 Task: Buy 2 Plug Connectors from Ignition Parts section under best seller category for shipping address: Julia Brown, 2768 Fieldcrest Road, New York, New York 10005, Cell Number 6318992398. Pay from credit card ending with 7965, CVV 549
Action: Mouse moved to (32, 86)
Screenshot: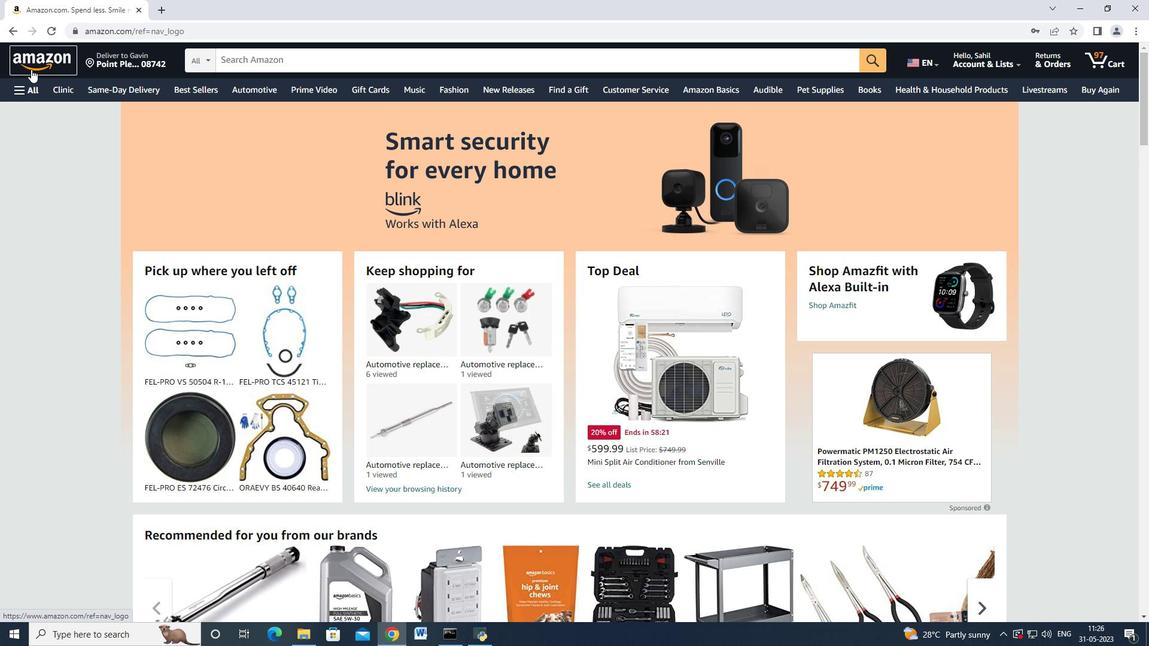 
Action: Mouse pressed left at (32, 86)
Screenshot: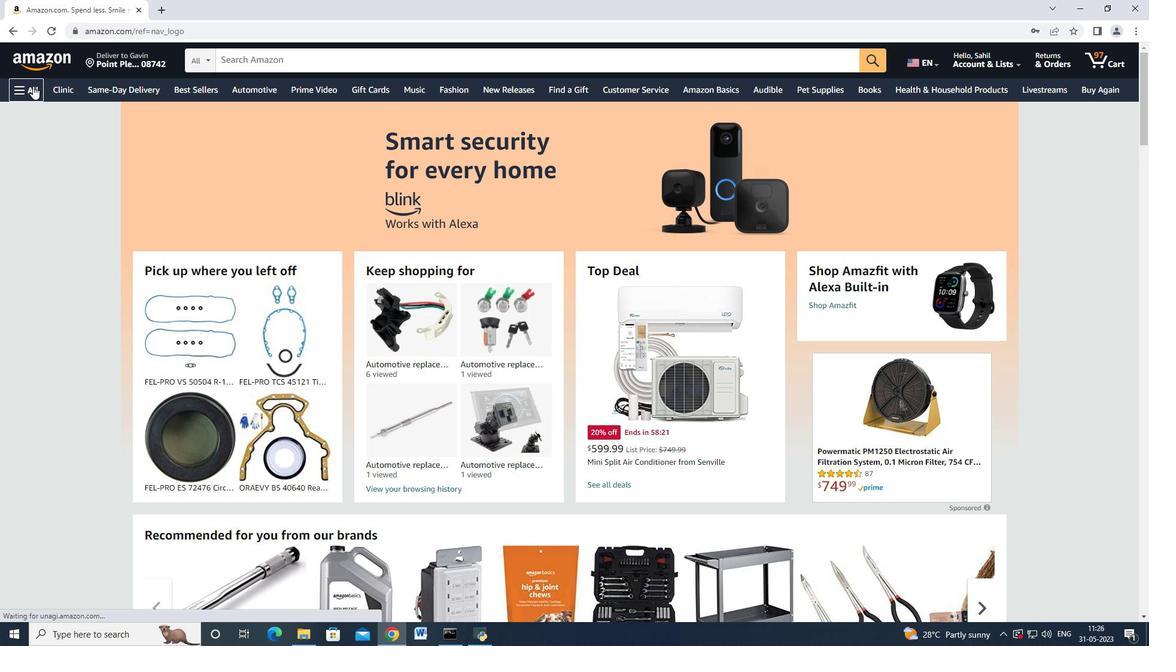 
Action: Mouse moved to (69, 229)
Screenshot: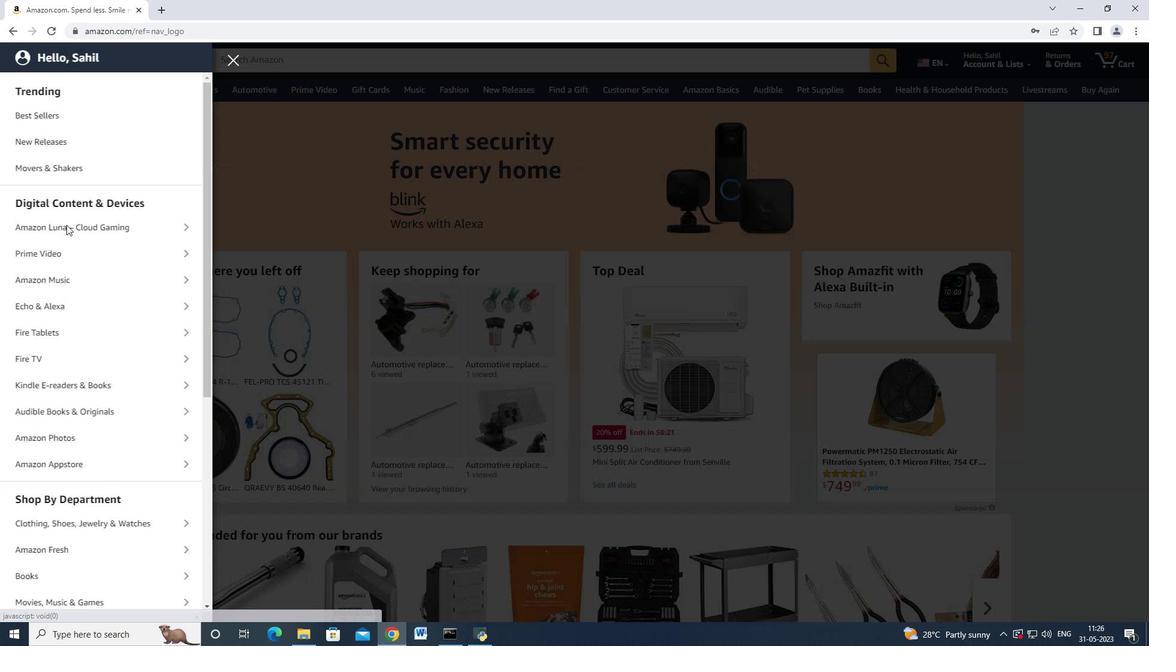 
Action: Mouse scrolled (69, 228) with delta (0, 0)
Screenshot: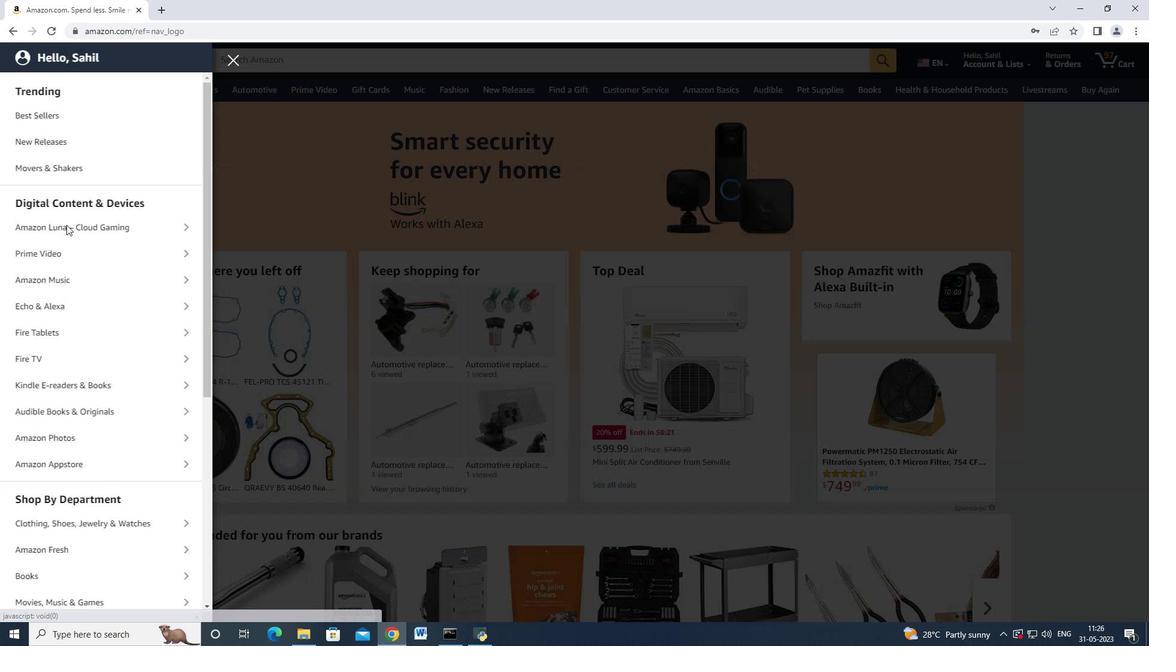 
Action: Mouse moved to (70, 231)
Screenshot: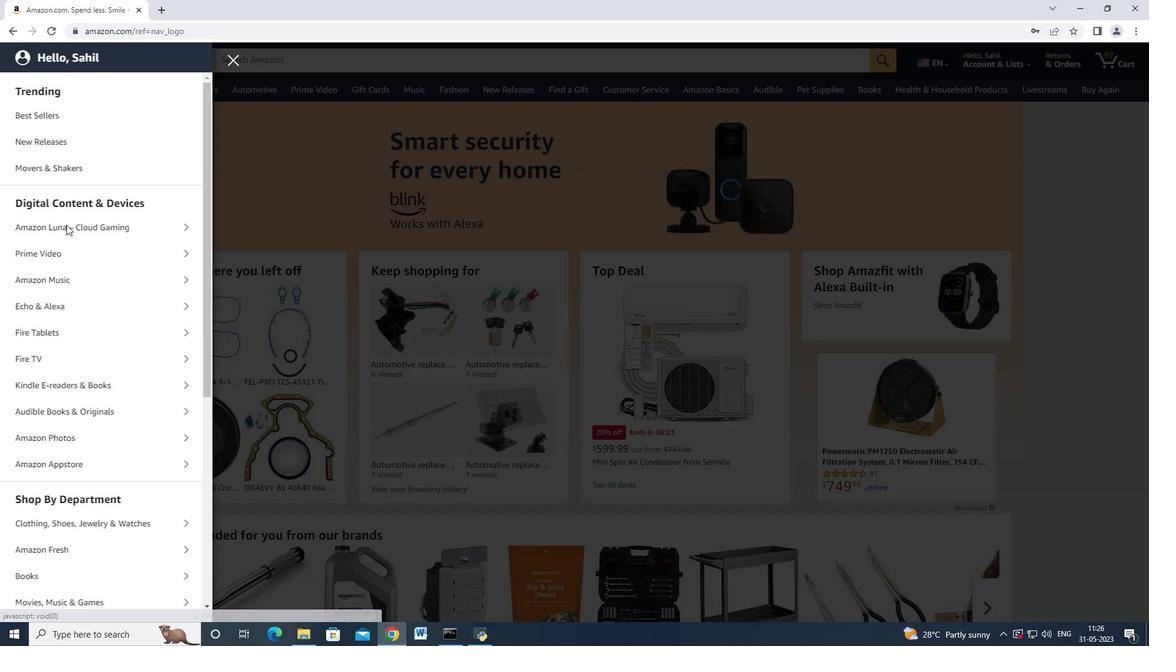 
Action: Mouse scrolled (70, 230) with delta (0, 0)
Screenshot: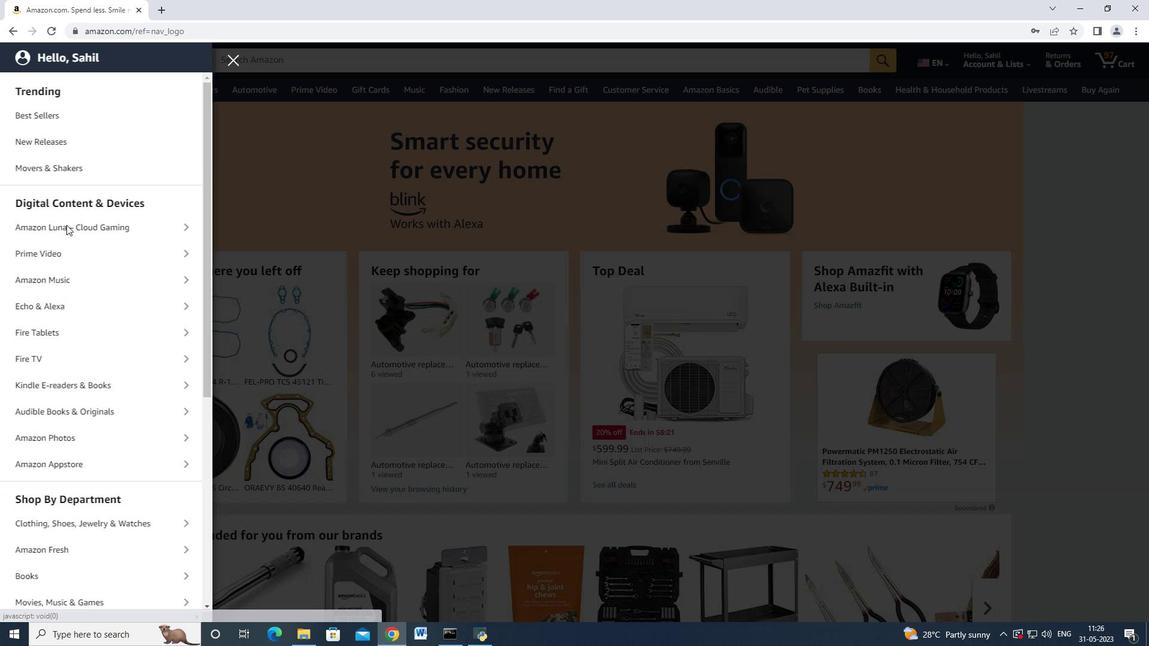
Action: Mouse moved to (71, 231)
Screenshot: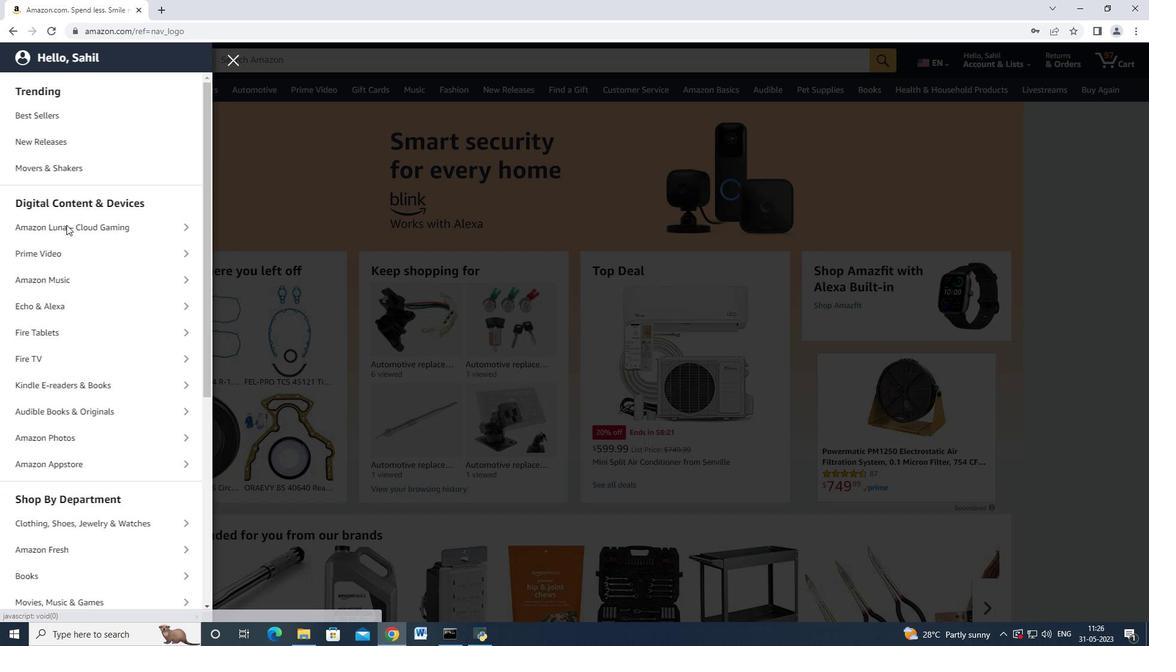
Action: Mouse scrolled (71, 231) with delta (0, 0)
Screenshot: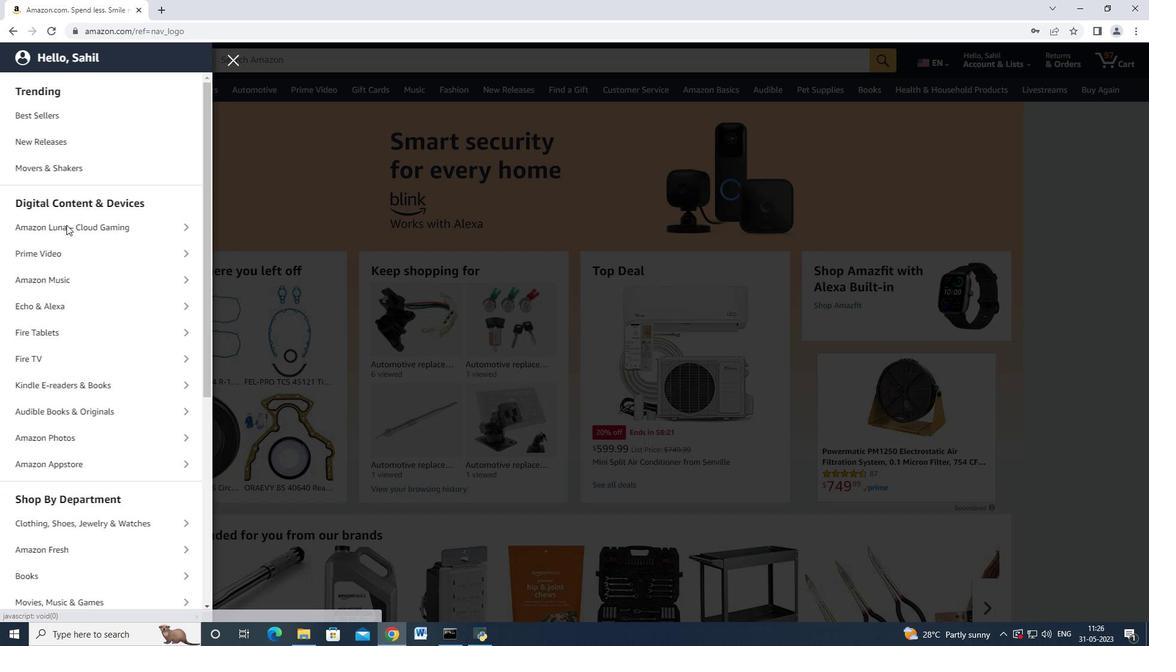 
Action: Mouse moved to (77, 449)
Screenshot: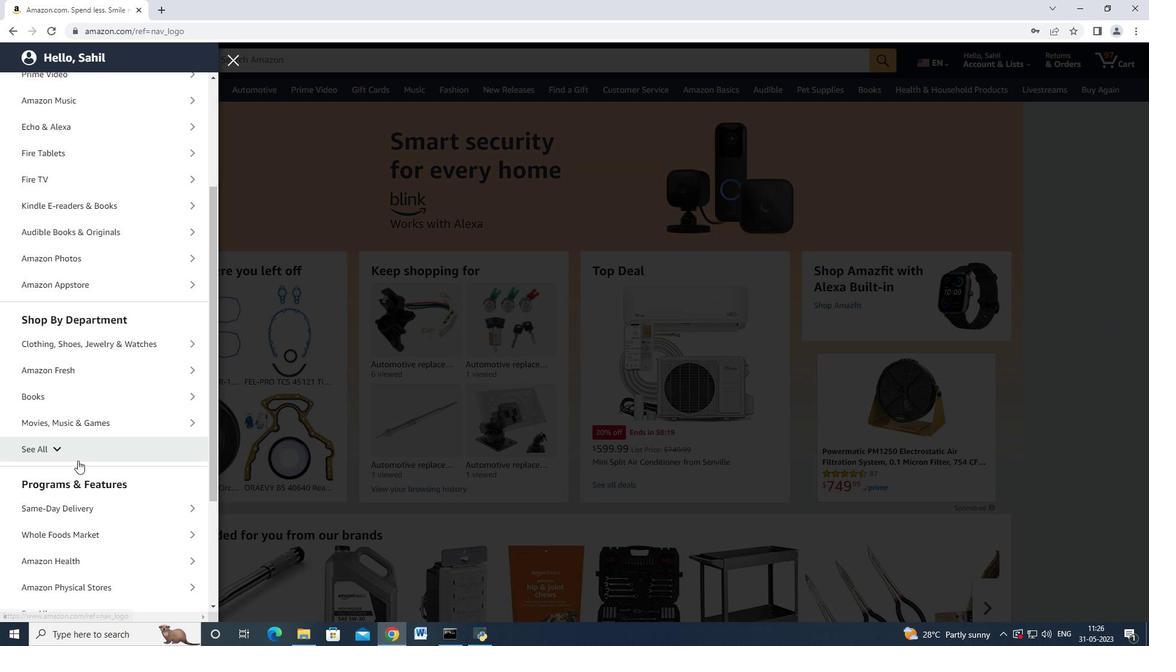 
Action: Mouse pressed left at (77, 449)
Screenshot: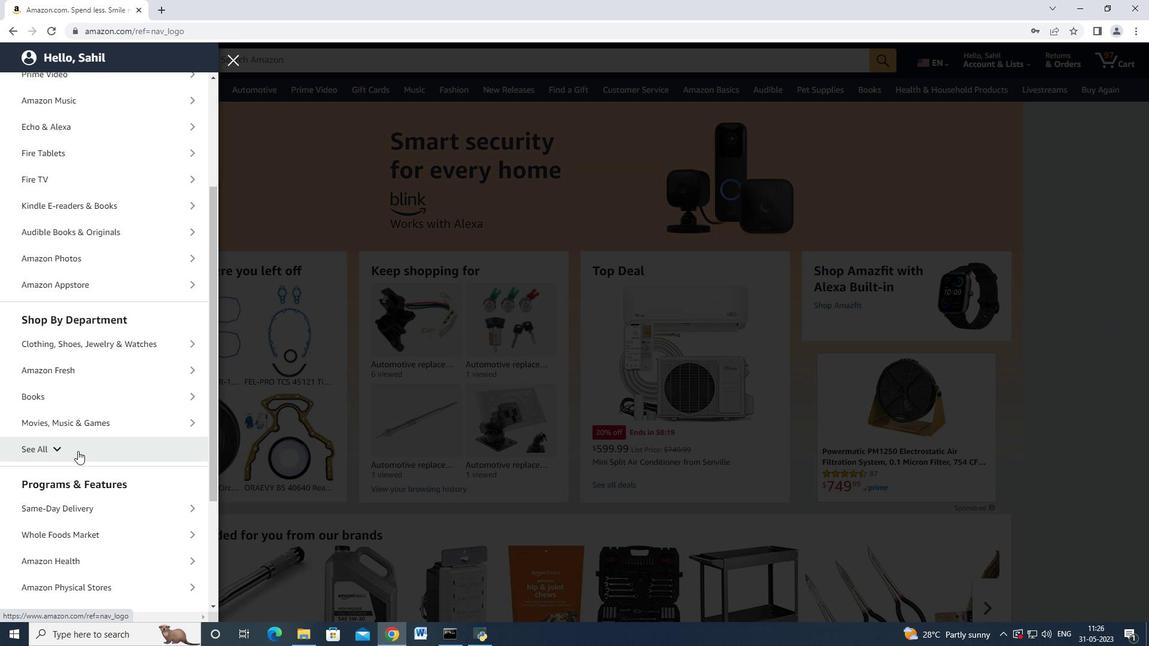 
Action: Mouse moved to (117, 394)
Screenshot: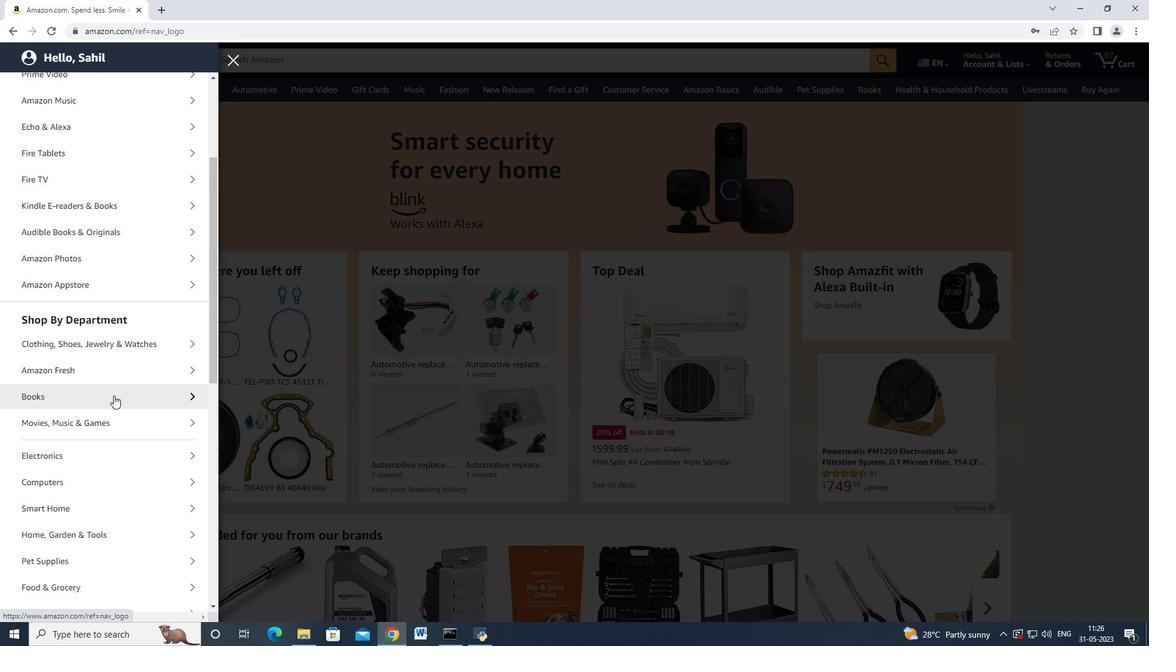 
Action: Mouse scrolled (117, 394) with delta (0, 0)
Screenshot: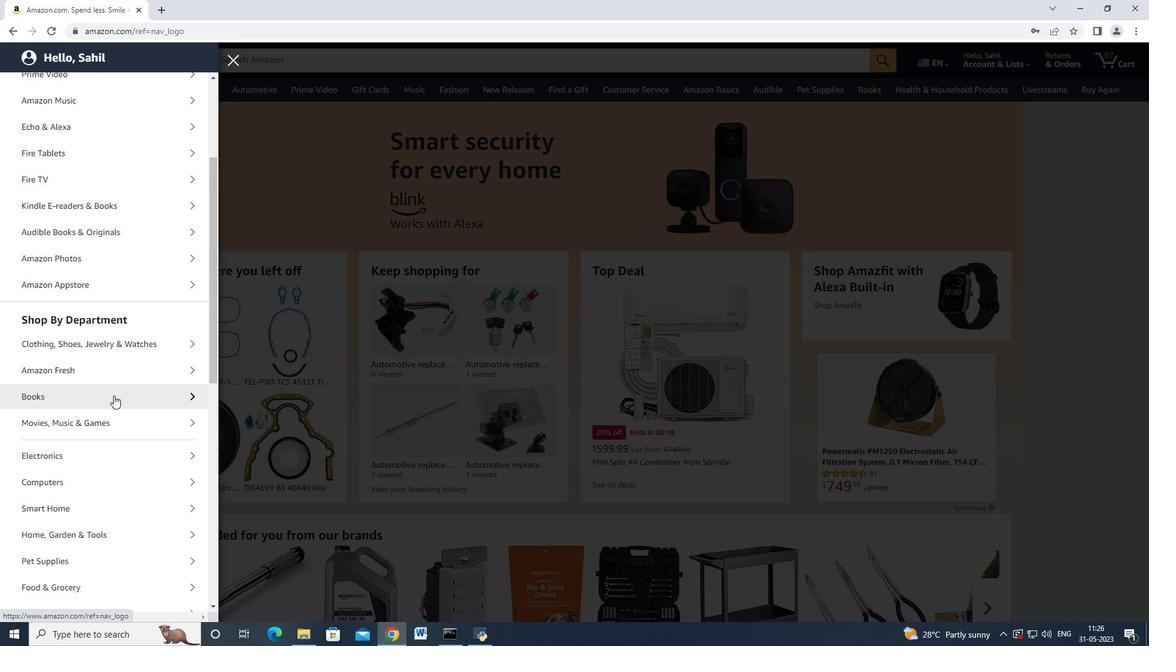 
Action: Mouse moved to (119, 394)
Screenshot: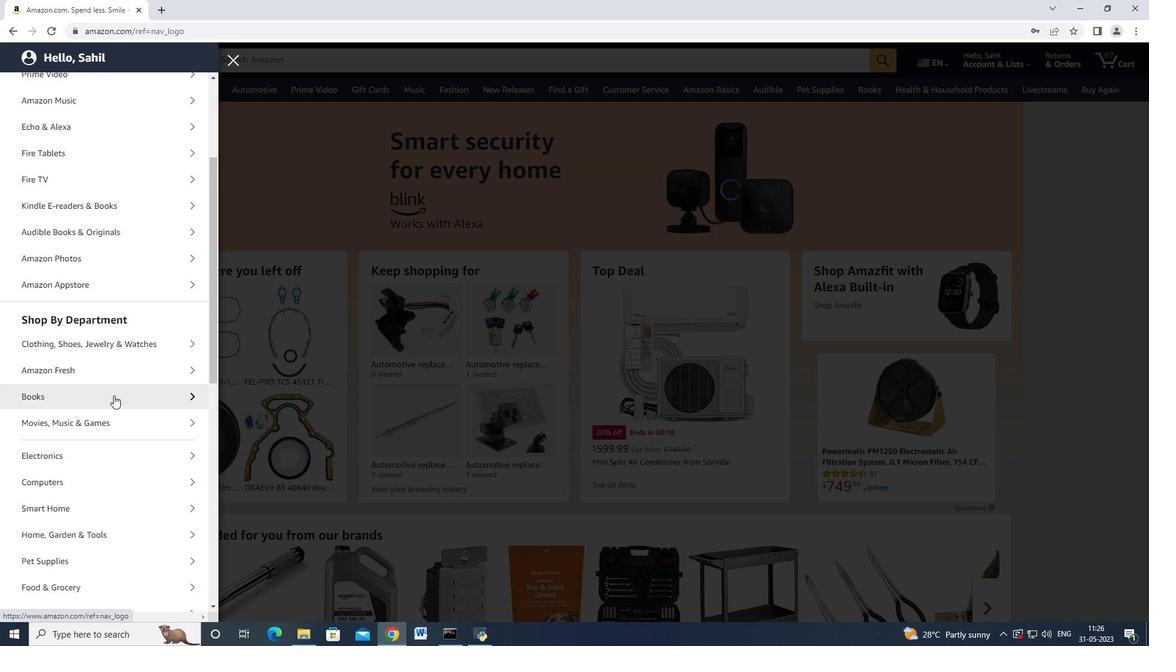 
Action: Mouse scrolled (119, 393) with delta (0, 0)
Screenshot: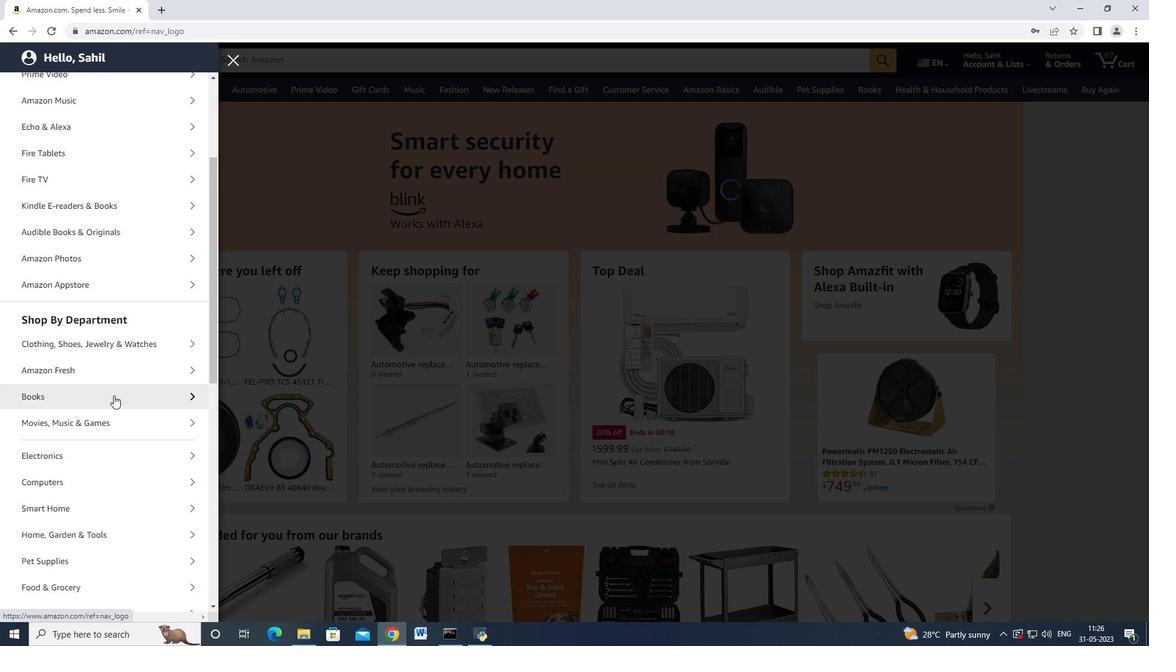 
Action: Mouse moved to (121, 394)
Screenshot: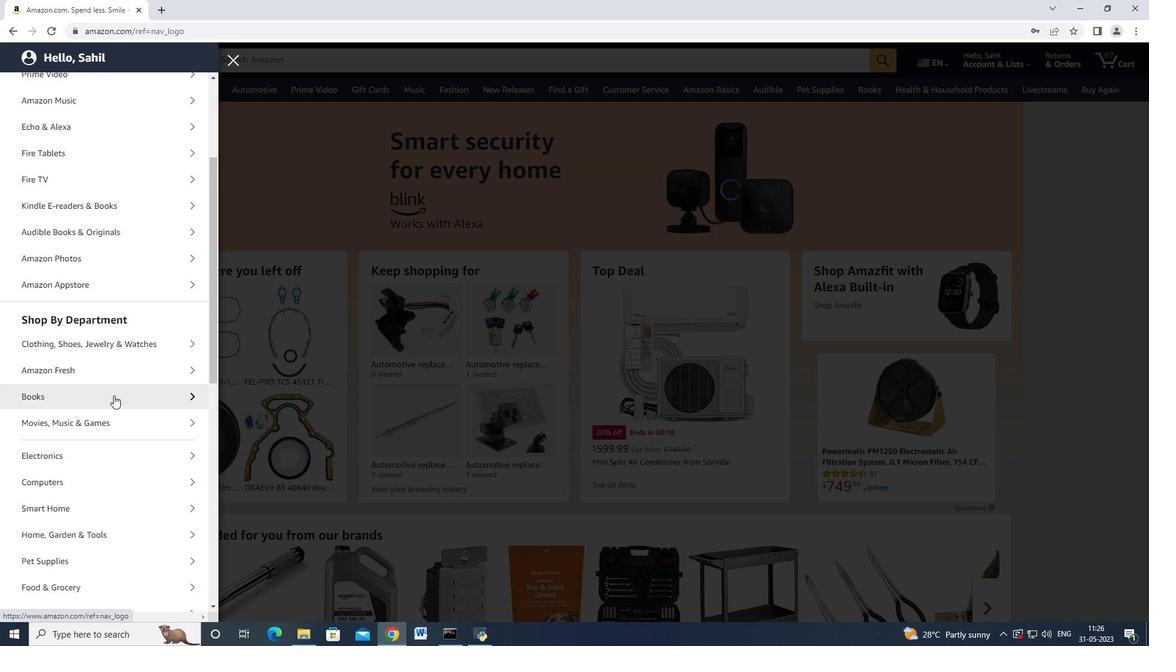 
Action: Mouse scrolled (121, 393) with delta (0, 0)
Screenshot: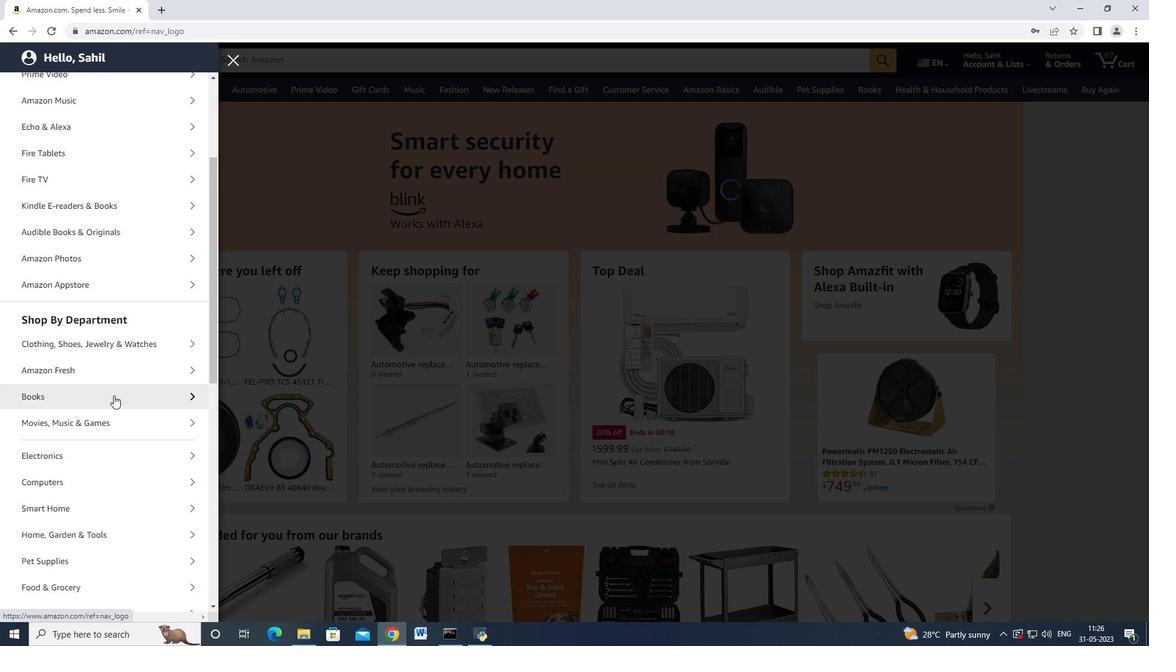 
Action: Mouse moved to (123, 393)
Screenshot: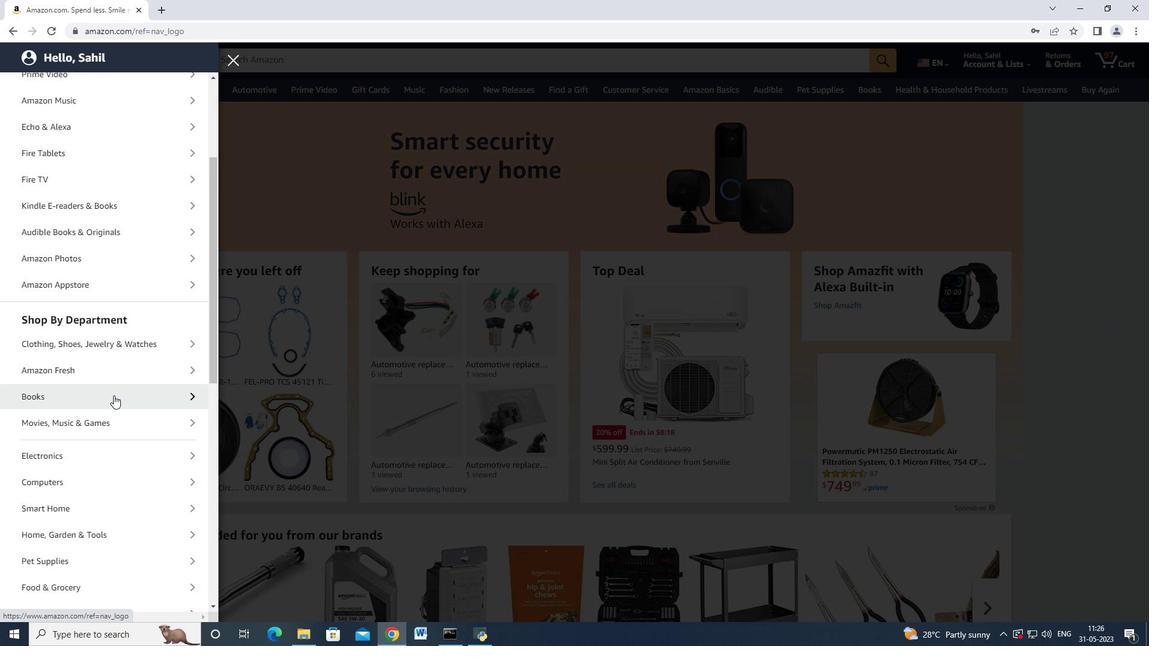 
Action: Mouse scrolled (123, 392) with delta (0, 0)
Screenshot: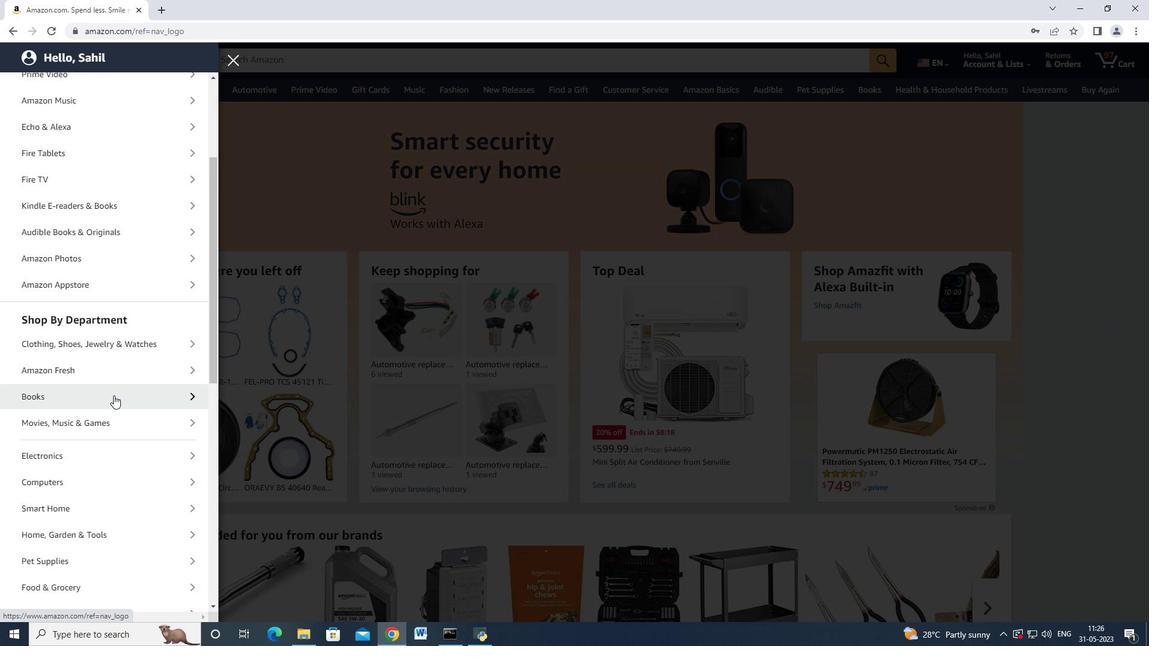 
Action: Mouse scrolled (123, 392) with delta (0, 0)
Screenshot: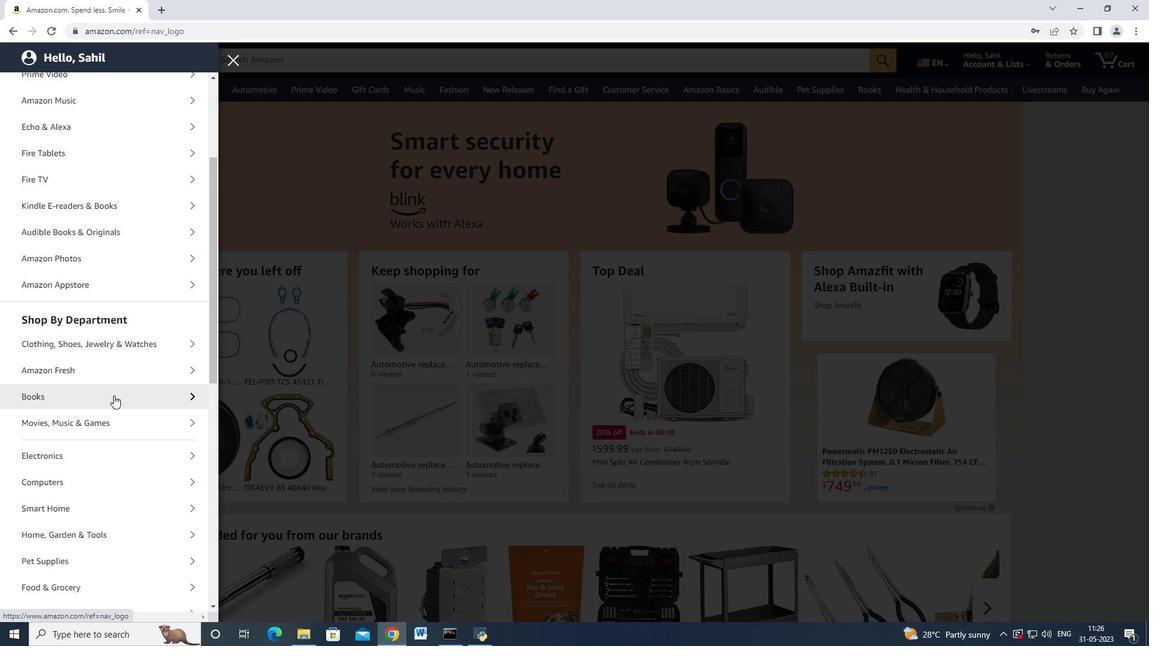 
Action: Mouse moved to (123, 393)
Screenshot: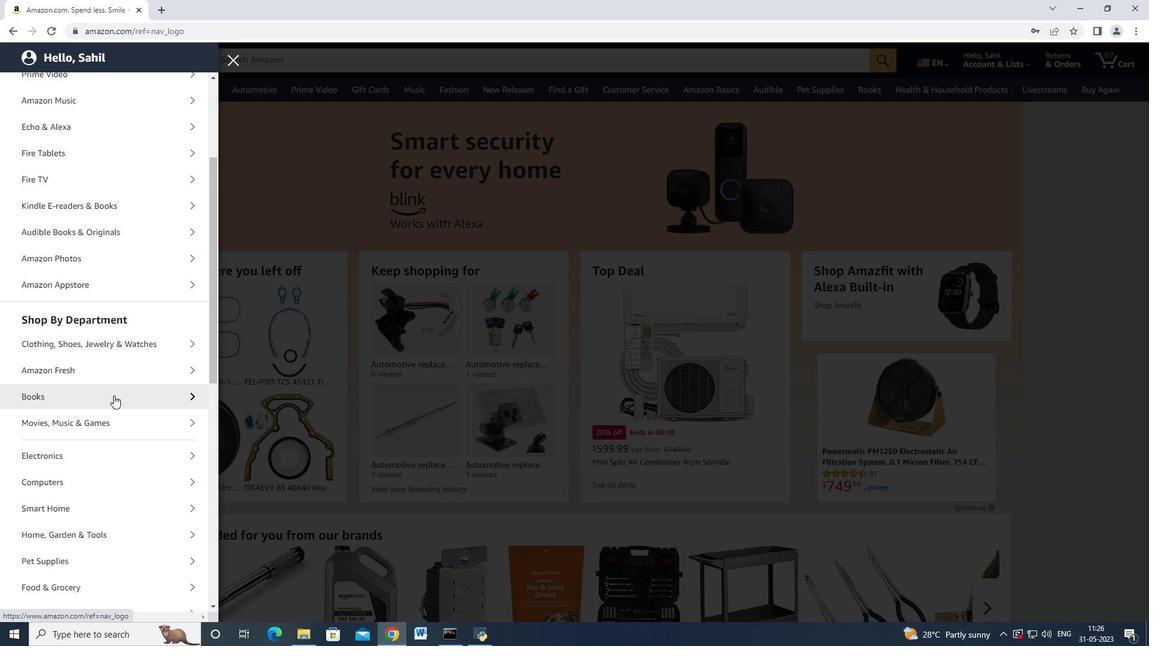 
Action: Mouse scrolled (123, 392) with delta (0, 0)
Screenshot: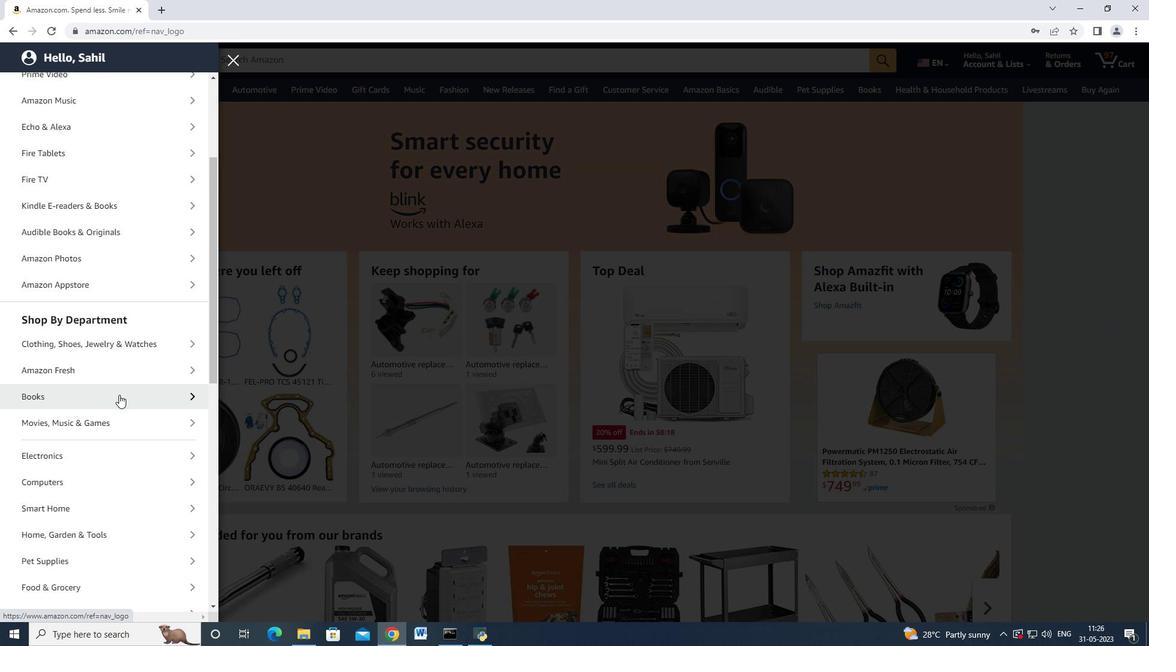 
Action: Mouse moved to (117, 387)
Screenshot: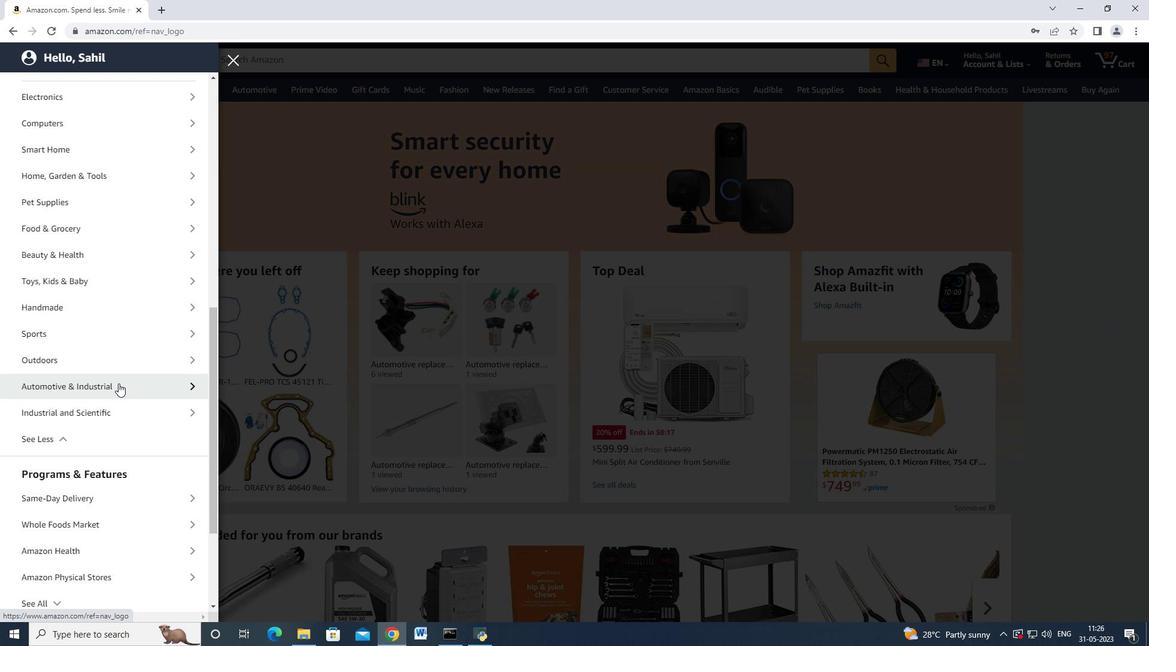 
Action: Mouse pressed left at (117, 387)
Screenshot: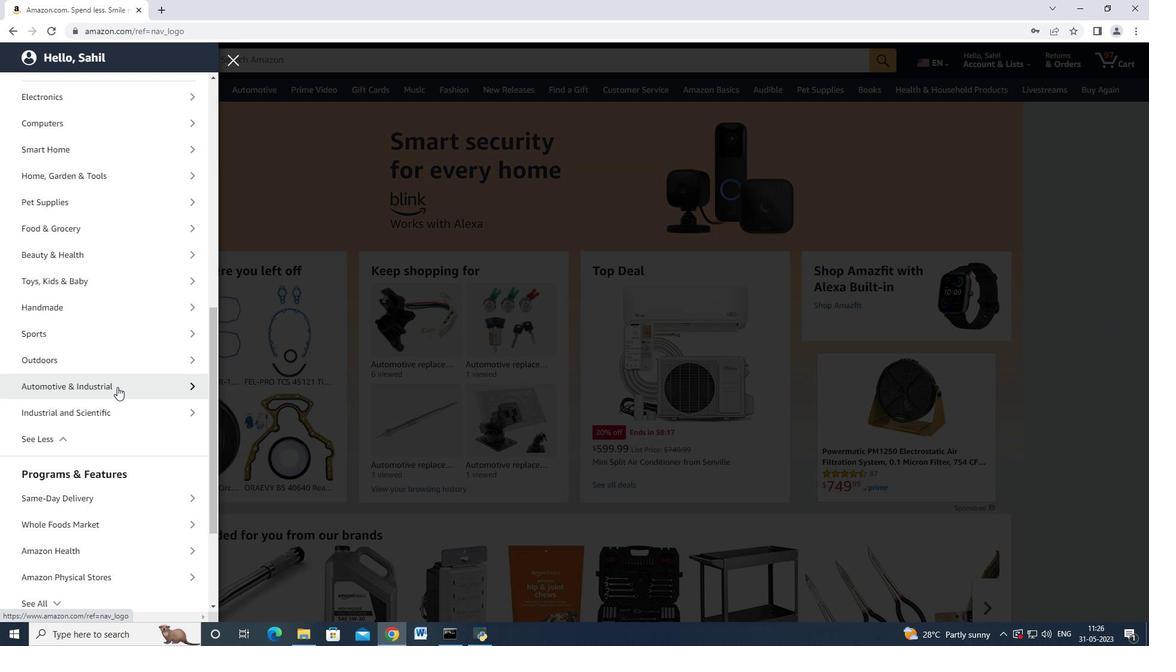 
Action: Mouse moved to (127, 141)
Screenshot: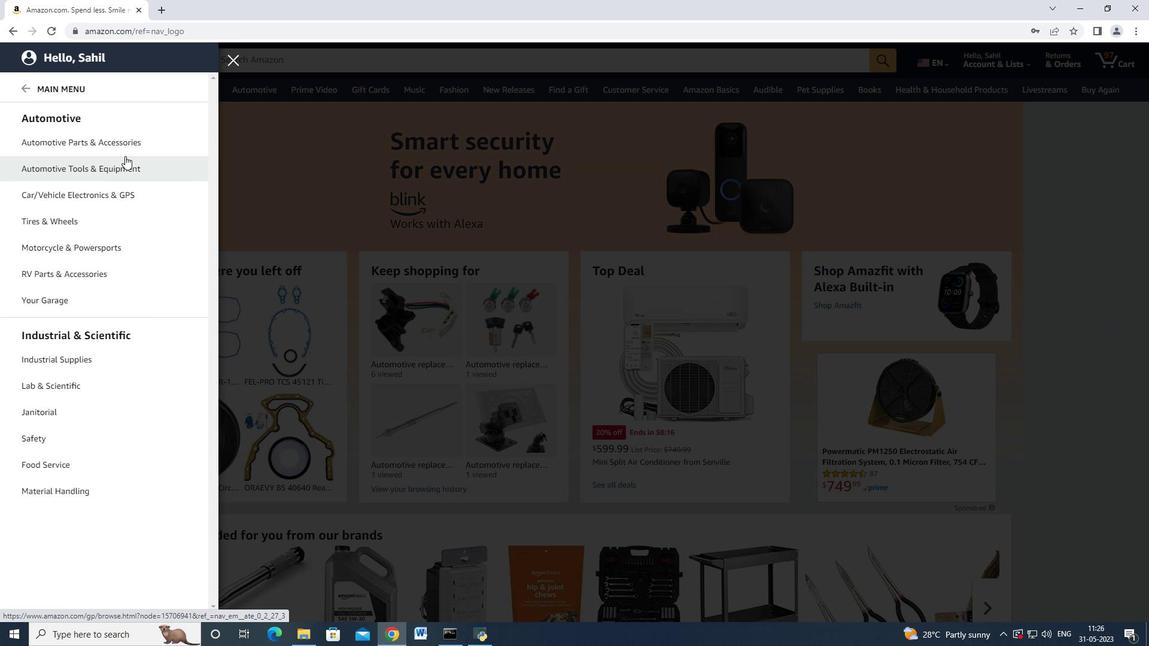 
Action: Mouse pressed left at (127, 141)
Screenshot: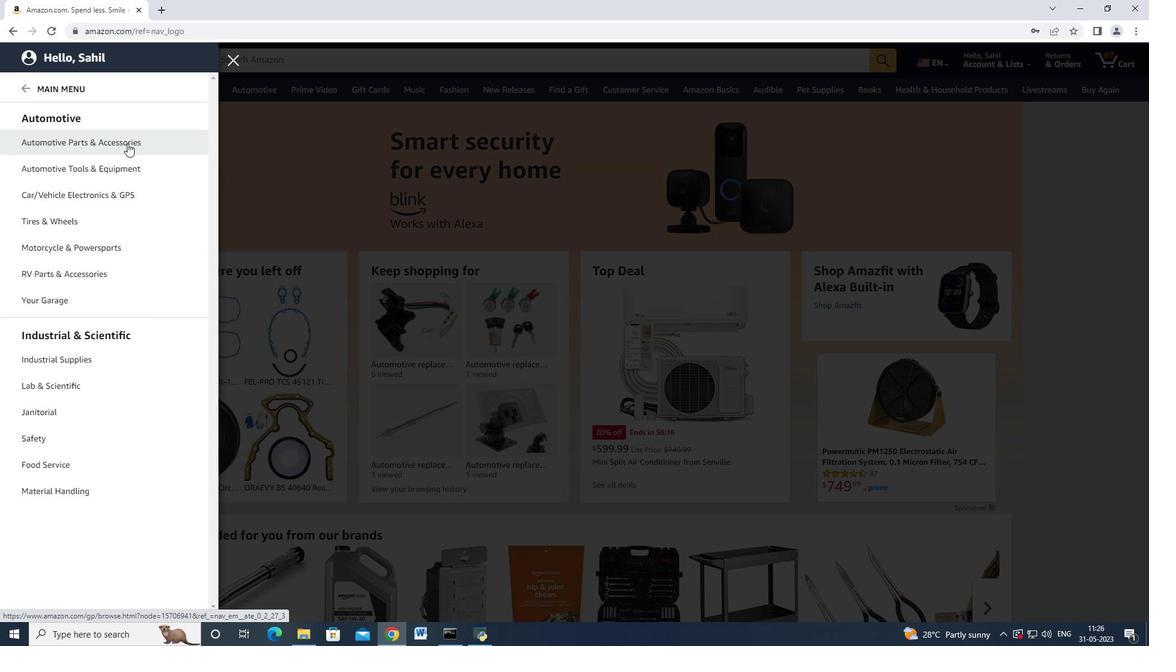 
Action: Mouse moved to (196, 116)
Screenshot: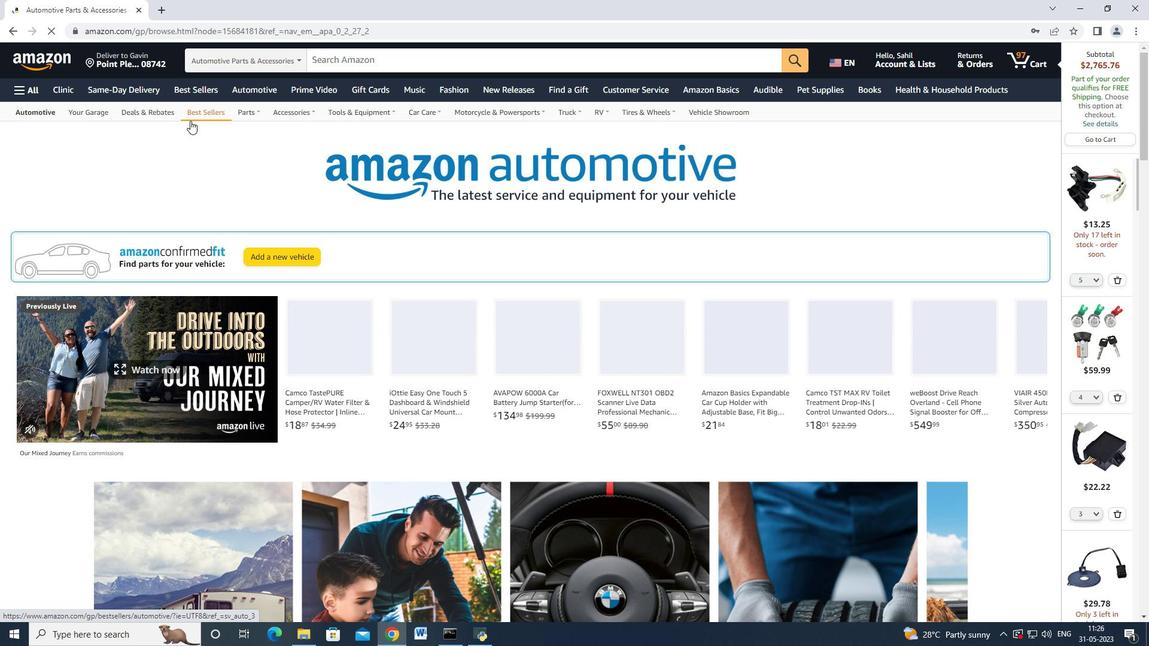 
Action: Mouse pressed left at (196, 116)
Screenshot: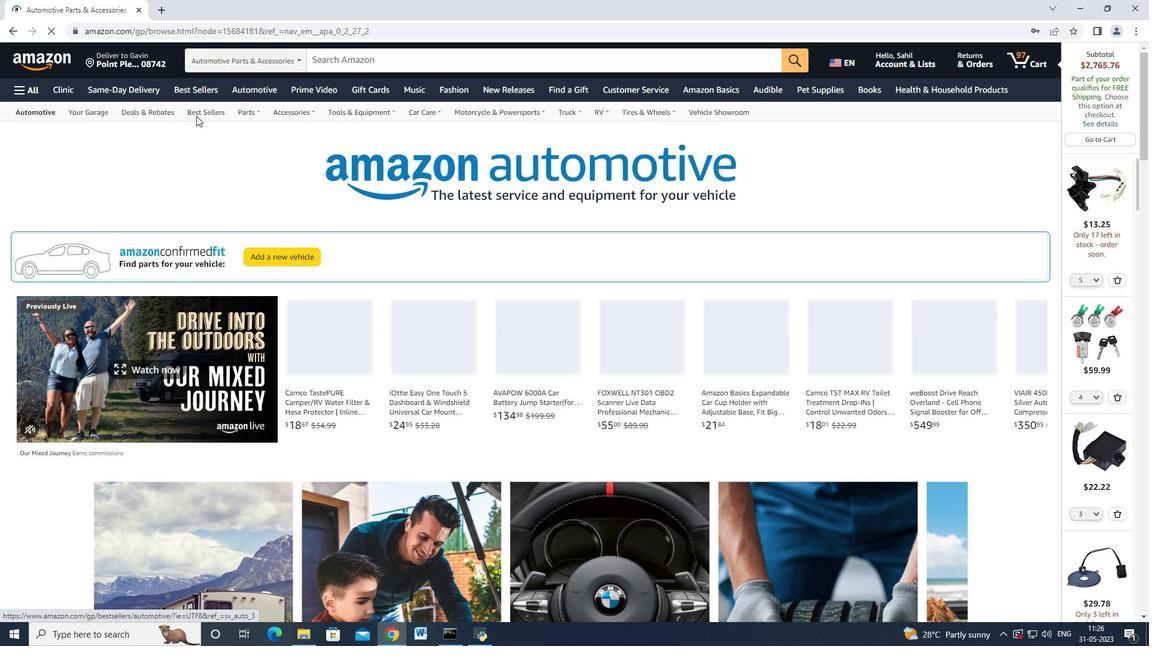 
Action: Mouse moved to (79, 383)
Screenshot: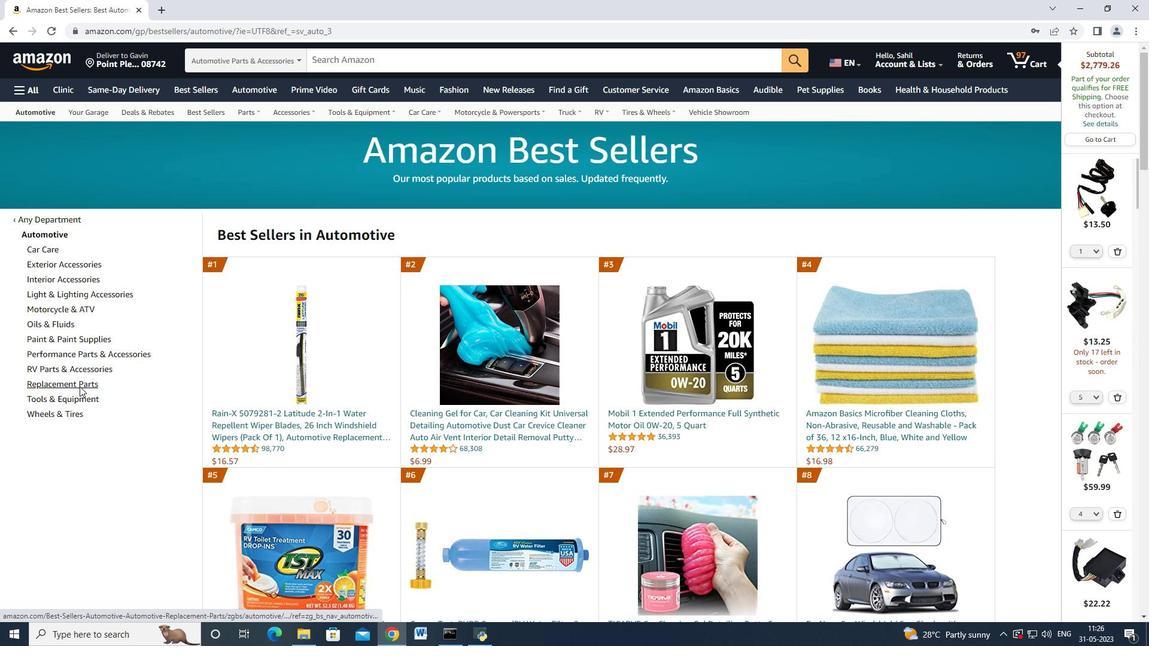 
Action: Mouse pressed left at (79, 383)
Screenshot: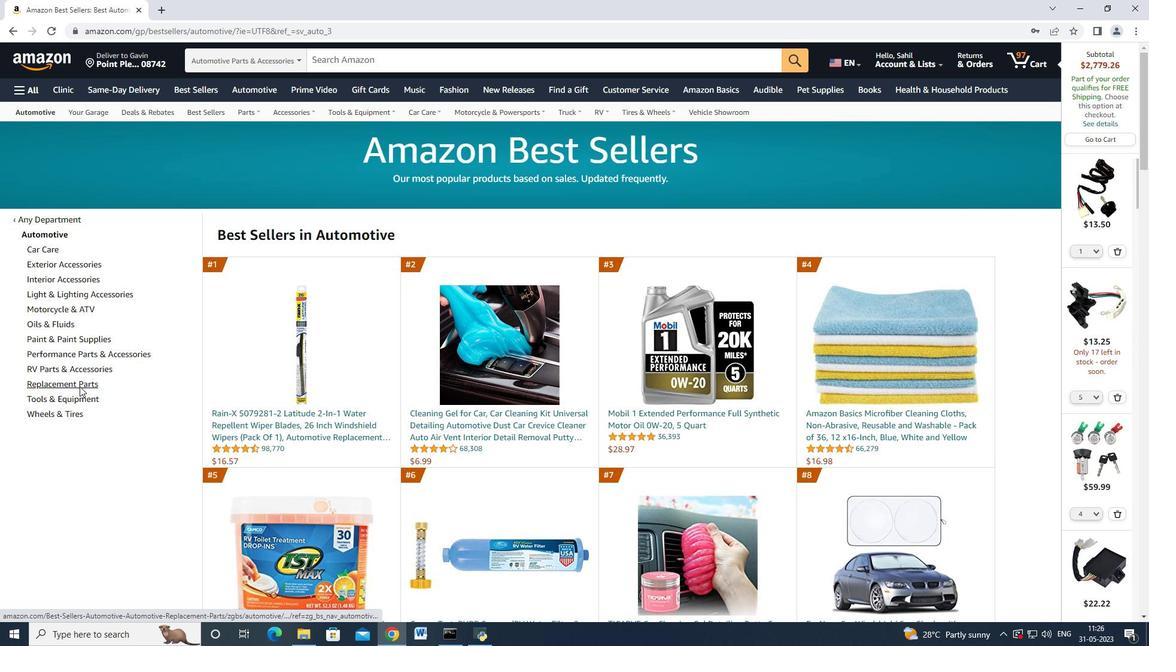 
Action: Mouse moved to (66, 347)
Screenshot: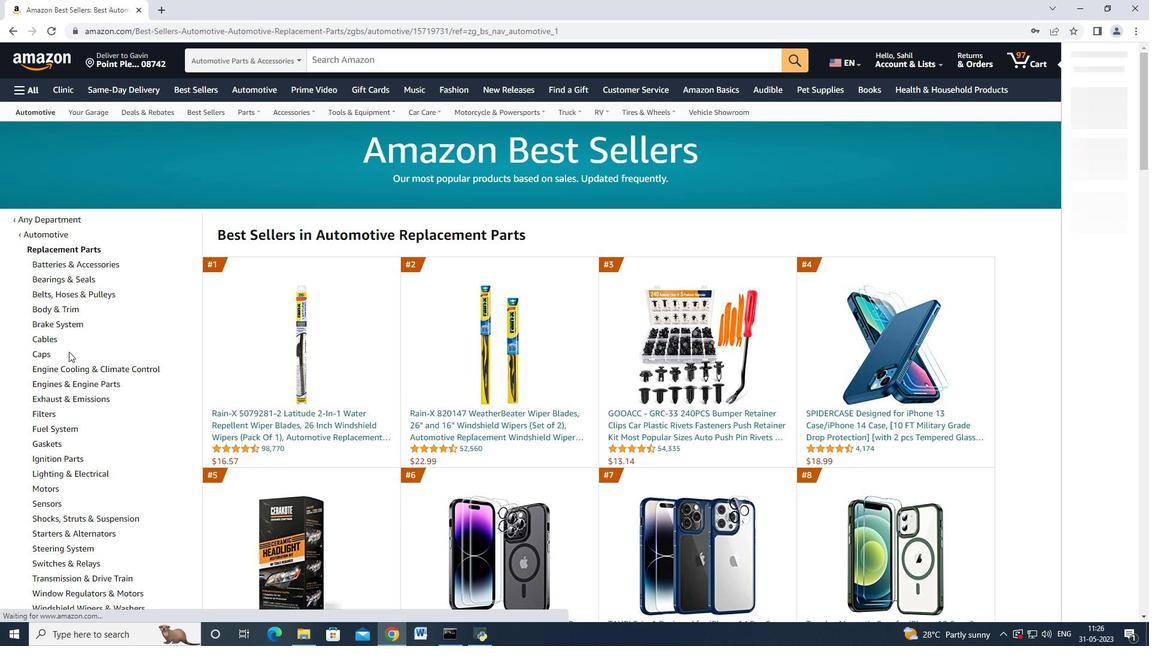 
Action: Mouse scrolled (66, 346) with delta (0, 0)
Screenshot: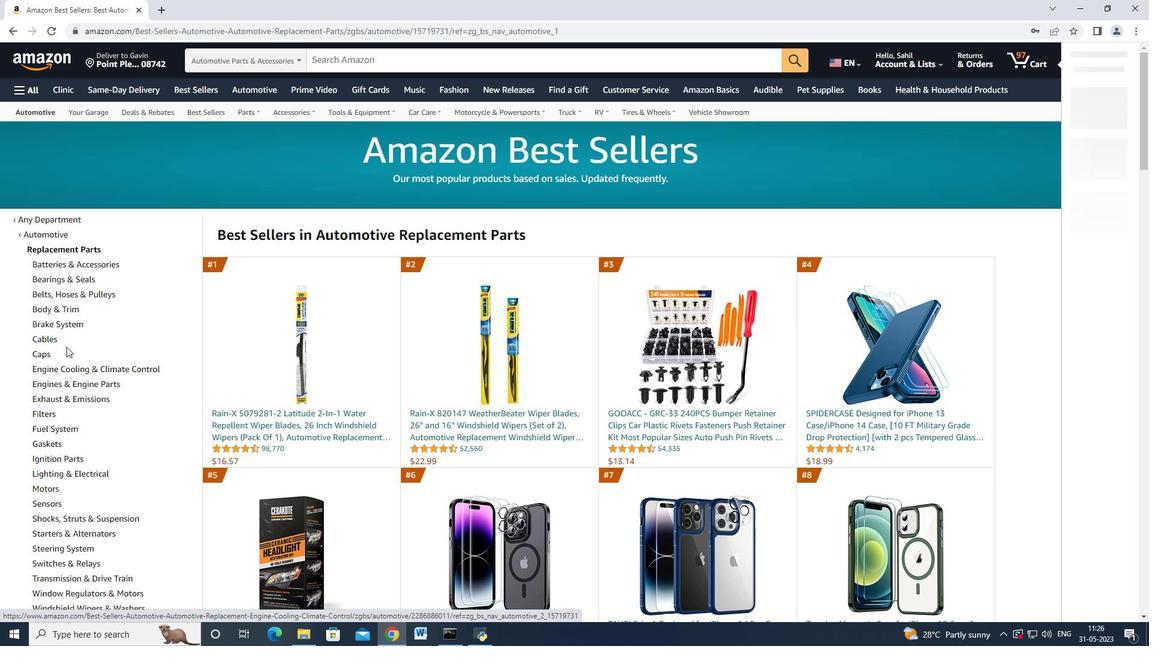 
Action: Mouse moved to (68, 397)
Screenshot: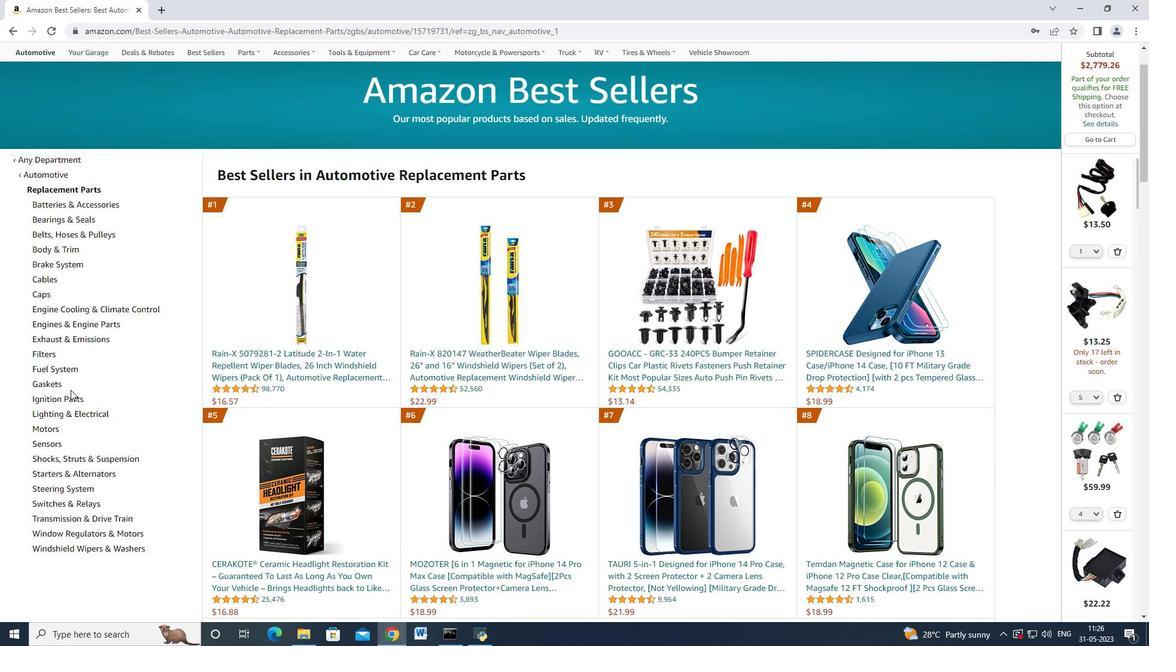 
Action: Mouse pressed left at (68, 397)
Screenshot: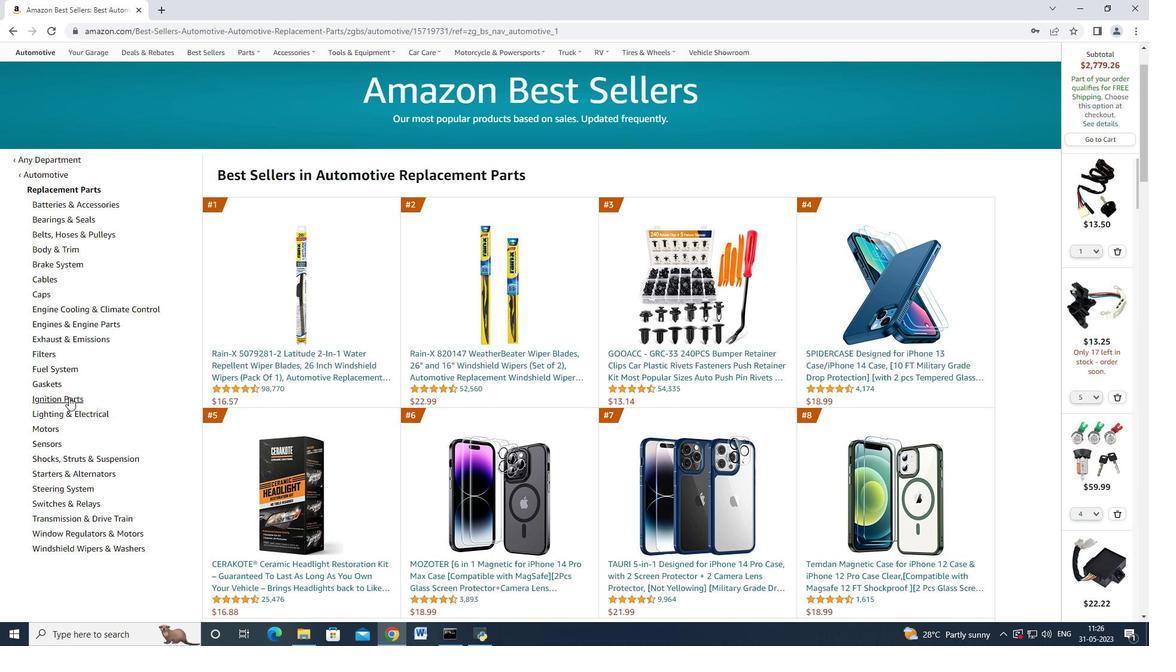 
Action: Mouse moved to (68, 396)
Screenshot: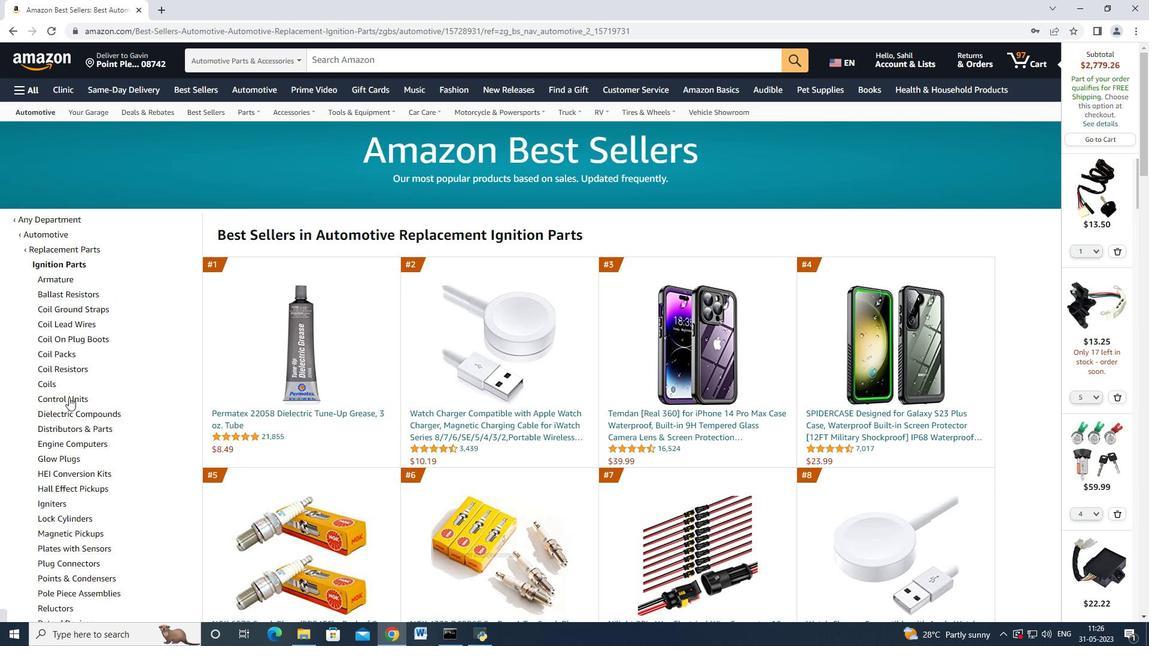 
Action: Mouse scrolled (68, 395) with delta (0, 0)
Screenshot: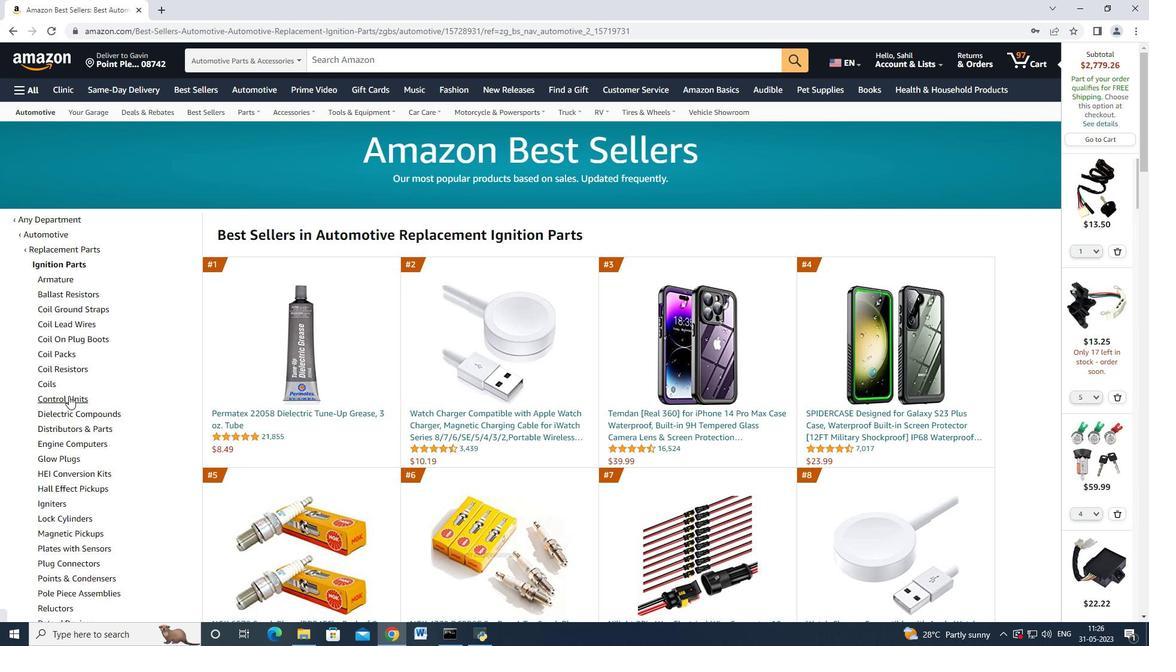 
Action: Mouse scrolled (68, 395) with delta (0, 0)
Screenshot: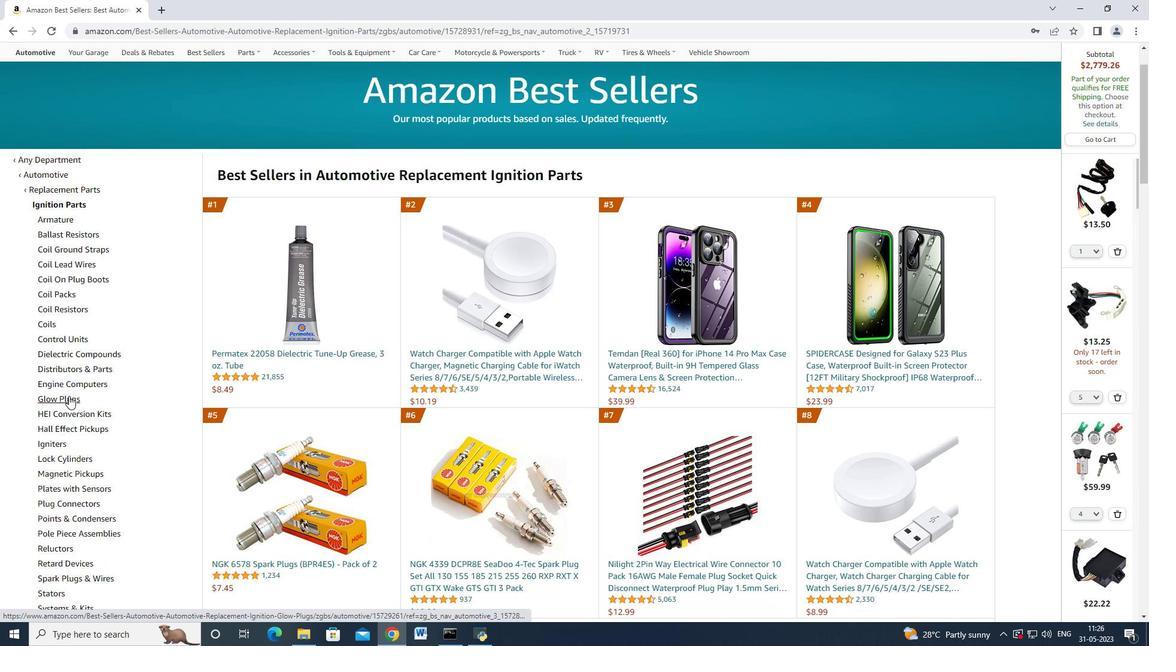 
Action: Mouse moved to (76, 439)
Screenshot: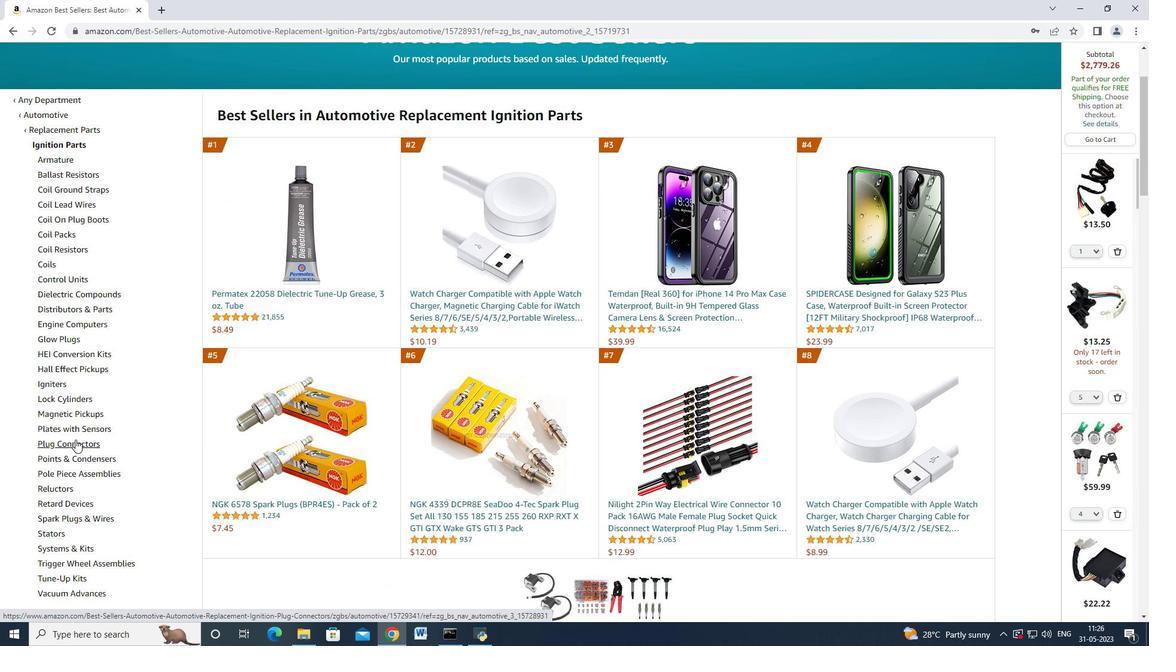 
Action: Mouse pressed left at (76, 439)
Screenshot: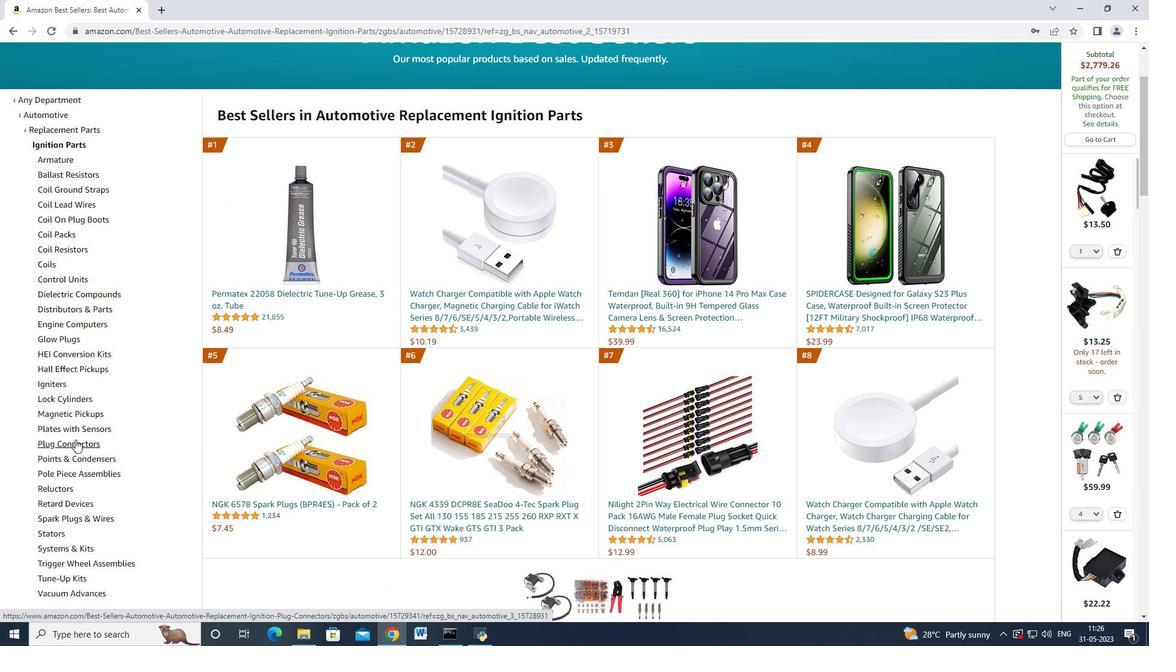 
Action: Mouse moved to (280, 397)
Screenshot: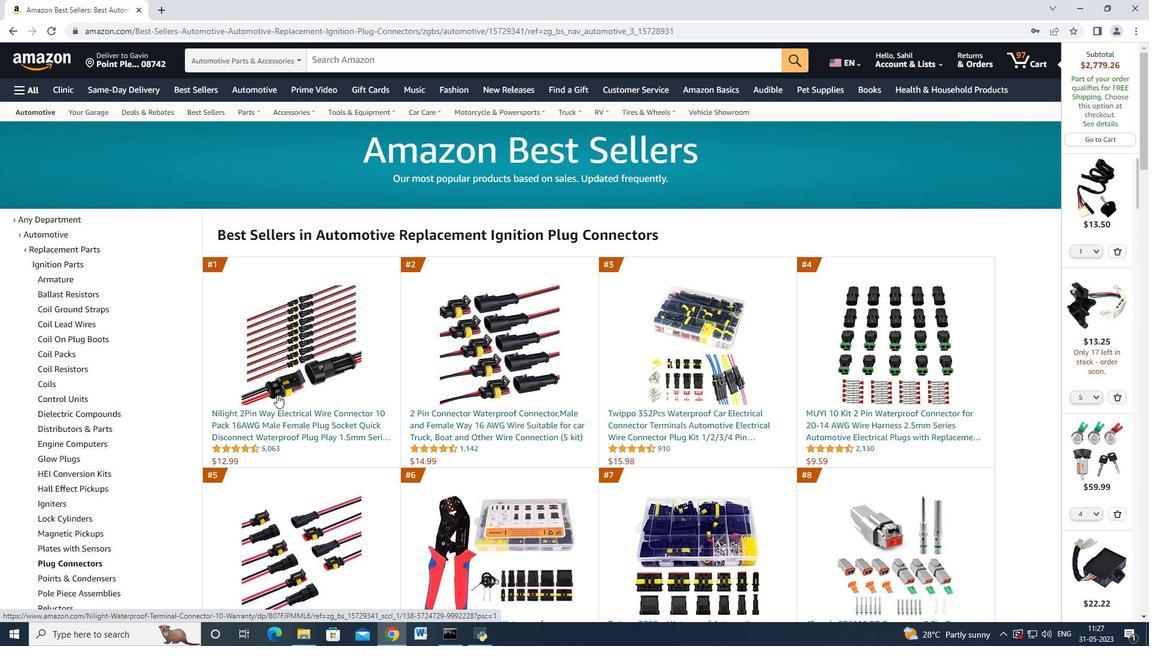 
Action: Mouse scrolled (280, 397) with delta (0, 0)
Screenshot: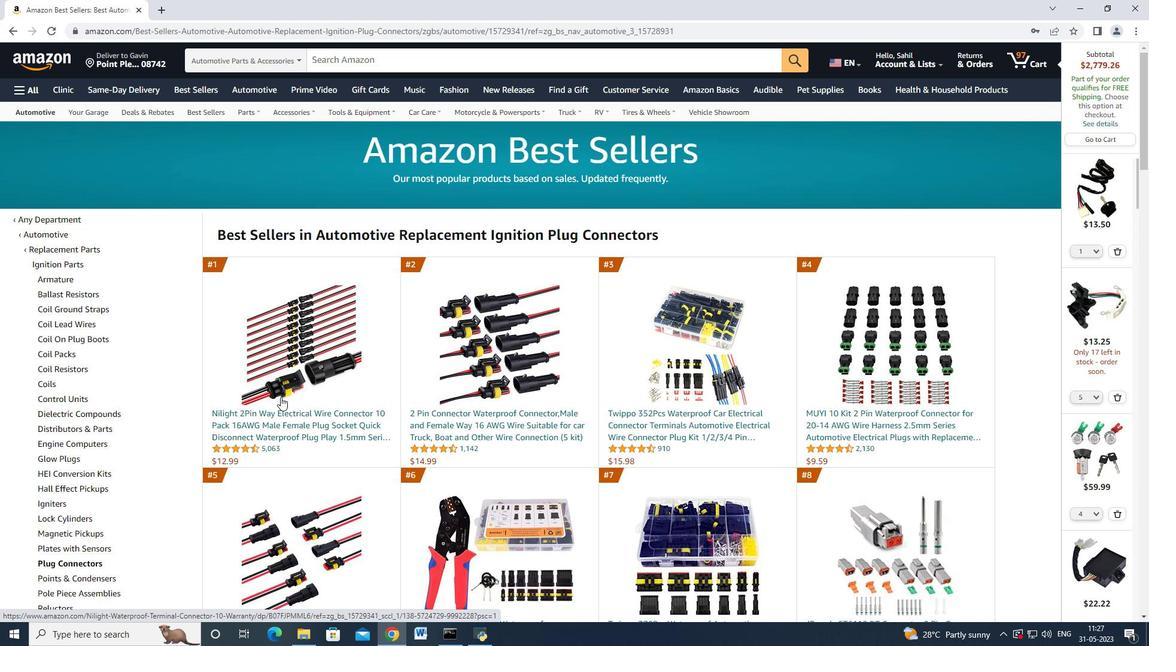
Action: Mouse moved to (317, 364)
Screenshot: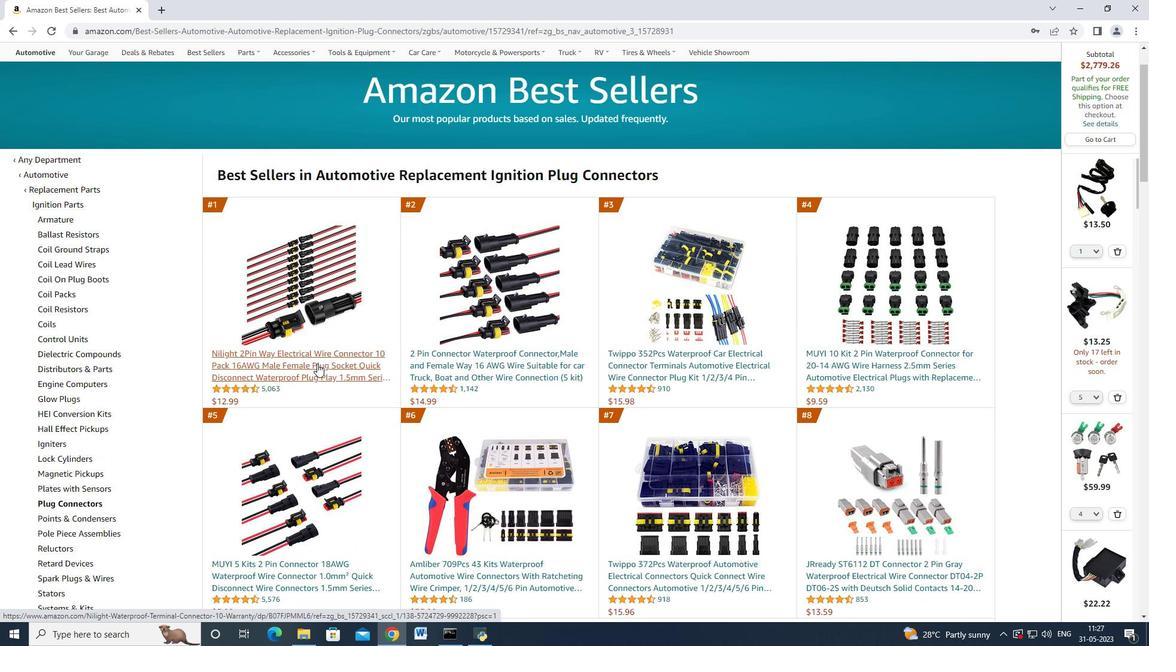 
Action: Mouse pressed left at (317, 364)
Screenshot: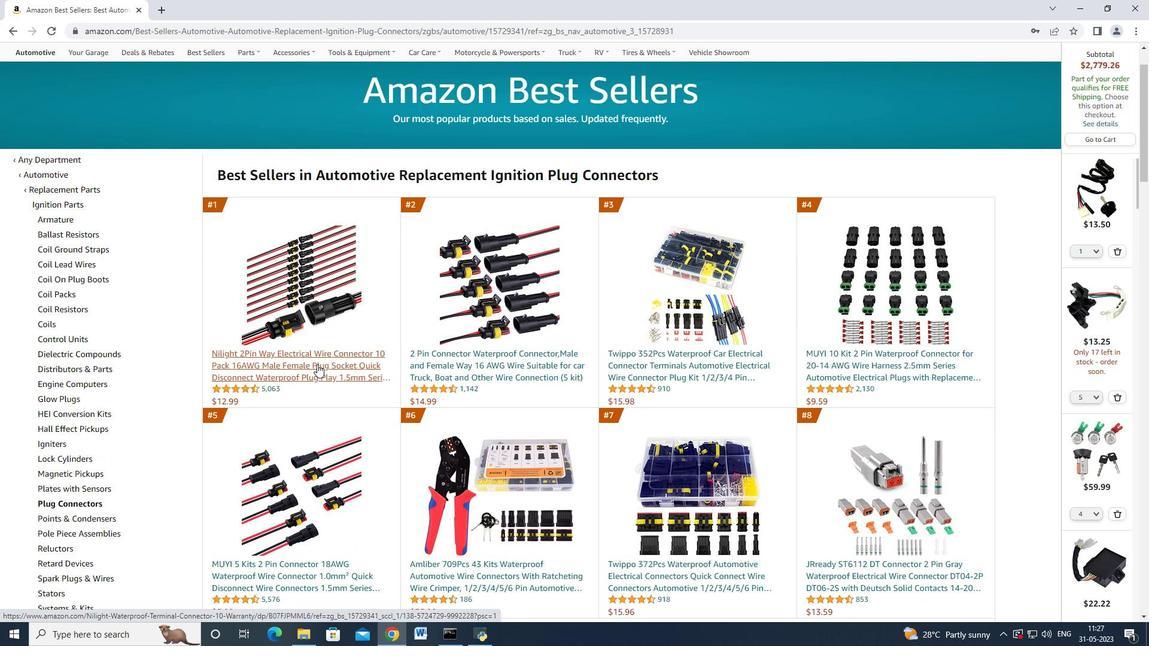 
Action: Mouse moved to (849, 421)
Screenshot: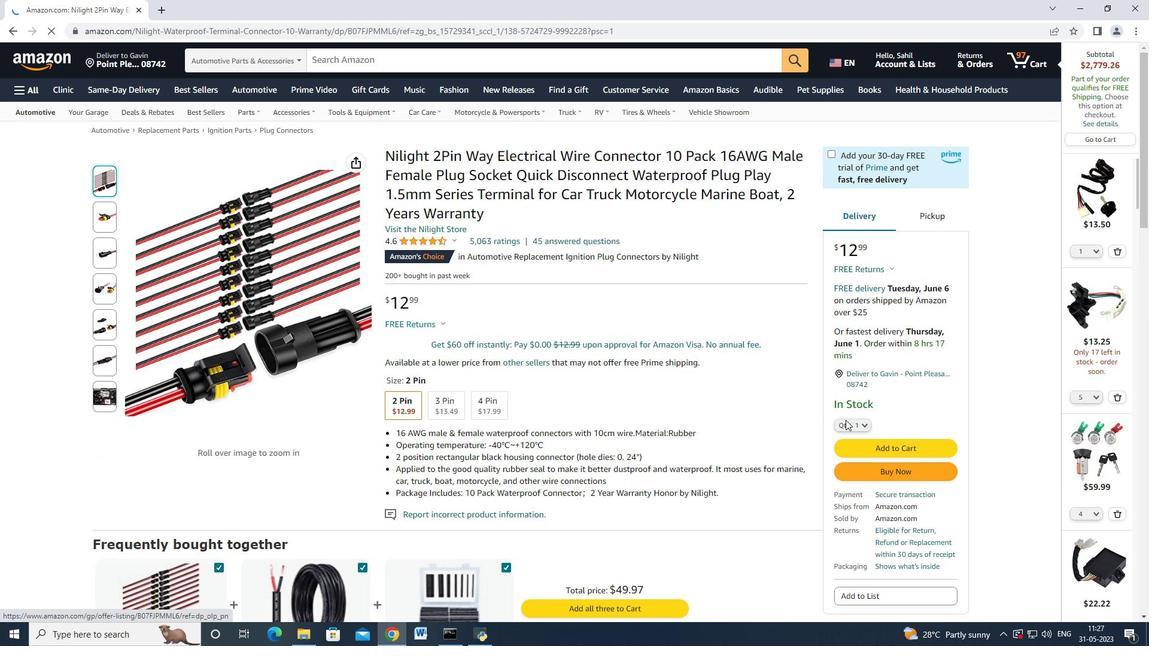 
Action: Mouse pressed left at (849, 421)
Screenshot: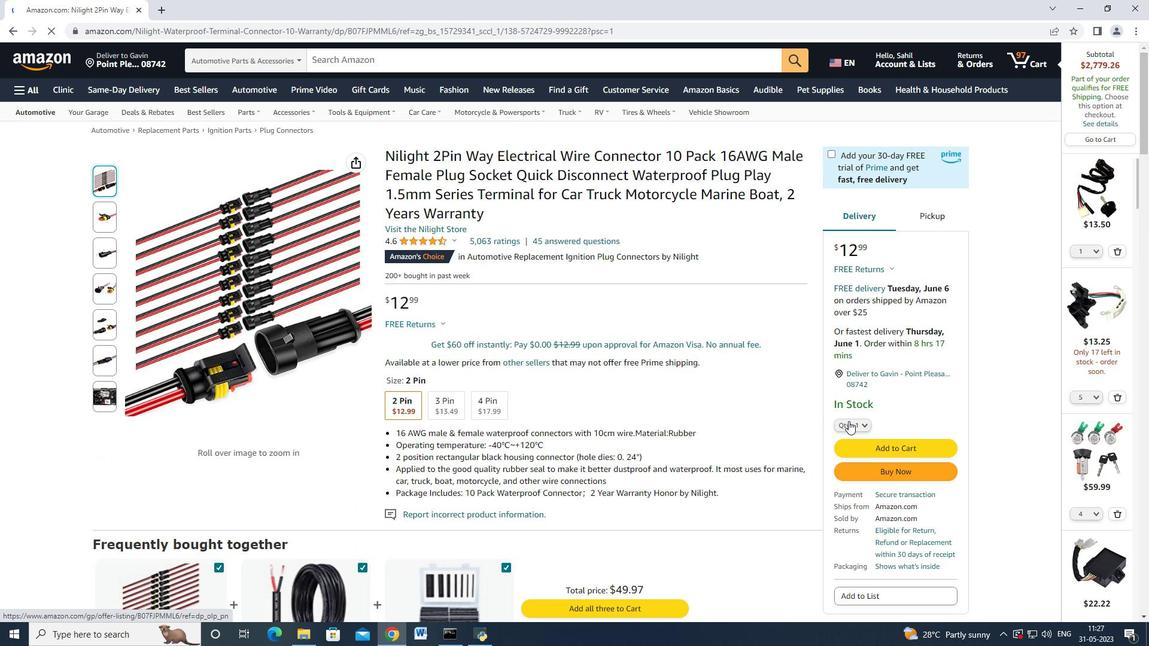 
Action: Mouse moved to (846, 83)
Screenshot: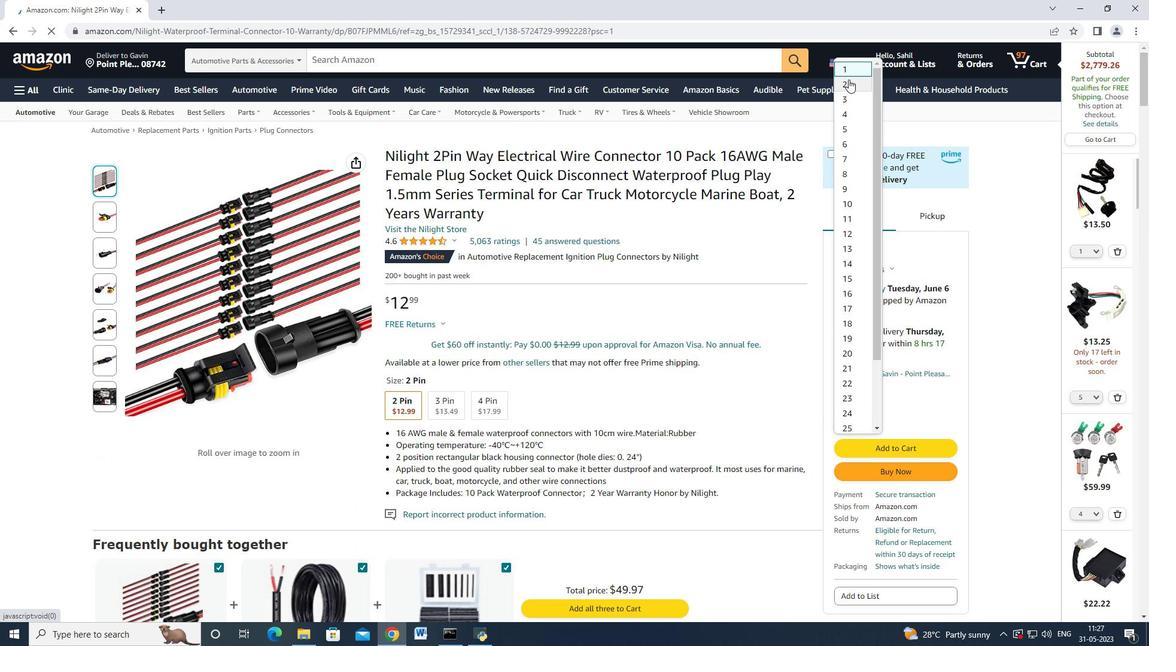 
Action: Mouse pressed left at (846, 83)
Screenshot: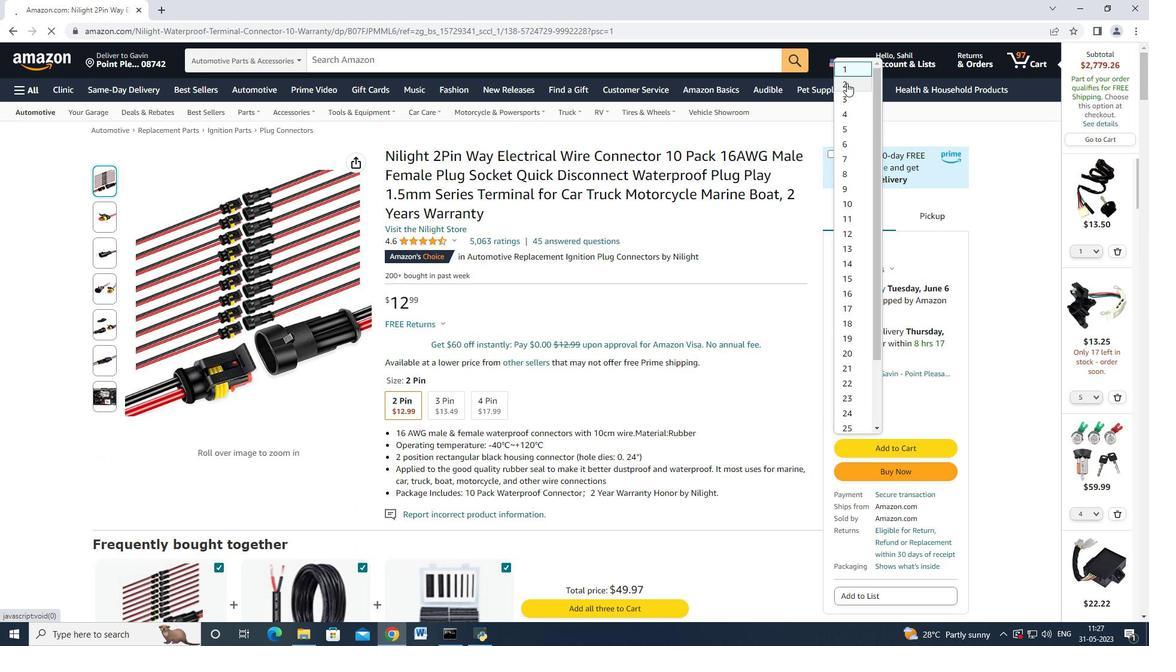 
Action: Mouse moved to (916, 446)
Screenshot: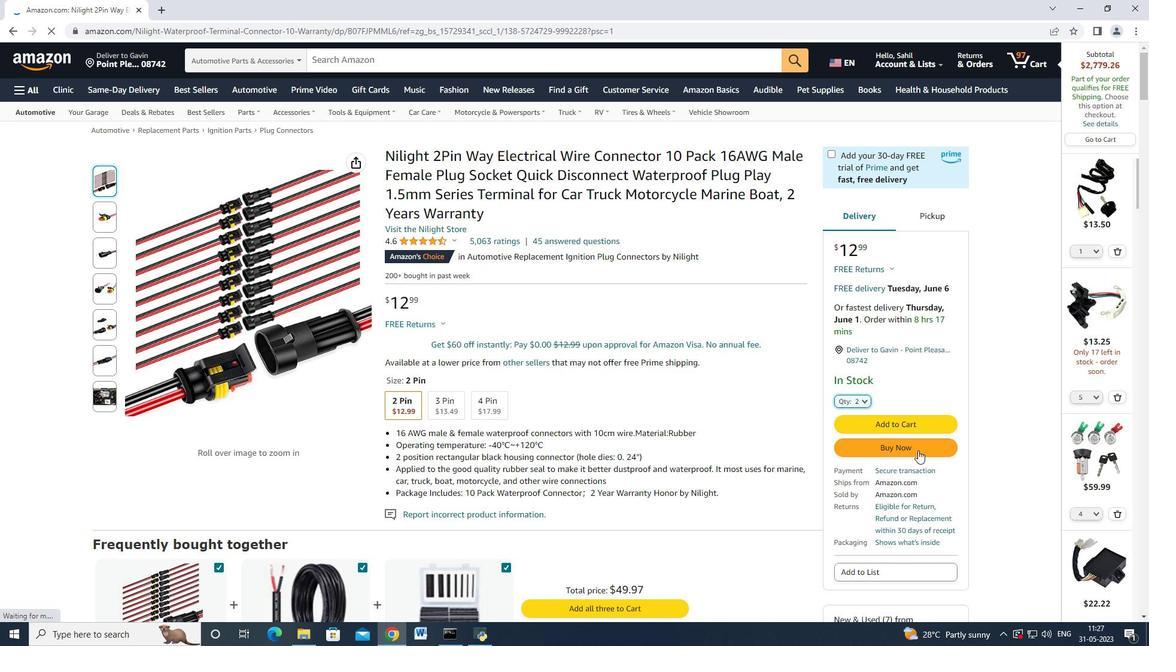 
Action: Mouse pressed left at (916, 446)
Screenshot: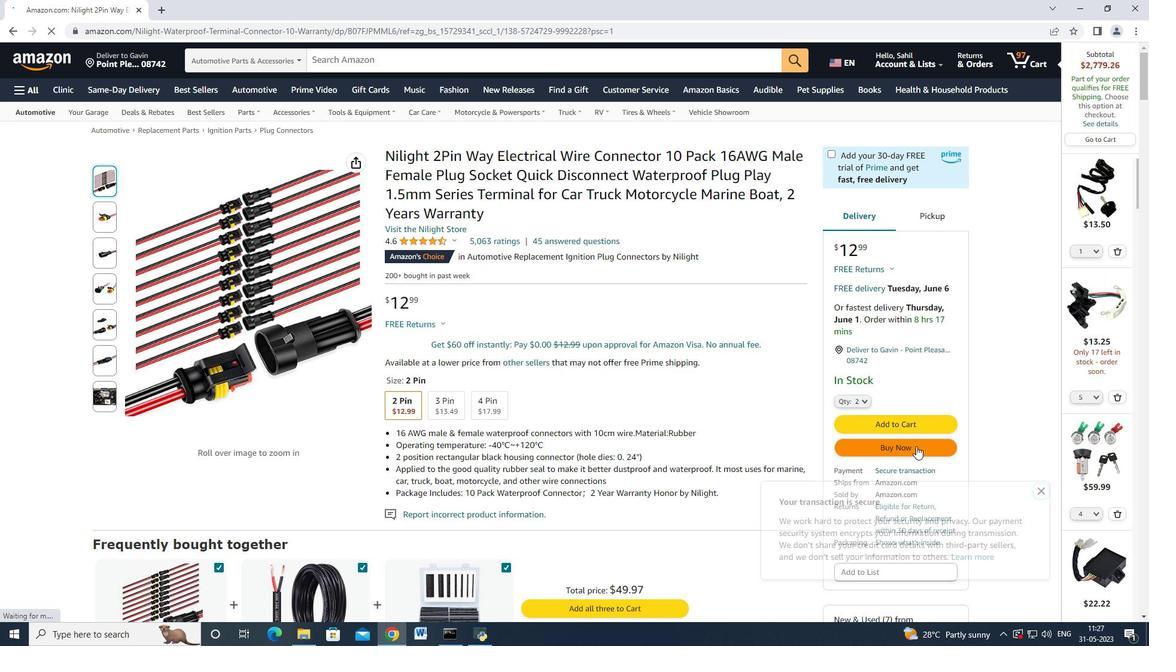 
Action: Mouse moved to (682, 99)
Screenshot: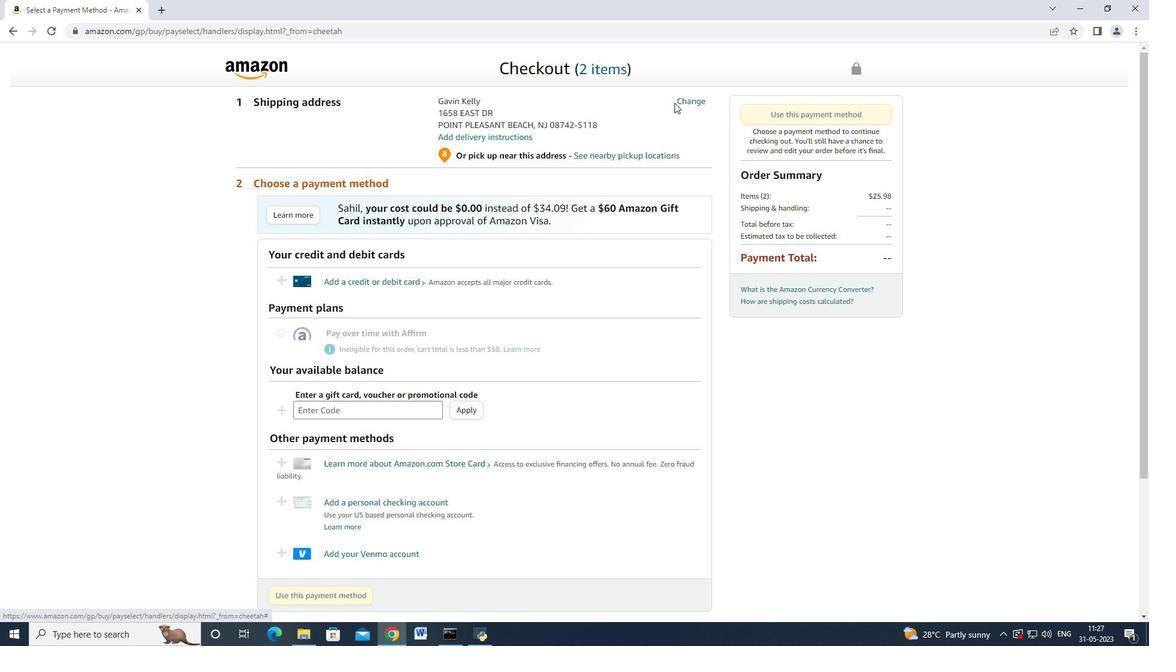 
Action: Mouse pressed left at (682, 99)
Screenshot: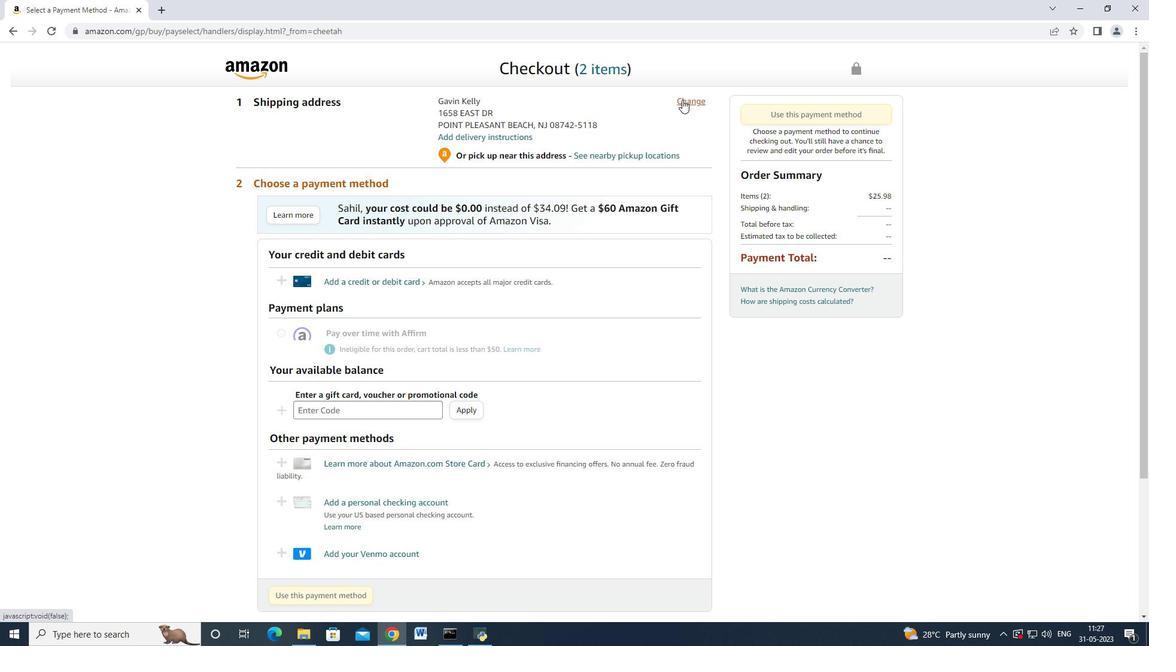 
Action: Mouse moved to (308, 270)
Screenshot: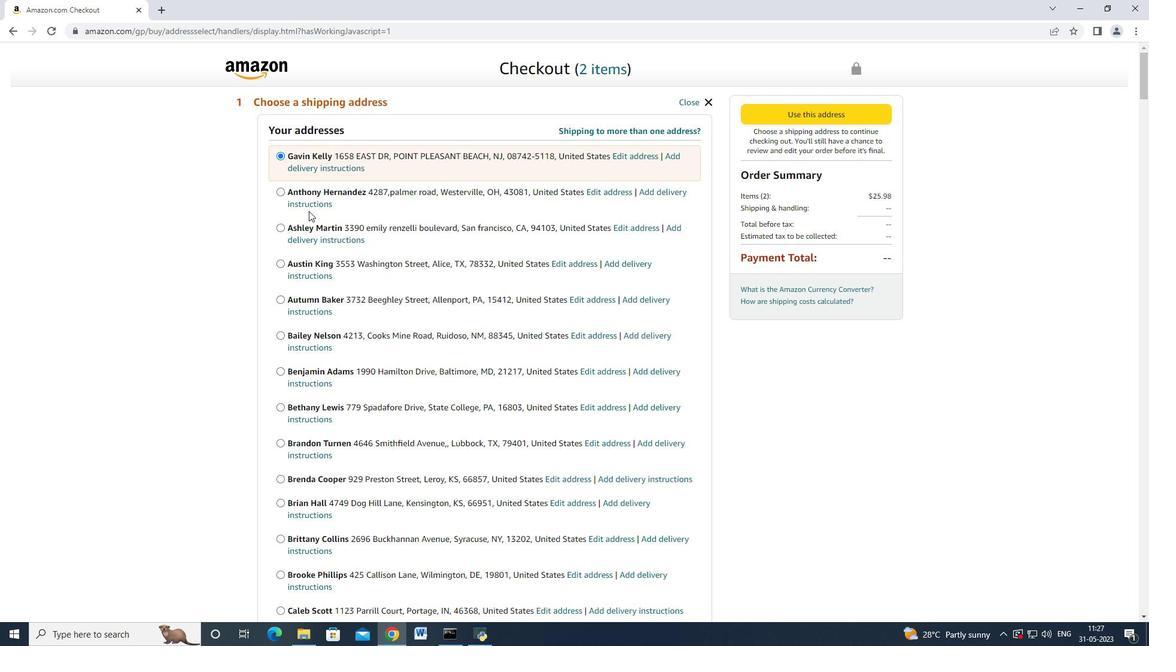 
Action: Mouse scrolled (308, 269) with delta (0, 0)
Screenshot: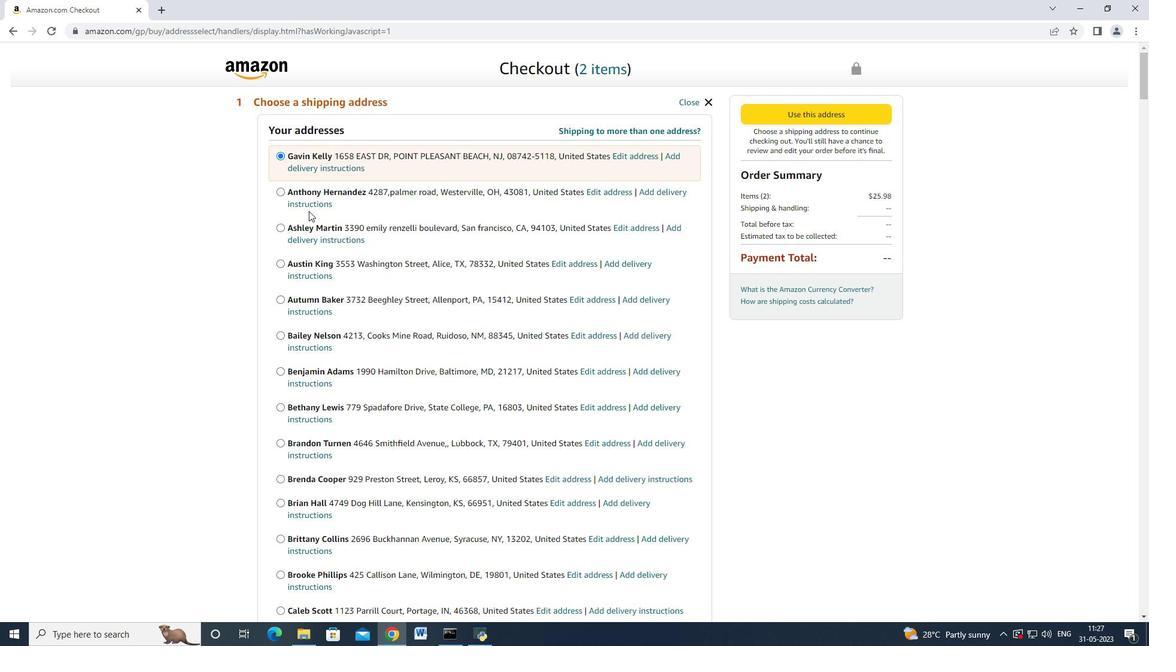 
Action: Mouse moved to (311, 274)
Screenshot: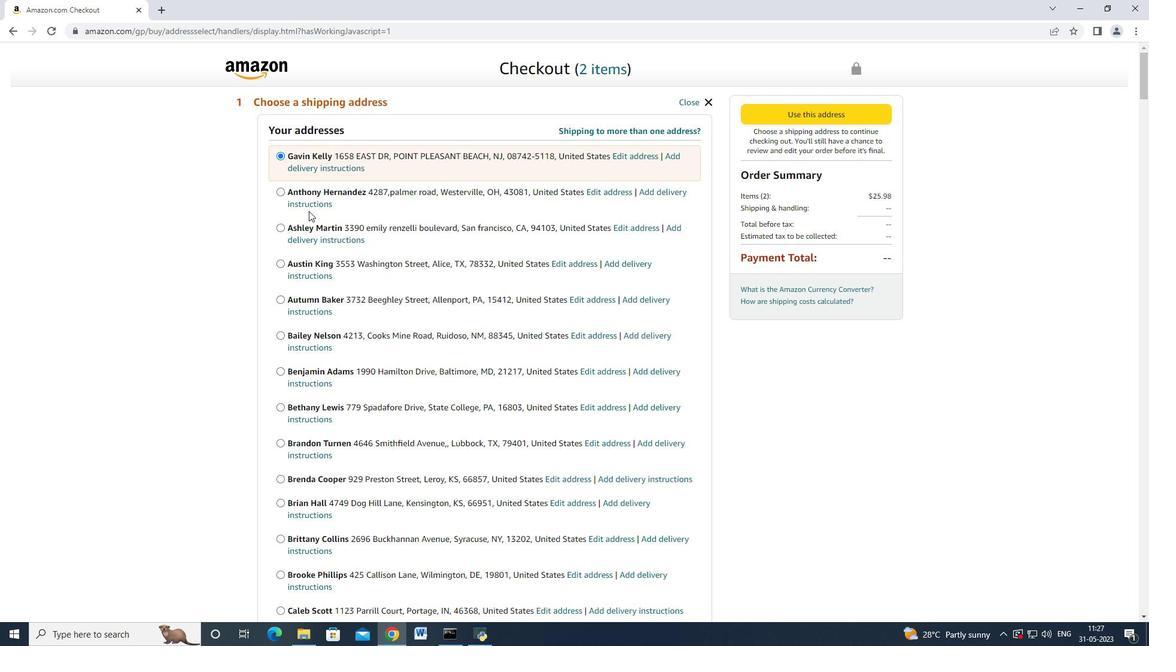 
Action: Mouse scrolled (311, 273) with delta (0, 0)
Screenshot: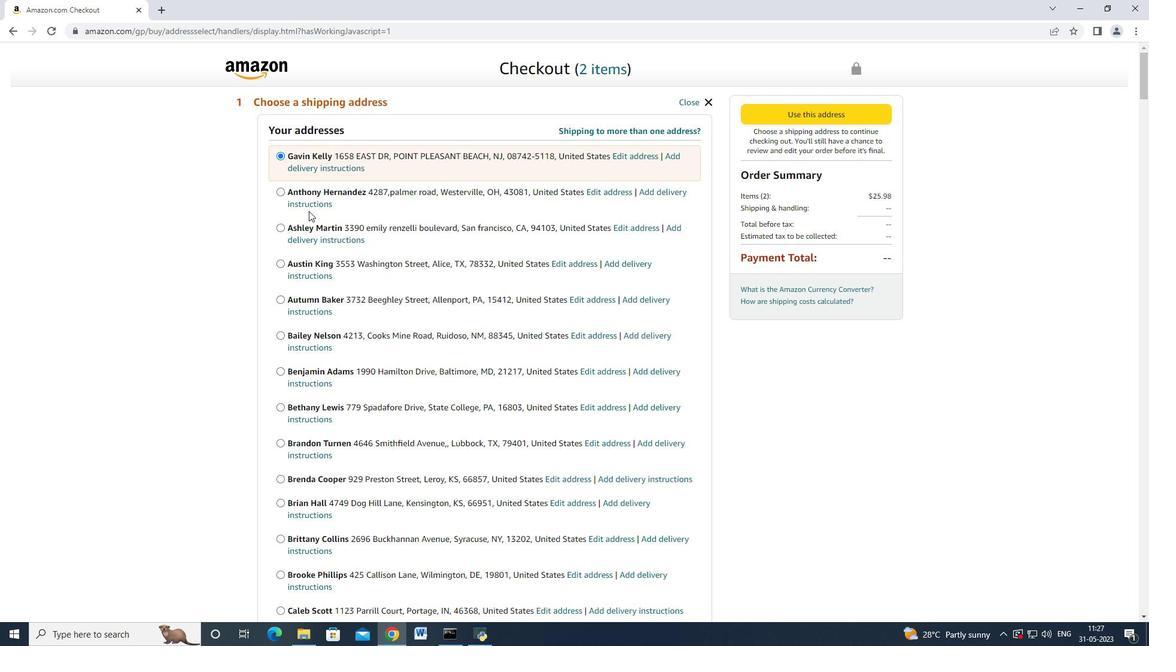 
Action: Mouse moved to (312, 275)
Screenshot: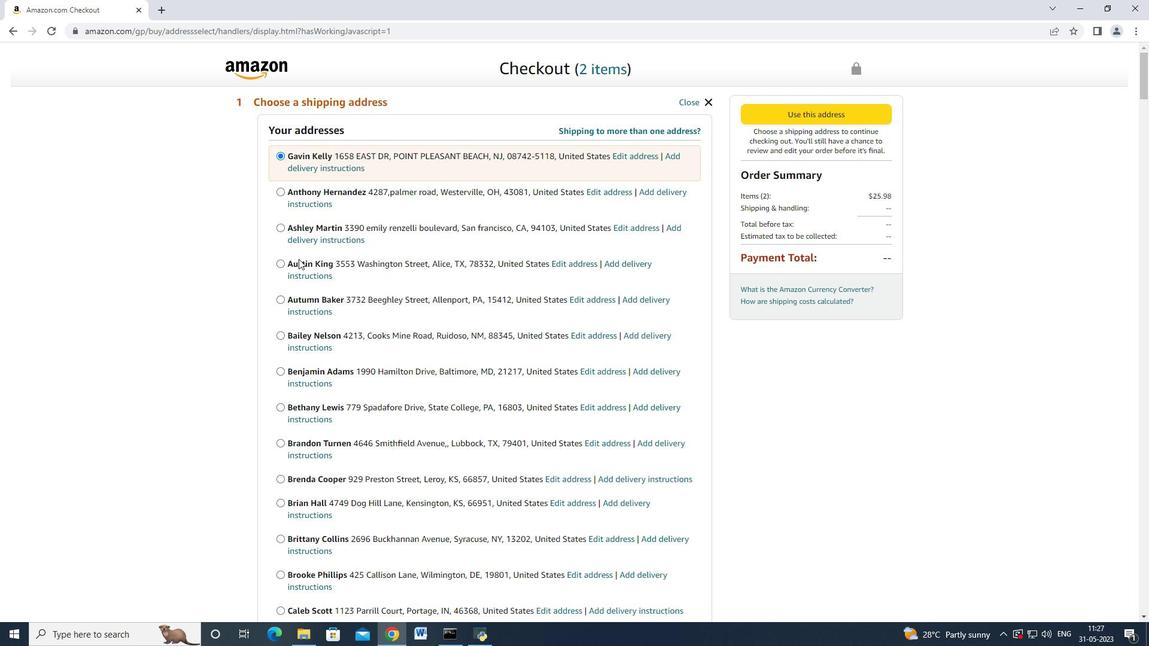 
Action: Mouse scrolled (312, 274) with delta (0, 0)
Screenshot: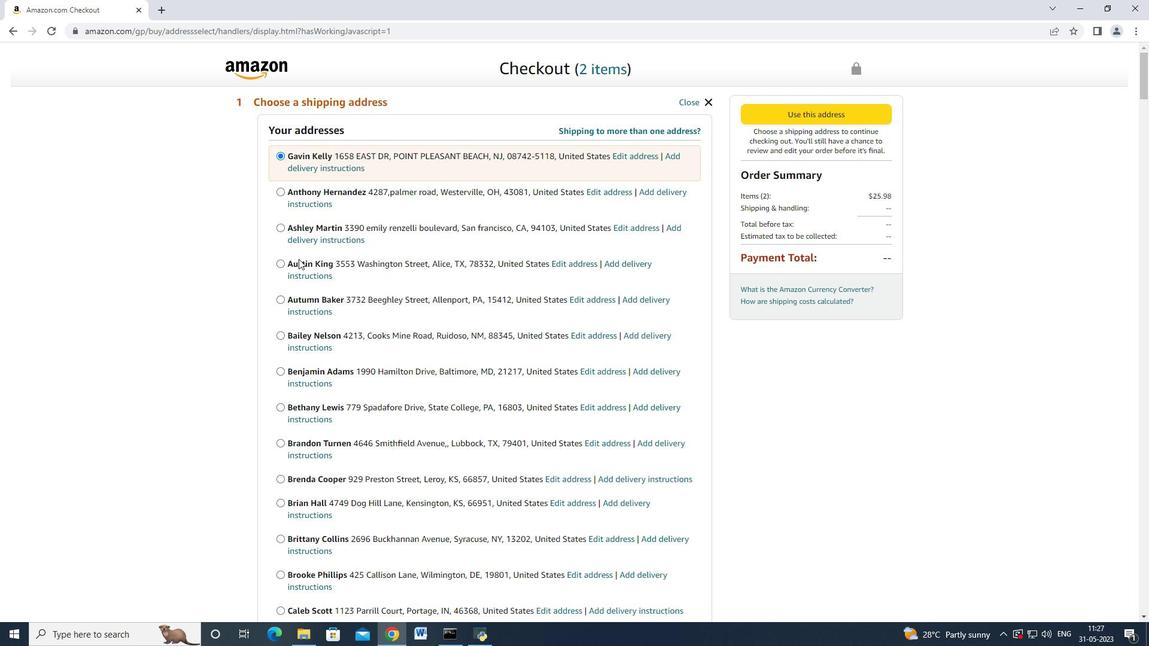 
Action: Mouse moved to (312, 277)
Screenshot: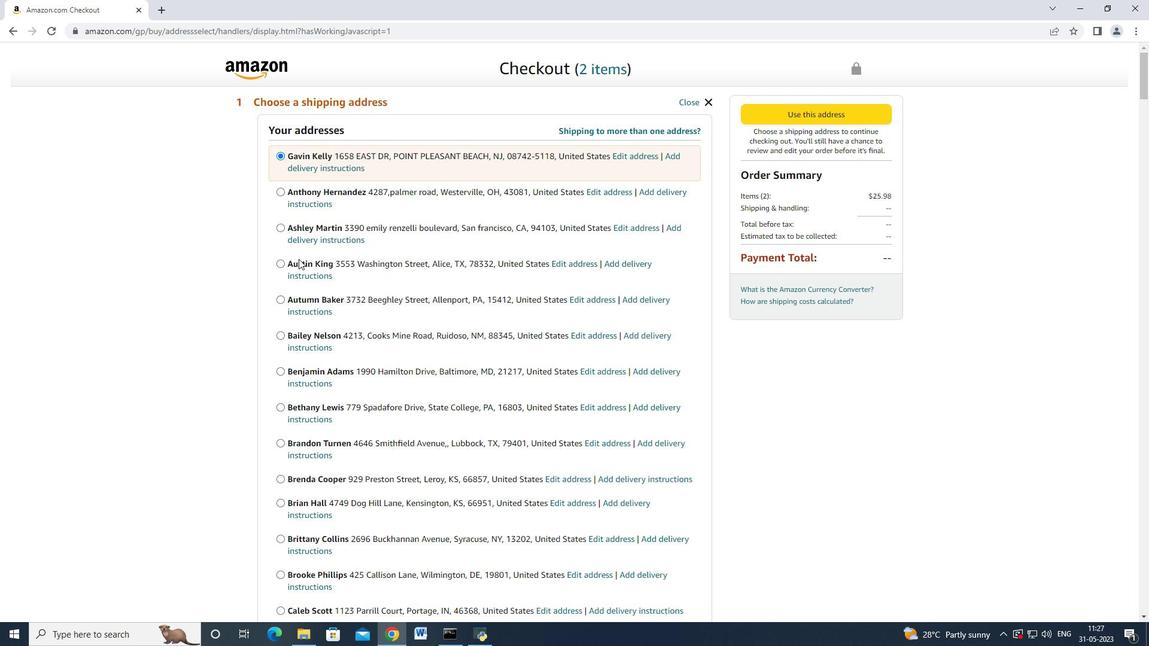 
Action: Mouse scrolled (312, 275) with delta (0, 0)
Screenshot: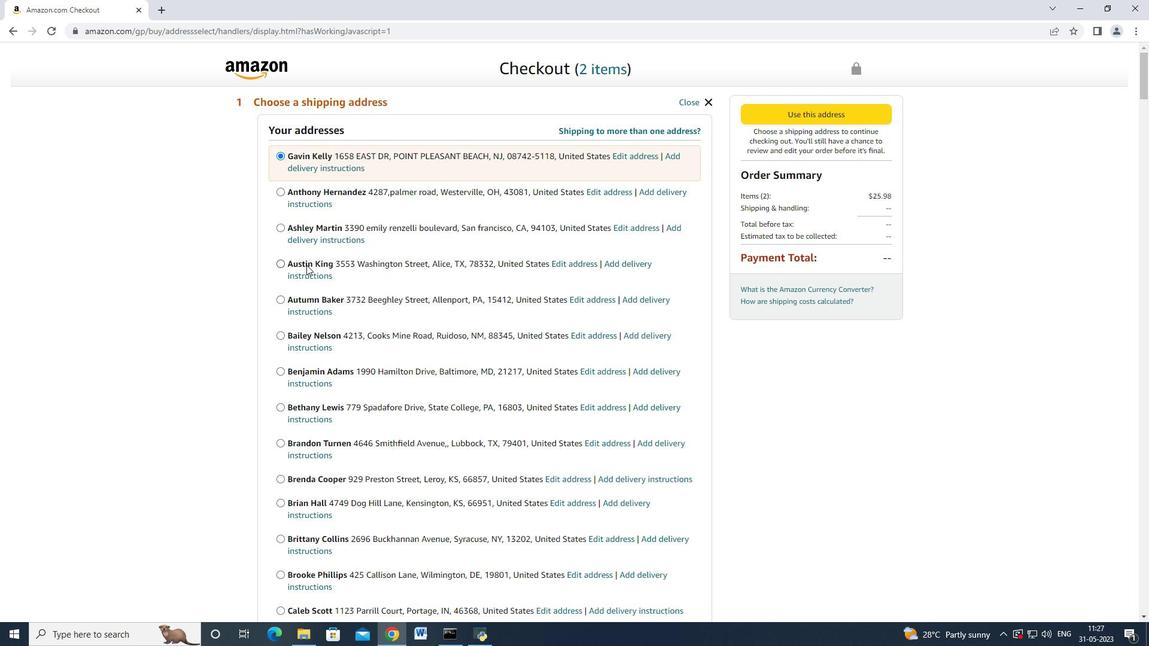 
Action: Mouse moved to (313, 277)
Screenshot: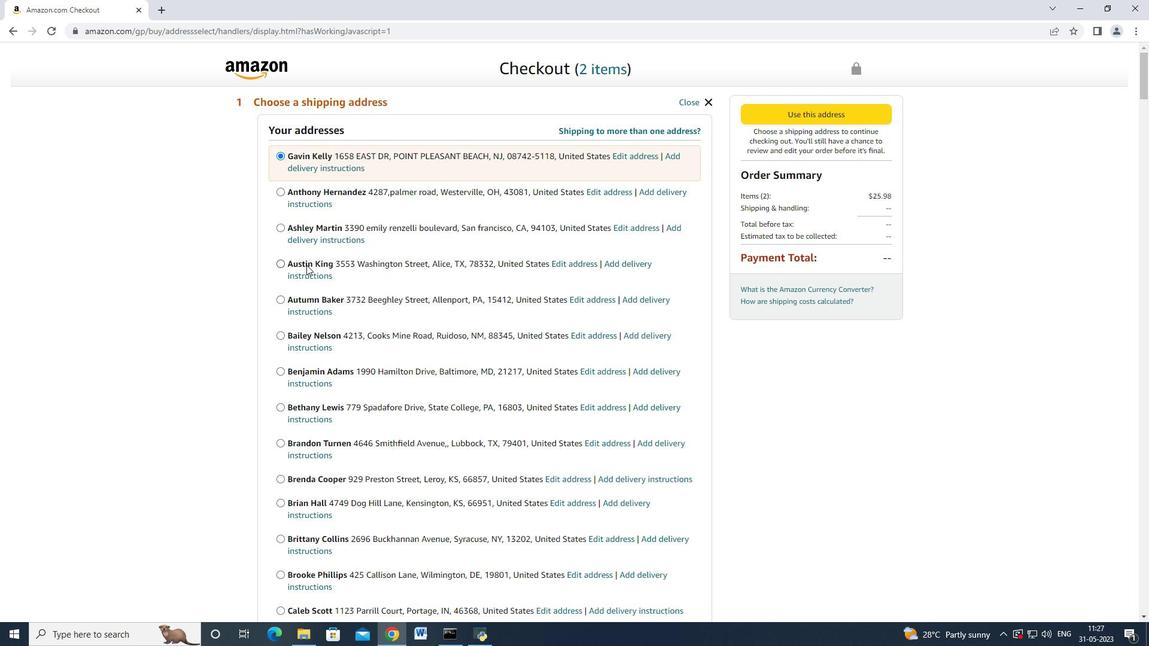 
Action: Mouse scrolled (312, 276) with delta (0, 0)
Screenshot: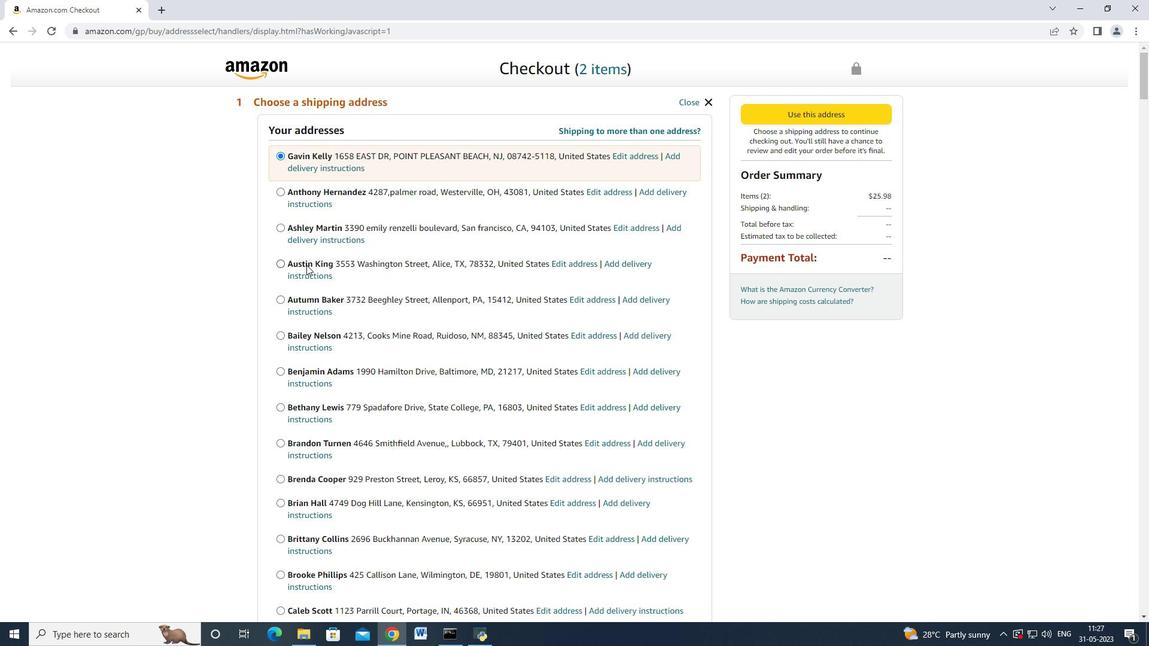 
Action: Mouse moved to (315, 277)
Screenshot: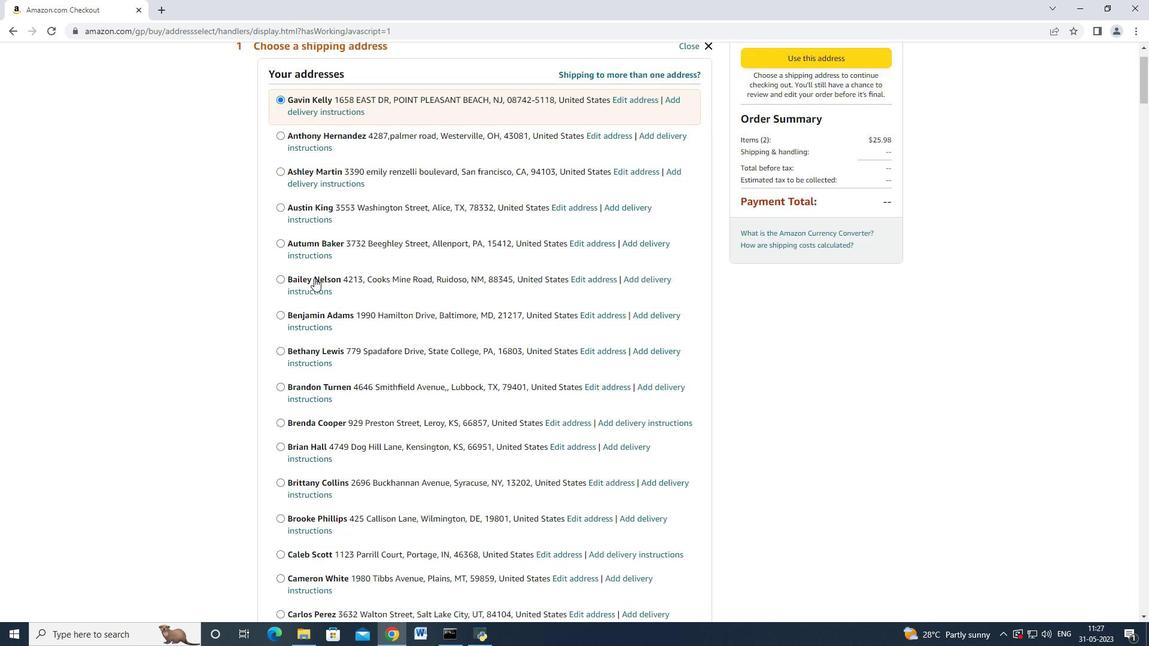 
Action: Mouse scrolled (315, 277) with delta (0, 0)
Screenshot: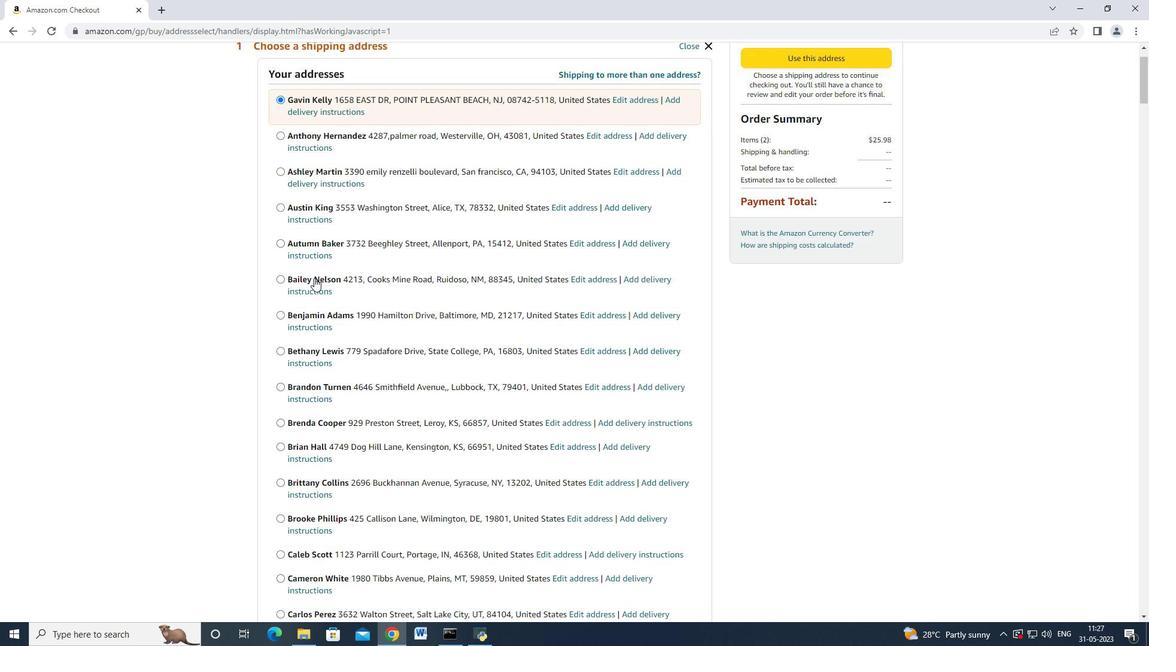 
Action: Mouse scrolled (315, 277) with delta (0, 0)
Screenshot: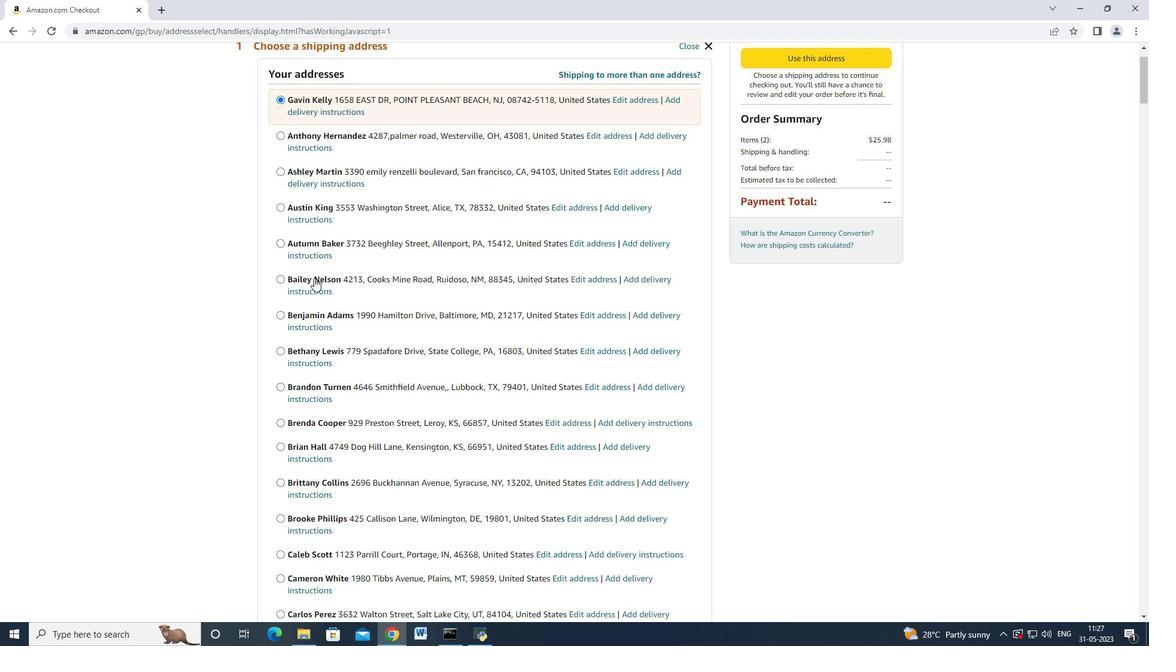 
Action: Mouse scrolled (315, 277) with delta (0, 0)
Screenshot: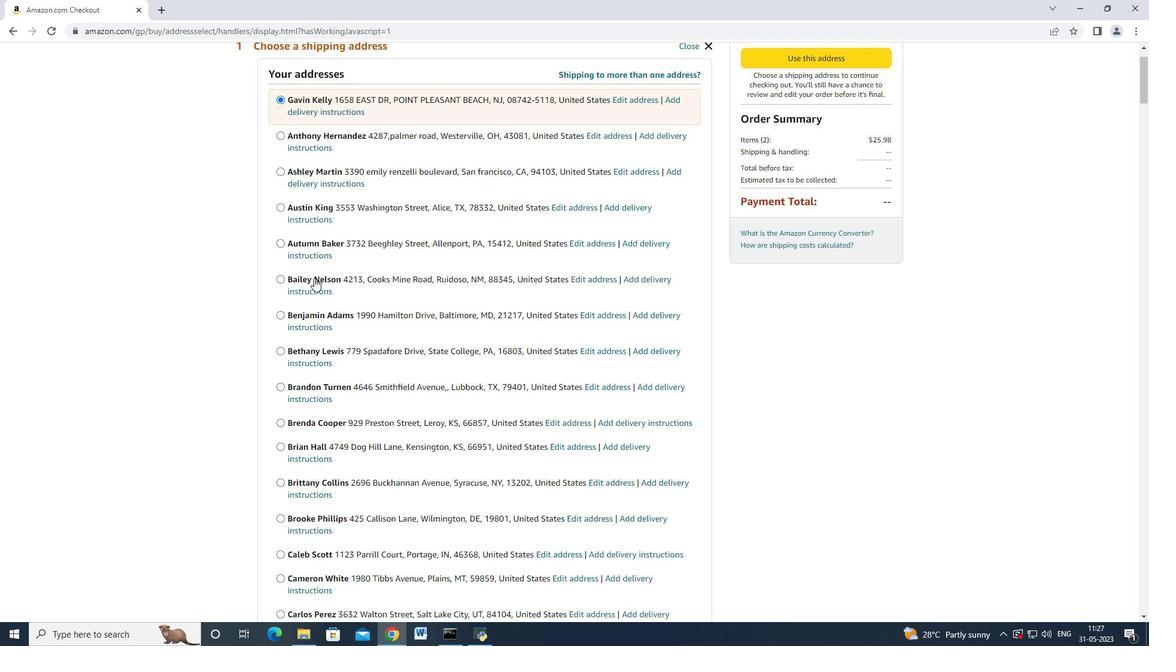 
Action: Mouse scrolled (315, 277) with delta (0, 0)
Screenshot: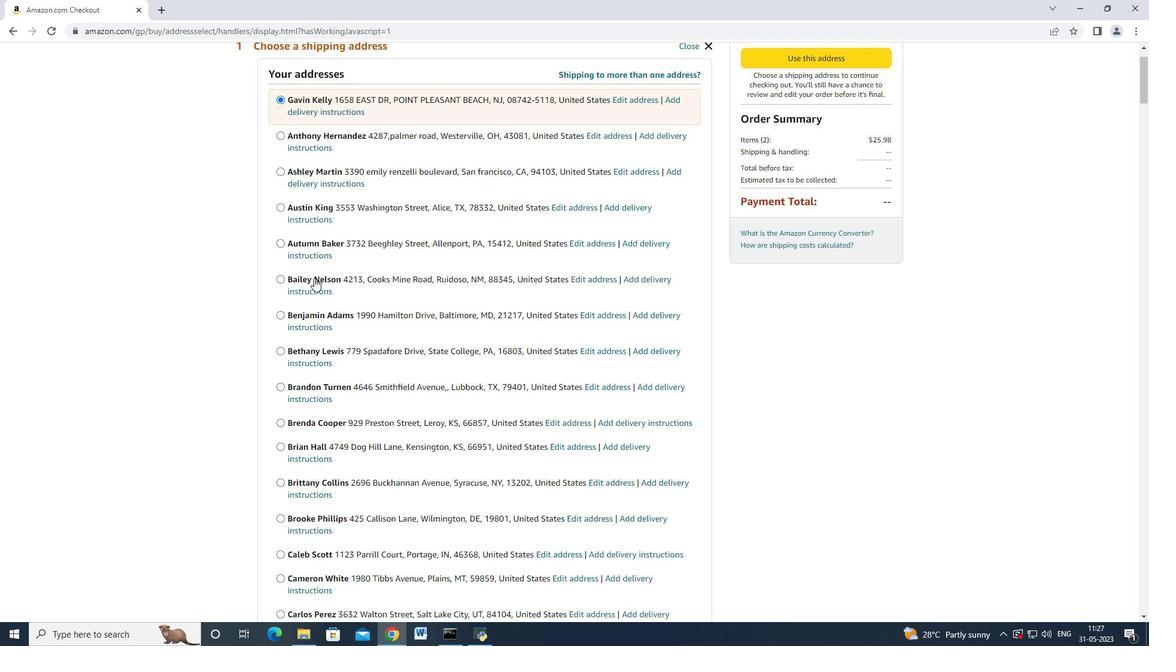 
Action: Mouse scrolled (315, 277) with delta (0, 0)
Screenshot: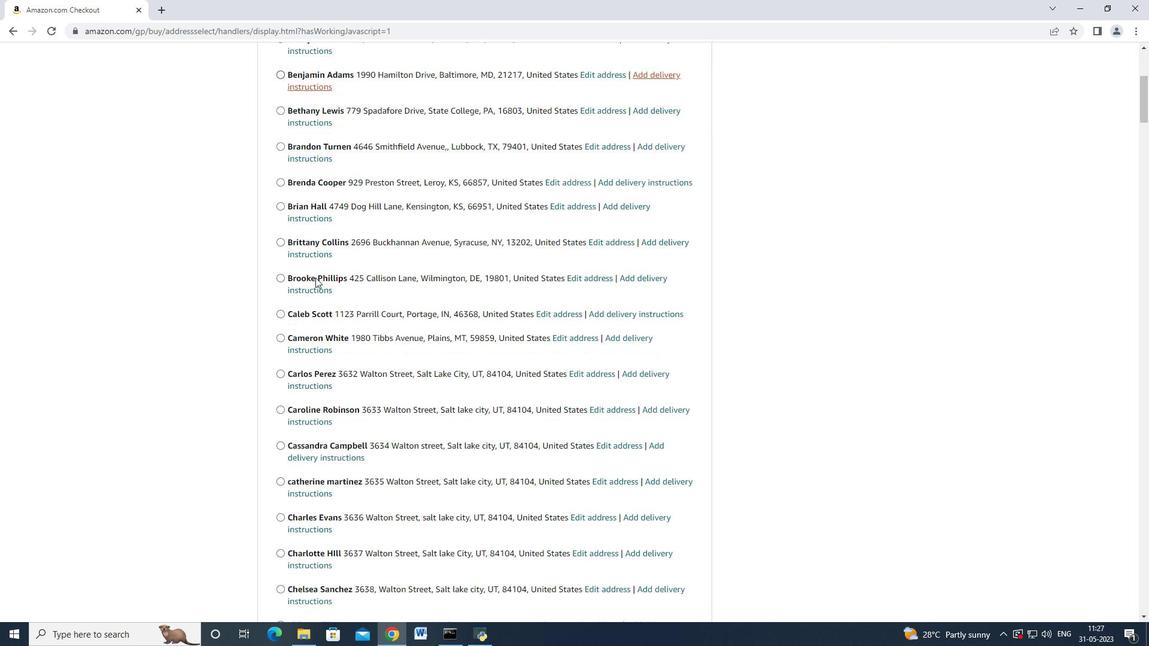 
Action: Mouse scrolled (315, 277) with delta (0, 0)
Screenshot: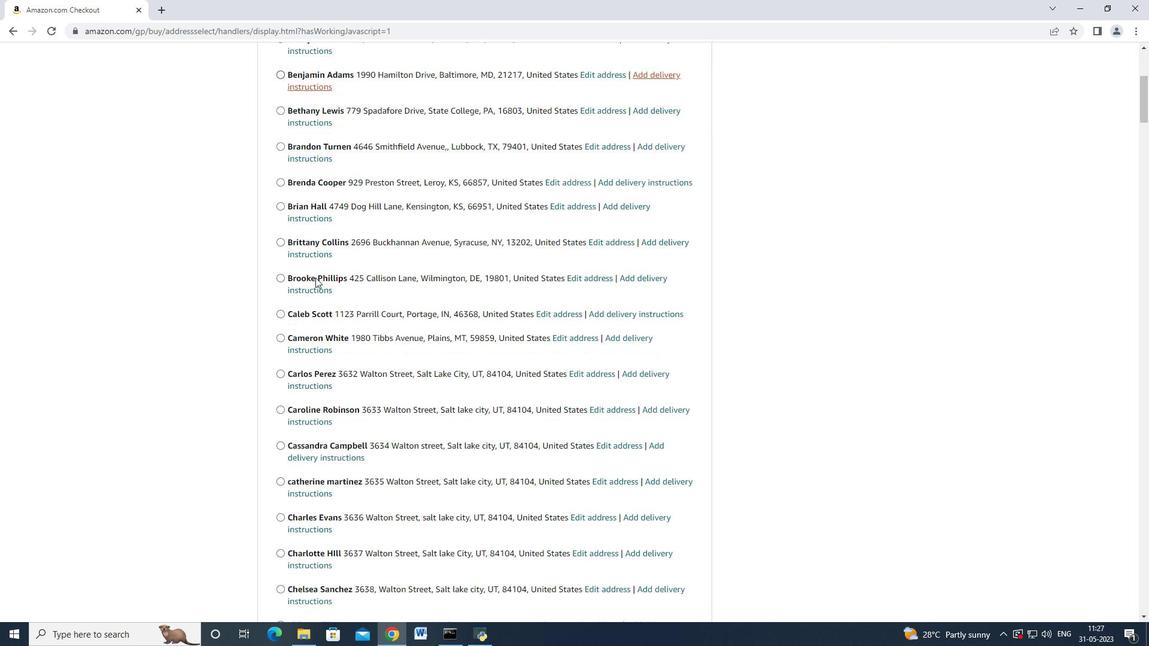 
Action: Mouse scrolled (315, 277) with delta (0, 0)
Screenshot: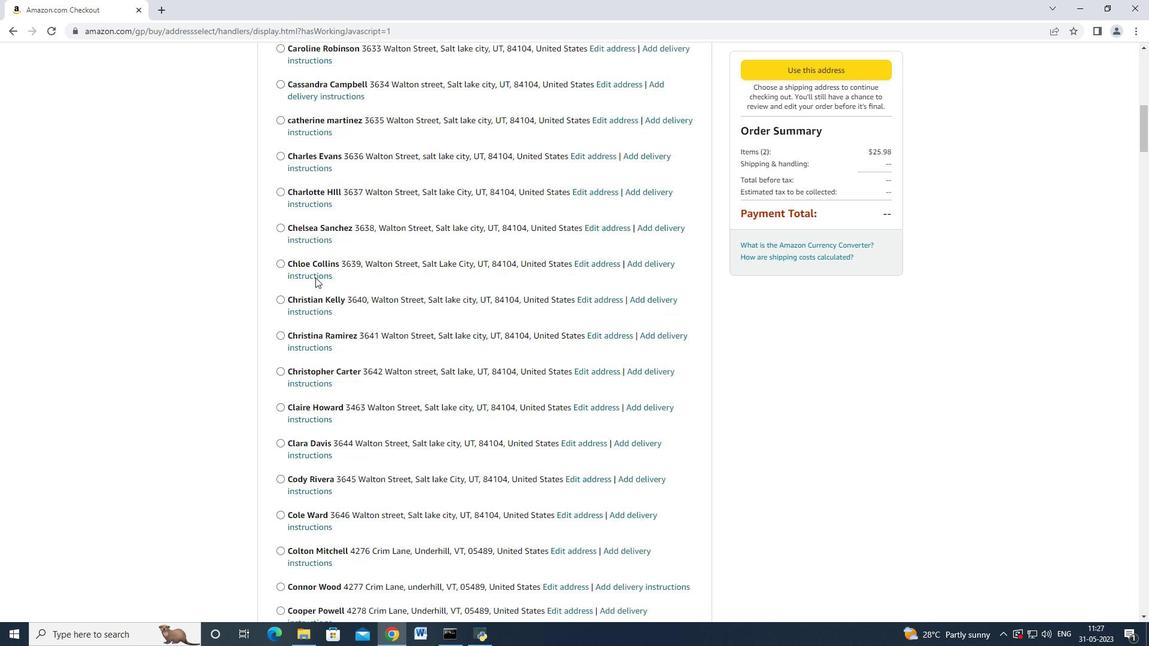 
Action: Mouse scrolled (315, 277) with delta (0, 0)
Screenshot: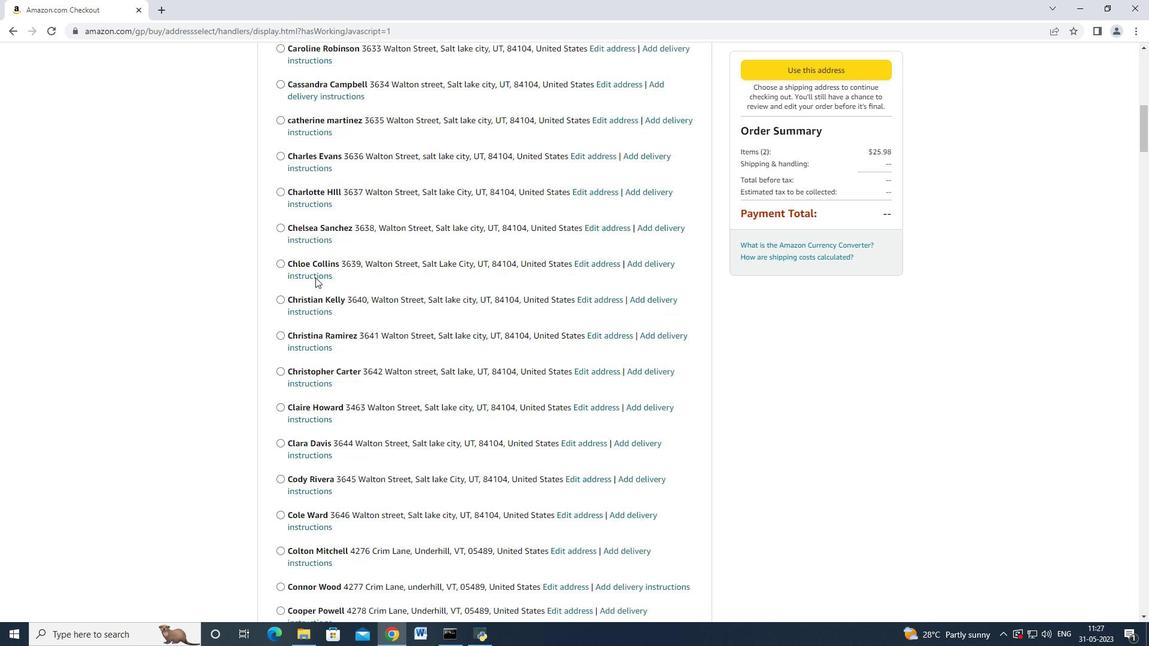 
Action: Mouse scrolled (315, 277) with delta (0, 0)
Screenshot: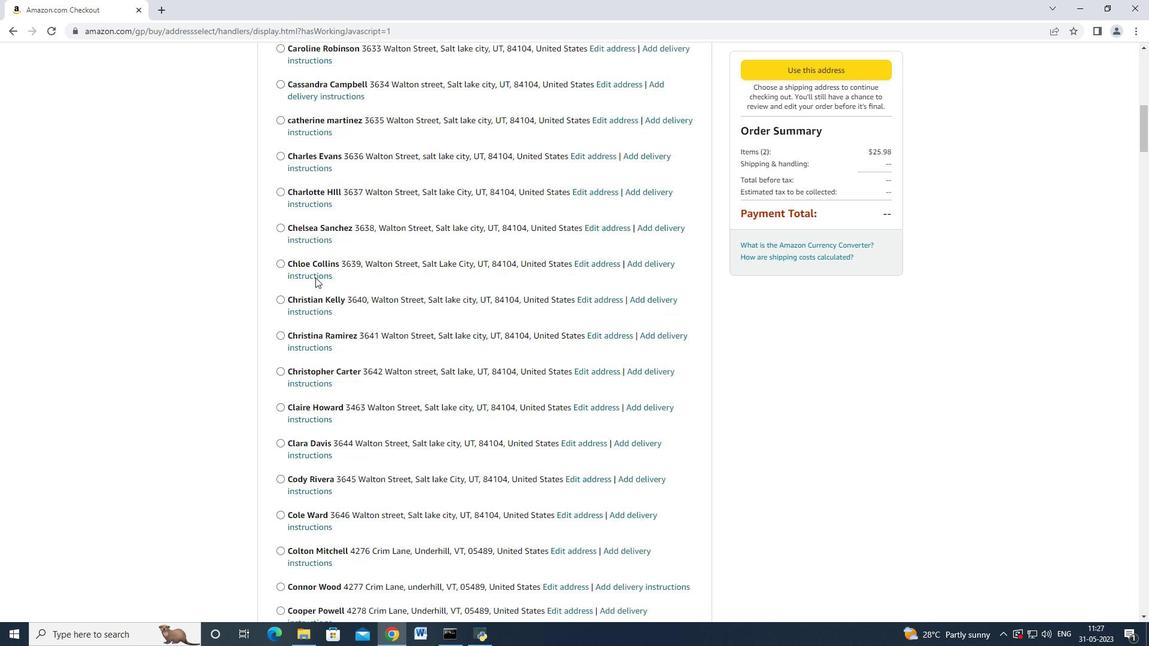 
Action: Mouse scrolled (315, 277) with delta (0, 0)
Screenshot: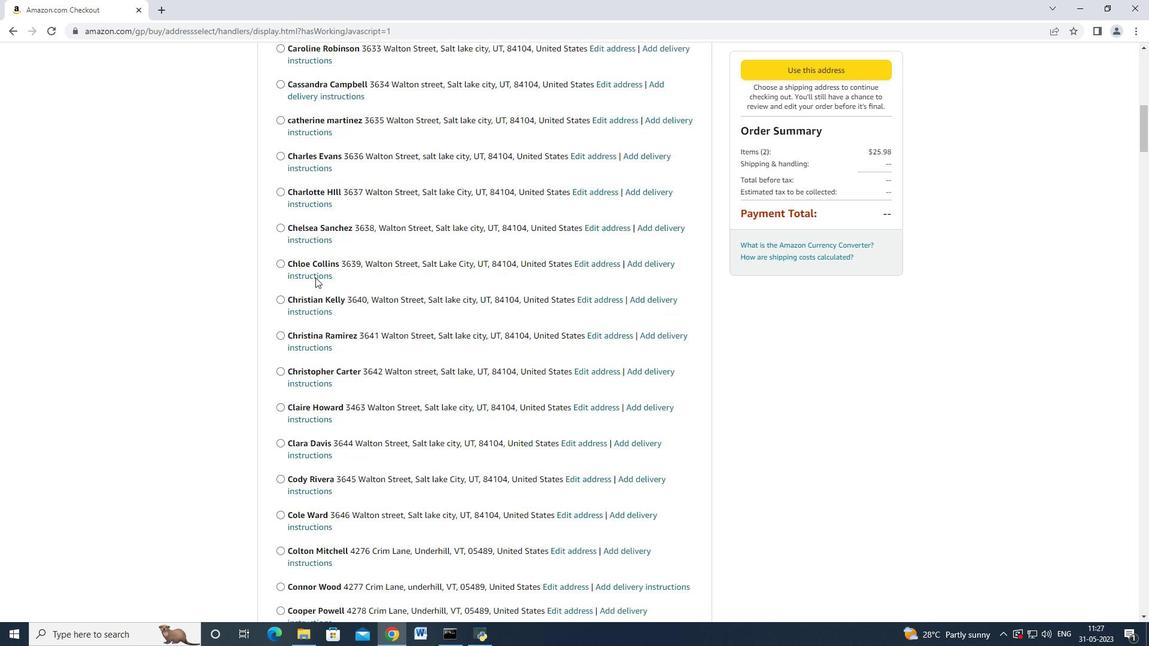 
Action: Mouse scrolled (315, 277) with delta (0, 0)
Screenshot: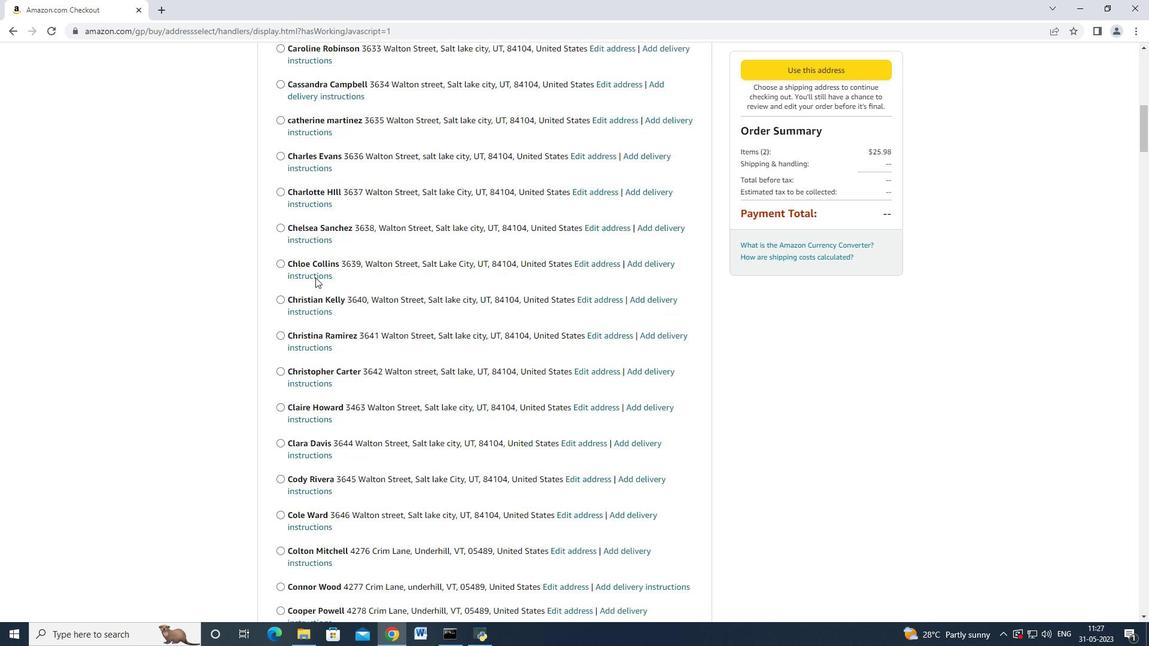
Action: Mouse scrolled (315, 277) with delta (0, 0)
Screenshot: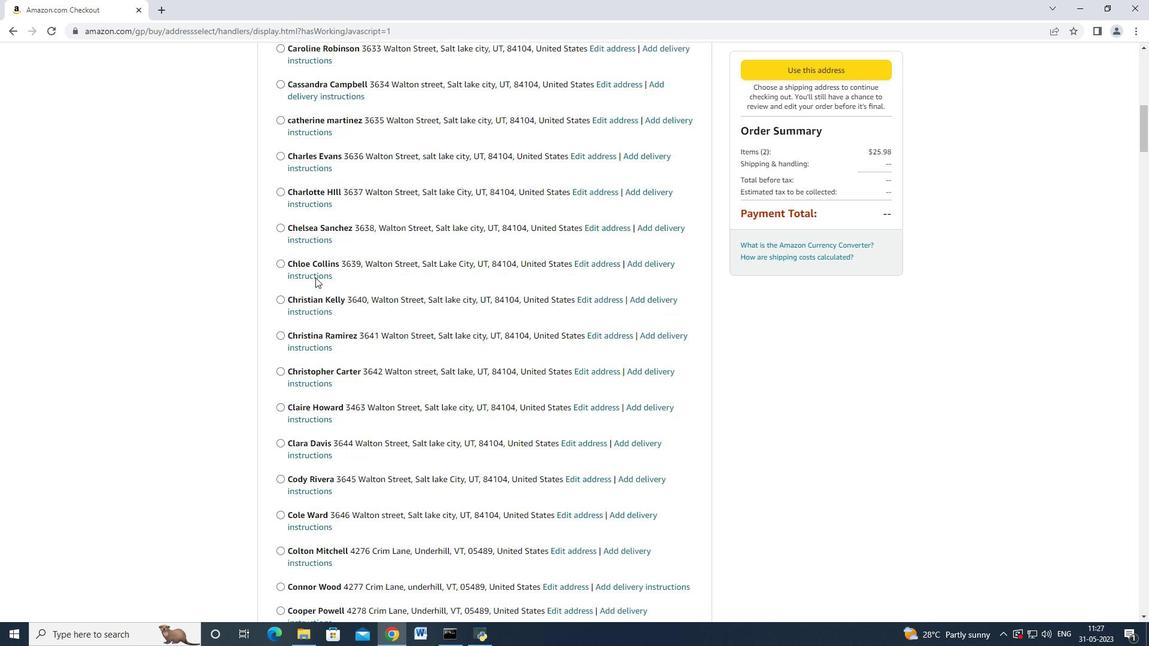 
Action: Mouse scrolled (315, 277) with delta (0, 0)
Screenshot: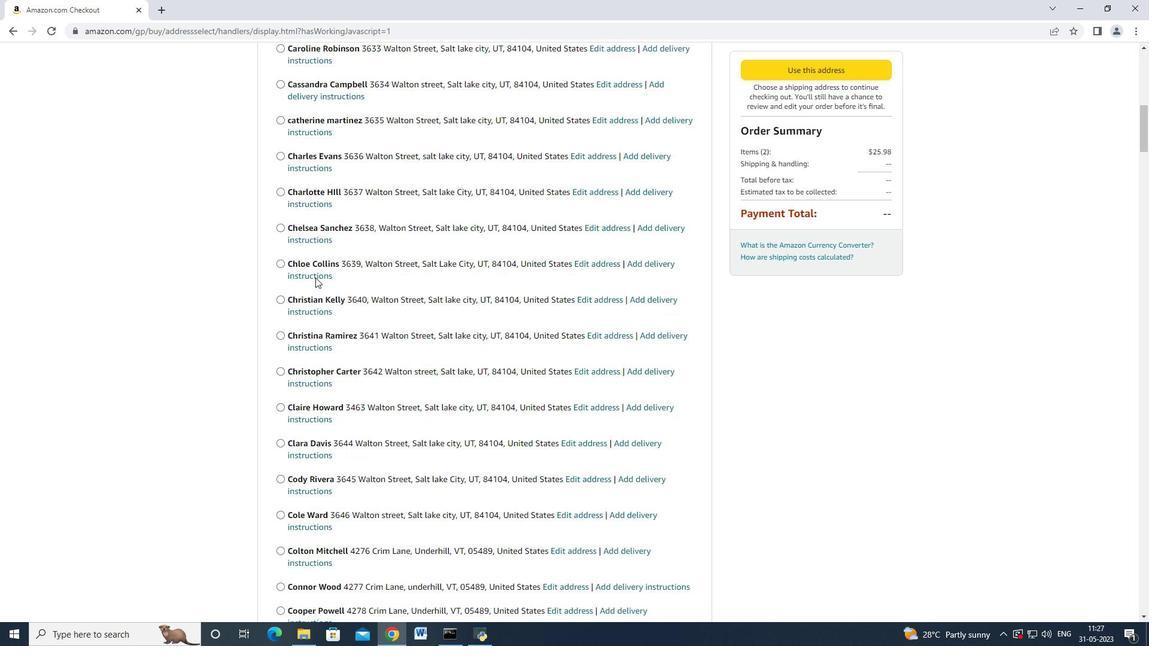
Action: Mouse moved to (315, 277)
Screenshot: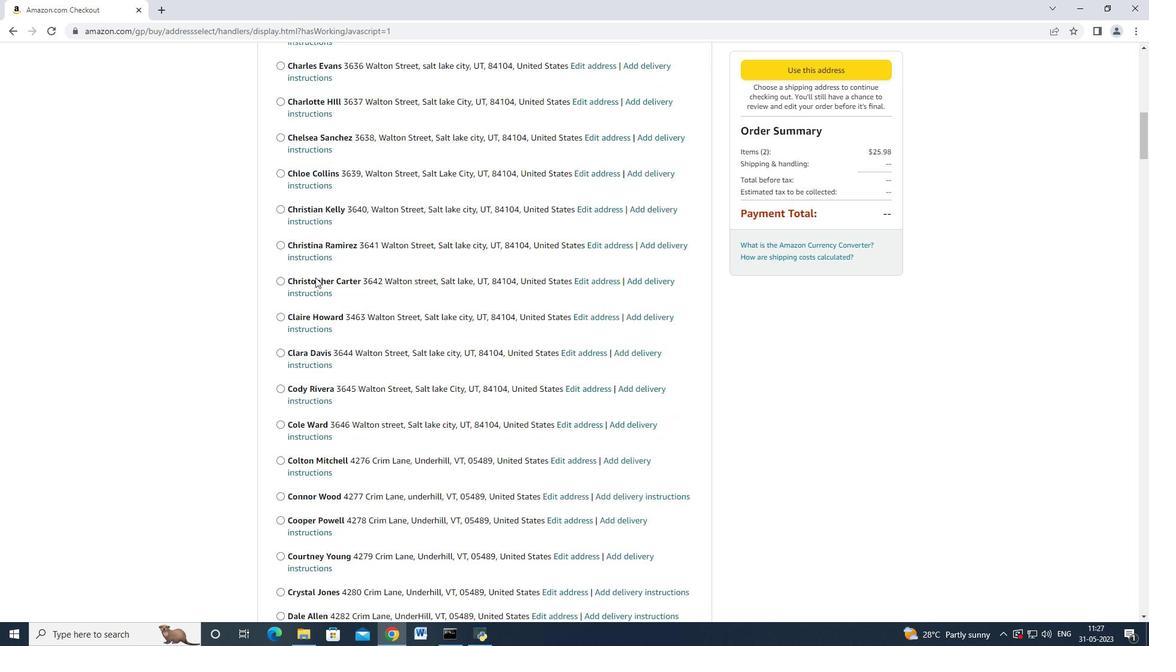 
Action: Mouse scrolled (315, 276) with delta (0, 0)
Screenshot: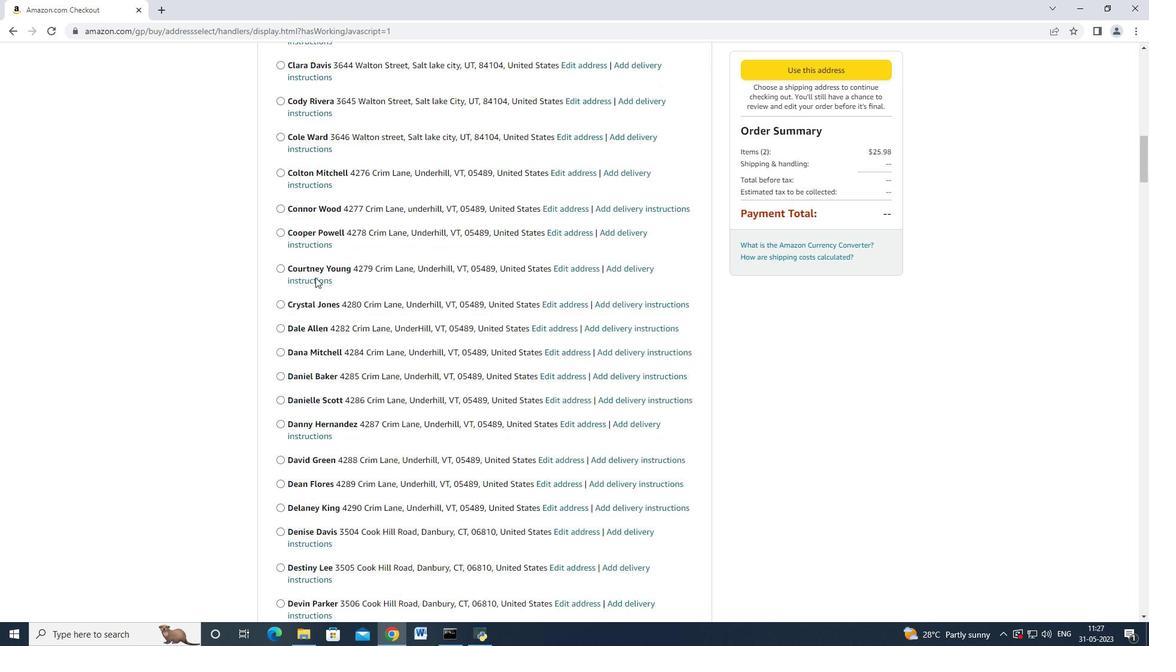 
Action: Mouse scrolled (315, 276) with delta (0, 0)
Screenshot: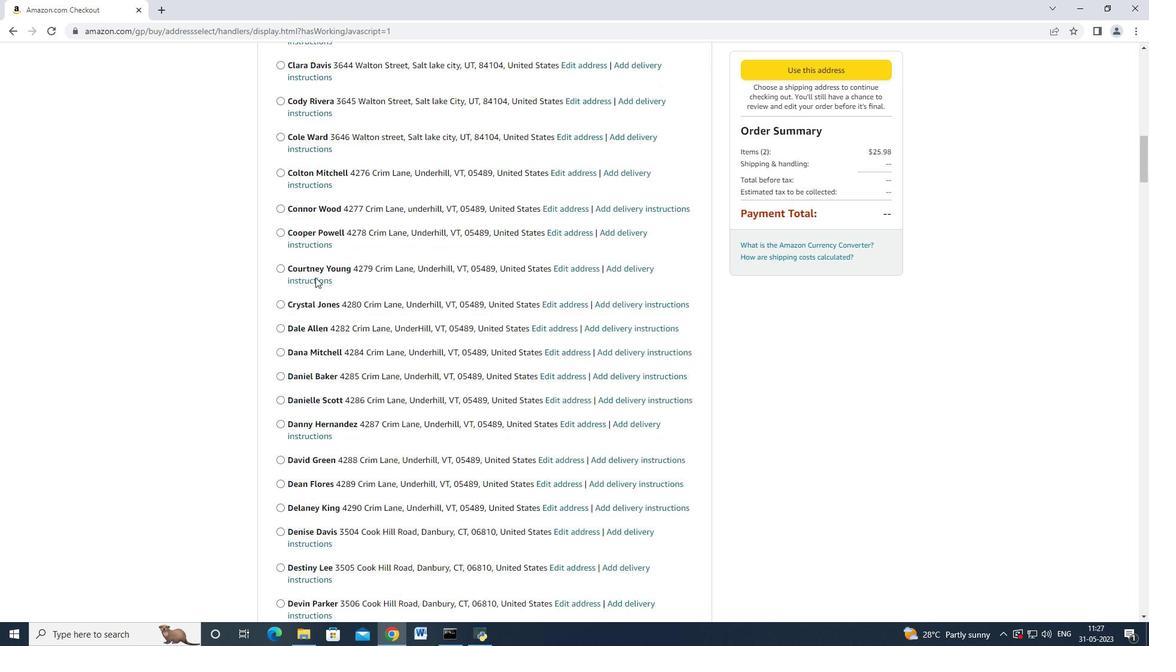 
Action: Mouse scrolled (315, 276) with delta (0, 0)
Screenshot: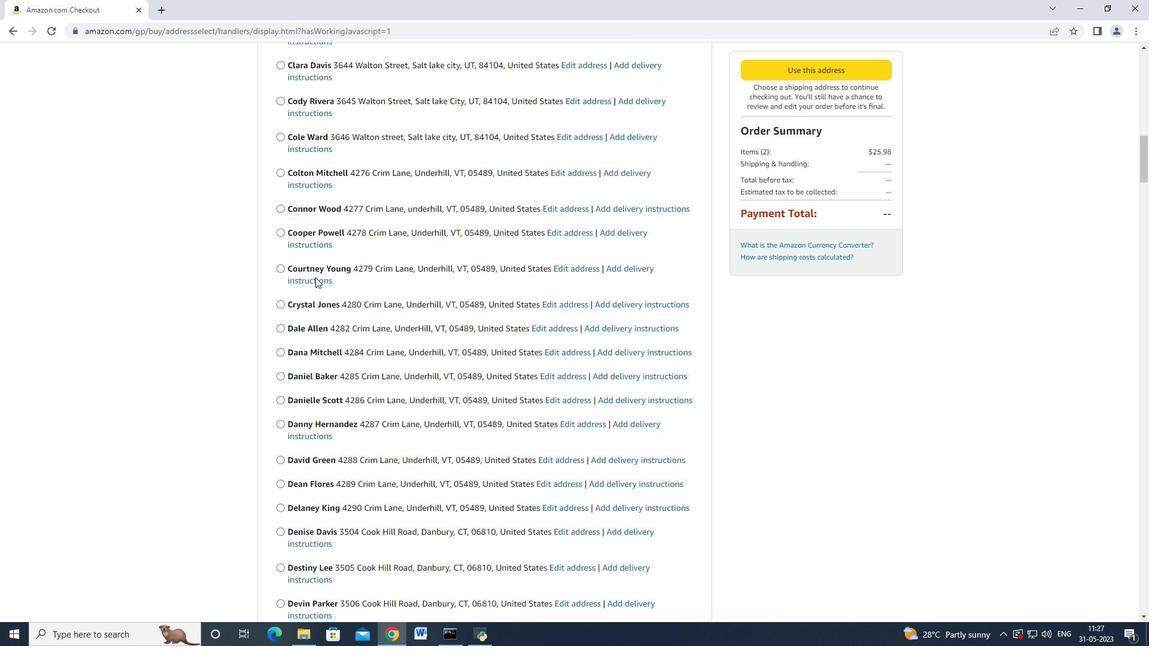 
Action: Mouse scrolled (315, 276) with delta (0, 0)
Screenshot: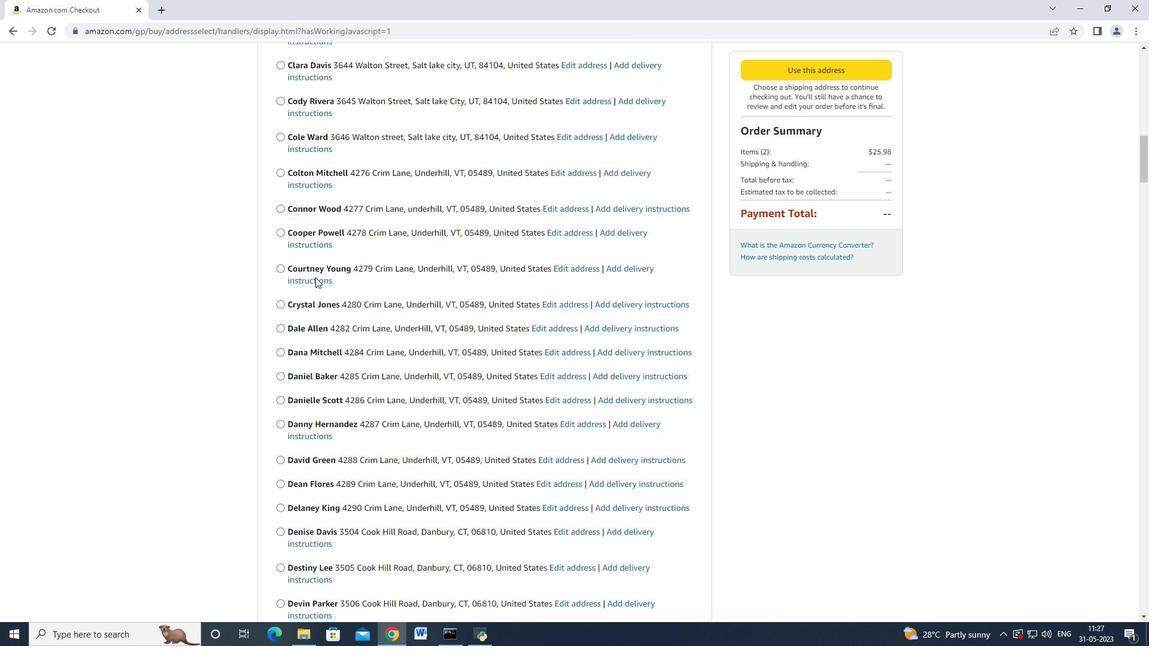 
Action: Mouse scrolled (315, 276) with delta (0, 0)
Screenshot: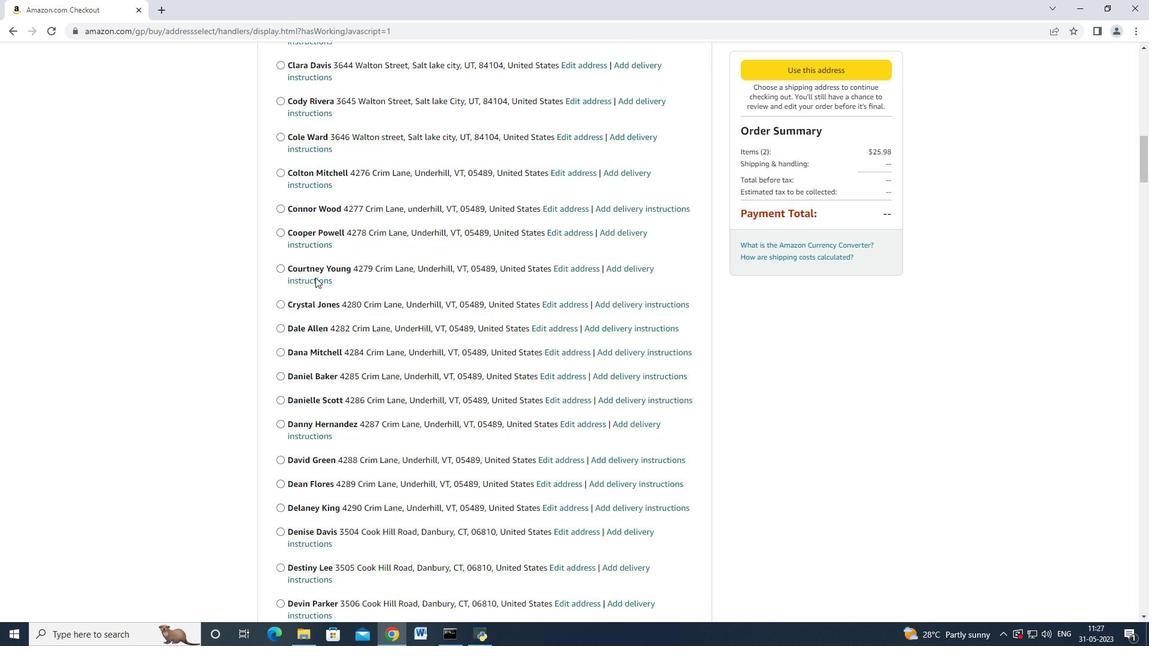 
Action: Mouse scrolled (315, 276) with delta (0, 0)
Screenshot: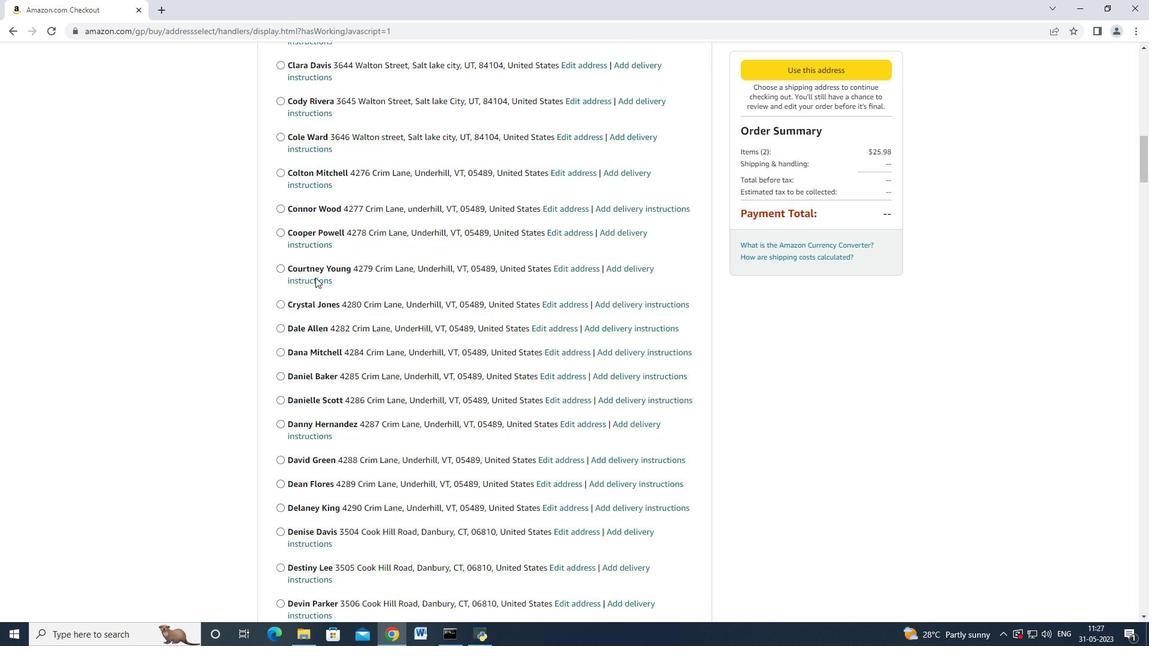 
Action: Mouse scrolled (315, 276) with delta (0, 0)
Screenshot: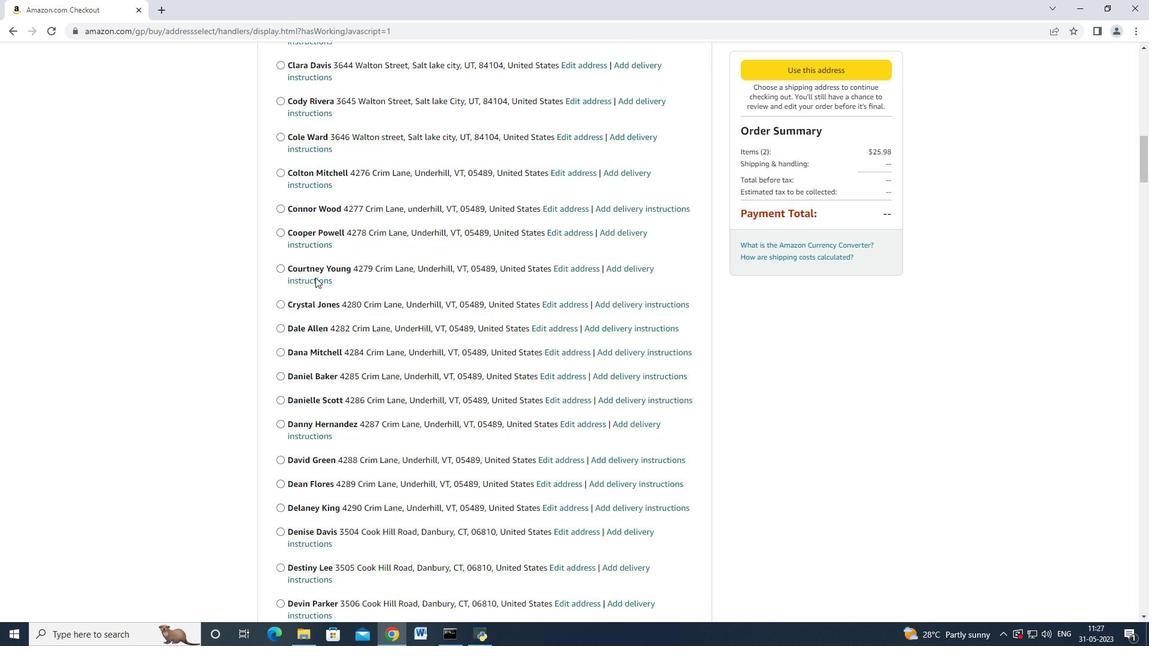 
Action: Mouse moved to (315, 277)
Screenshot: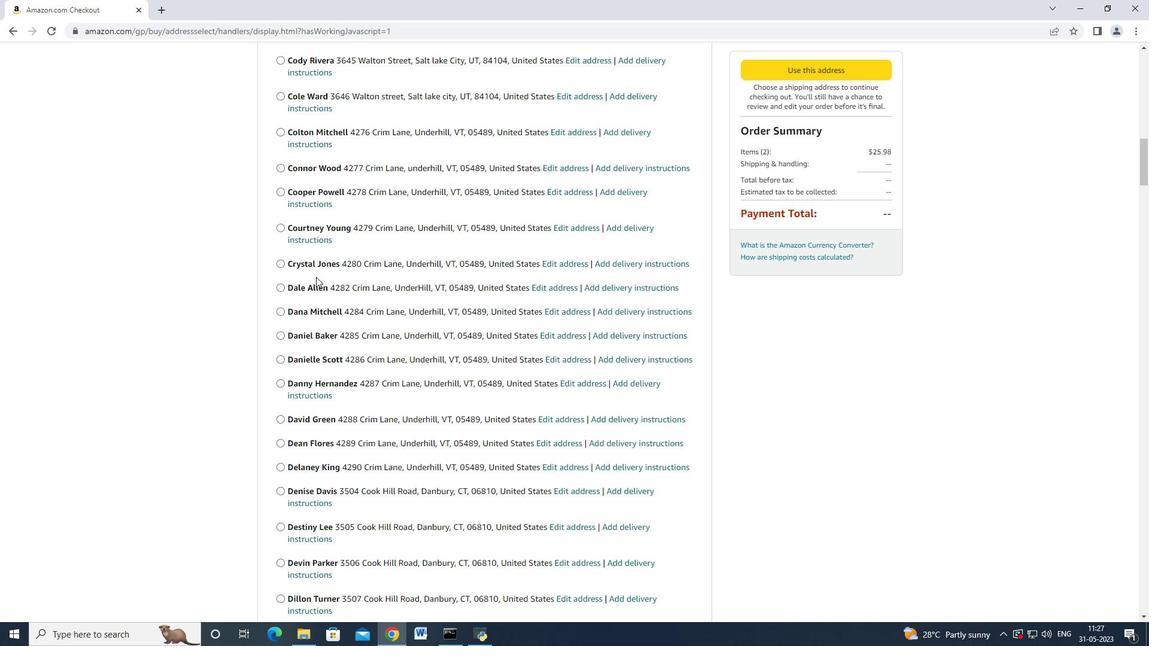 
Action: Mouse scrolled (315, 276) with delta (0, 0)
Screenshot: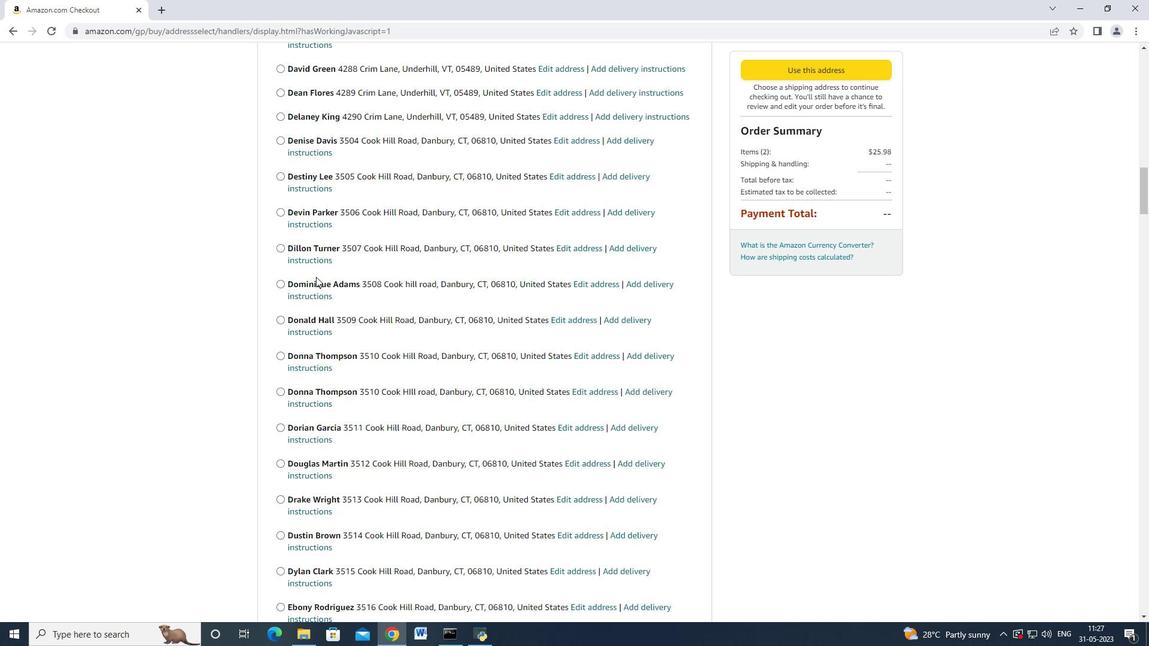 
Action: Mouse scrolled (315, 276) with delta (0, 0)
Screenshot: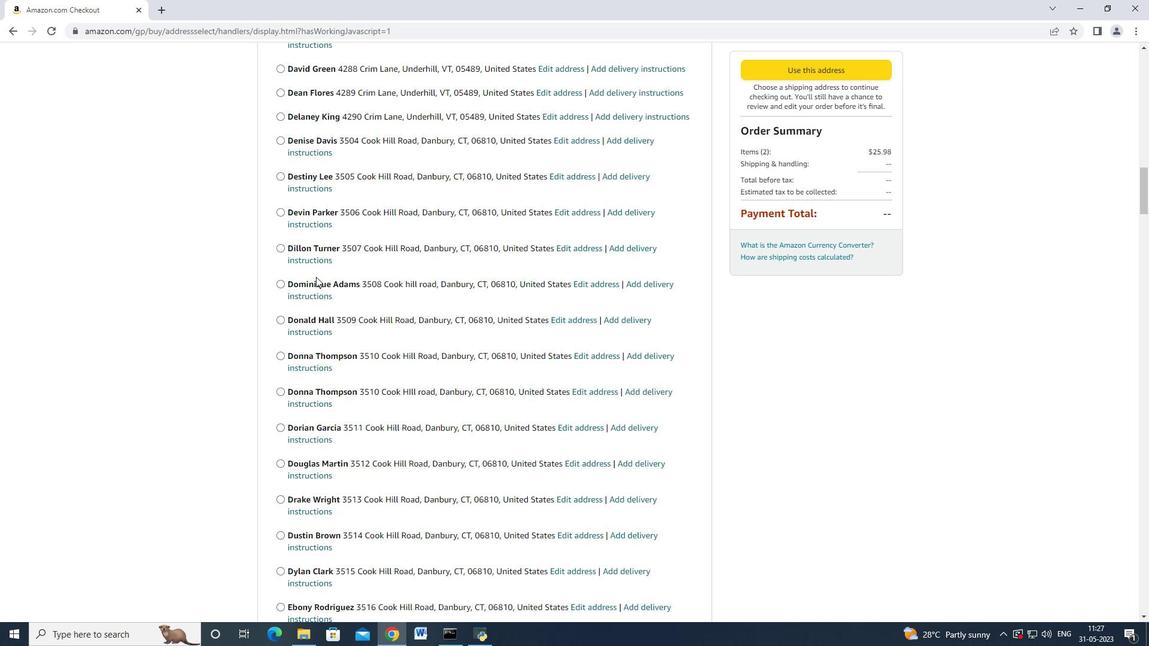 
Action: Mouse scrolled (315, 276) with delta (0, 0)
Screenshot: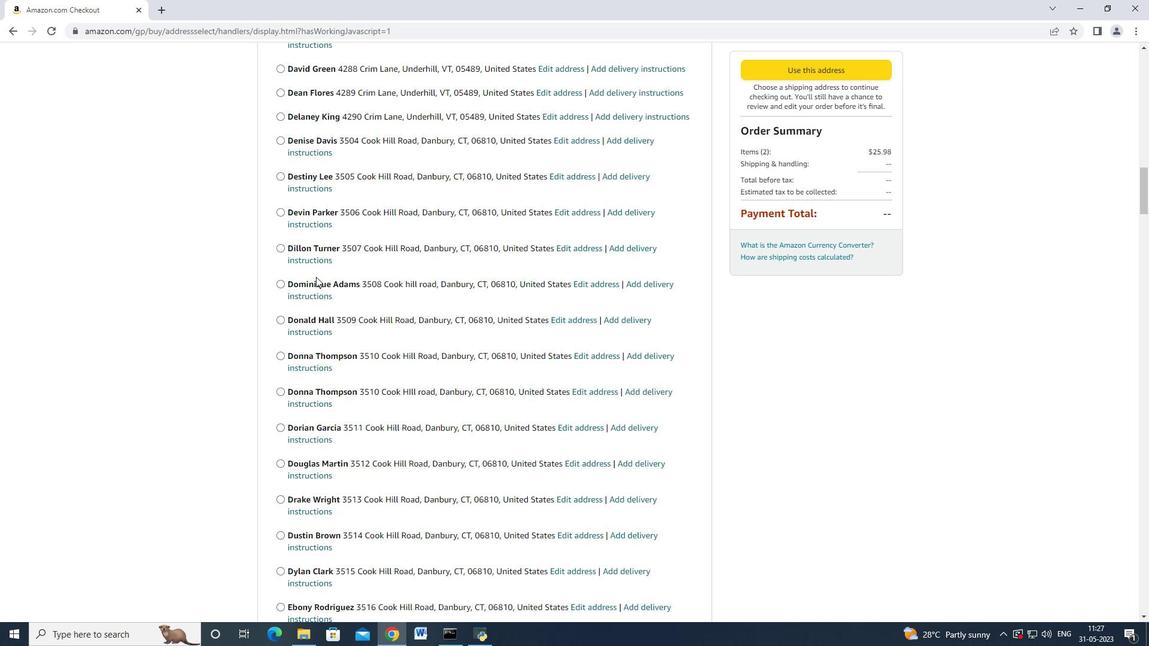 
Action: Mouse scrolled (315, 276) with delta (0, 0)
Screenshot: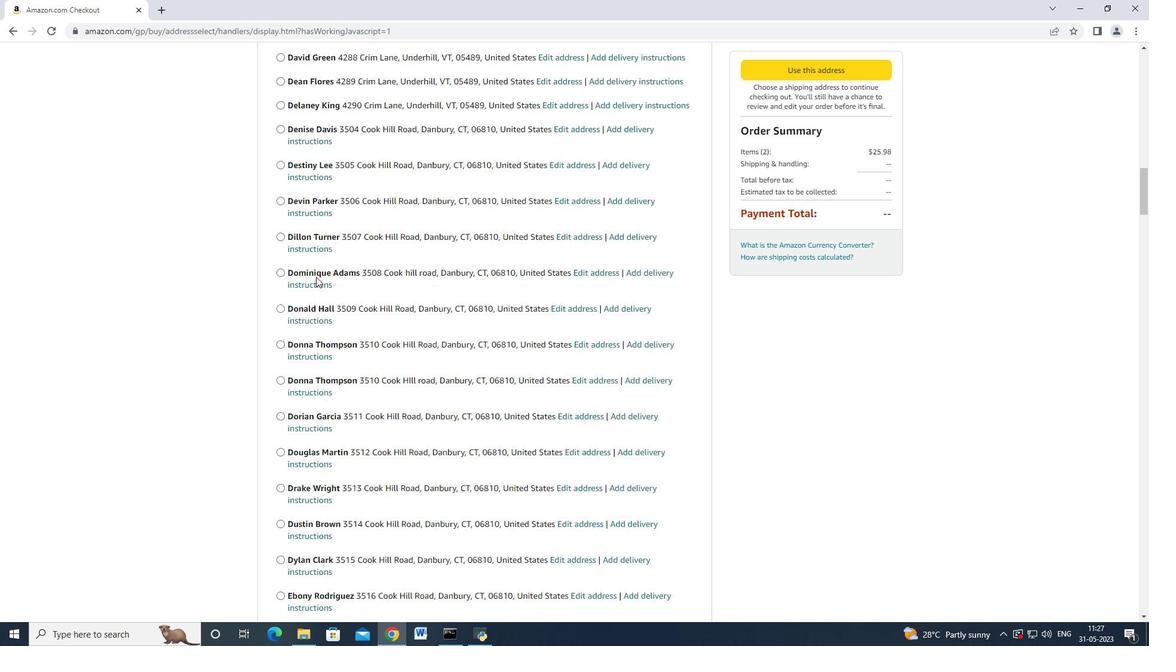 
Action: Mouse scrolled (315, 276) with delta (0, 0)
Screenshot: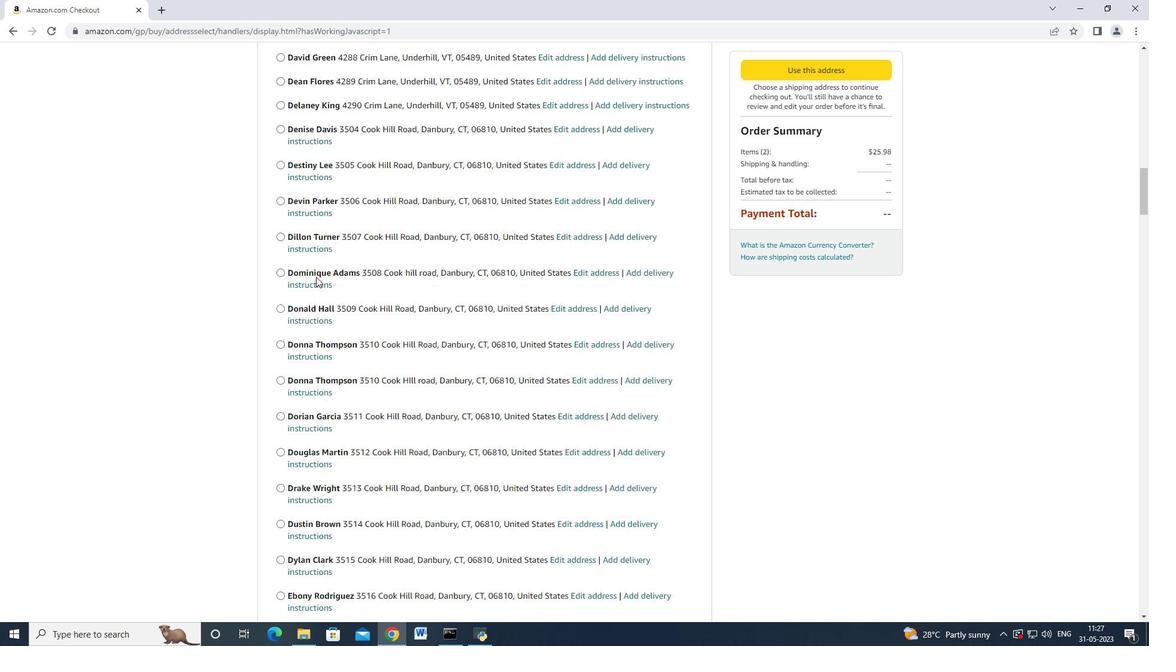 
Action: Mouse scrolled (315, 276) with delta (0, 0)
Screenshot: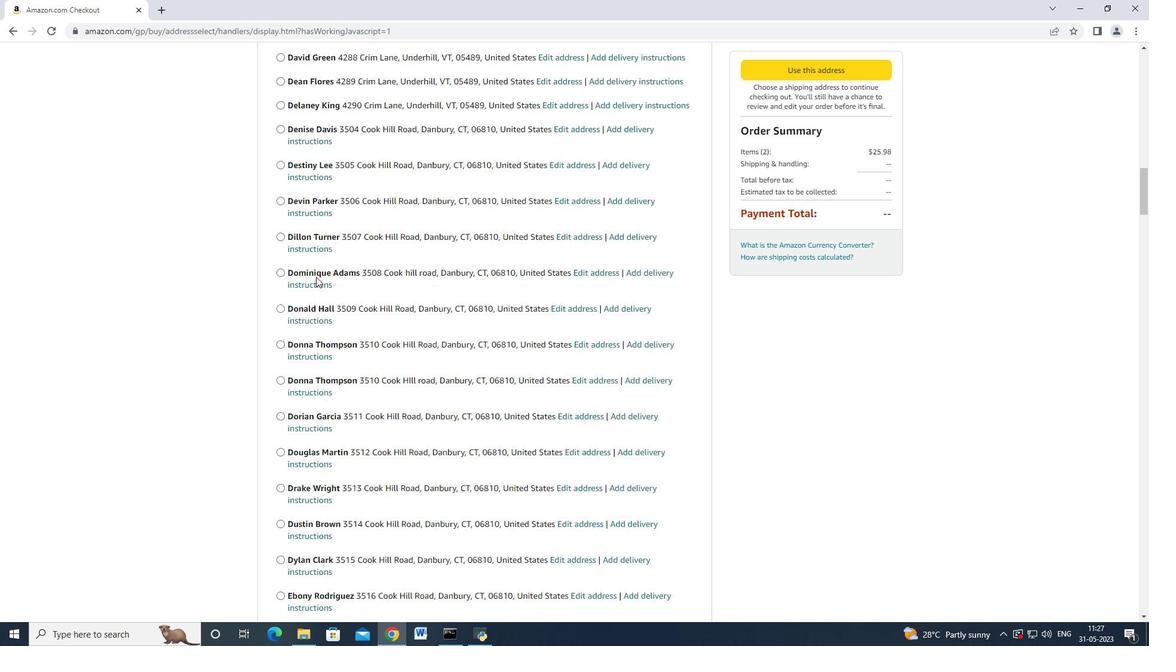 
Action: Mouse scrolled (315, 276) with delta (0, 0)
Screenshot: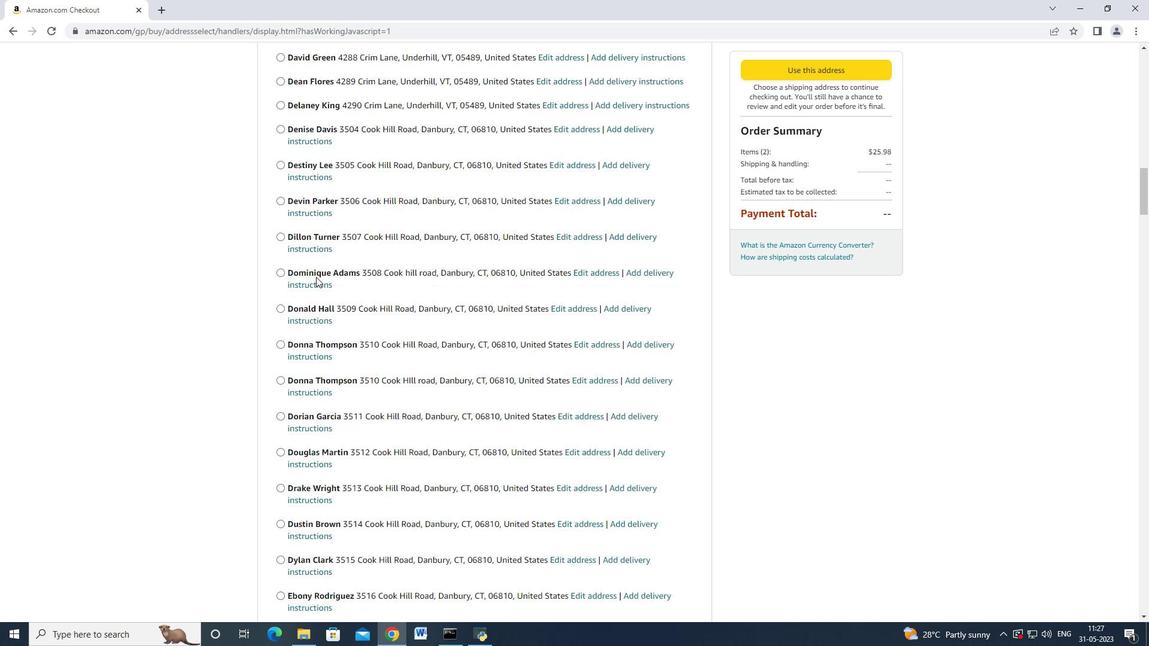 
Action: Mouse moved to (315, 277)
Screenshot: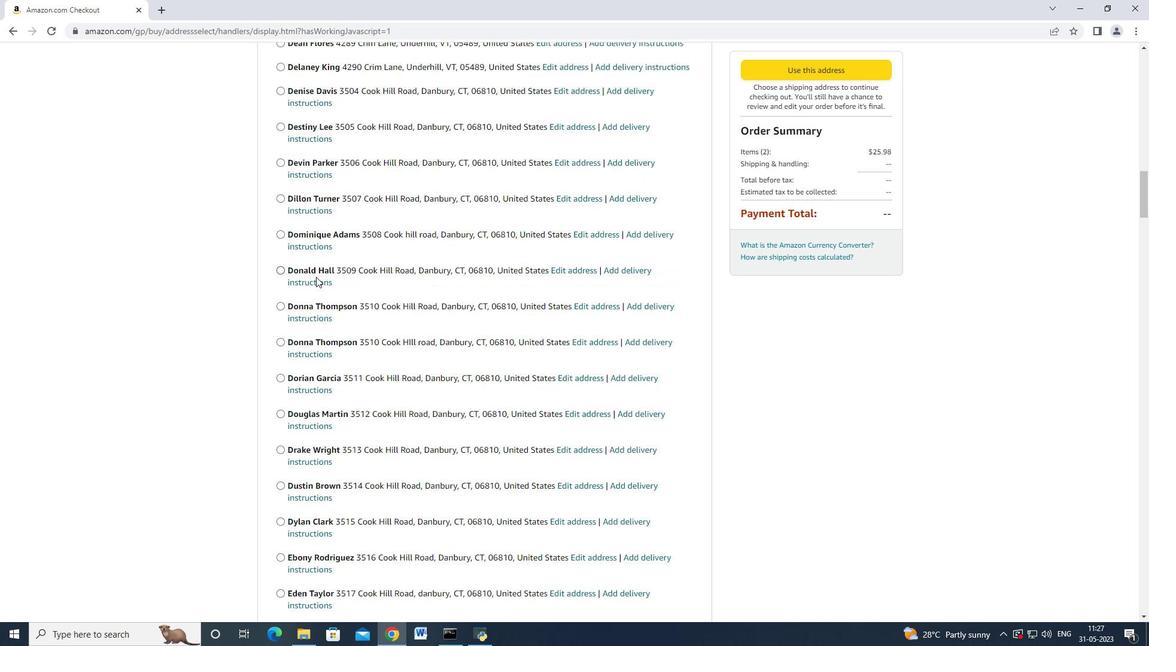 
Action: Mouse scrolled (315, 276) with delta (0, 0)
Screenshot: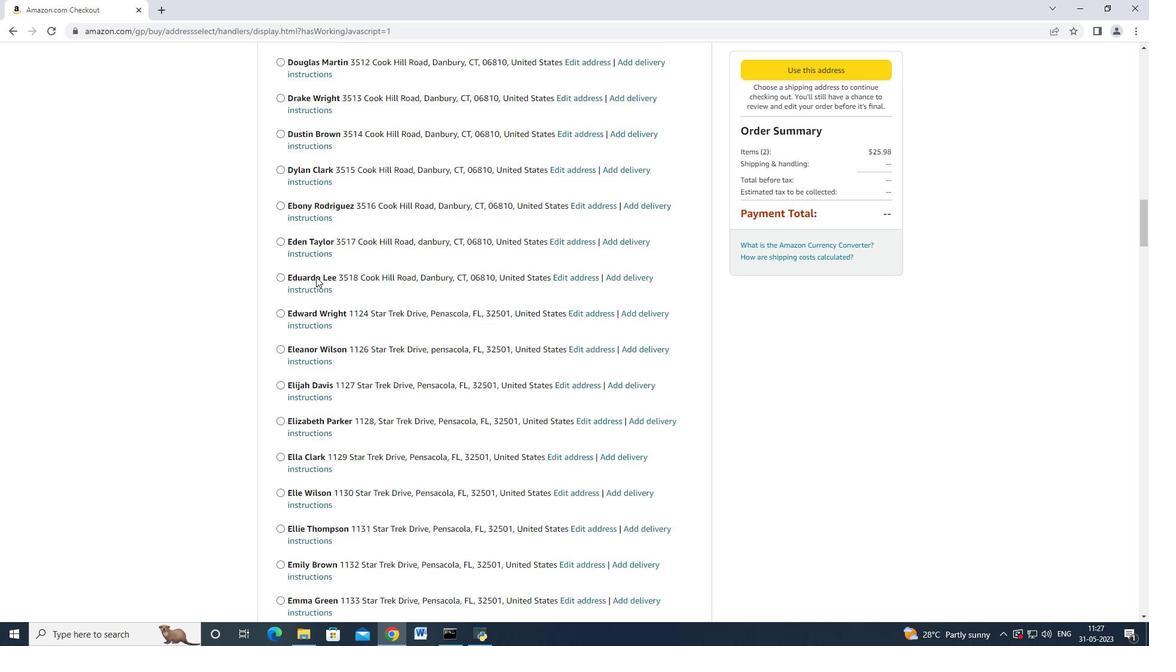 
Action: Mouse scrolled (315, 276) with delta (0, 0)
Screenshot: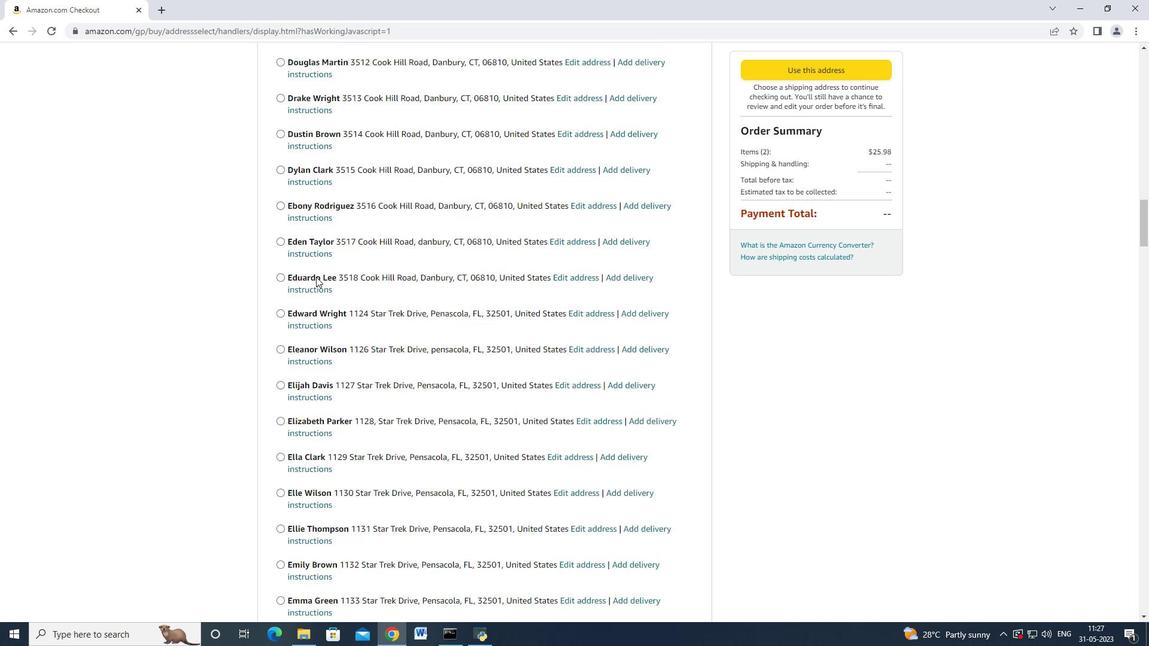
Action: Mouse scrolled (315, 276) with delta (0, 0)
Screenshot: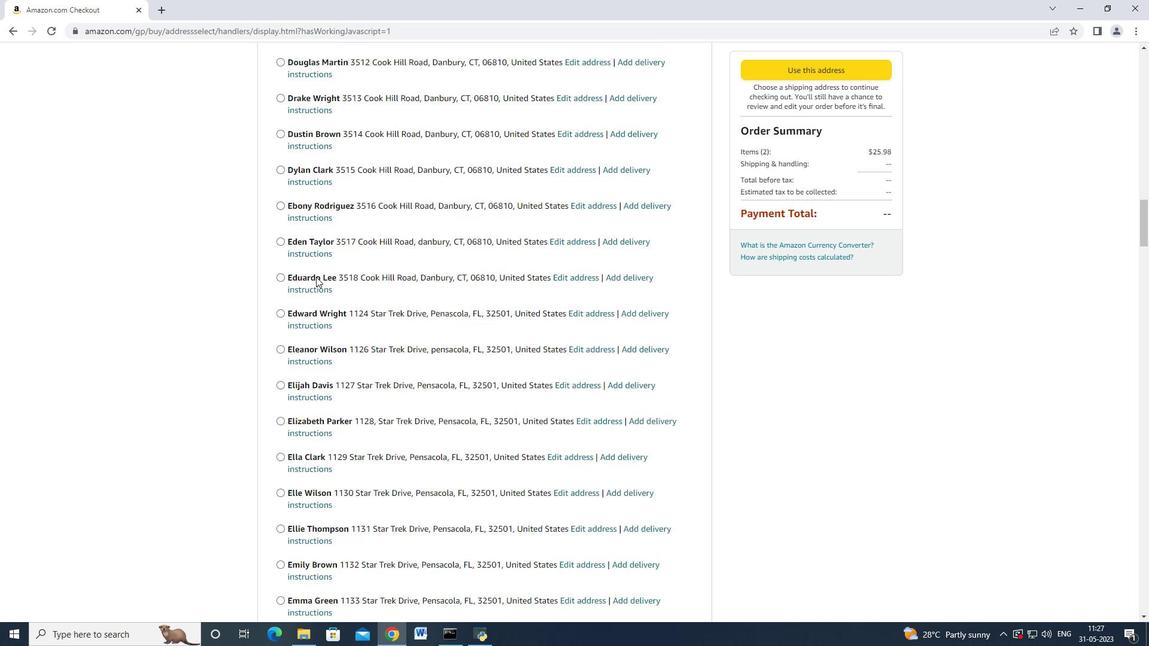 
Action: Mouse scrolled (315, 276) with delta (0, 0)
Screenshot: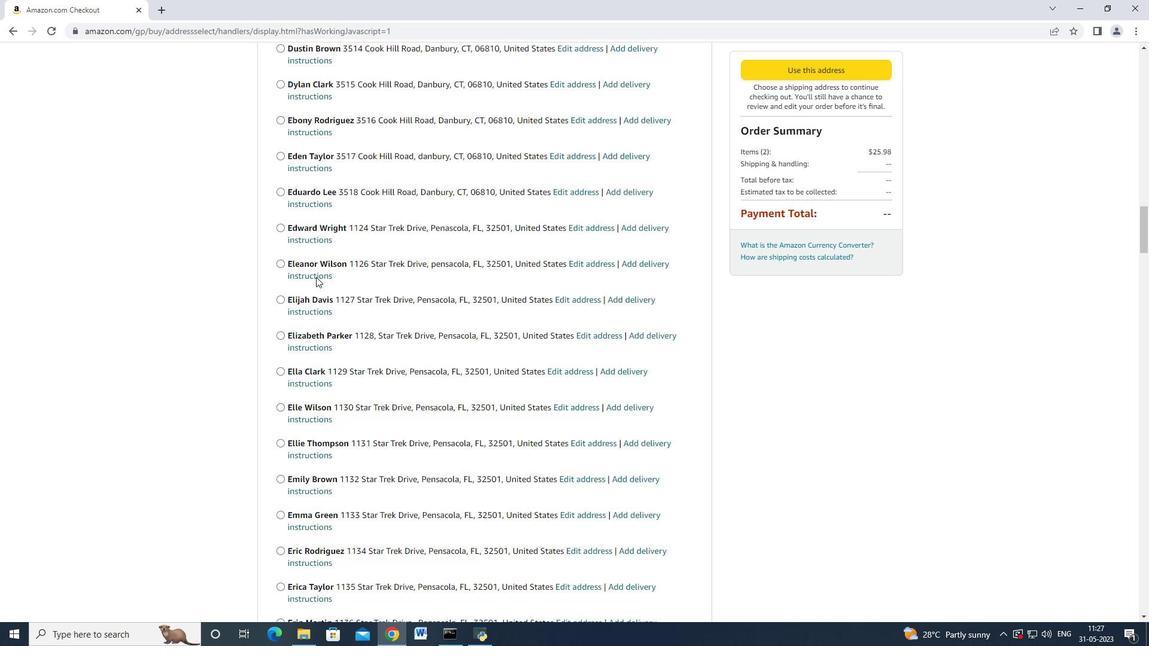 
Action: Mouse scrolled (315, 276) with delta (0, 0)
Screenshot: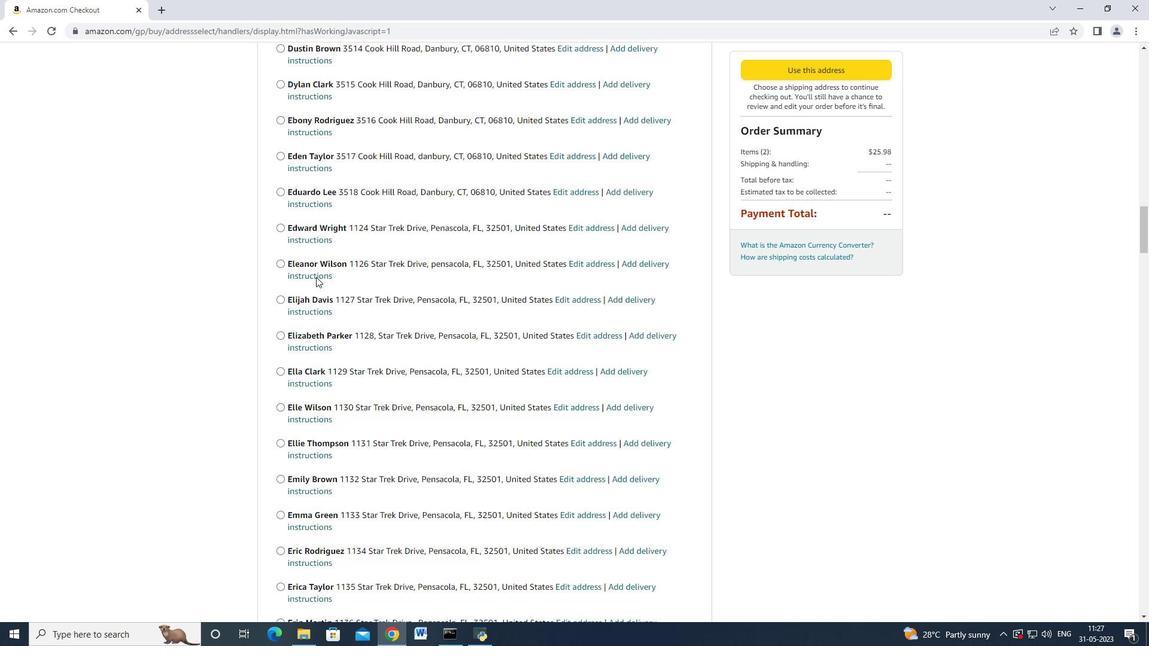 
Action: Mouse scrolled (315, 276) with delta (0, 0)
Screenshot: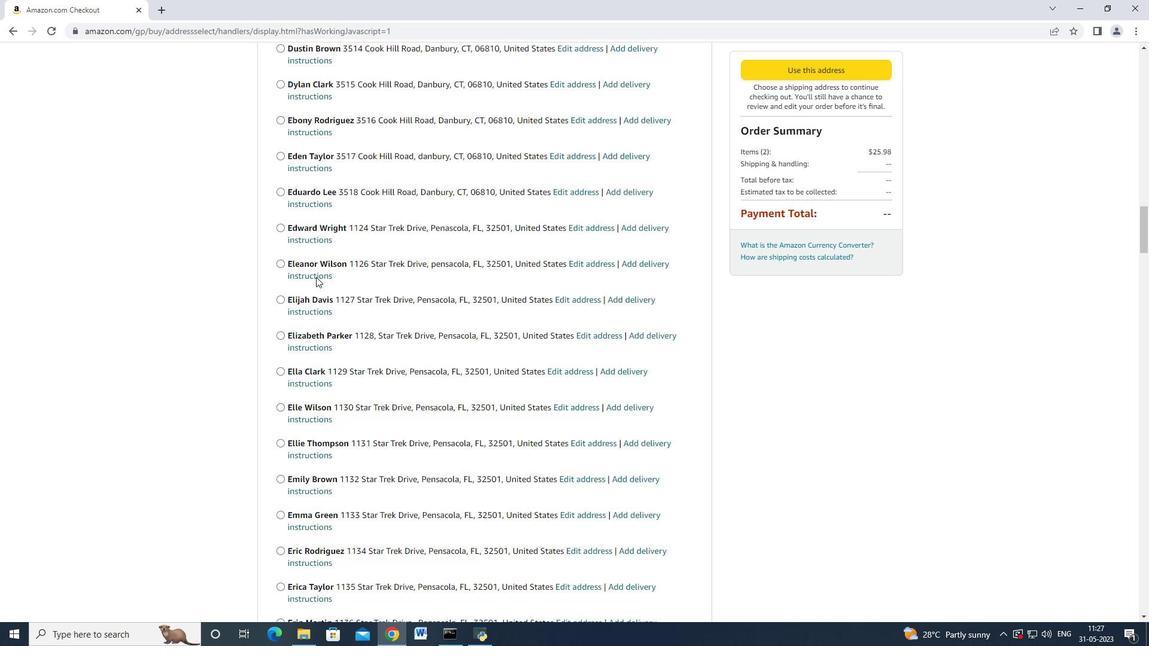 
Action: Mouse scrolled (315, 276) with delta (0, 0)
Screenshot: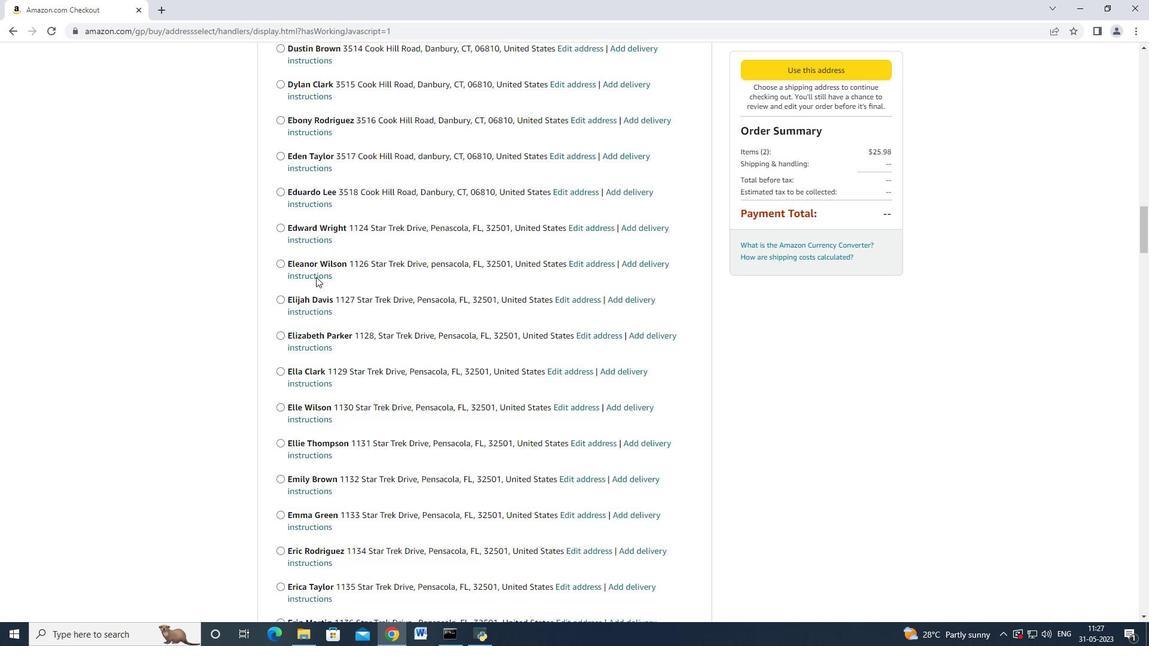 
Action: Mouse scrolled (315, 276) with delta (0, 0)
Screenshot: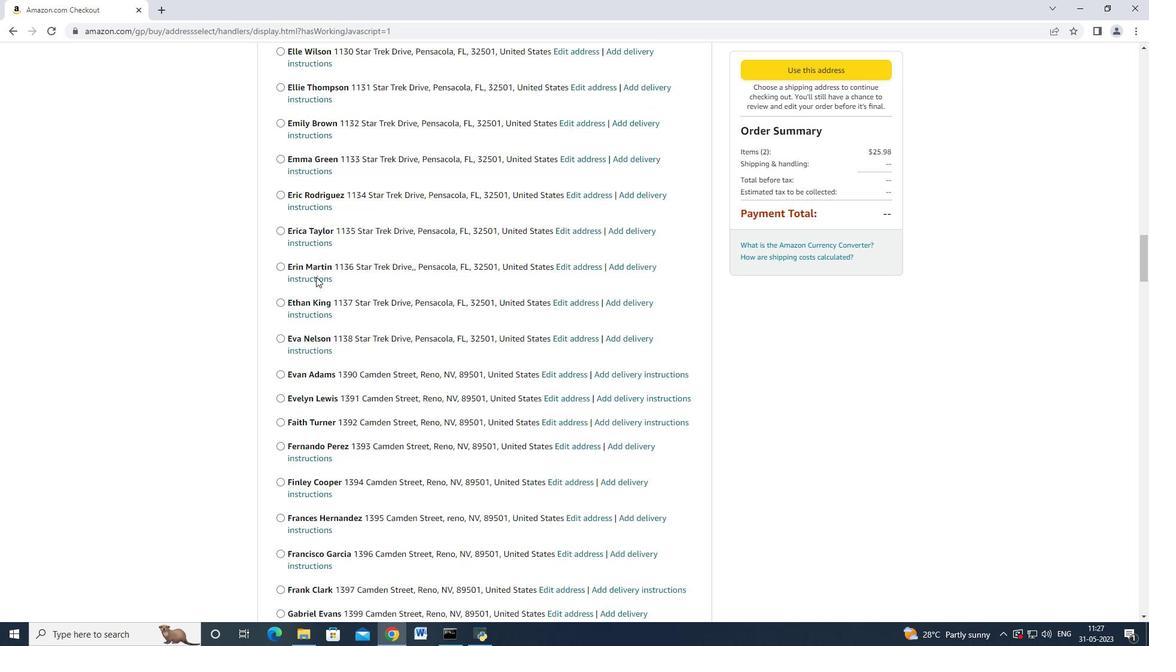 
Action: Mouse moved to (315, 277)
Screenshot: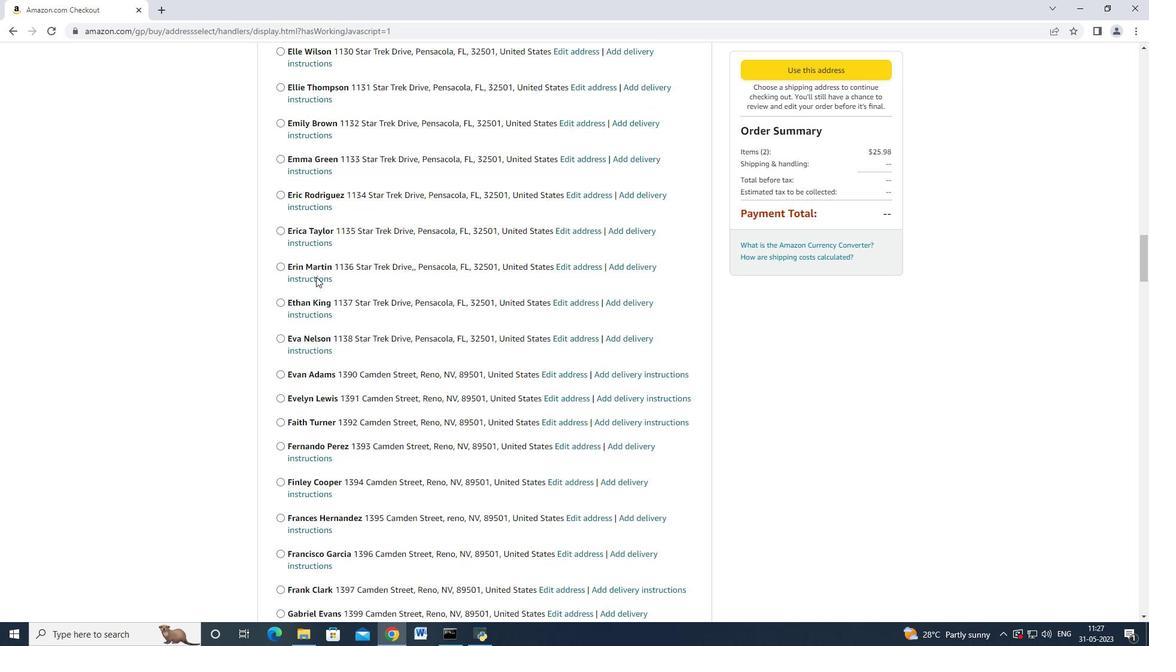 
Action: Mouse scrolled (315, 277) with delta (0, 0)
Screenshot: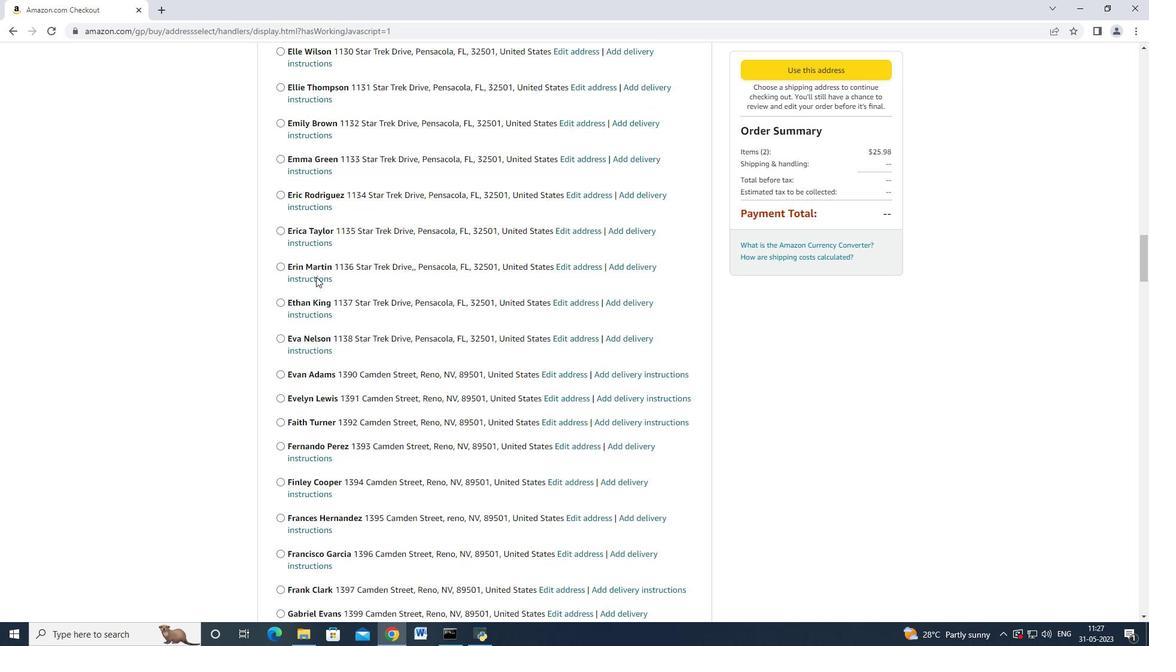 
Action: Mouse scrolled (315, 277) with delta (0, 0)
Screenshot: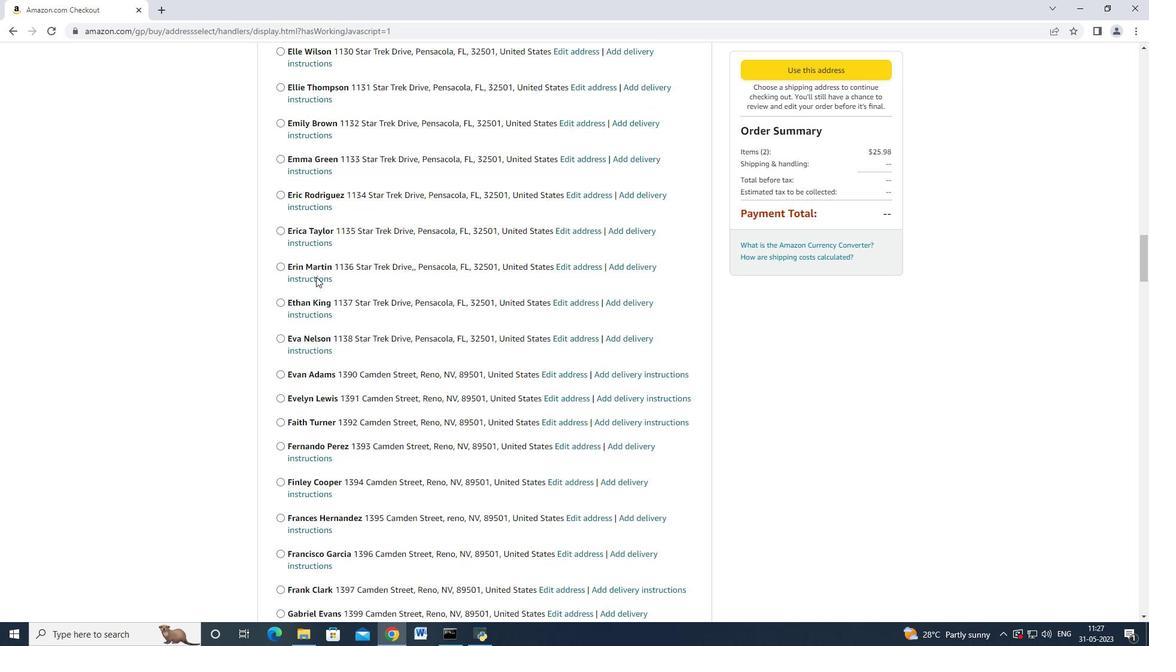 
Action: Mouse scrolled (315, 277) with delta (0, 0)
Screenshot: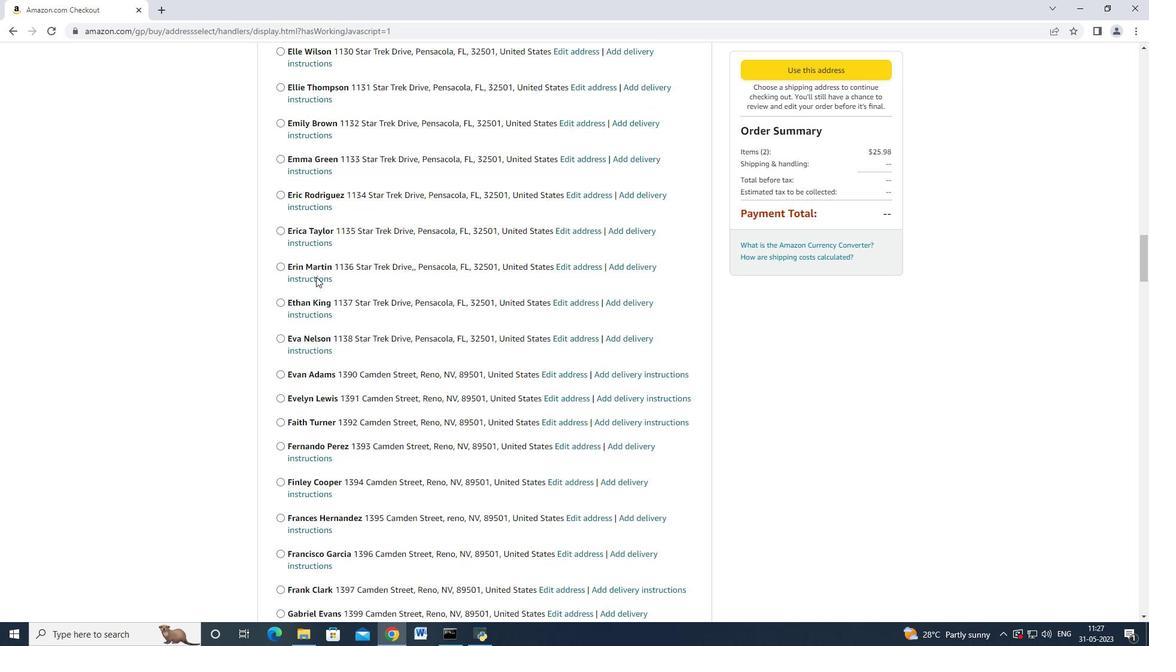 
Action: Mouse scrolled (315, 277) with delta (0, 0)
Screenshot: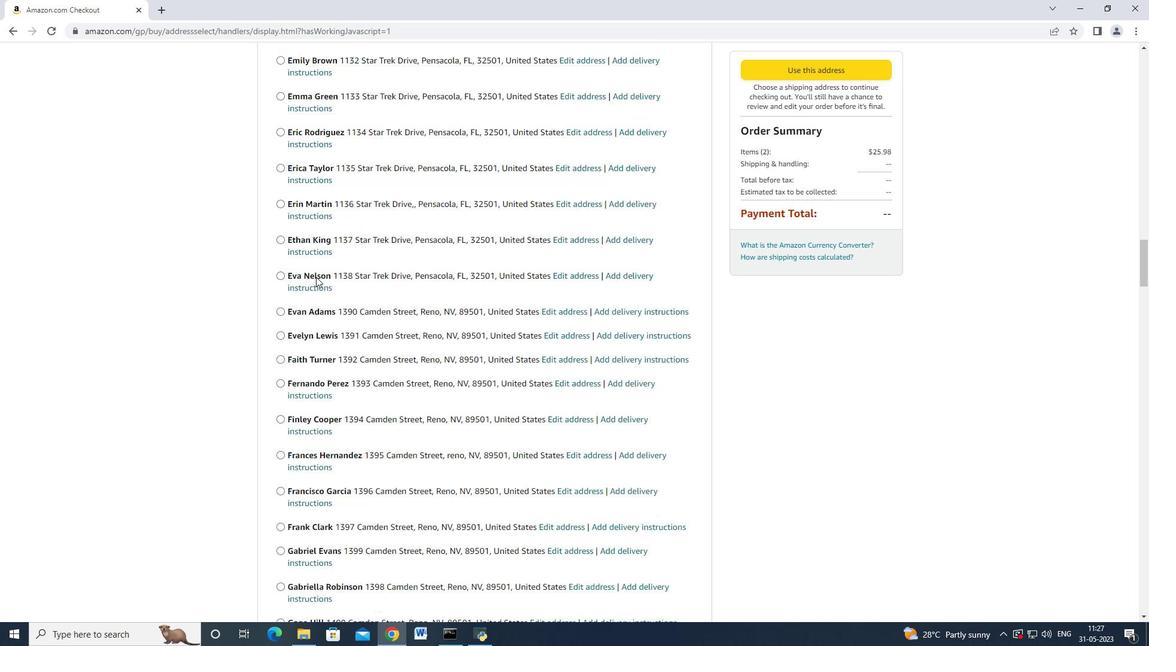 
Action: Mouse scrolled (315, 277) with delta (0, 0)
Screenshot: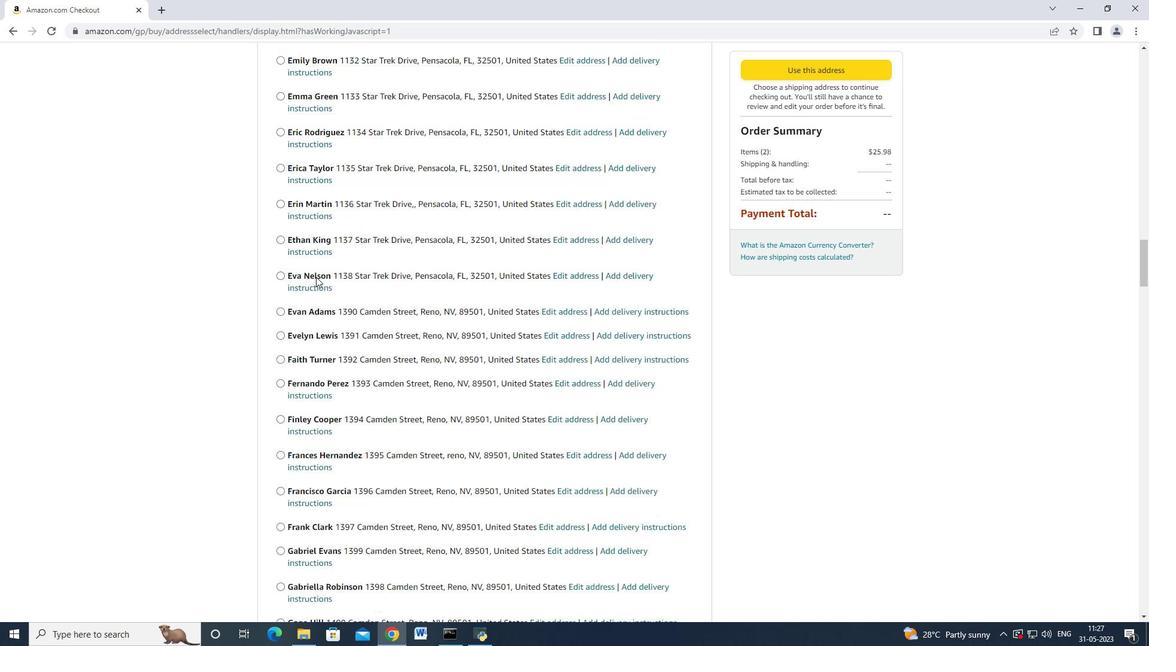 
Action: Mouse scrolled (315, 277) with delta (0, 0)
Screenshot: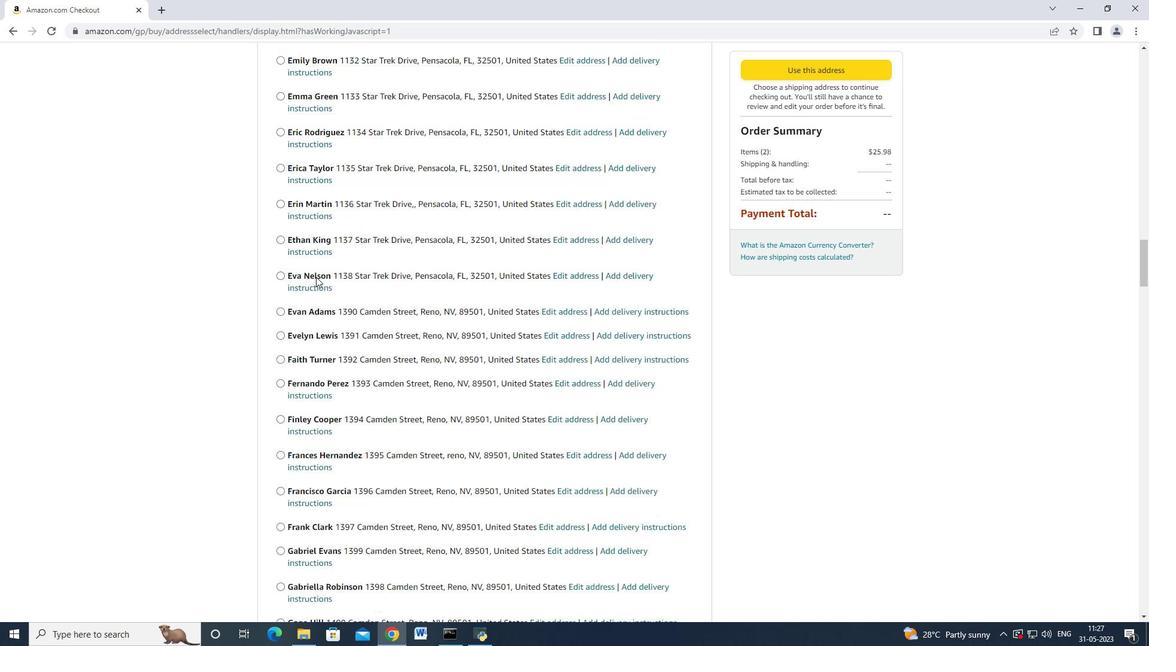 
Action: Mouse moved to (315, 278)
Screenshot: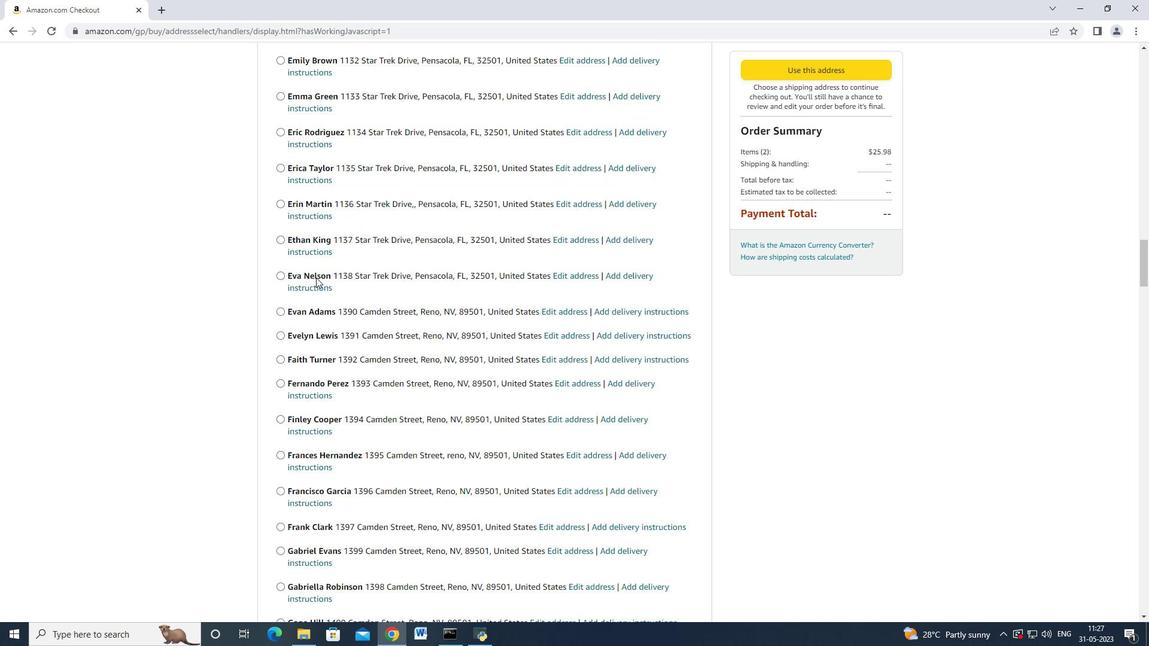 
Action: Mouse scrolled (315, 277) with delta (0, 0)
Screenshot: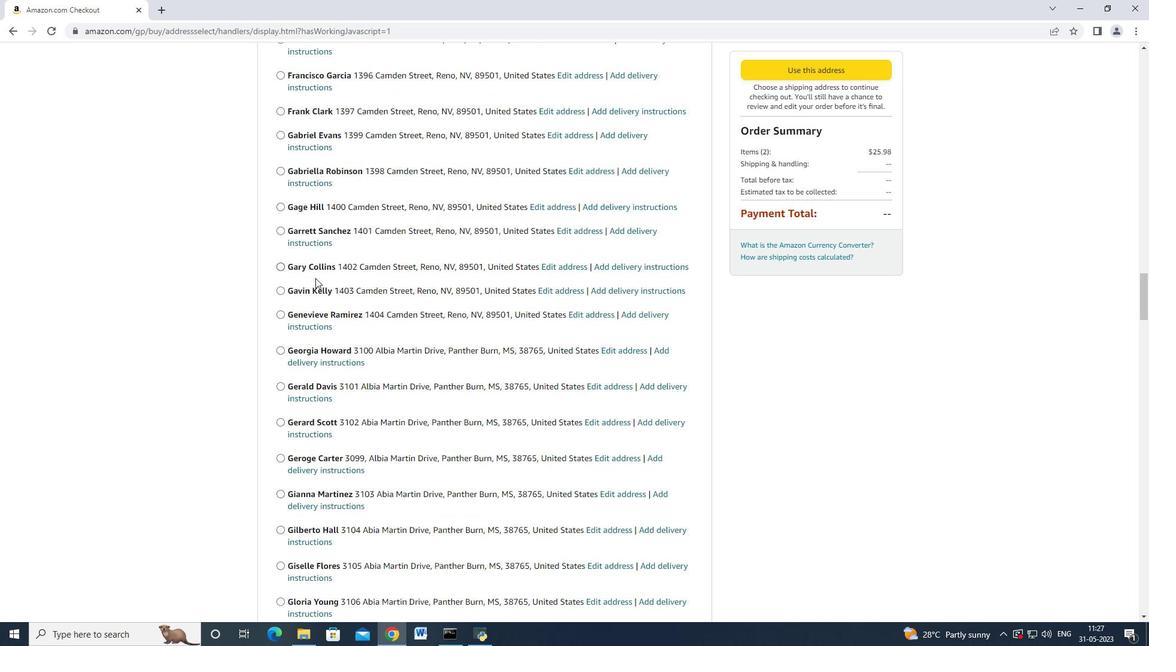 
Action: Mouse scrolled (315, 277) with delta (0, 0)
Screenshot: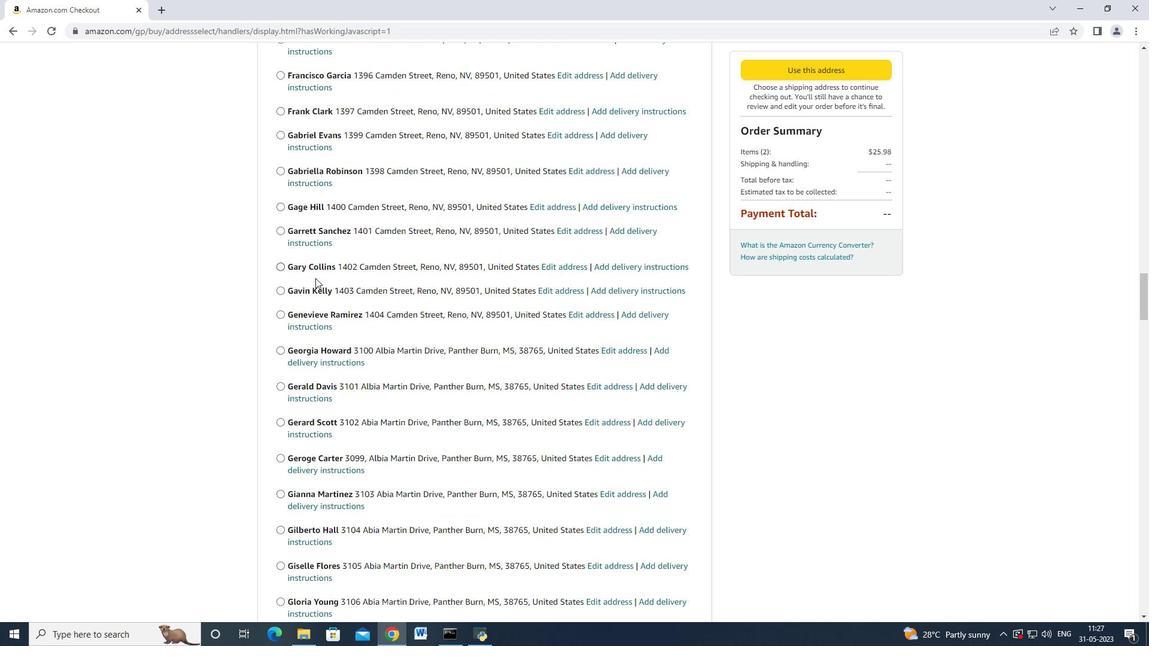 
Action: Mouse scrolled (315, 277) with delta (0, 0)
Screenshot: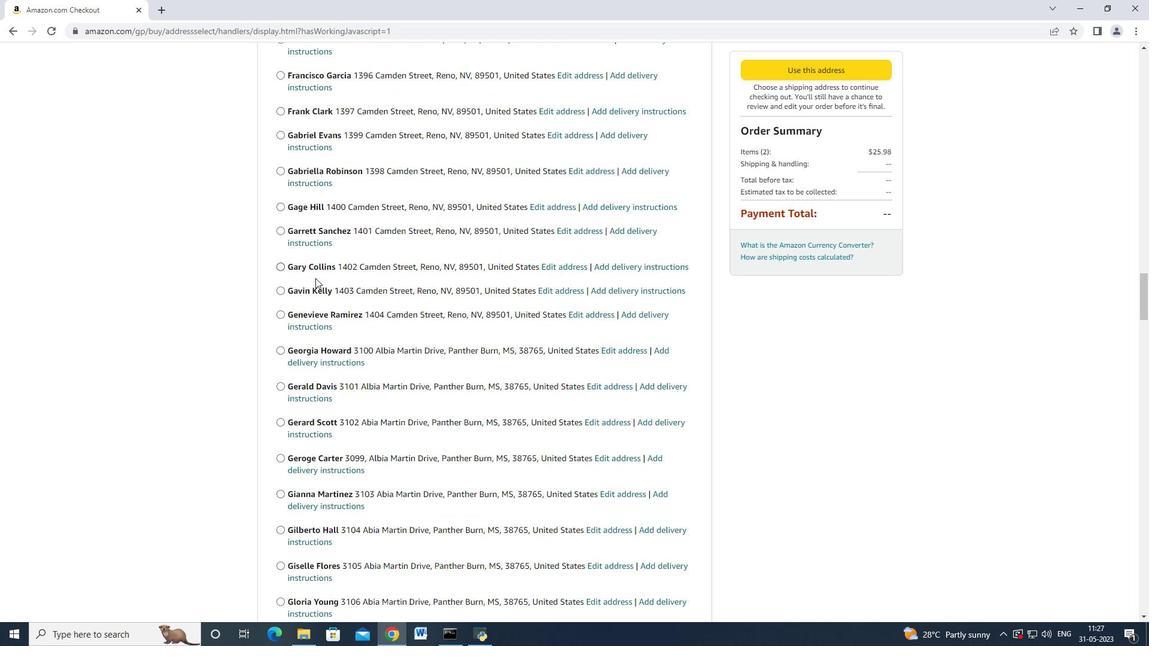 
Action: Mouse scrolled (315, 277) with delta (0, 0)
Screenshot: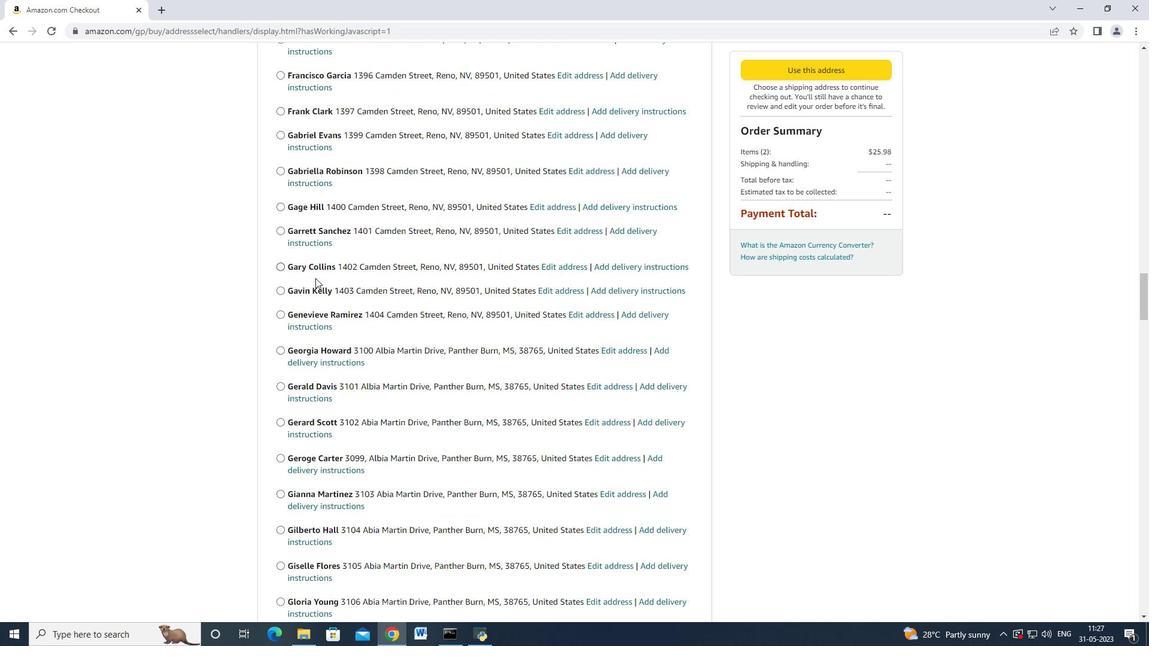 
Action: Mouse scrolled (315, 277) with delta (0, 0)
Screenshot: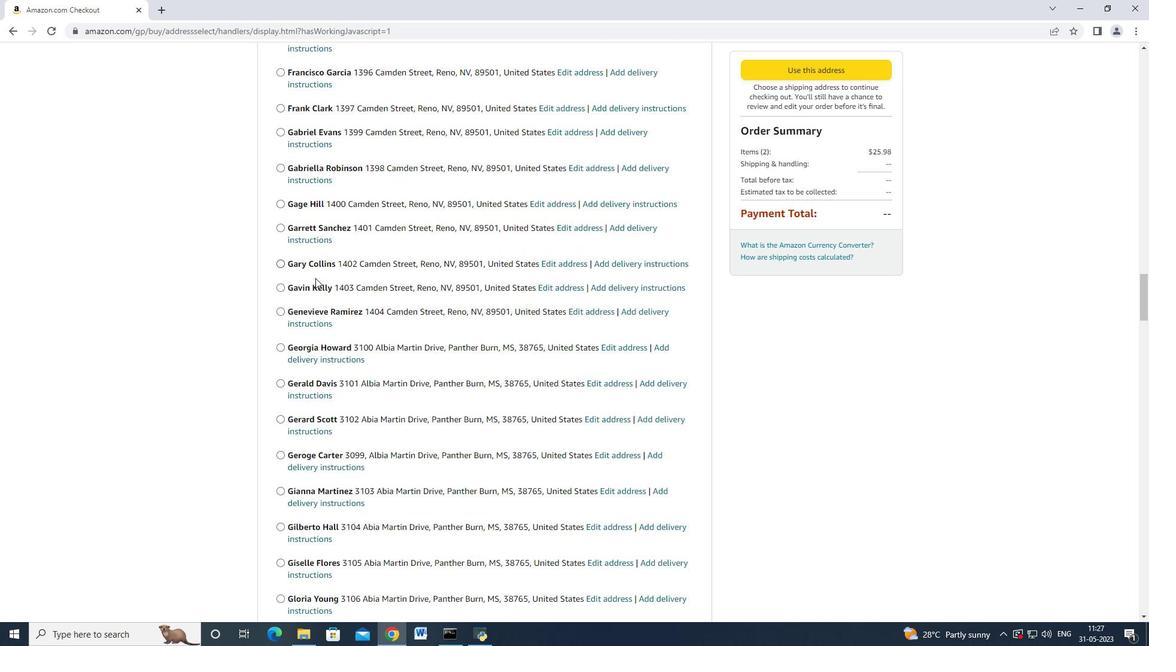 
Action: Mouse scrolled (315, 277) with delta (0, 0)
Screenshot: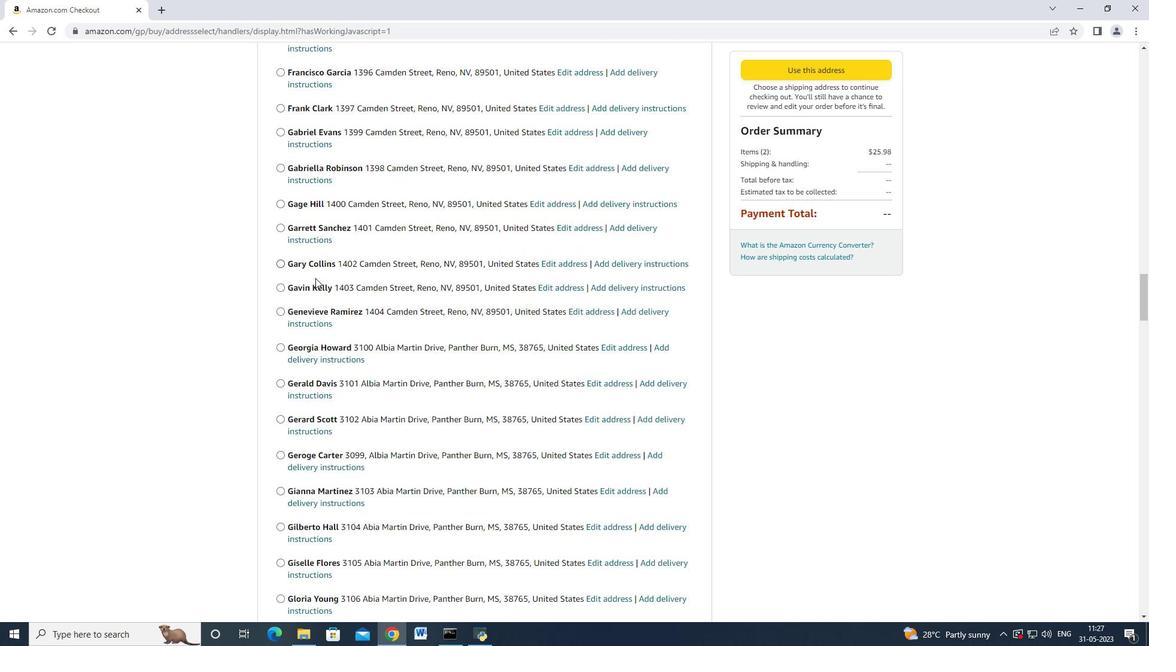 
Action: Mouse scrolled (315, 277) with delta (0, 0)
Screenshot: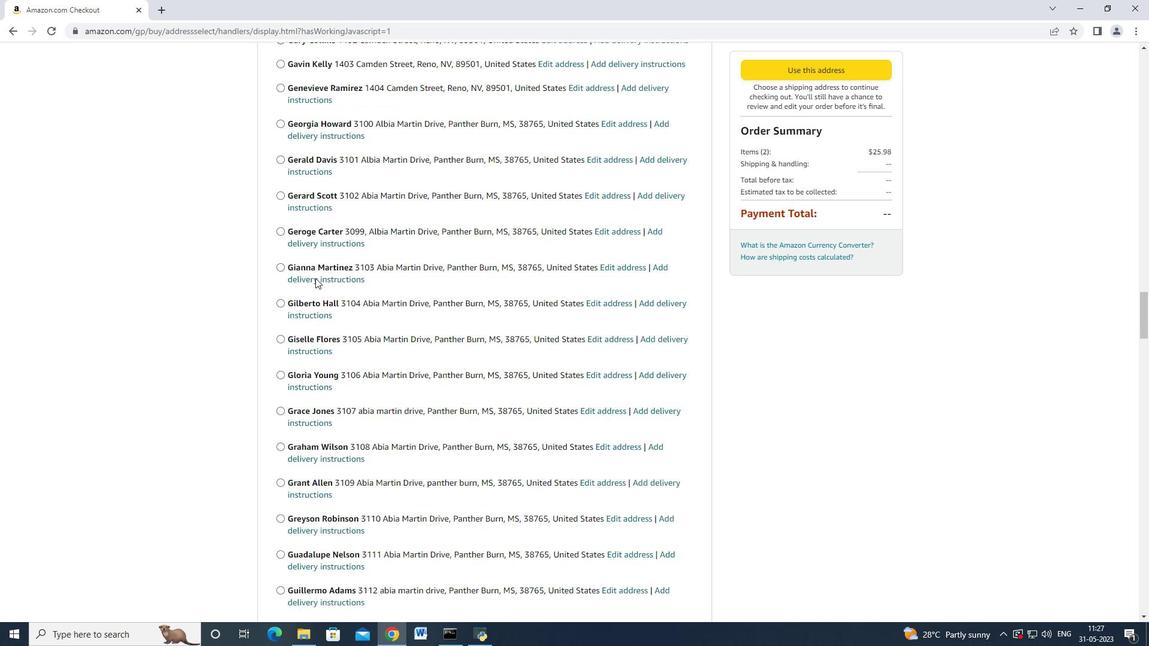 
Action: Mouse scrolled (315, 277) with delta (0, 0)
Screenshot: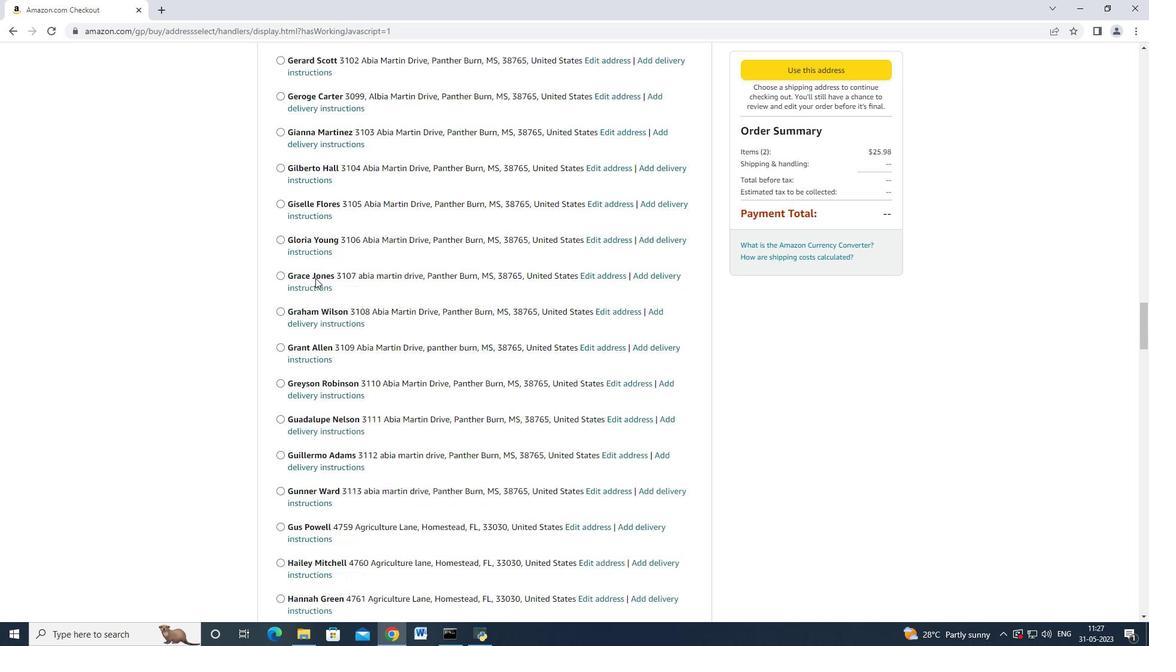 
Action: Mouse moved to (315, 278)
Screenshot: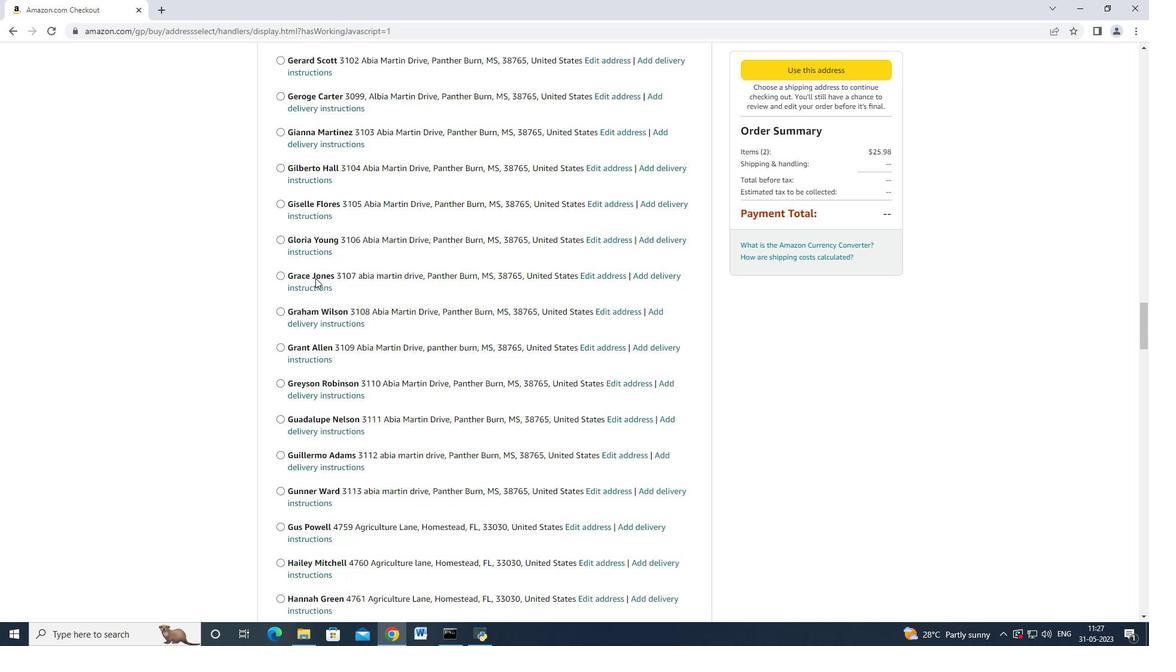 
Action: Mouse scrolled (315, 278) with delta (0, 0)
Screenshot: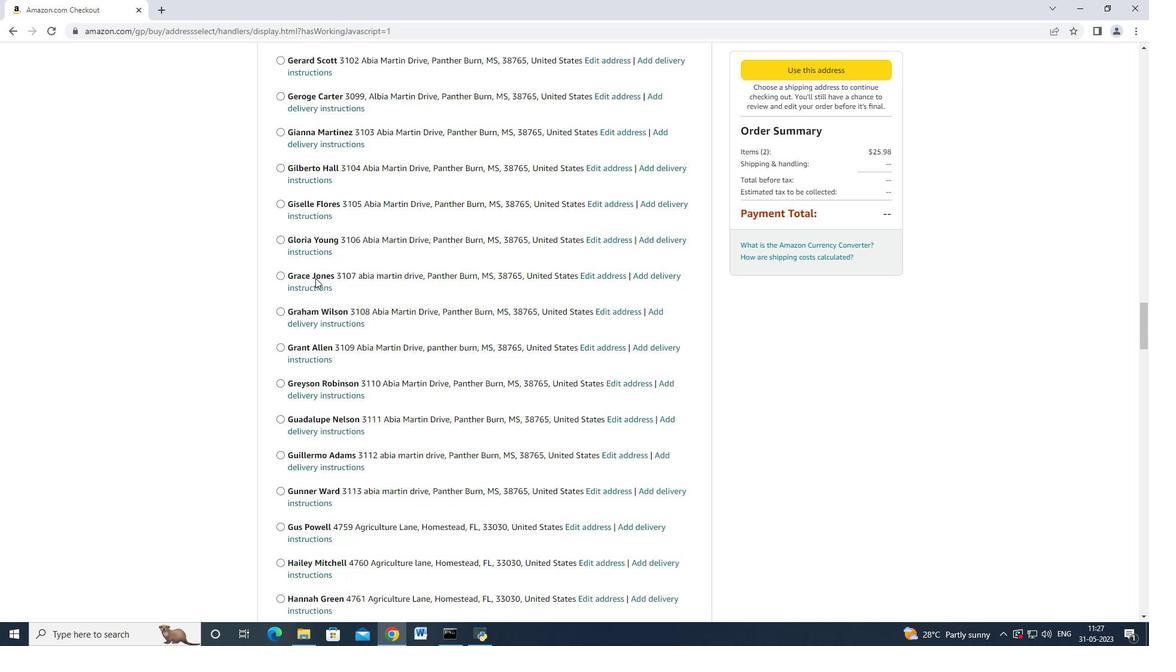 
Action: Mouse scrolled (315, 278) with delta (0, 0)
Screenshot: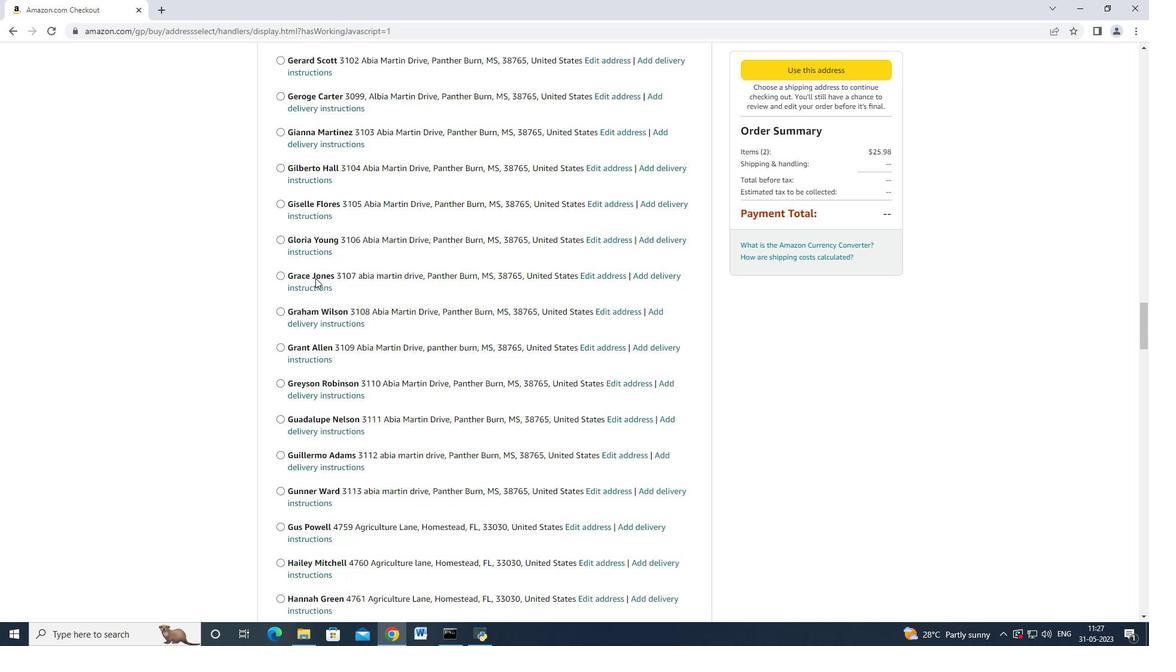 
Action: Mouse moved to (315, 278)
Screenshot: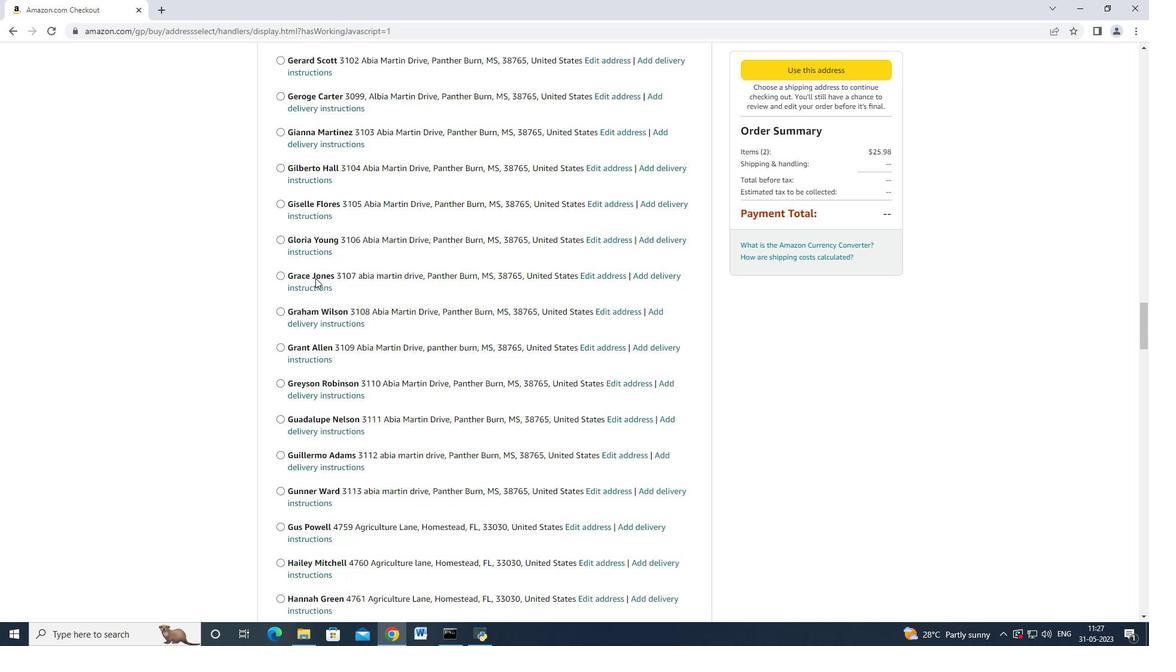 
Action: Mouse scrolled (315, 278) with delta (0, 0)
Screenshot: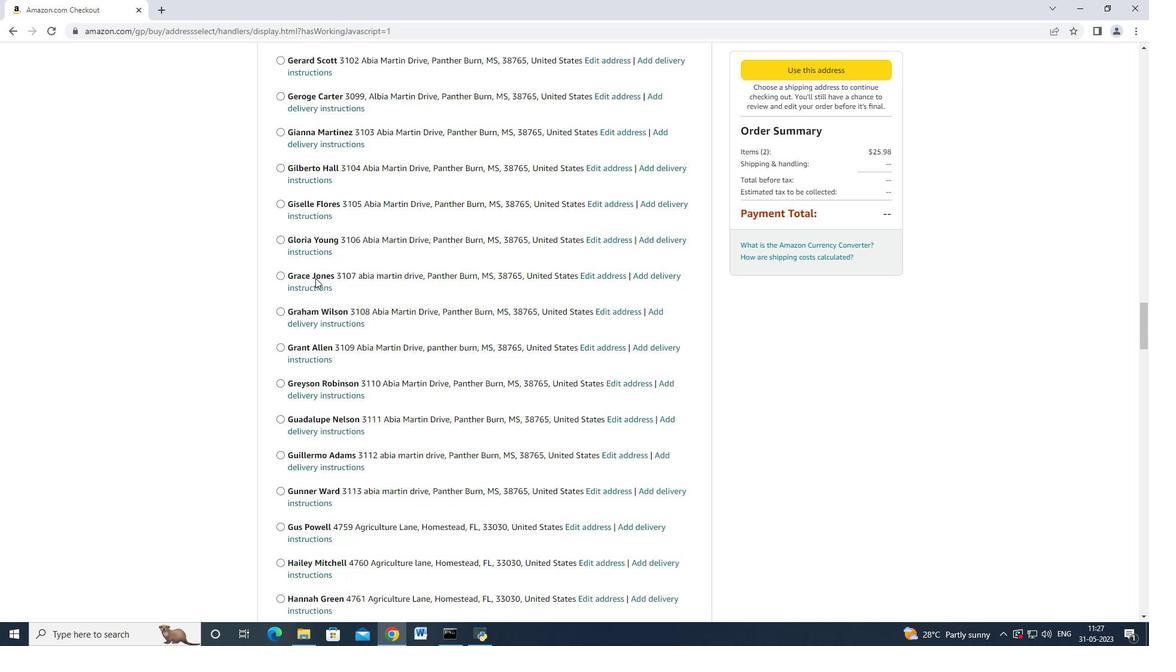 
Action: Mouse scrolled (315, 278) with delta (0, 0)
Screenshot: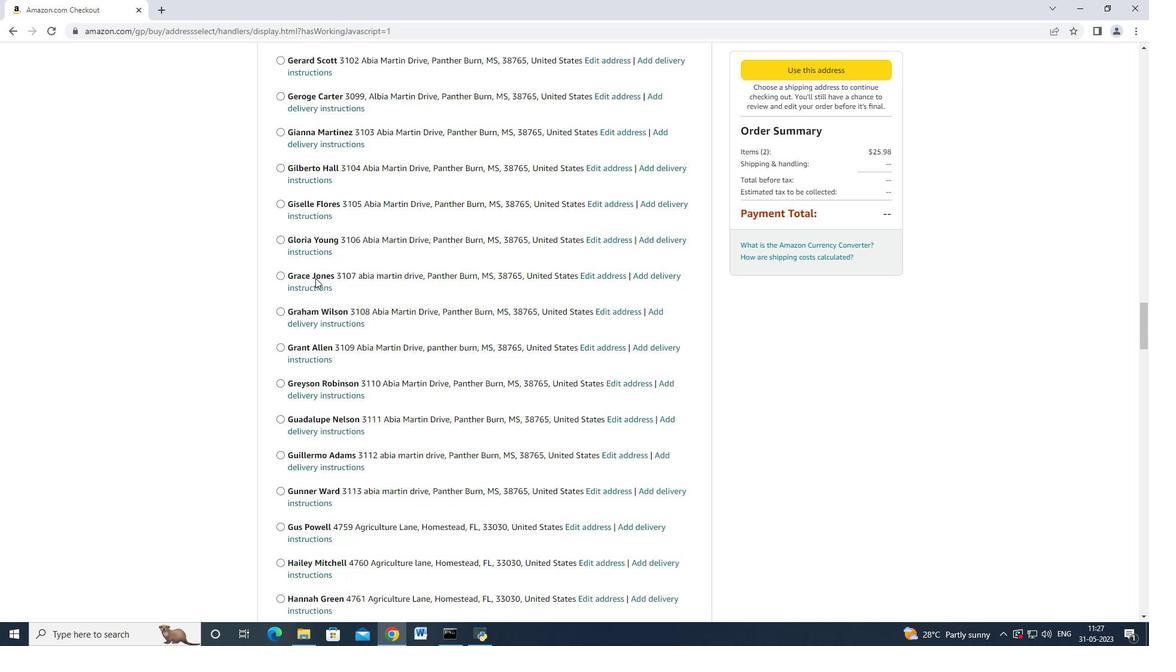 
Action: Mouse scrolled (315, 278) with delta (0, 0)
Screenshot: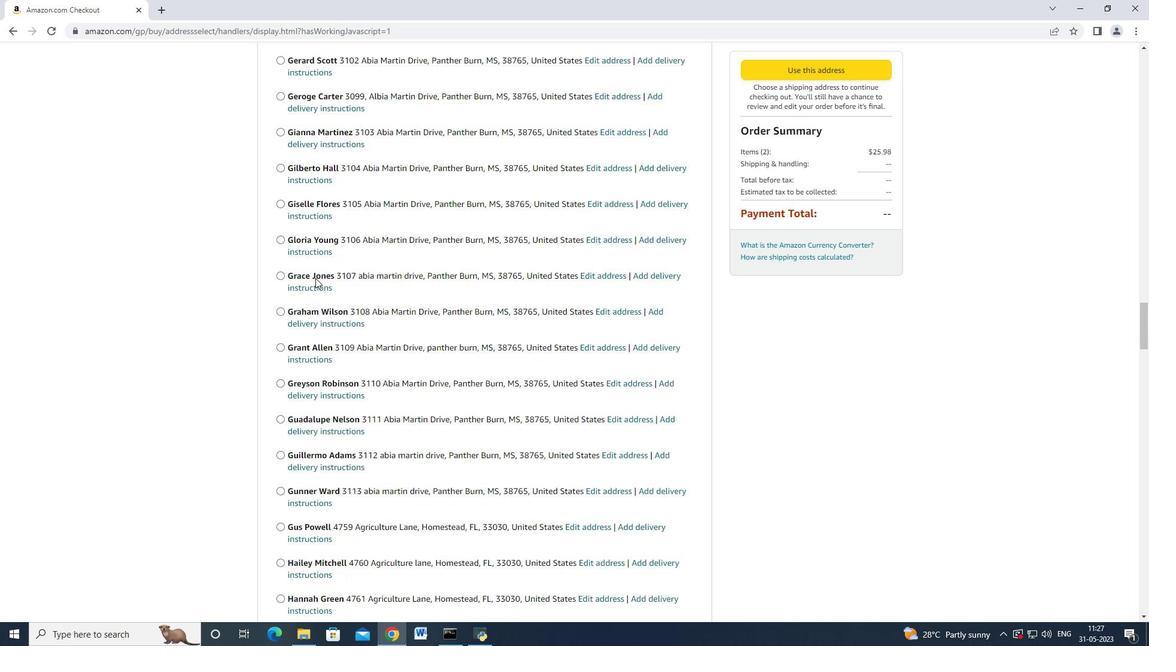 
Action: Mouse scrolled (315, 278) with delta (0, 0)
Screenshot: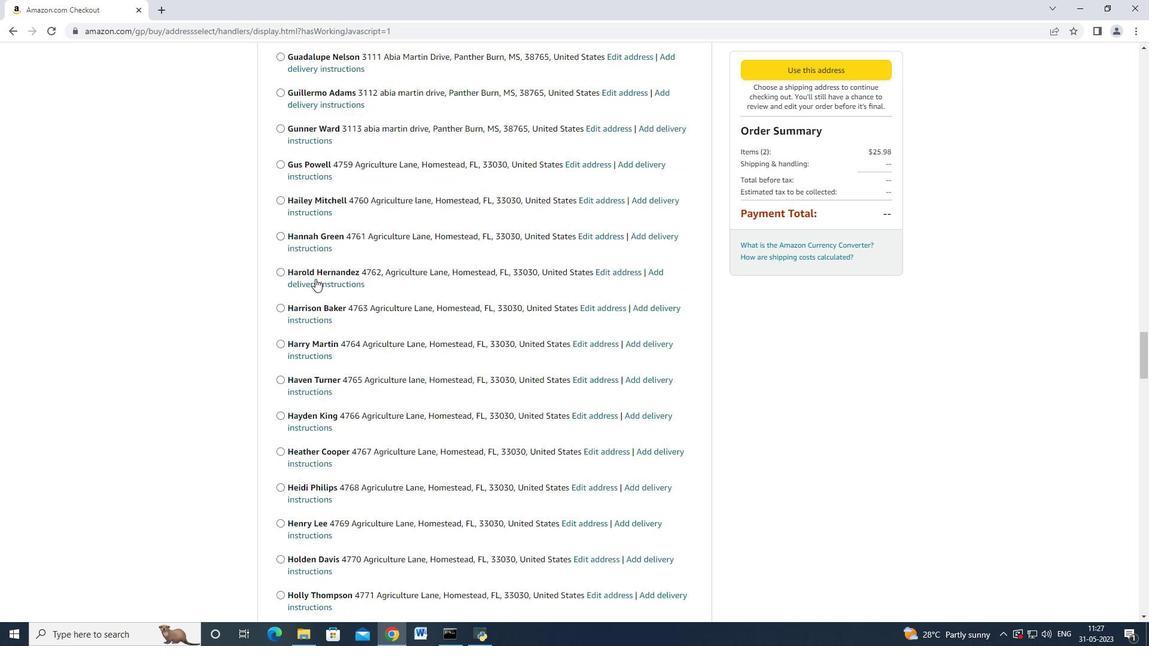 
Action: Mouse scrolled (315, 278) with delta (0, 0)
Screenshot: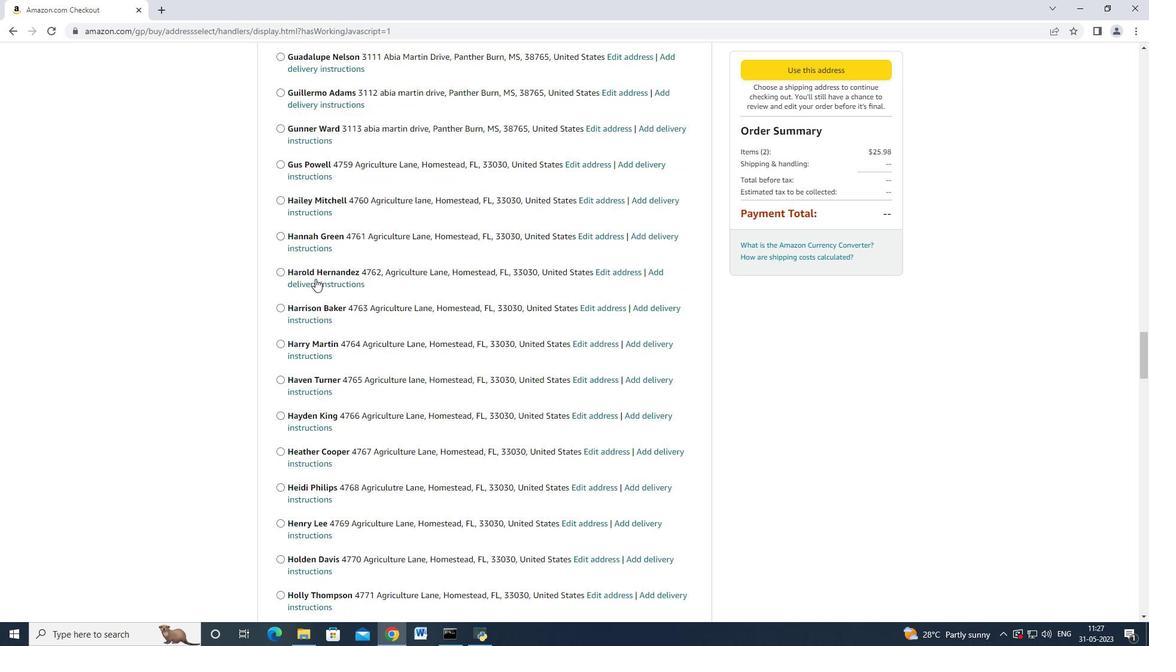 
Action: Mouse scrolled (315, 278) with delta (0, 0)
Screenshot: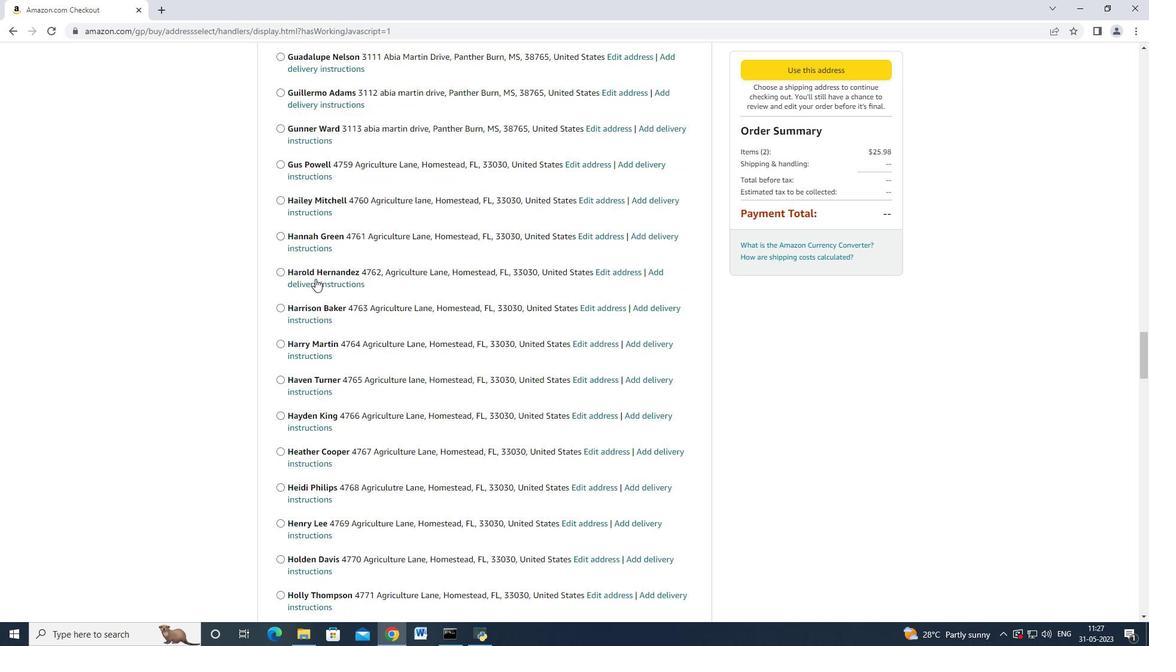 
Action: Mouse scrolled (315, 278) with delta (0, 0)
Screenshot: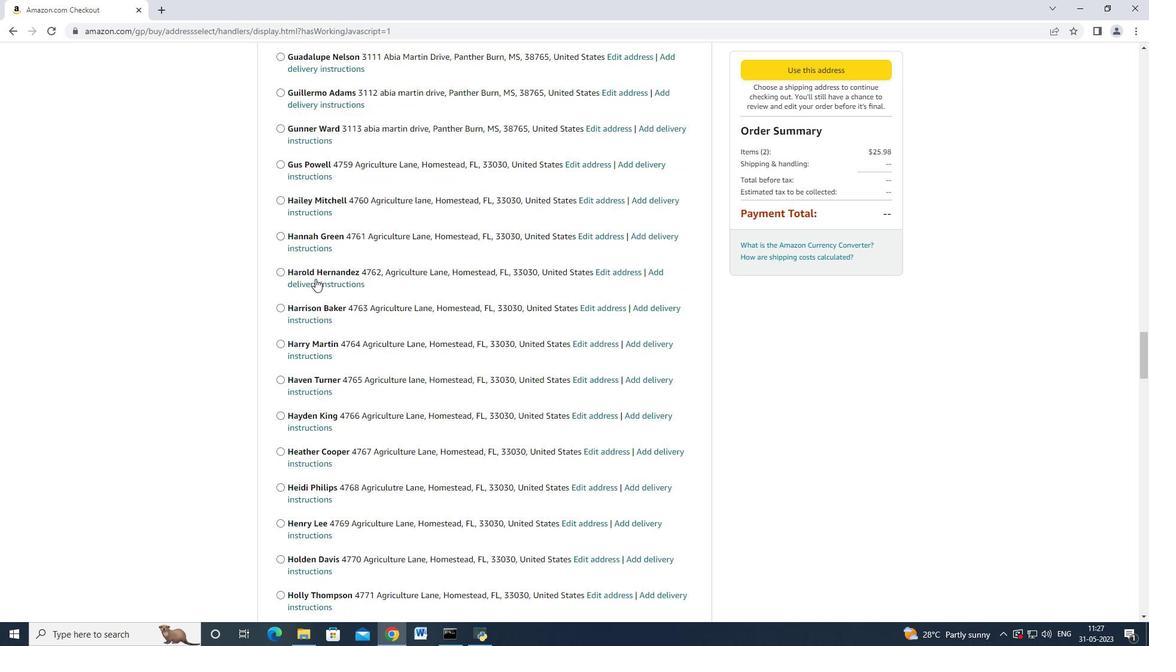 
Action: Mouse scrolled (315, 278) with delta (0, 0)
Screenshot: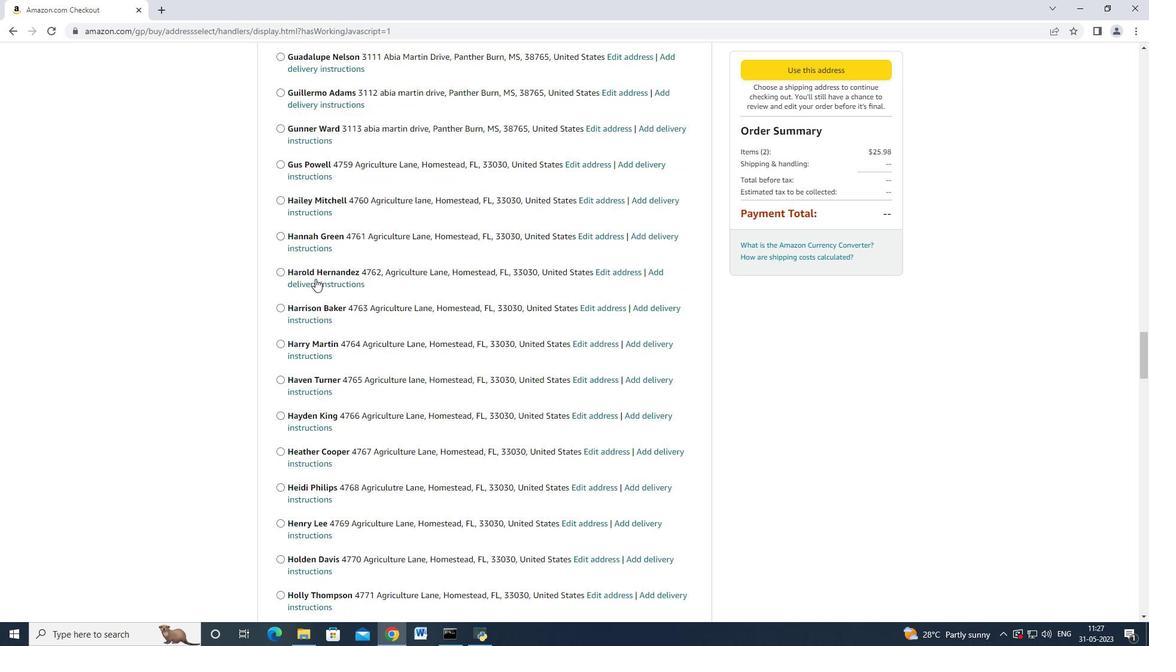 
Action: Mouse scrolled (315, 278) with delta (0, 0)
Screenshot: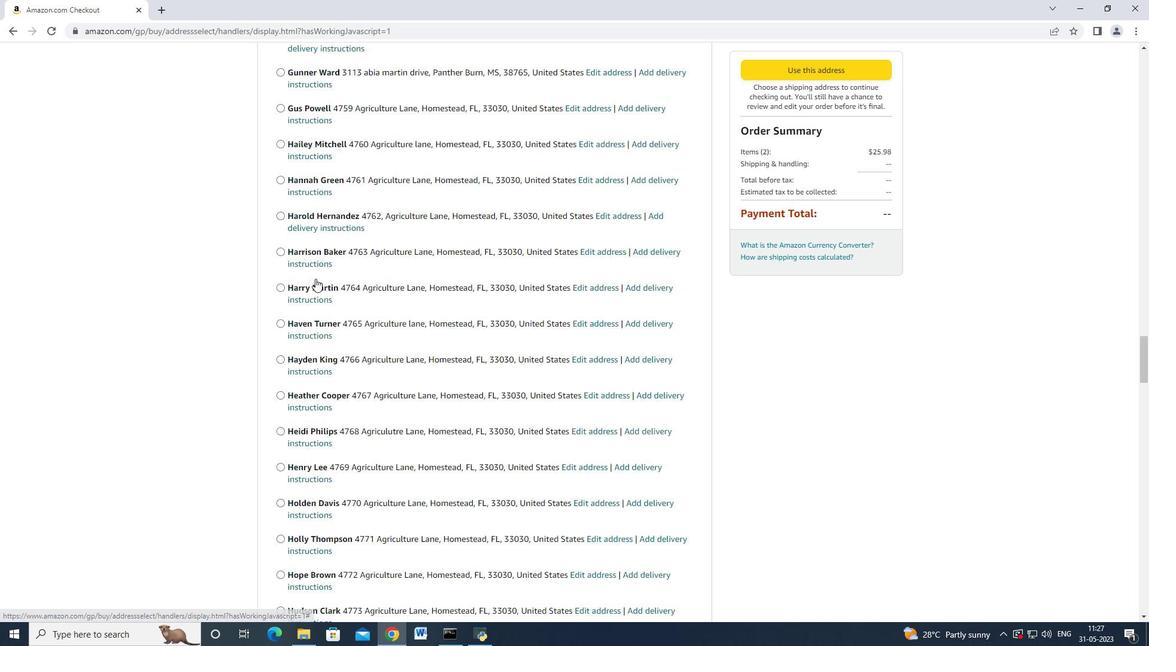 
Action: Mouse scrolled (315, 278) with delta (0, 0)
Screenshot: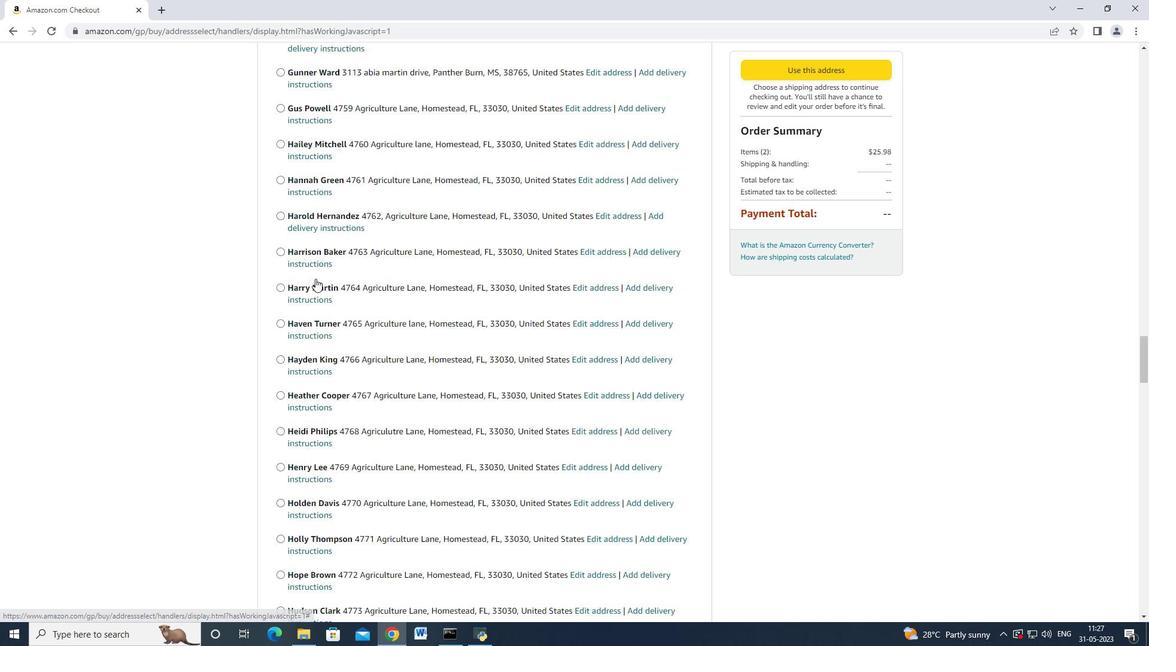
Action: Mouse moved to (315, 278)
Screenshot: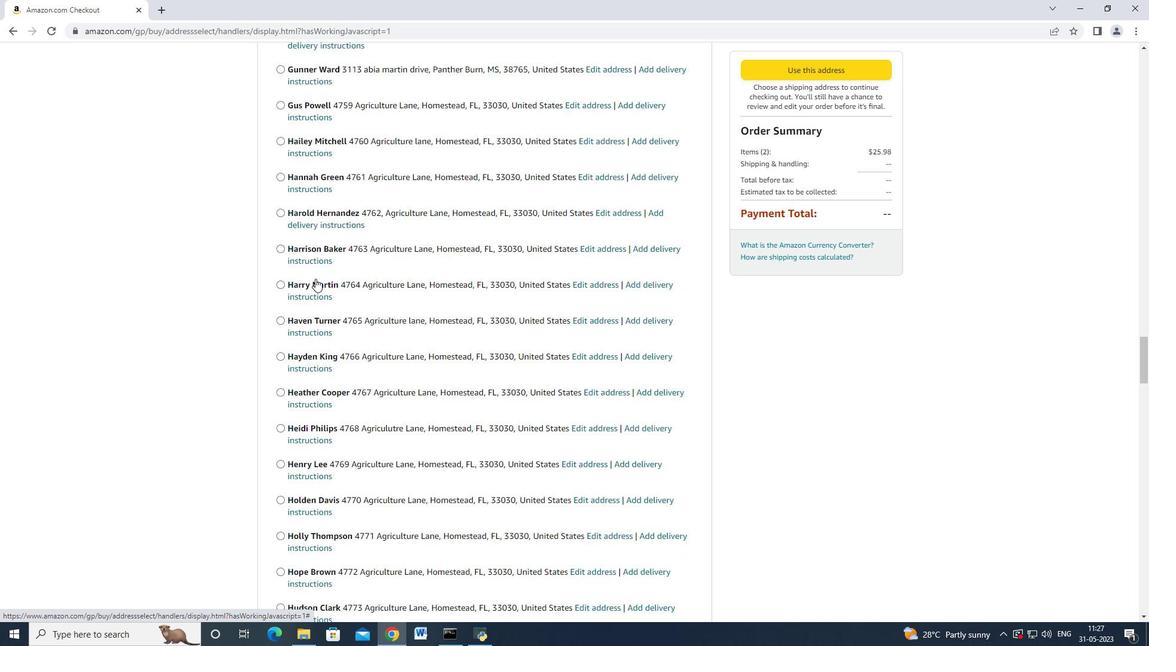 
Action: Mouse scrolled (315, 278) with delta (0, 0)
Screenshot: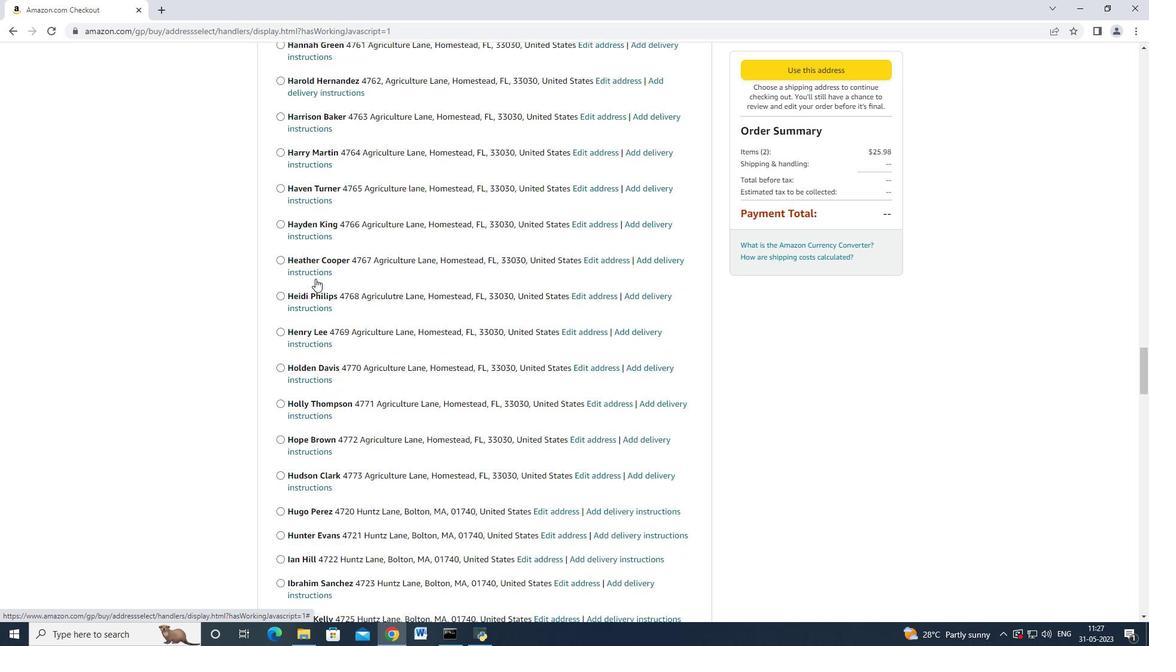 
Action: Mouse scrolled (315, 278) with delta (0, 0)
Screenshot: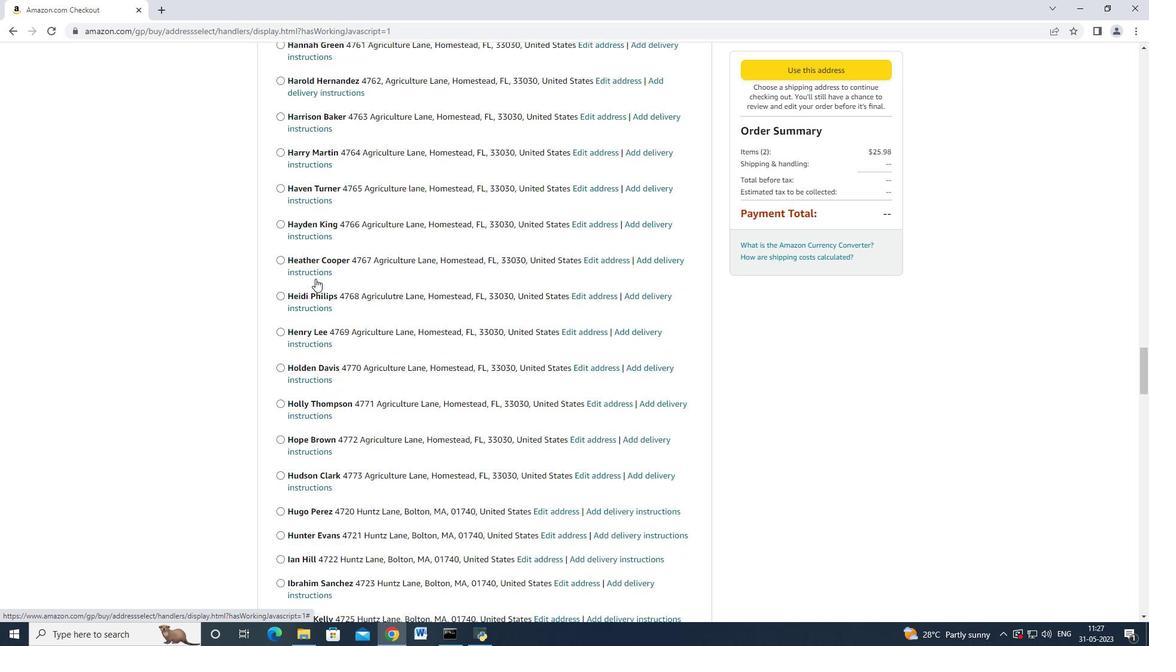 
Action: Mouse moved to (315, 278)
Screenshot: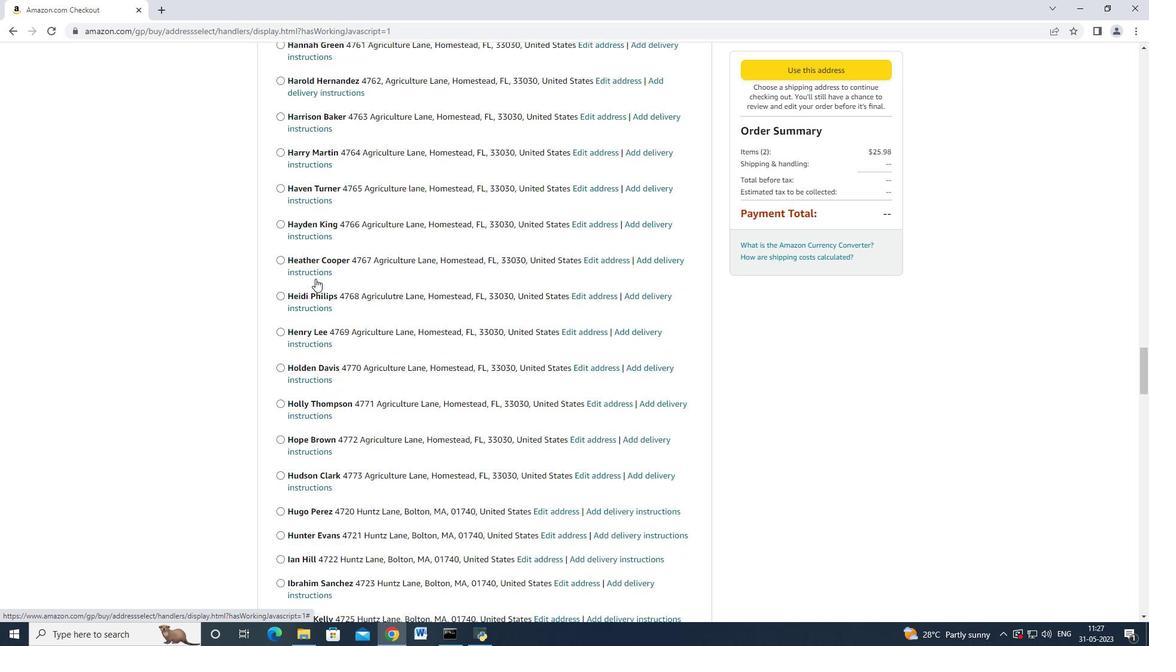 
Action: Mouse scrolled (315, 278) with delta (0, 0)
Screenshot: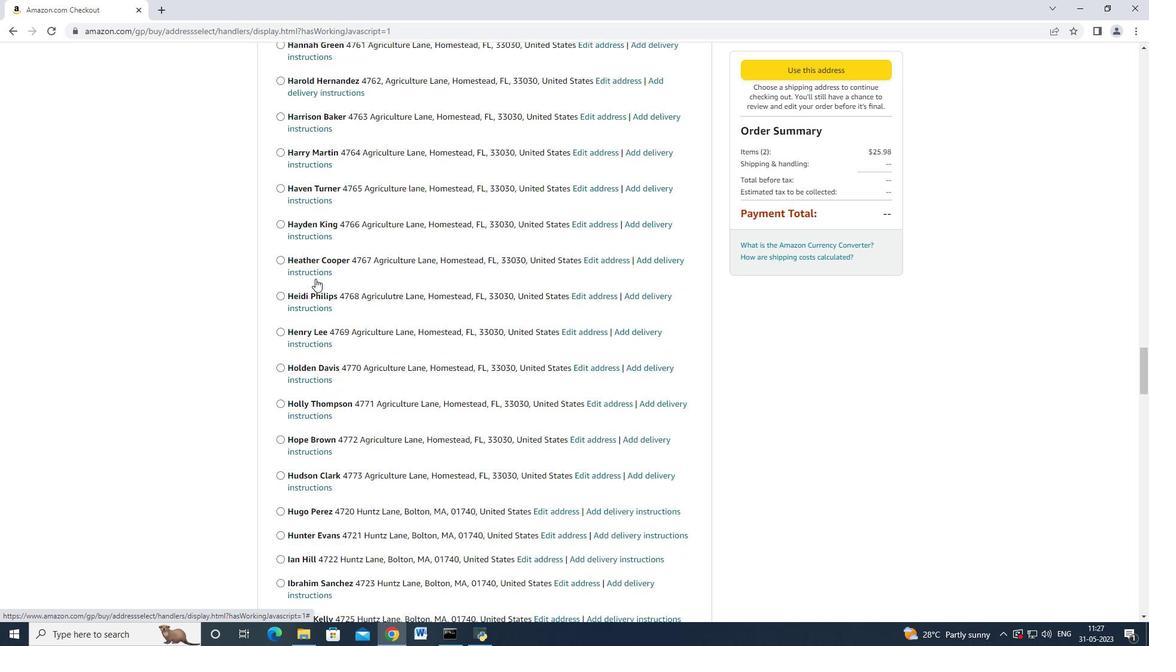 
Action: Mouse scrolled (315, 278) with delta (0, 0)
Screenshot: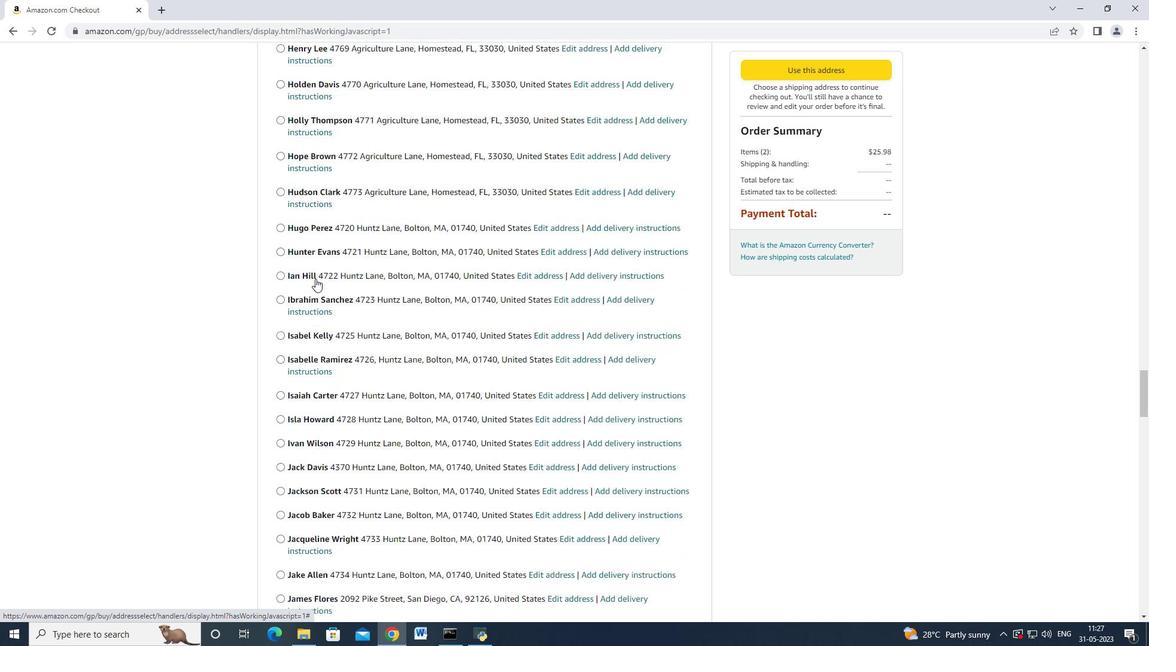 
Action: Mouse scrolled (315, 278) with delta (0, 0)
Screenshot: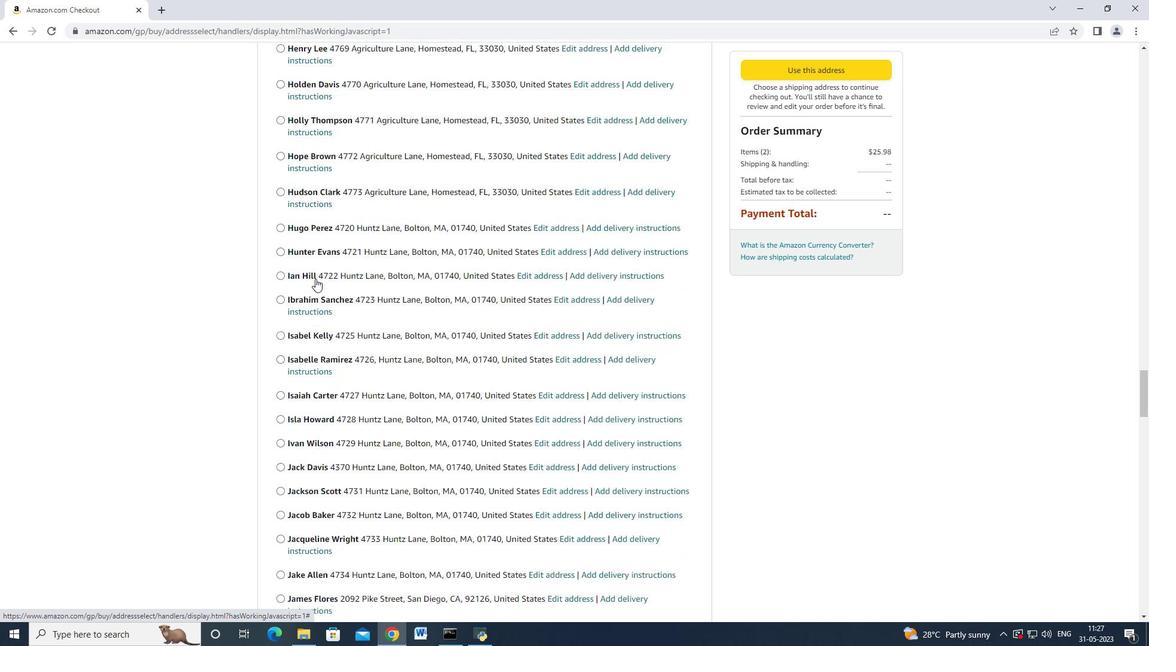 
Action: Mouse scrolled (315, 278) with delta (0, 0)
Screenshot: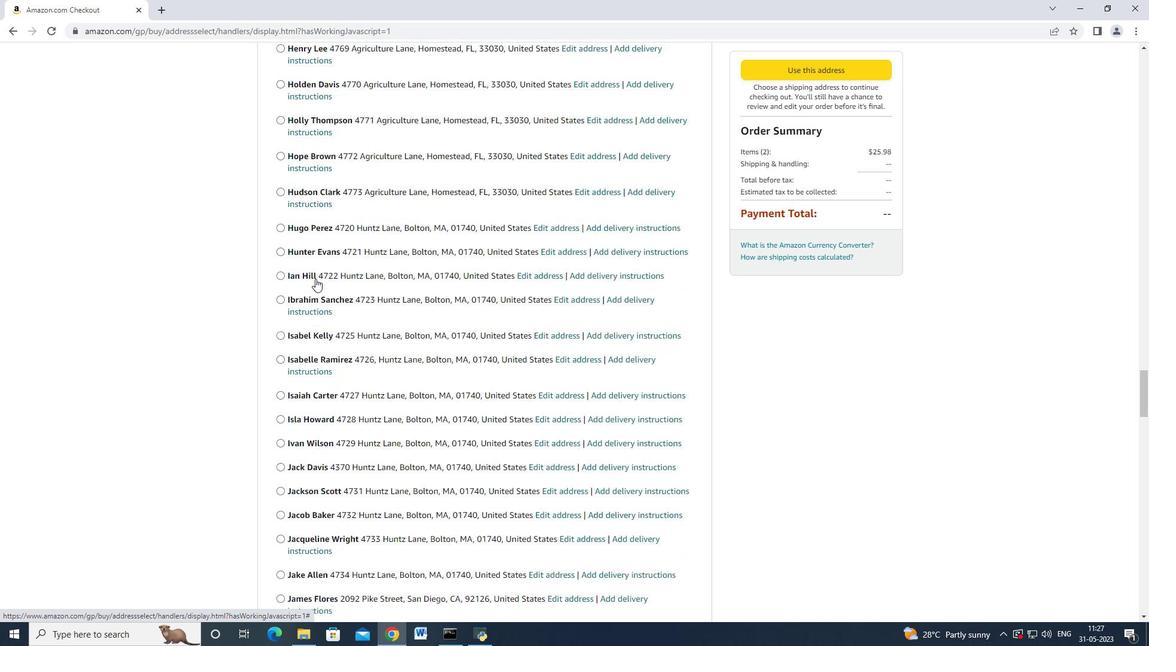 
Action: Mouse scrolled (315, 278) with delta (0, 0)
Screenshot: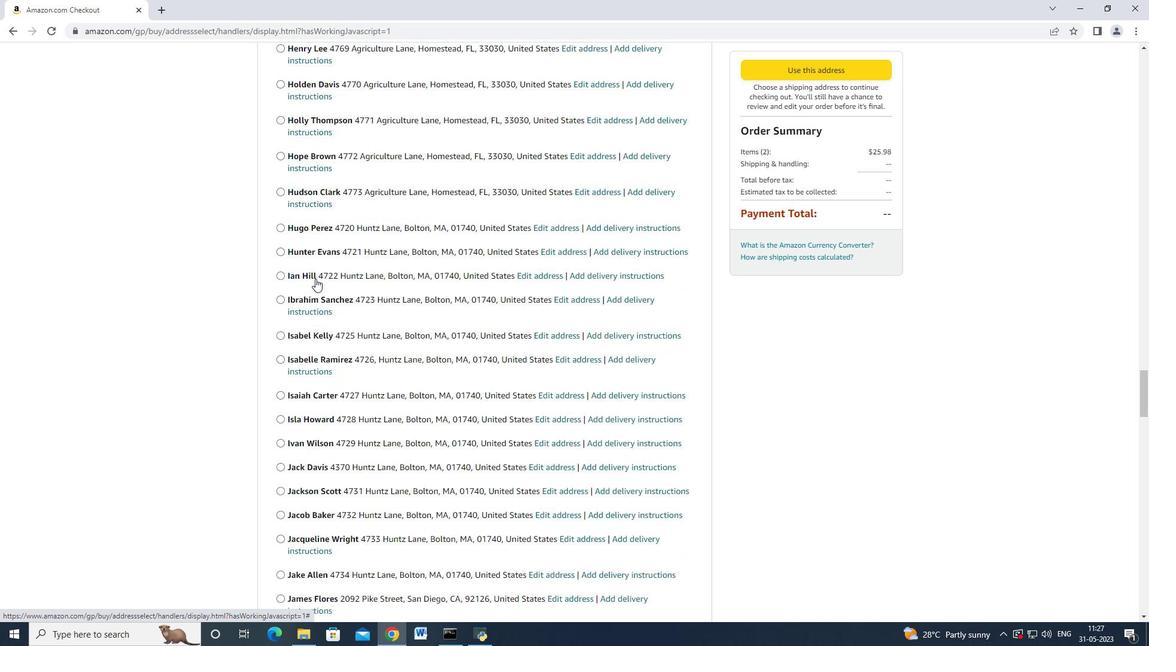 
Action: Mouse scrolled (315, 278) with delta (0, 0)
Screenshot: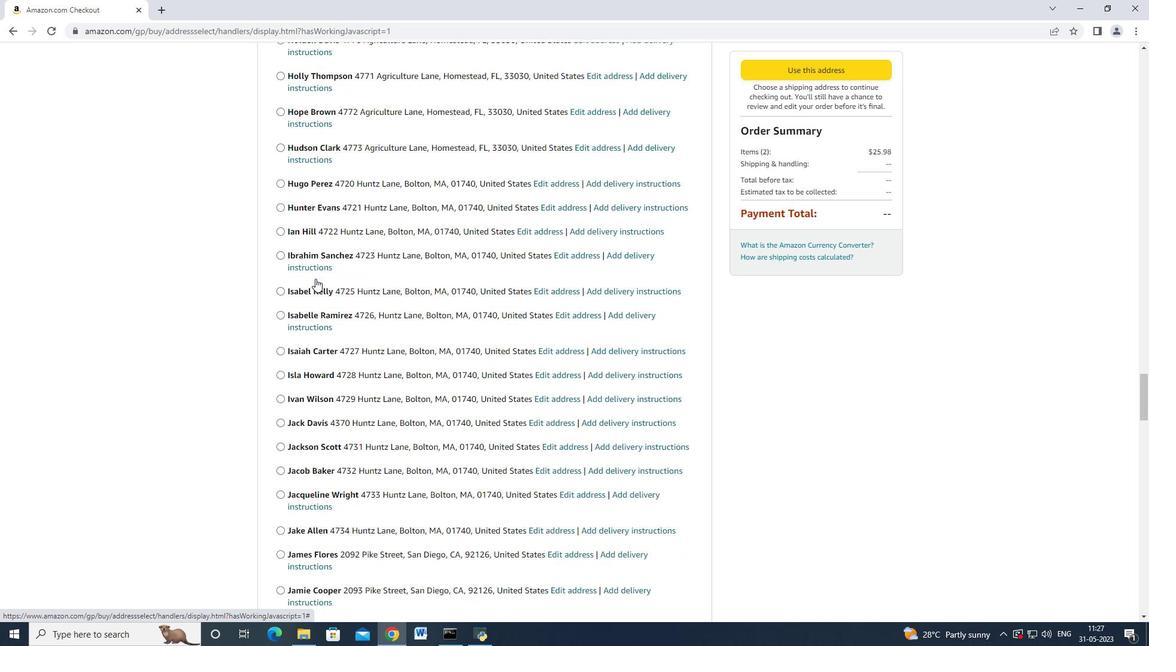 
Action: Mouse scrolled (315, 278) with delta (0, 0)
Screenshot: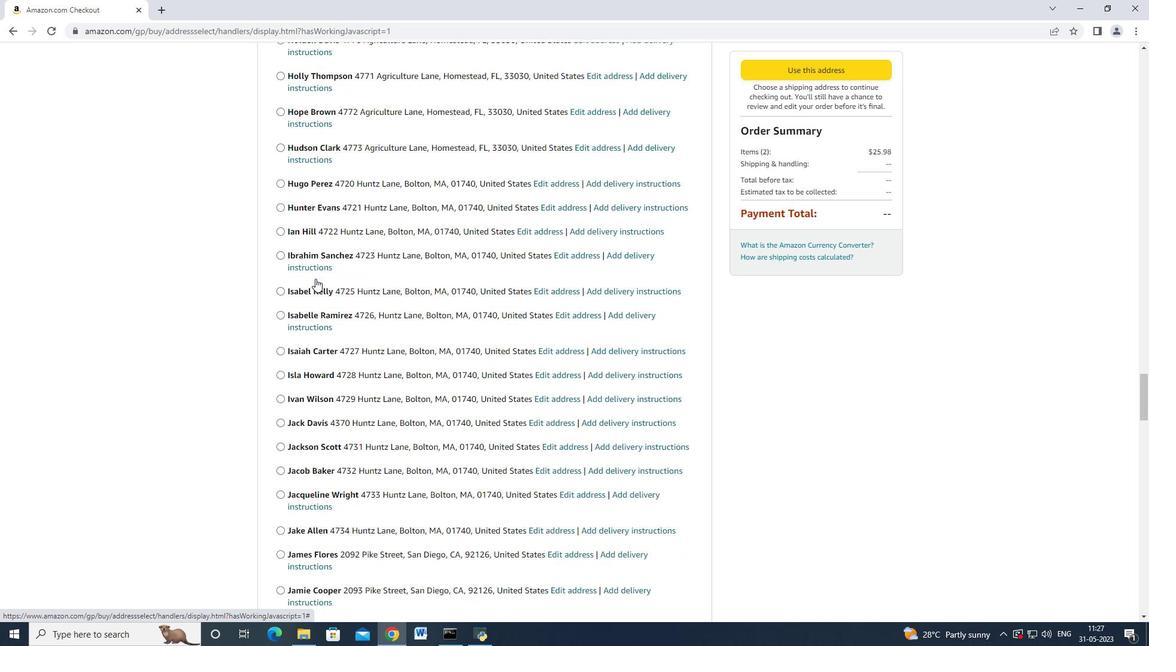
Action: Mouse scrolled (315, 278) with delta (0, 0)
Screenshot: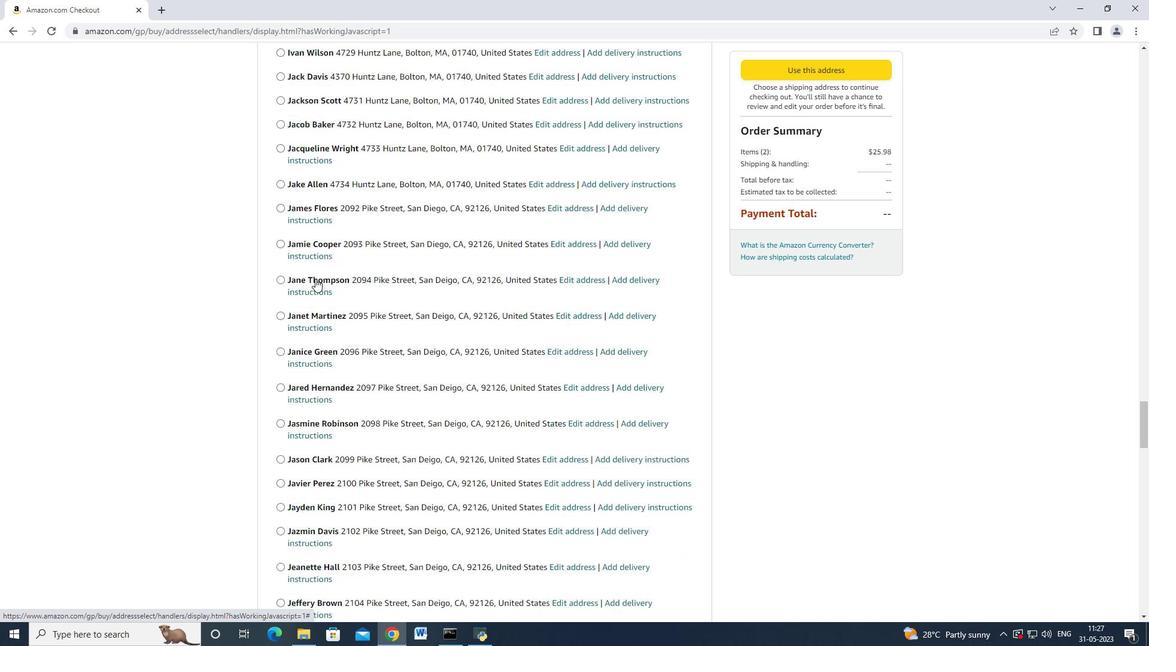 
Action: Mouse scrolled (315, 278) with delta (0, 0)
Screenshot: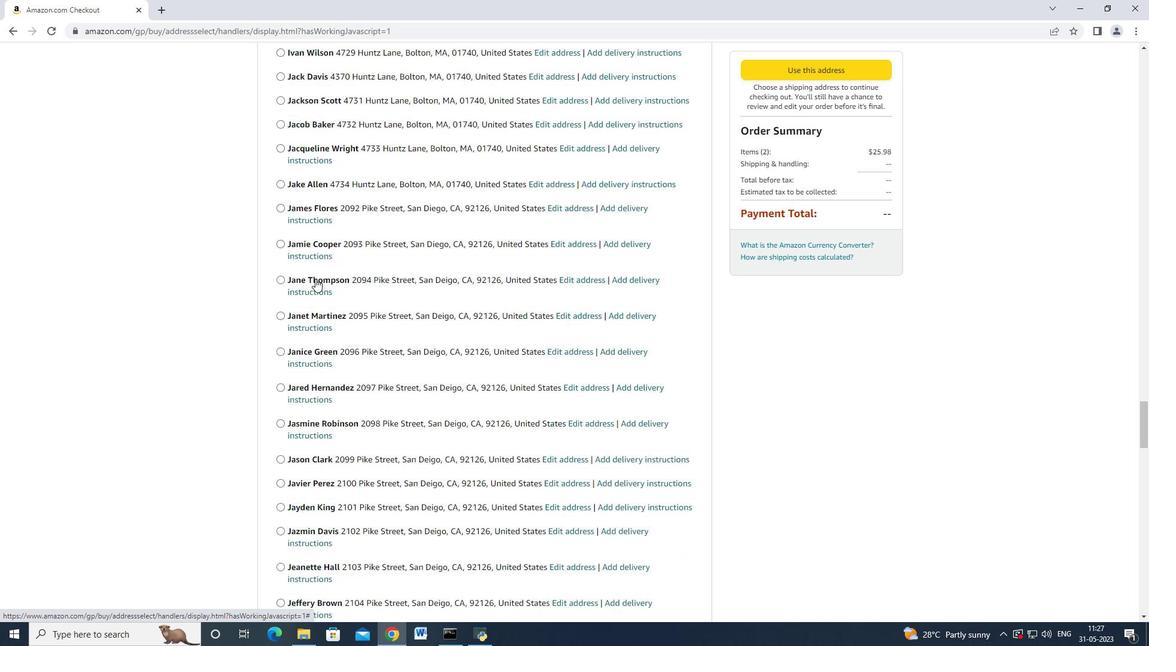 
Action: Mouse scrolled (315, 278) with delta (0, 0)
Screenshot: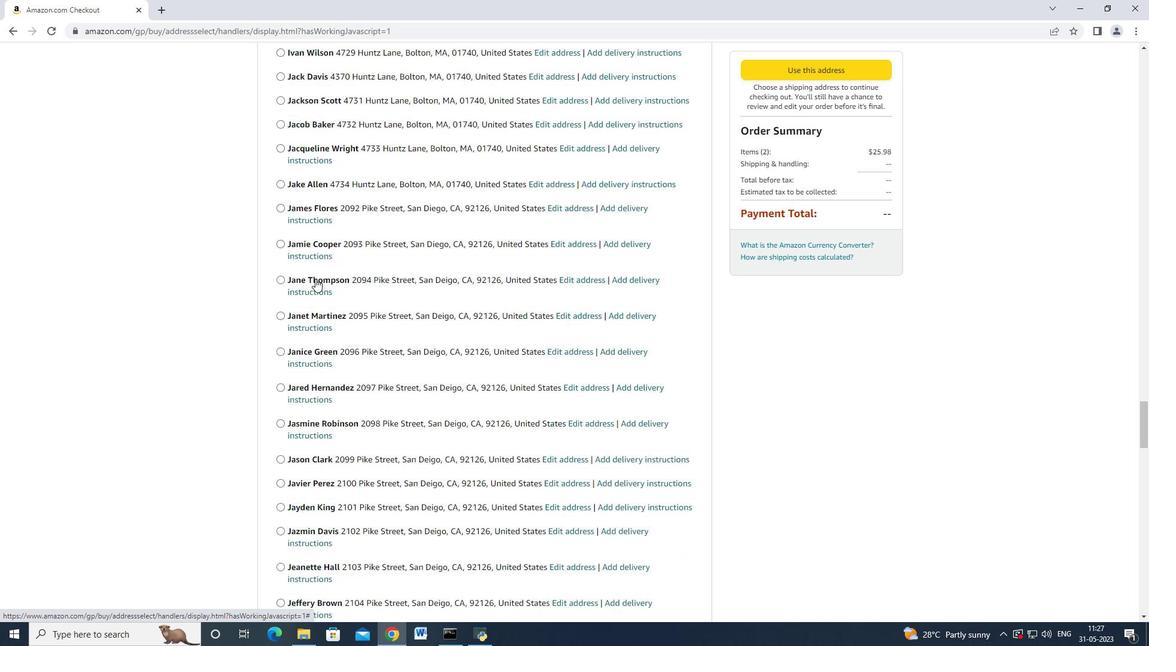 
Action: Mouse scrolled (315, 278) with delta (0, 0)
Screenshot: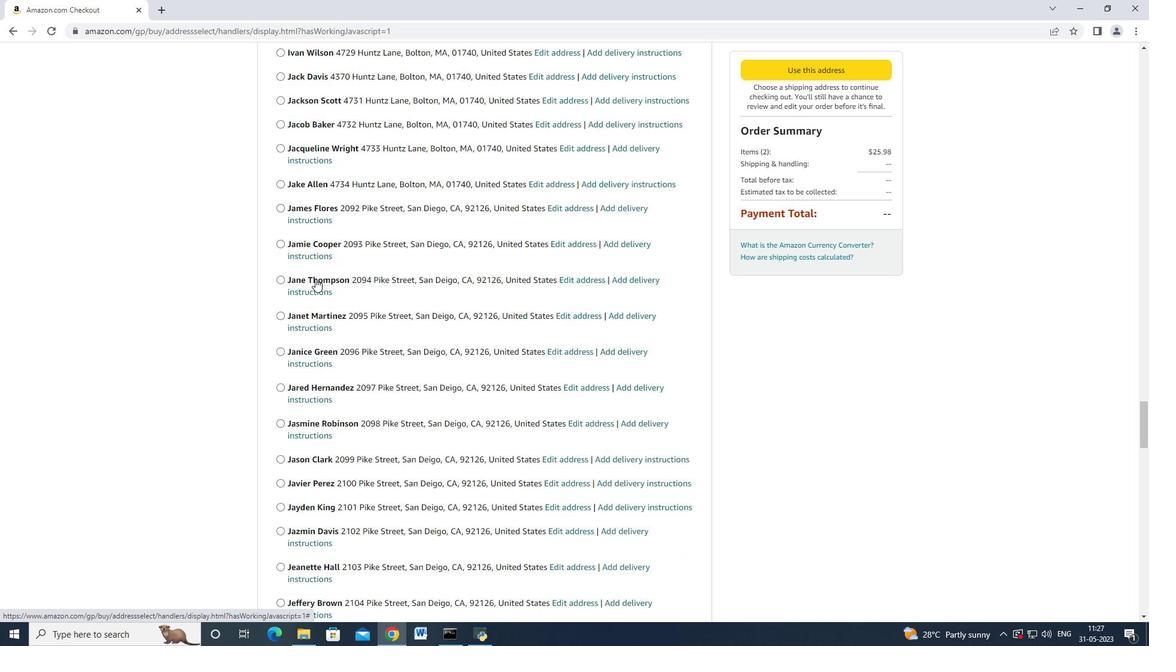 
Action: Mouse scrolled (315, 278) with delta (0, 0)
Screenshot: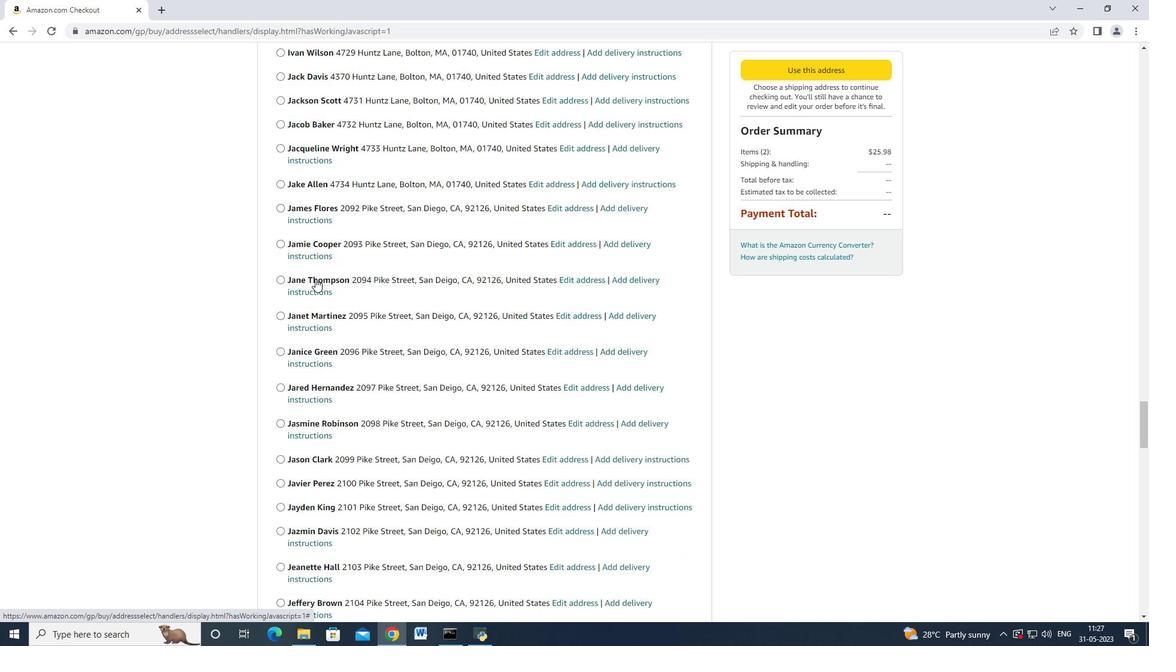 
Action: Mouse moved to (315, 278)
Screenshot: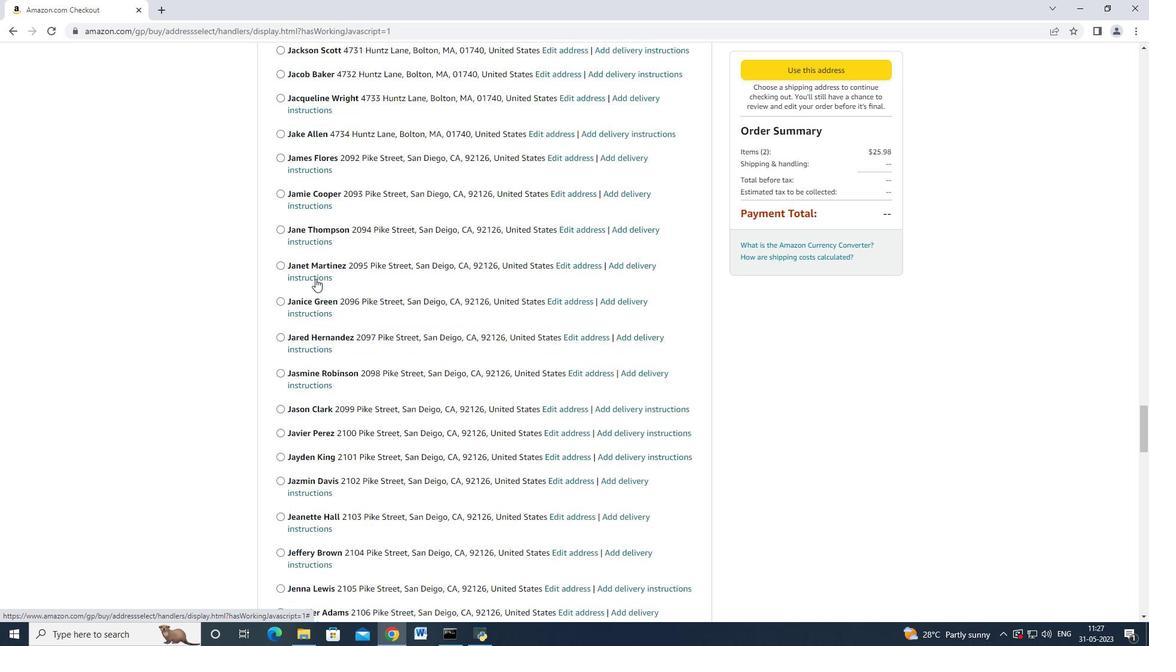 
Action: Mouse scrolled (315, 278) with delta (0, 0)
Screenshot: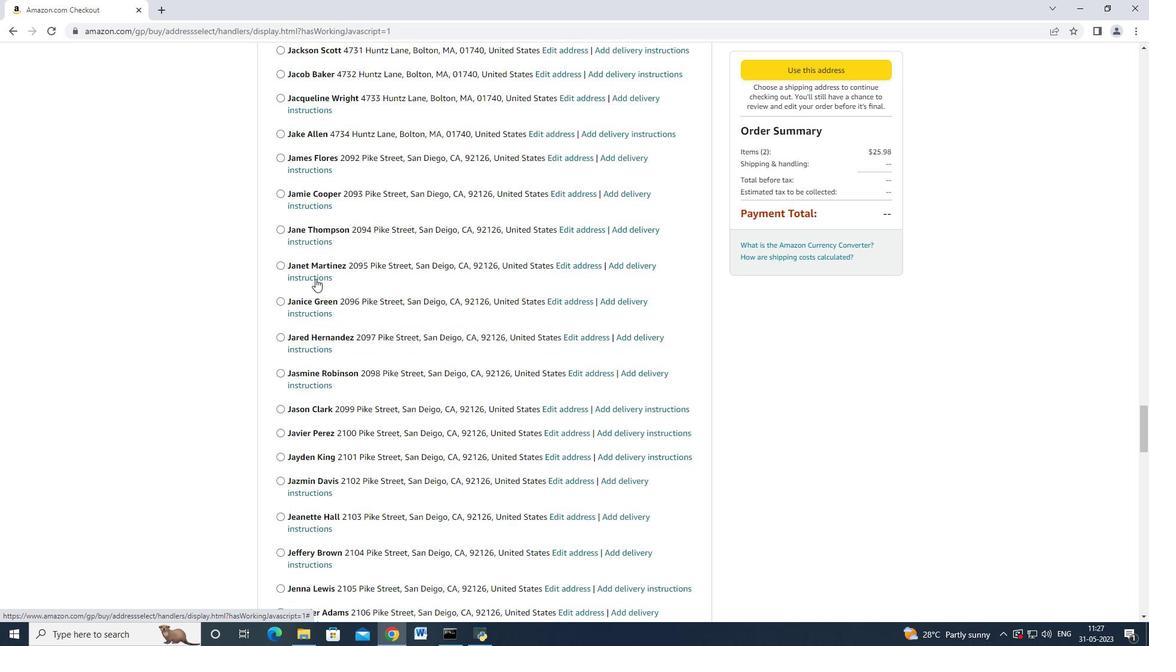 
Action: Mouse scrolled (315, 278) with delta (0, 0)
Screenshot: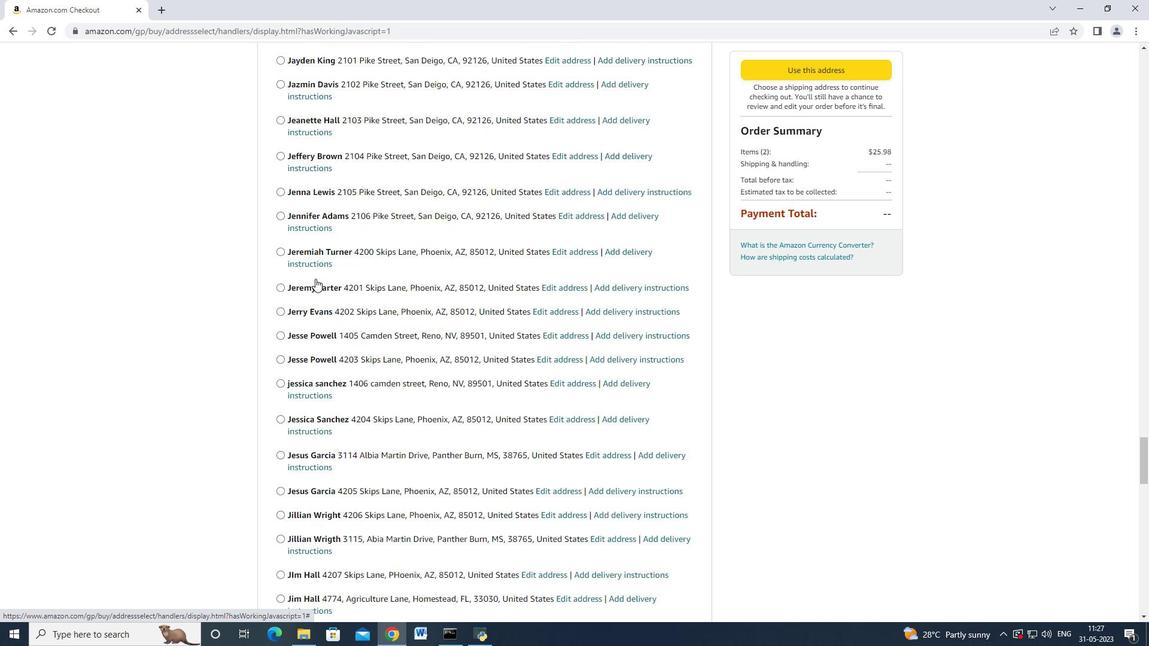 
Action: Mouse scrolled (315, 278) with delta (0, 0)
Screenshot: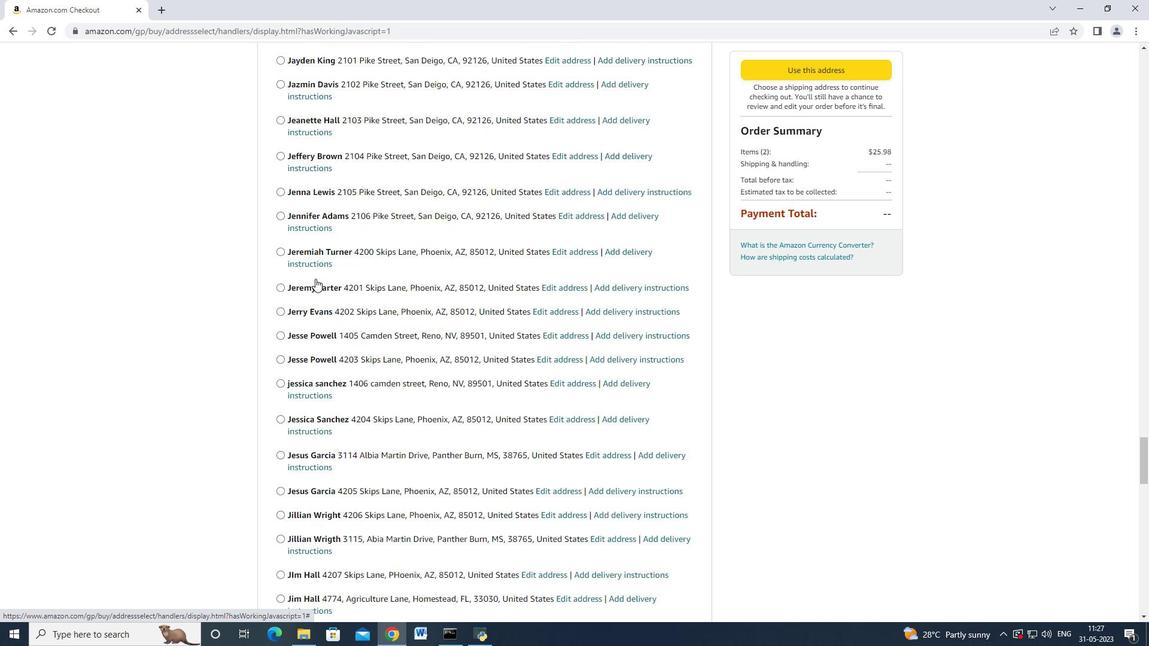 
Action: Mouse scrolled (315, 278) with delta (0, 0)
Screenshot: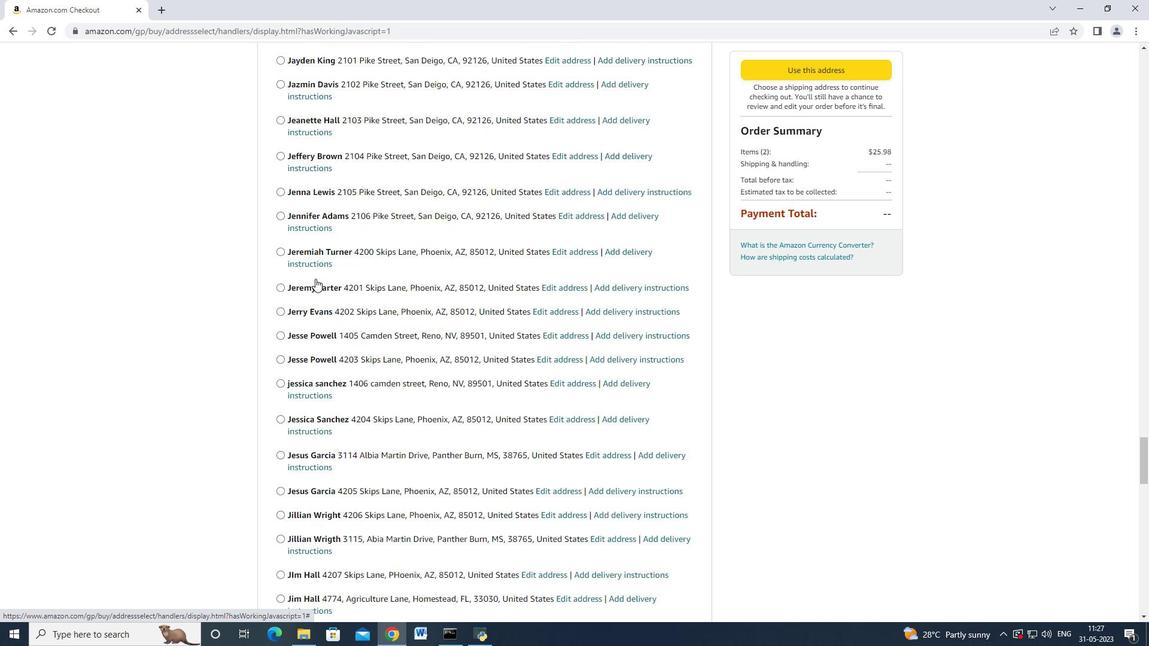 
Action: Mouse scrolled (315, 278) with delta (0, 0)
Screenshot: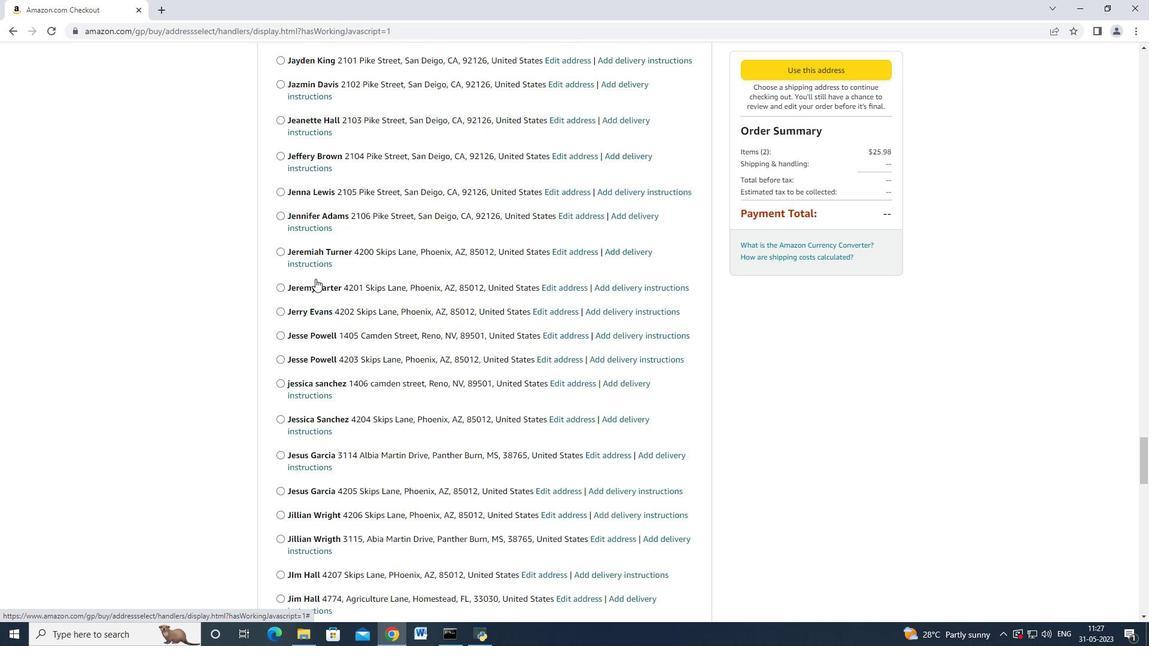 
Action: Mouse scrolled (315, 278) with delta (0, 0)
Screenshot: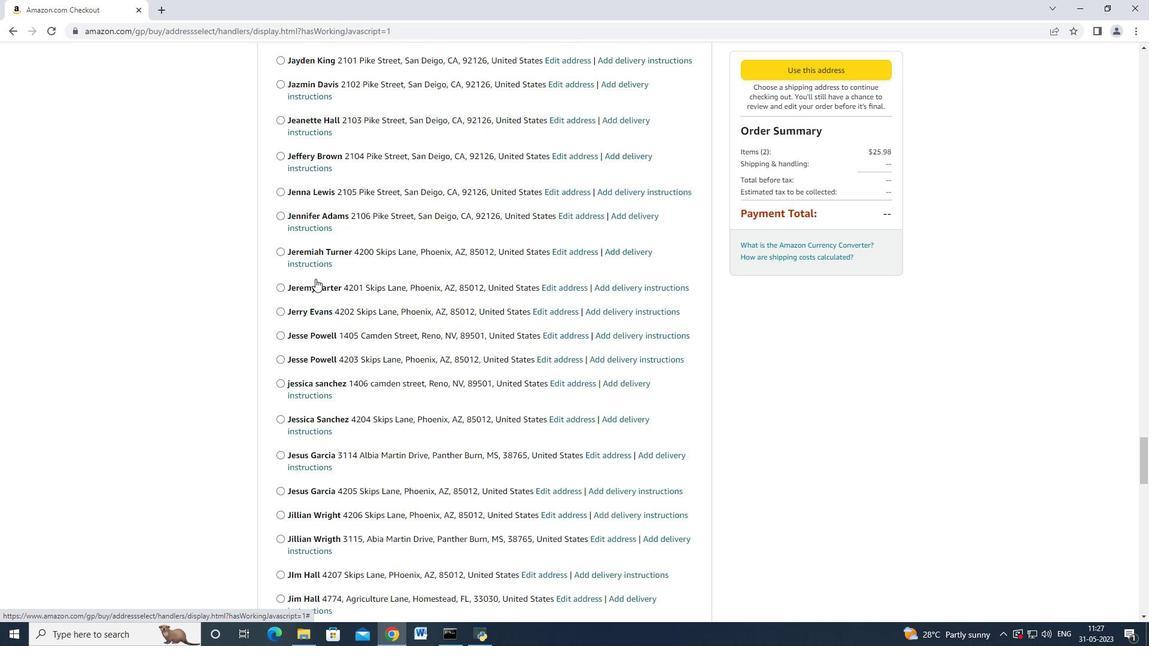 
Action: Mouse scrolled (315, 278) with delta (0, 0)
Screenshot: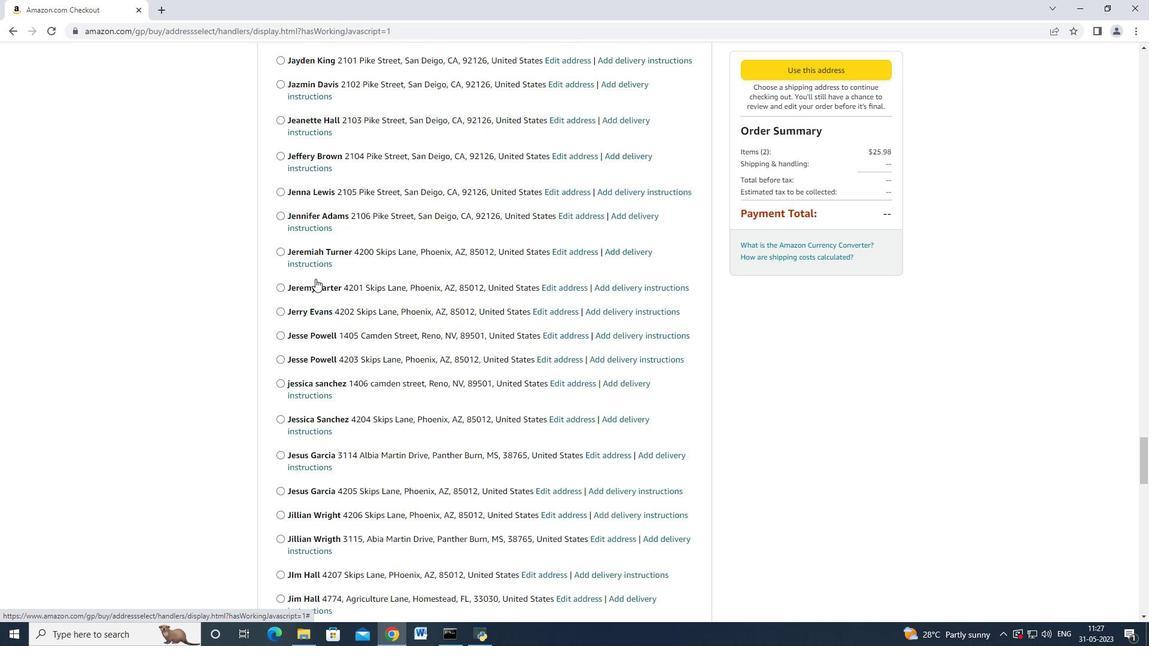 
Action: Mouse scrolled (315, 278) with delta (0, 0)
Screenshot: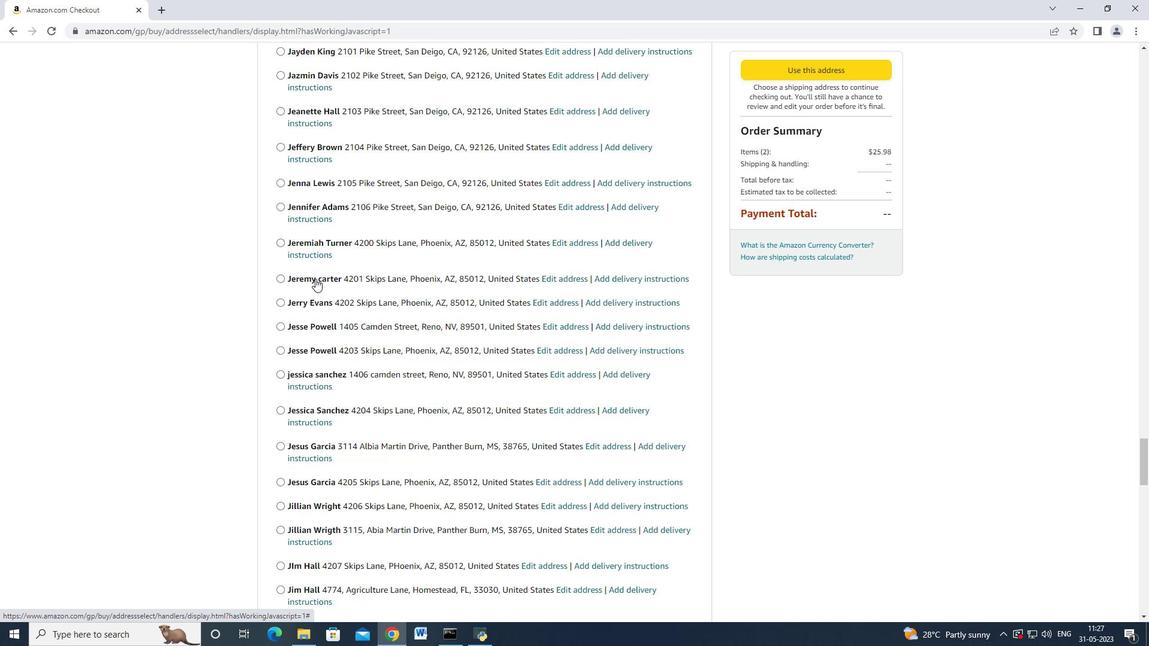 
Action: Mouse scrolled (315, 278) with delta (0, 0)
Screenshot: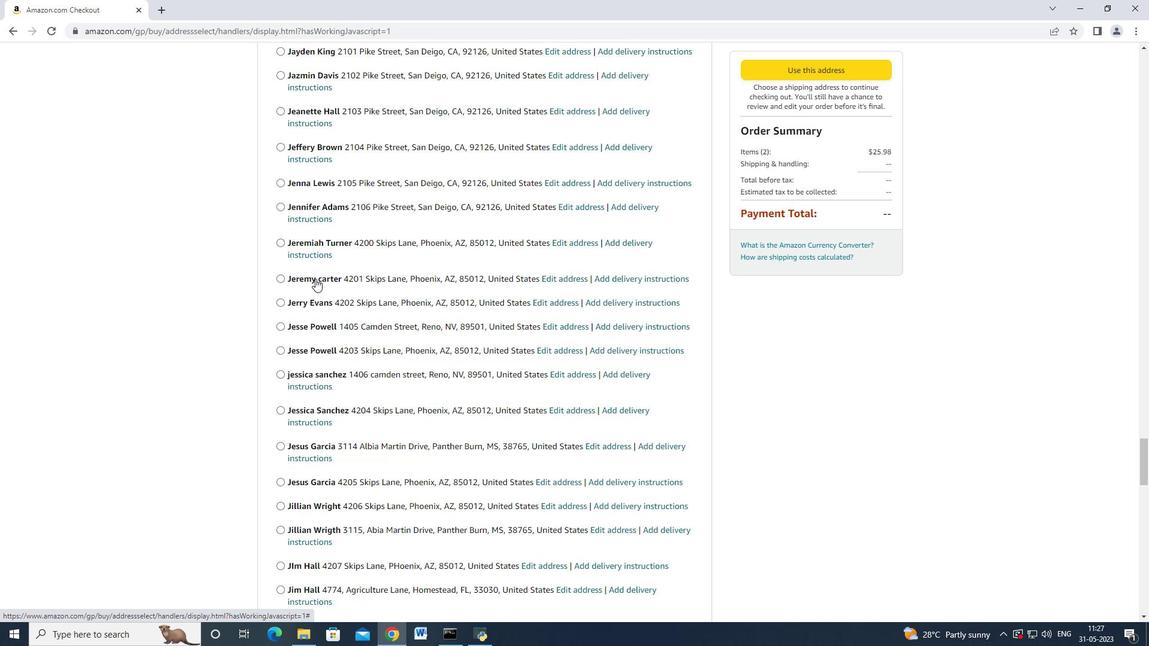 
Action: Mouse scrolled (315, 278) with delta (0, 0)
Screenshot: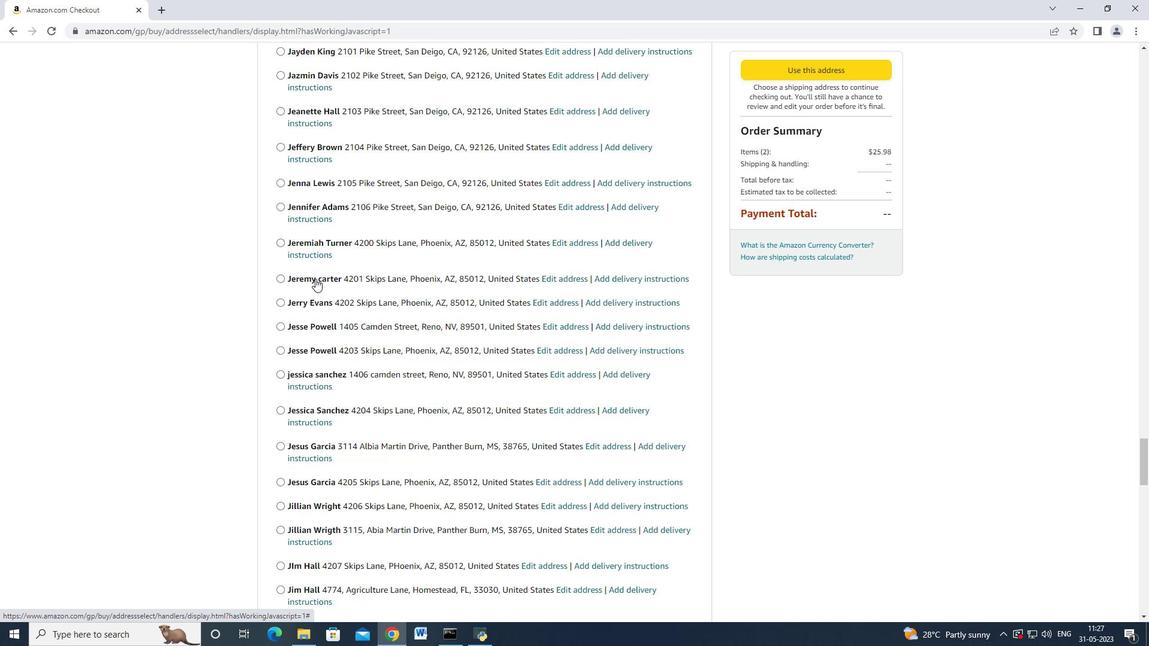 
Action: Mouse scrolled (315, 278) with delta (0, 0)
Screenshot: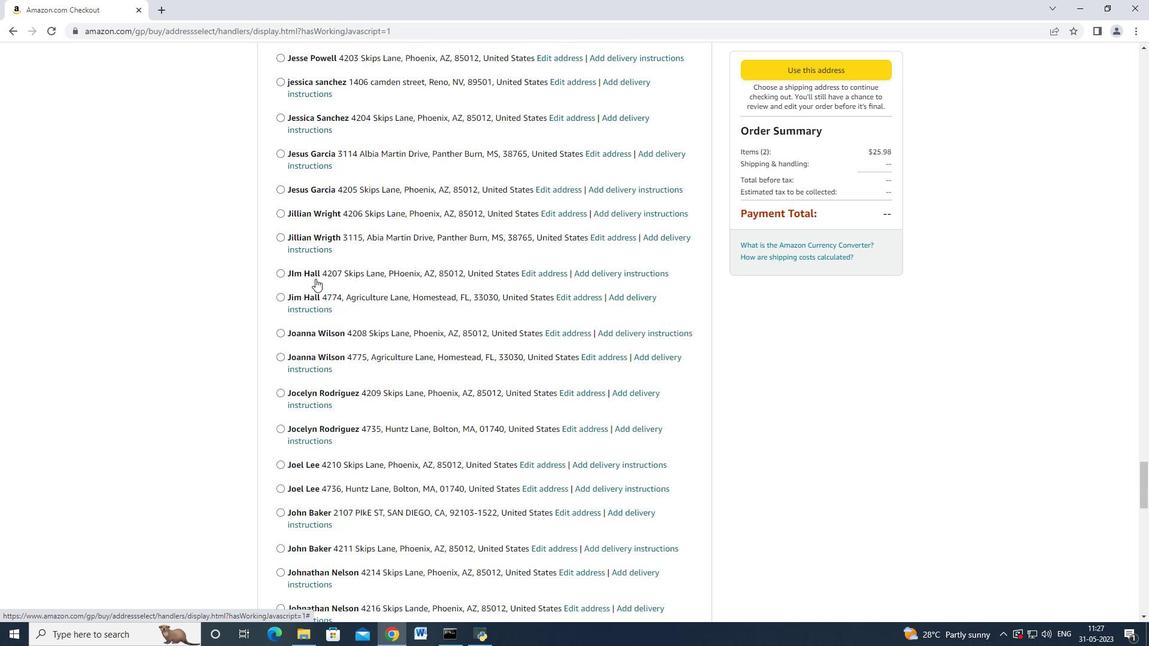 
Action: Mouse scrolled (315, 278) with delta (0, 0)
Screenshot: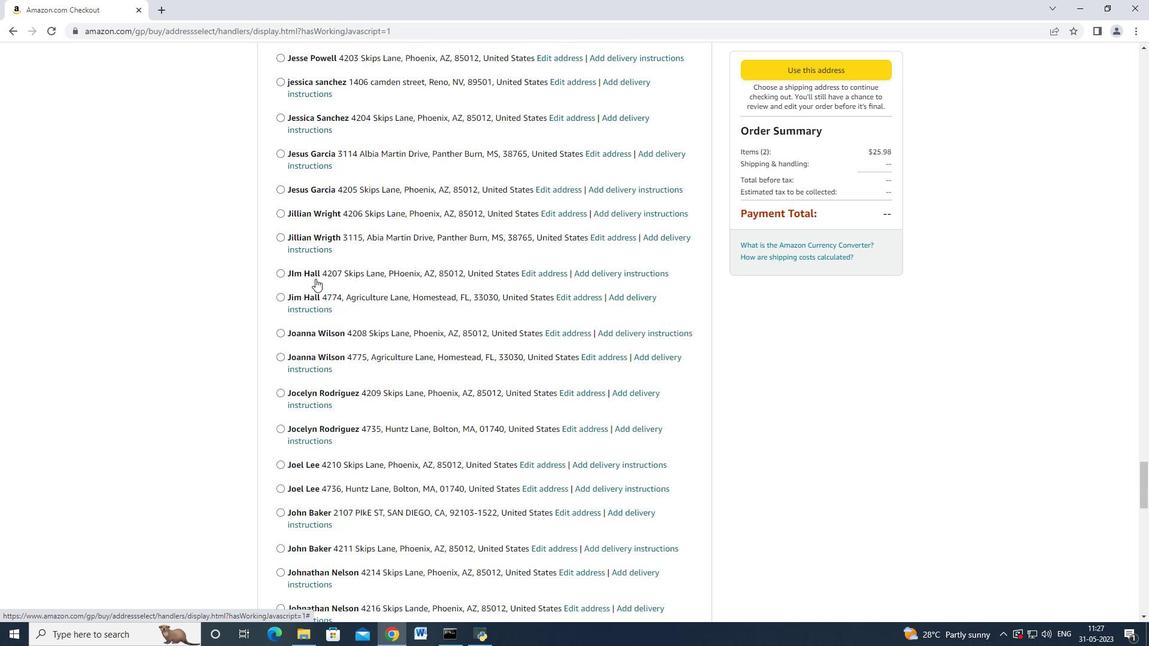 
Action: Mouse scrolled (315, 278) with delta (0, 0)
Screenshot: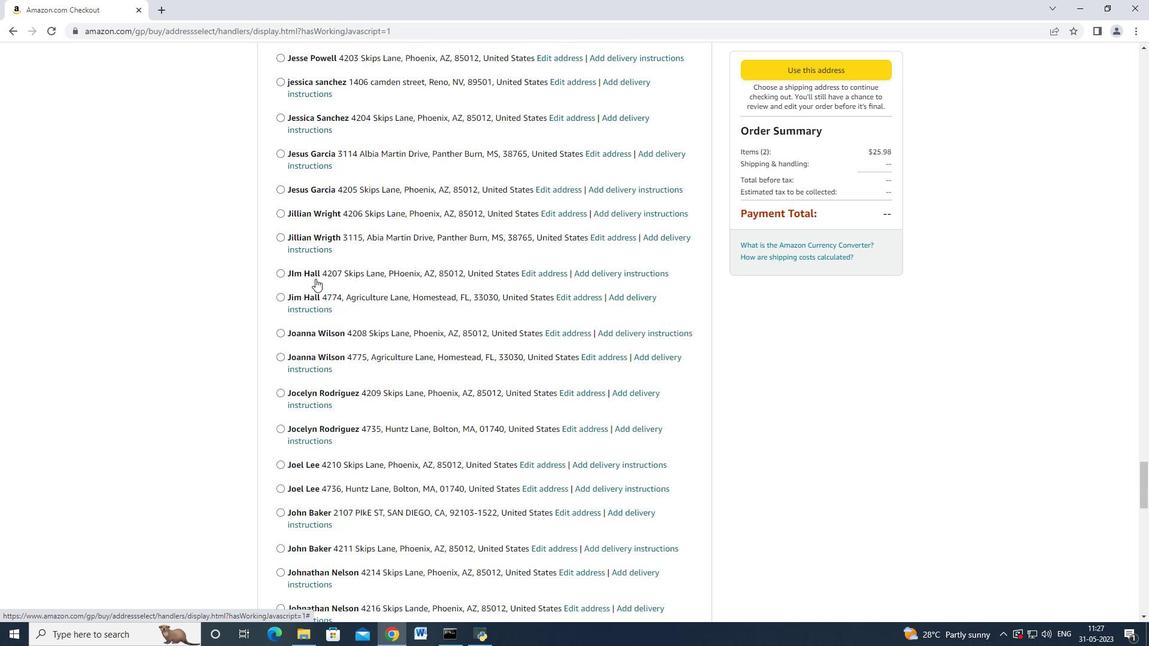 
Action: Mouse moved to (315, 278)
Screenshot: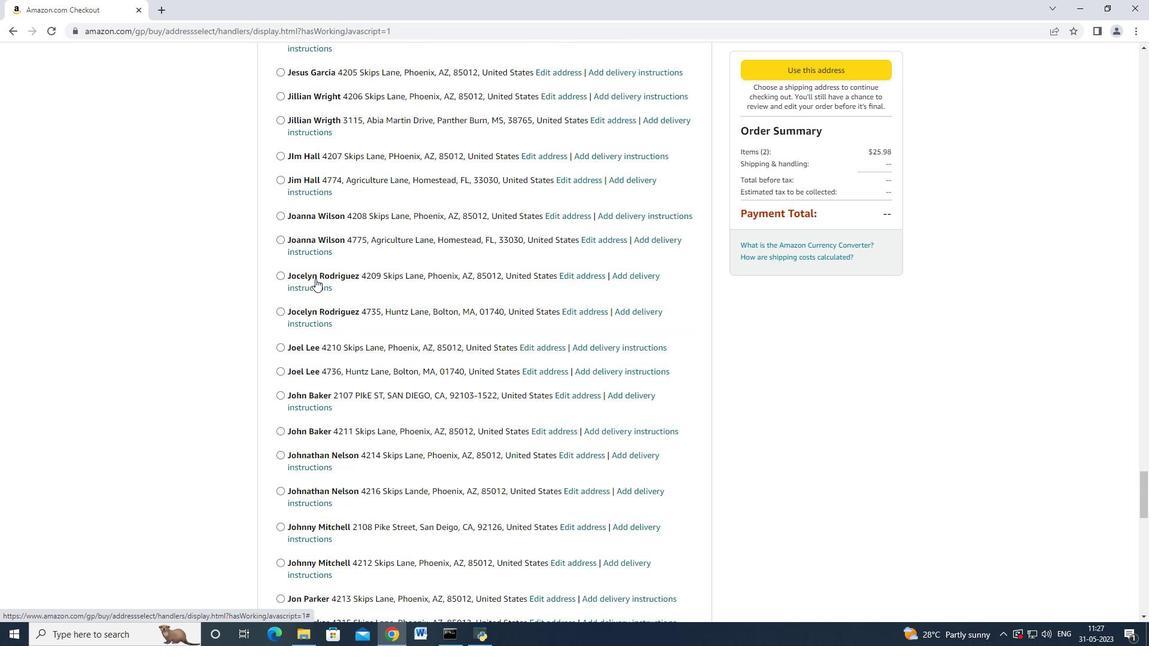 
Action: Mouse scrolled (315, 277) with delta (0, 0)
Screenshot: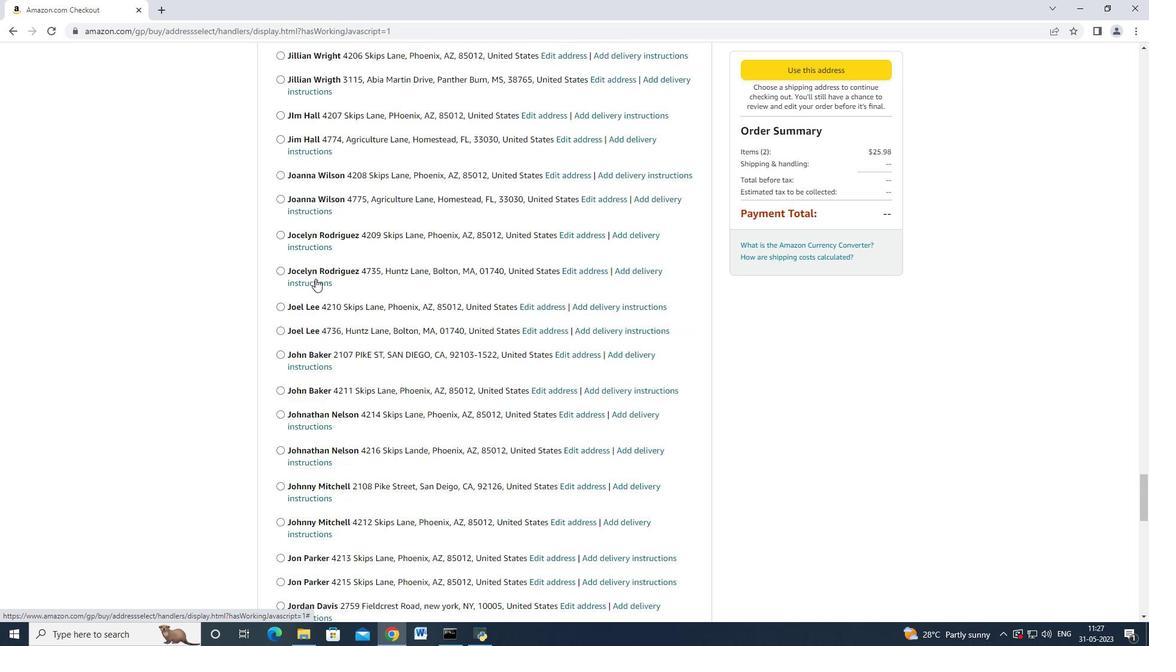 
Action: Mouse scrolled (315, 277) with delta (0, 0)
Screenshot: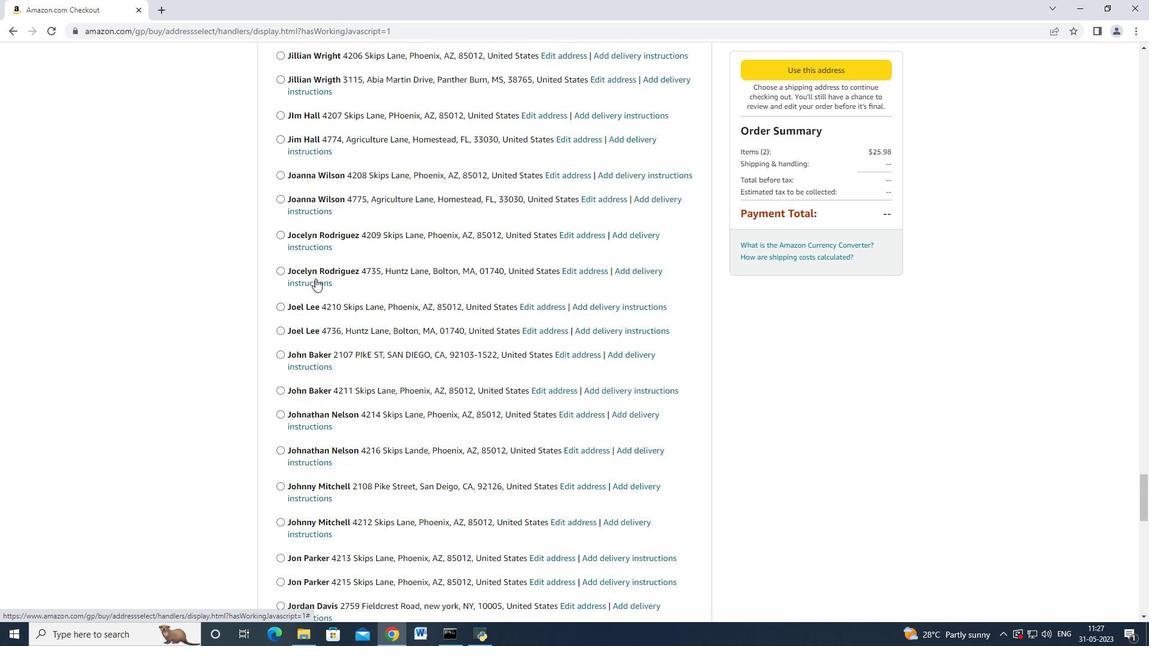 
Action: Mouse scrolled (315, 277) with delta (0, 0)
Screenshot: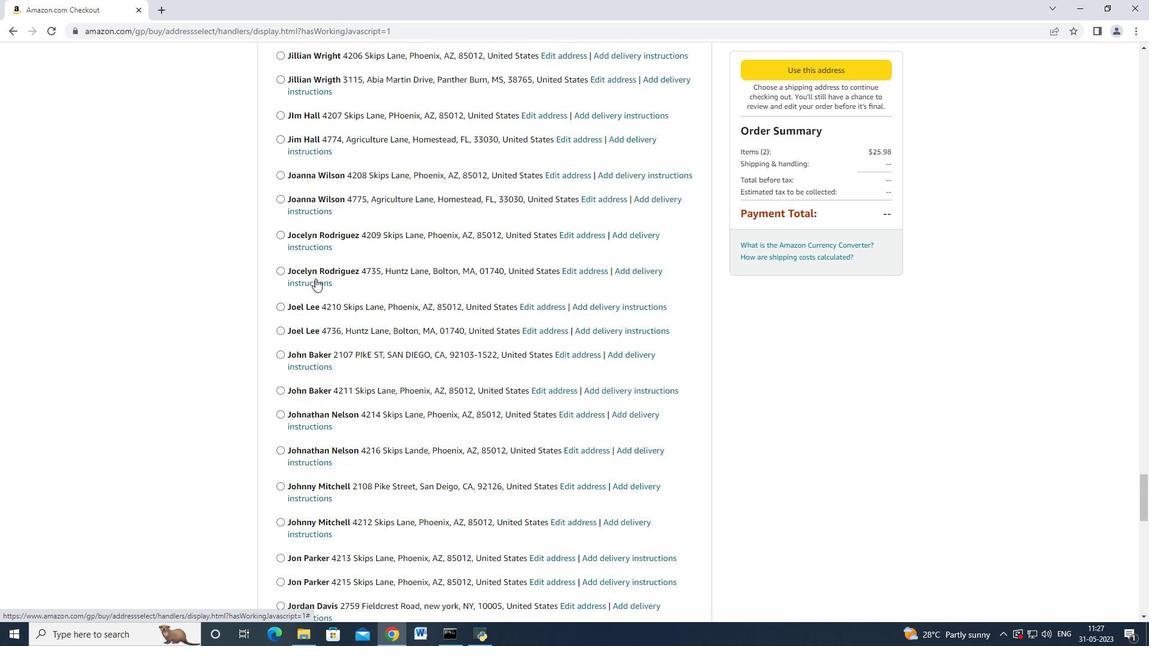 
Action: Mouse moved to (315, 278)
Screenshot: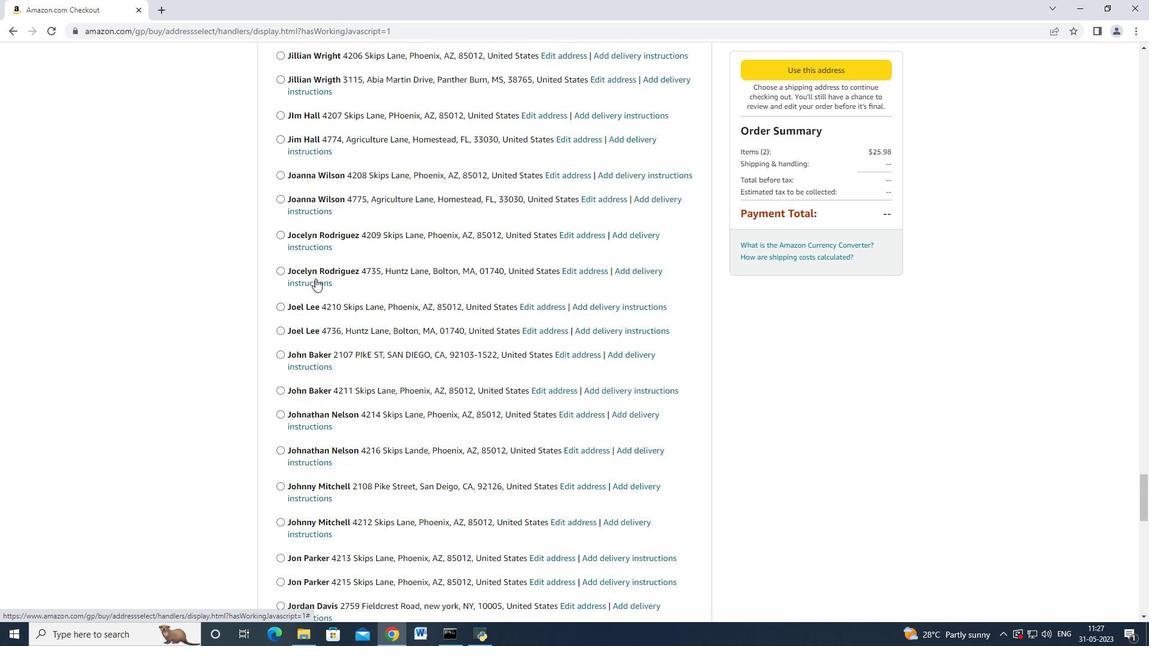 
Action: Mouse scrolled (315, 277) with delta (0, 0)
Screenshot: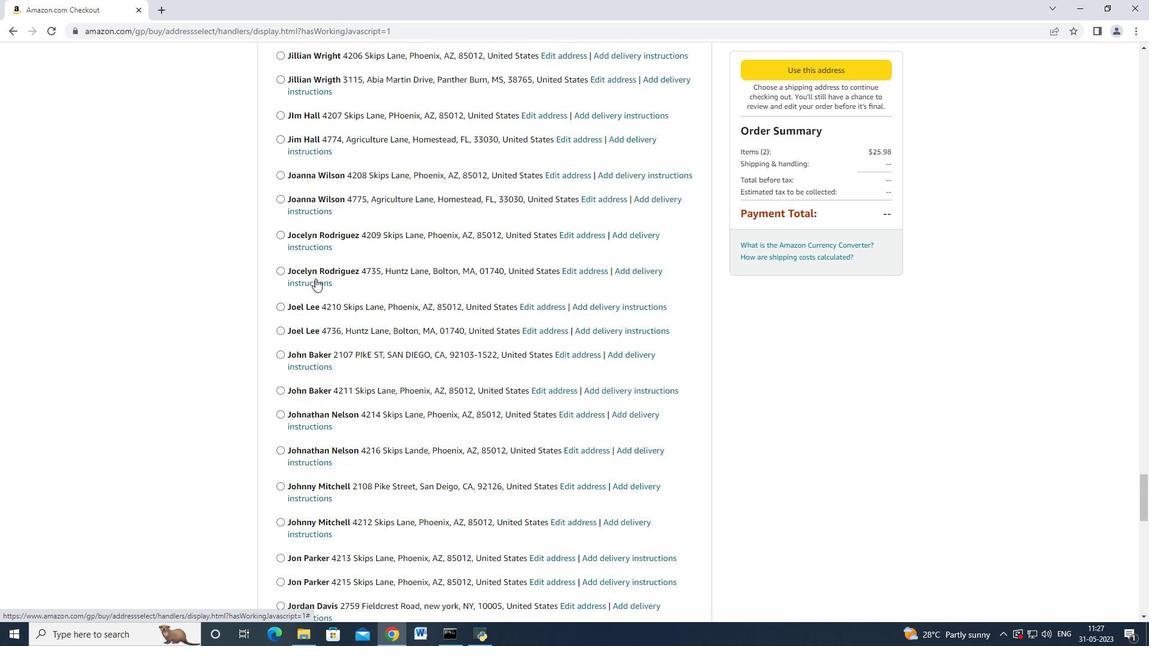 
Action: Mouse scrolled (315, 277) with delta (0, 0)
Screenshot: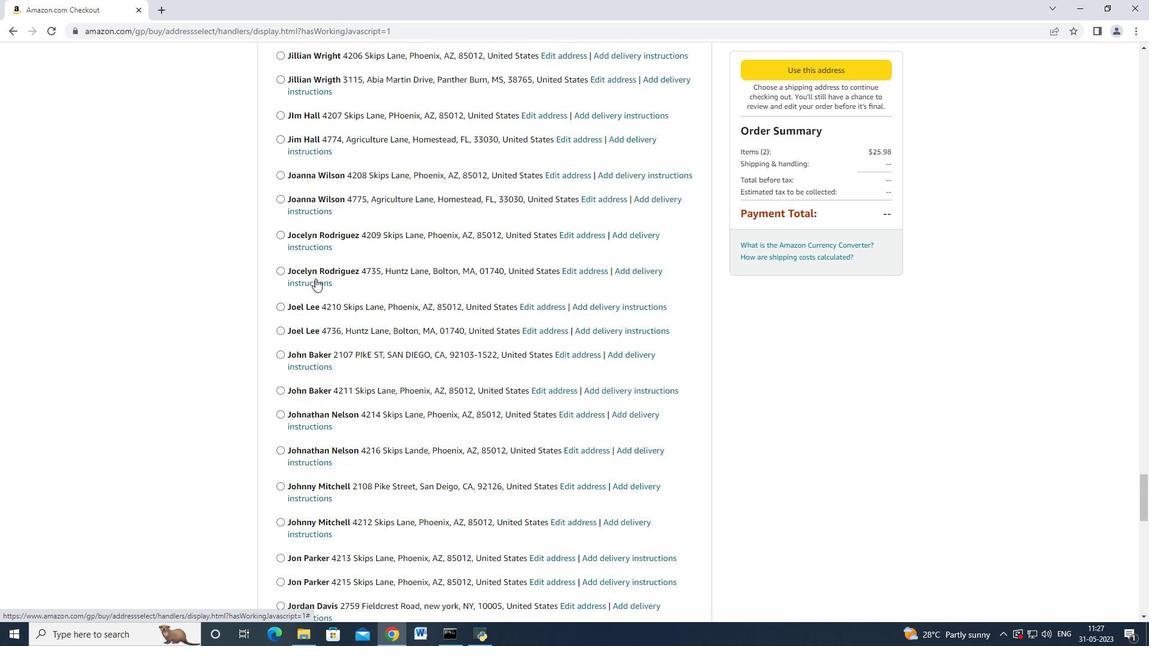 
Action: Mouse scrolled (315, 277) with delta (0, 0)
Screenshot: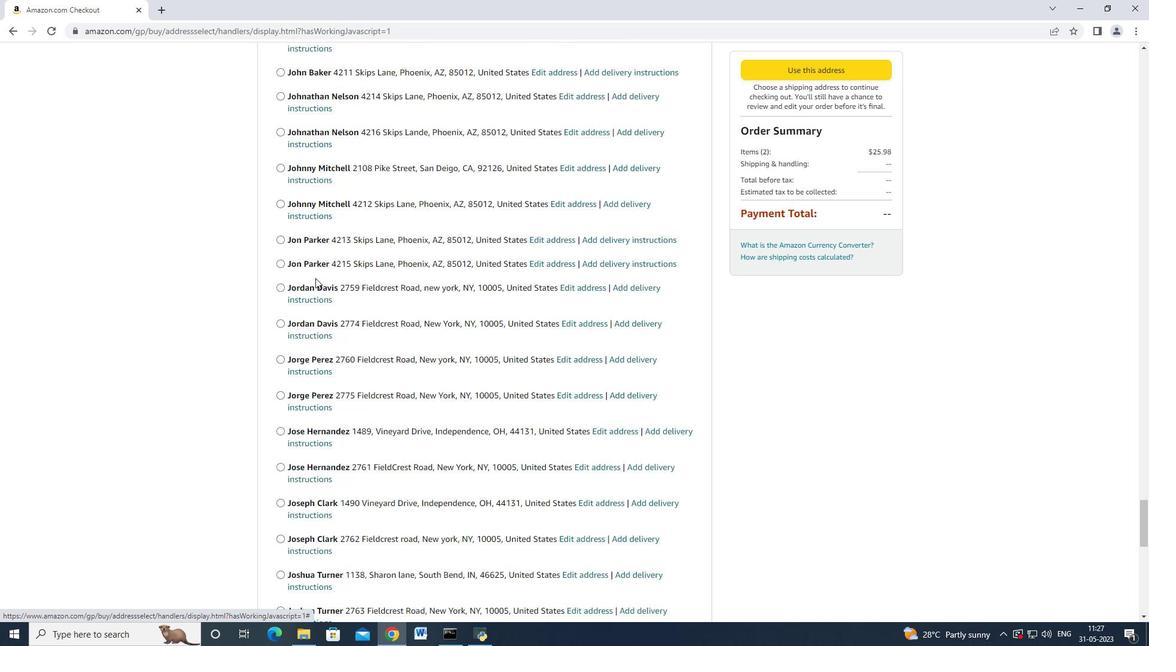 
Action: Mouse moved to (315, 277)
Screenshot: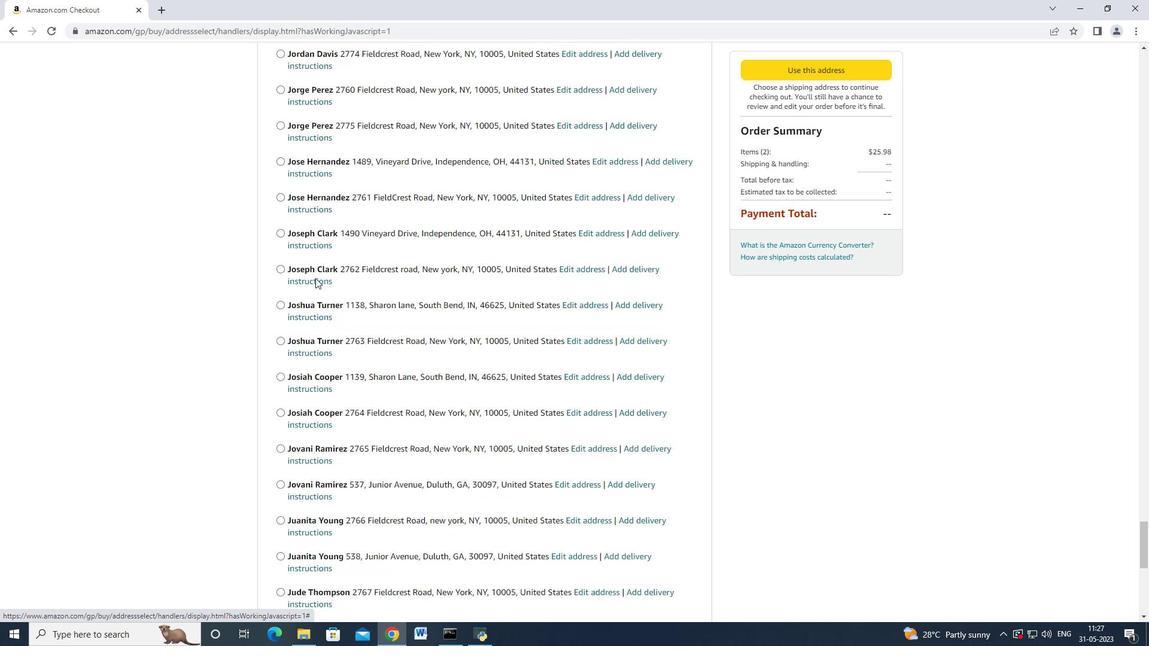 
Action: Mouse scrolled (315, 277) with delta (0, 0)
Screenshot: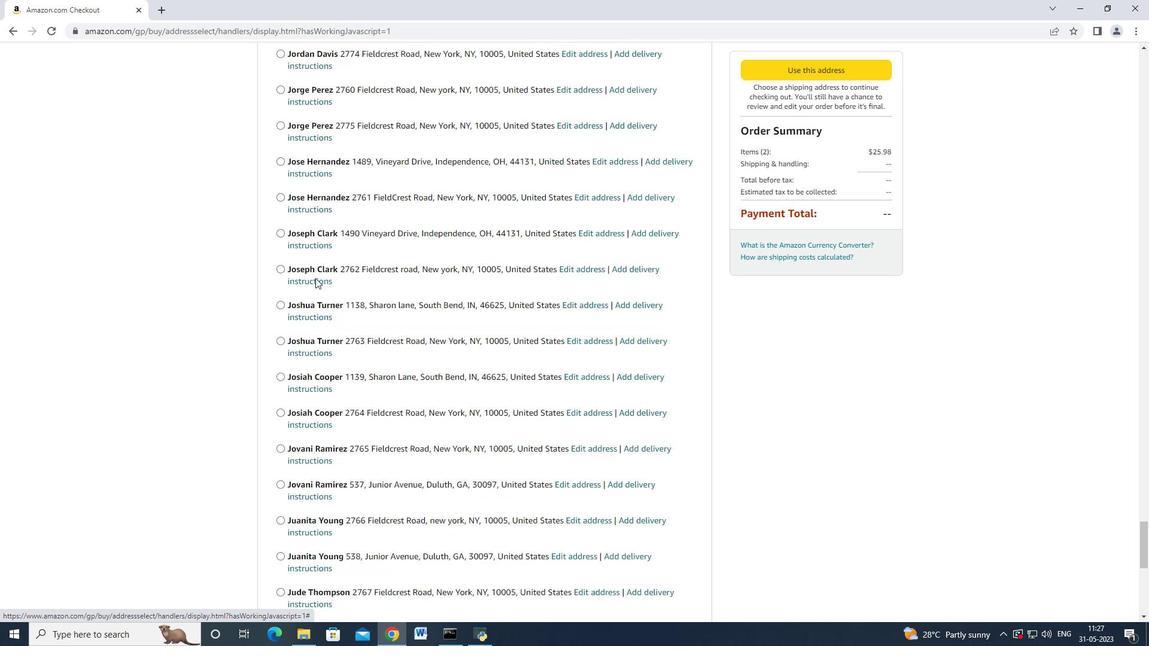 
Action: Mouse scrolled (315, 276) with delta (0, -1)
Screenshot: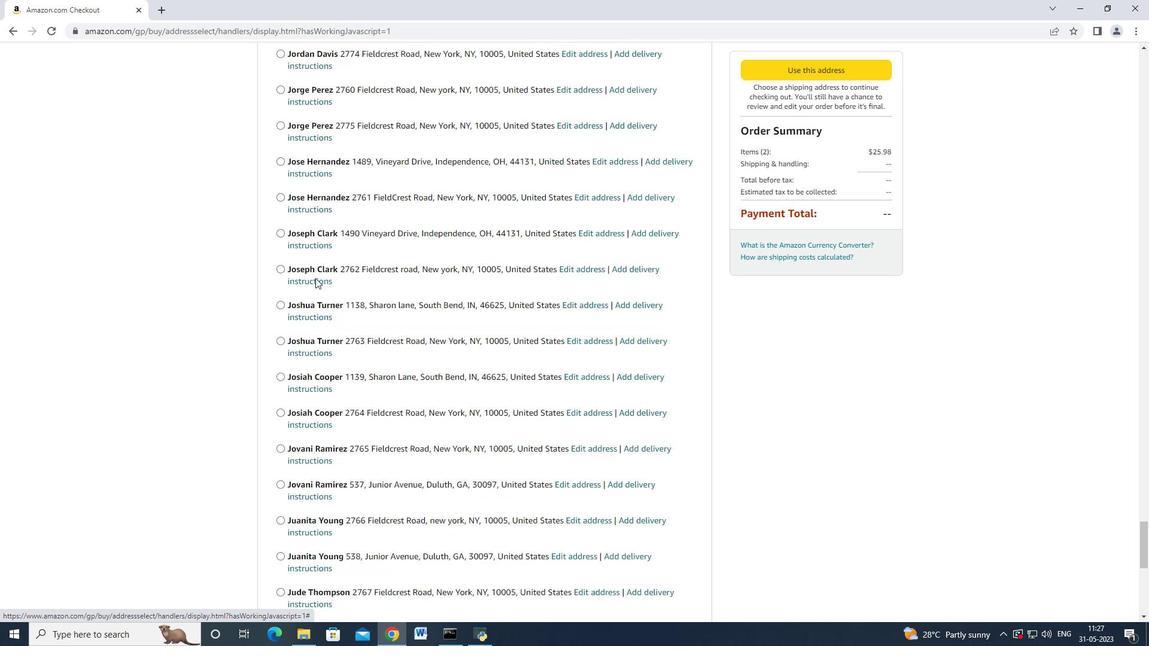 
Action: Mouse scrolled (315, 277) with delta (0, 0)
Screenshot: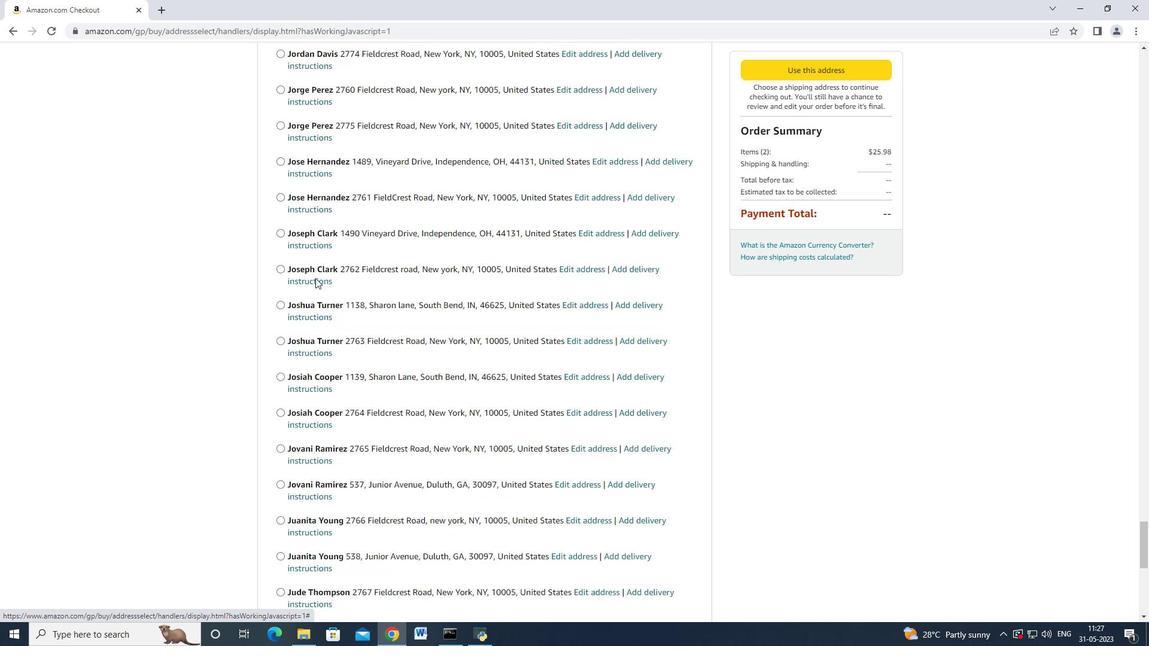 
Action: Mouse scrolled (315, 277) with delta (0, 0)
Screenshot: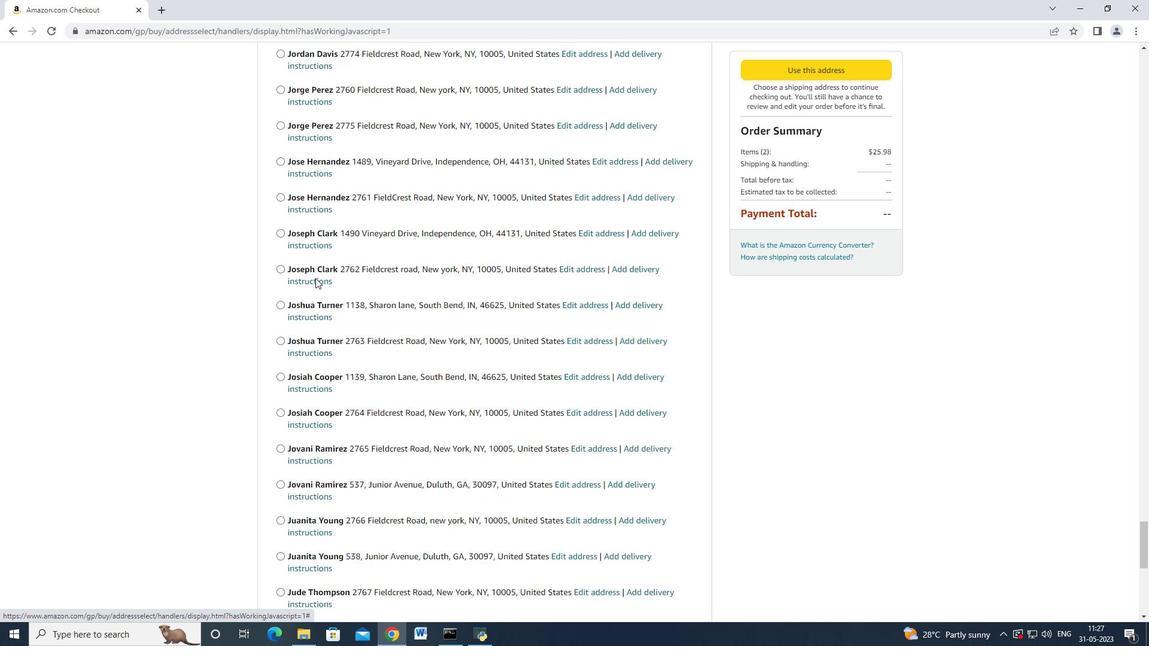 
Action: Mouse scrolled (315, 277) with delta (0, 0)
Screenshot: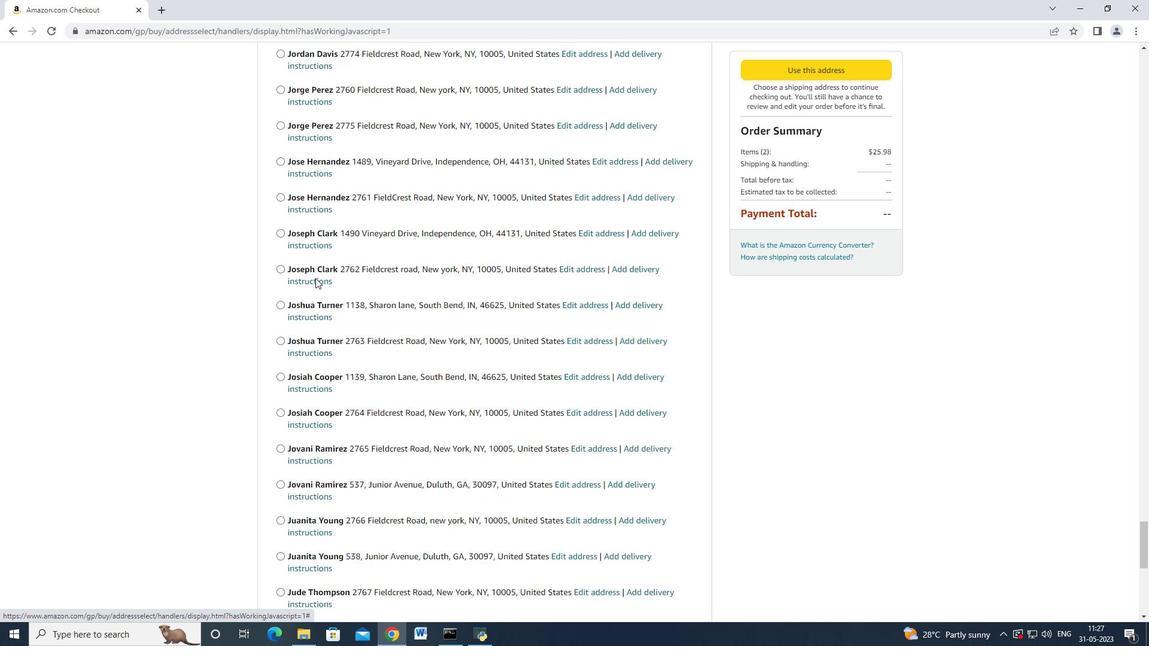 
Action: Mouse scrolled (315, 277) with delta (0, 0)
Screenshot: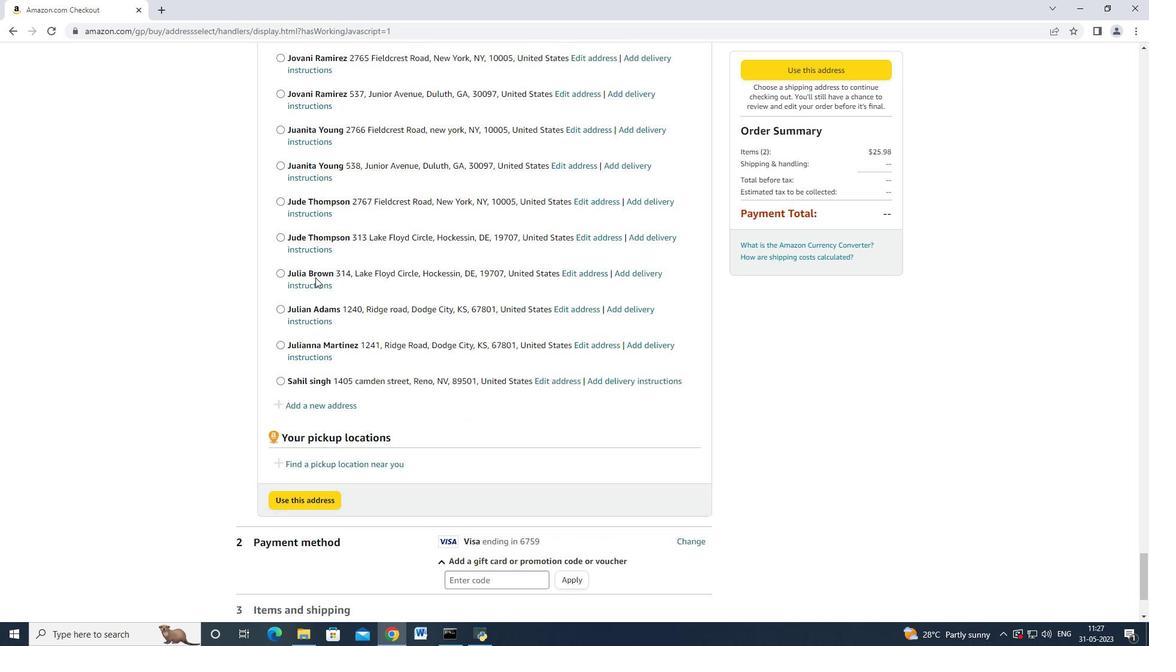 
Action: Mouse scrolled (315, 277) with delta (0, 0)
Screenshot: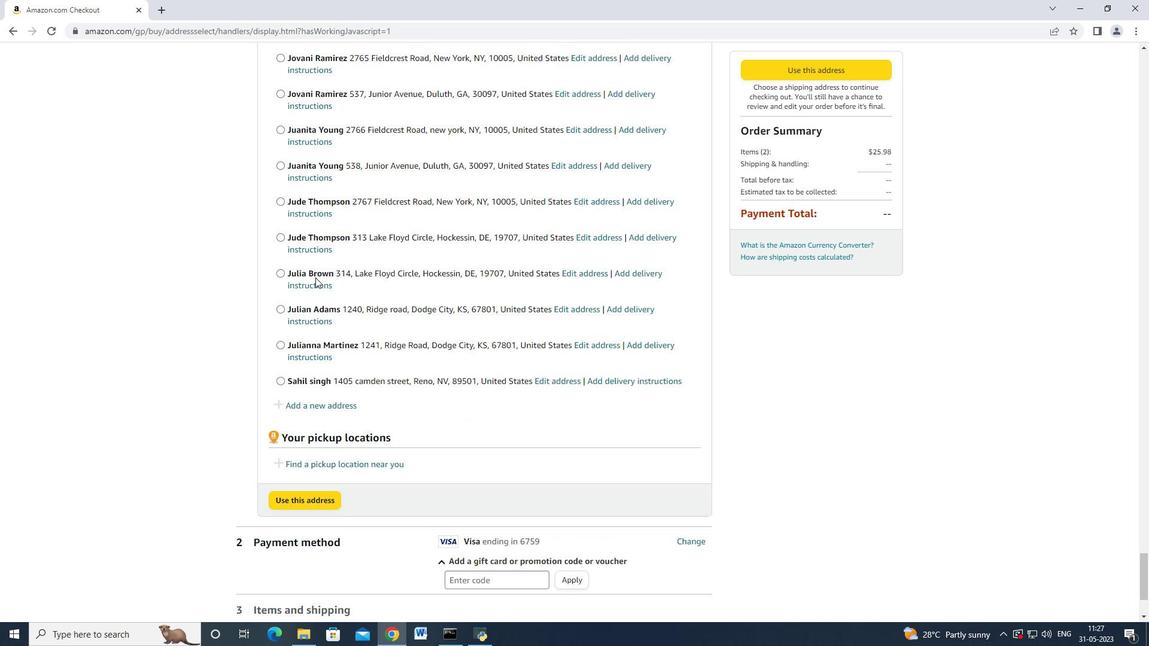 
Action: Mouse scrolled (315, 277) with delta (0, 0)
Screenshot: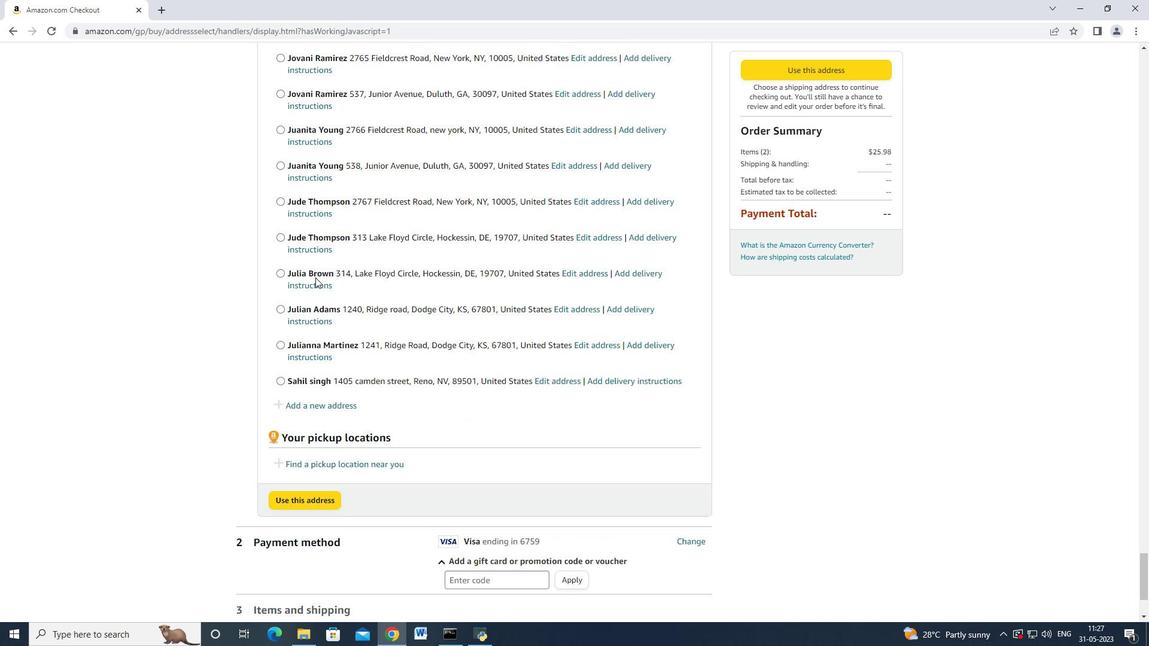 
Action: Mouse scrolled (315, 277) with delta (0, 0)
Screenshot: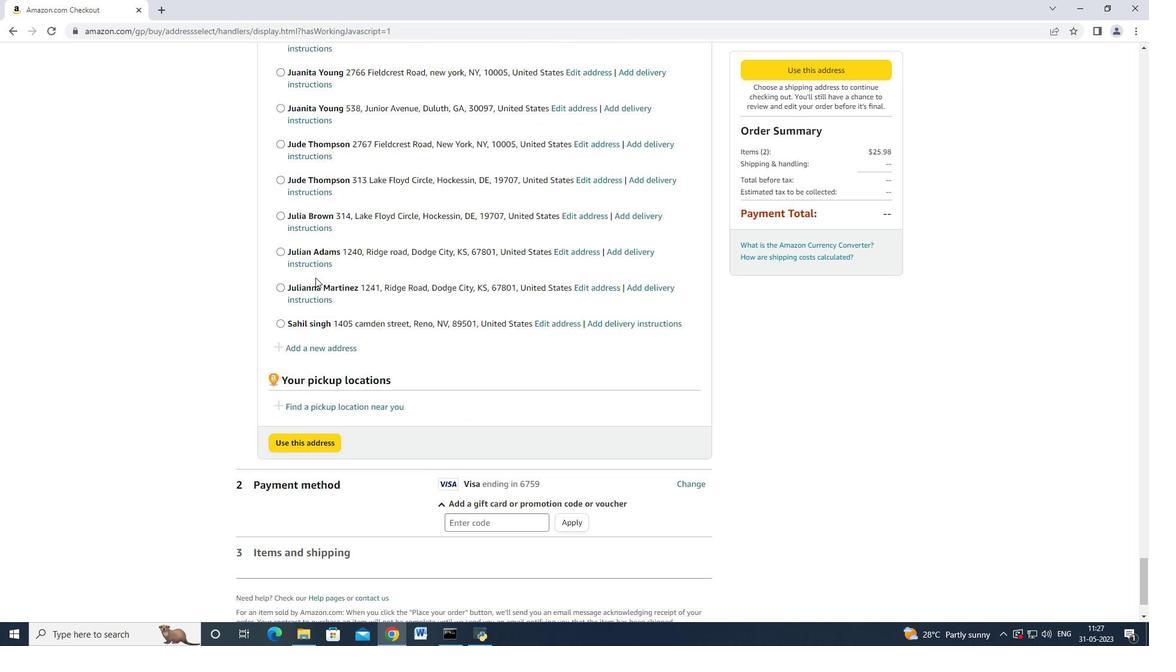 
Action: Mouse scrolled (315, 277) with delta (0, 0)
Screenshot: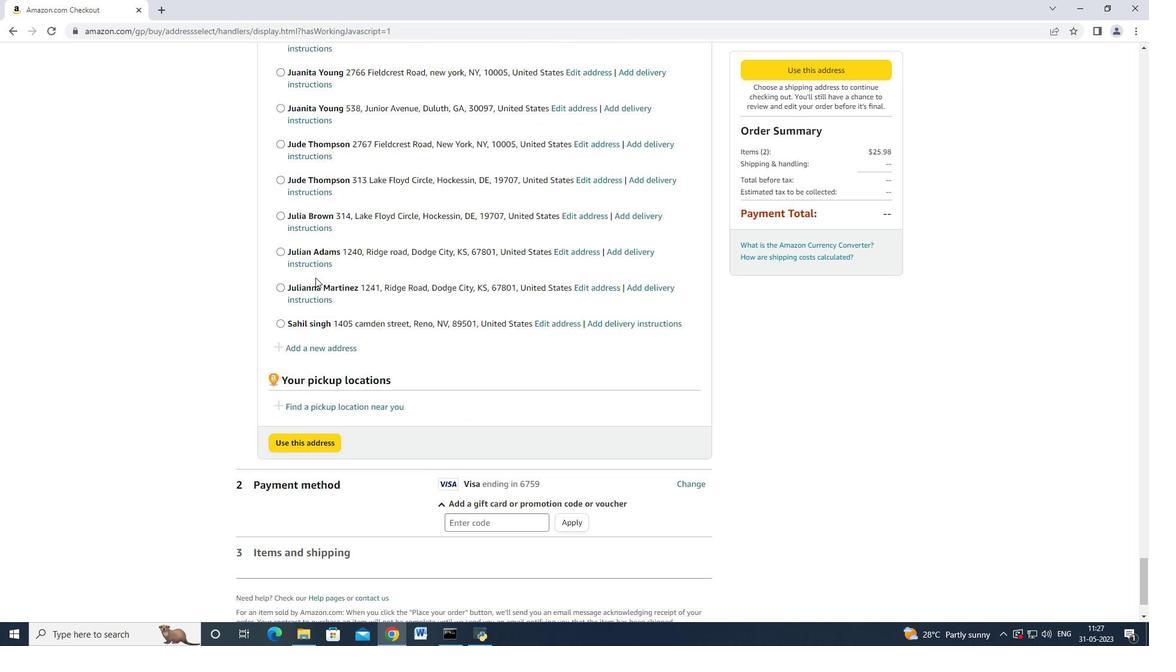 
Action: Mouse moved to (315, 277)
Screenshot: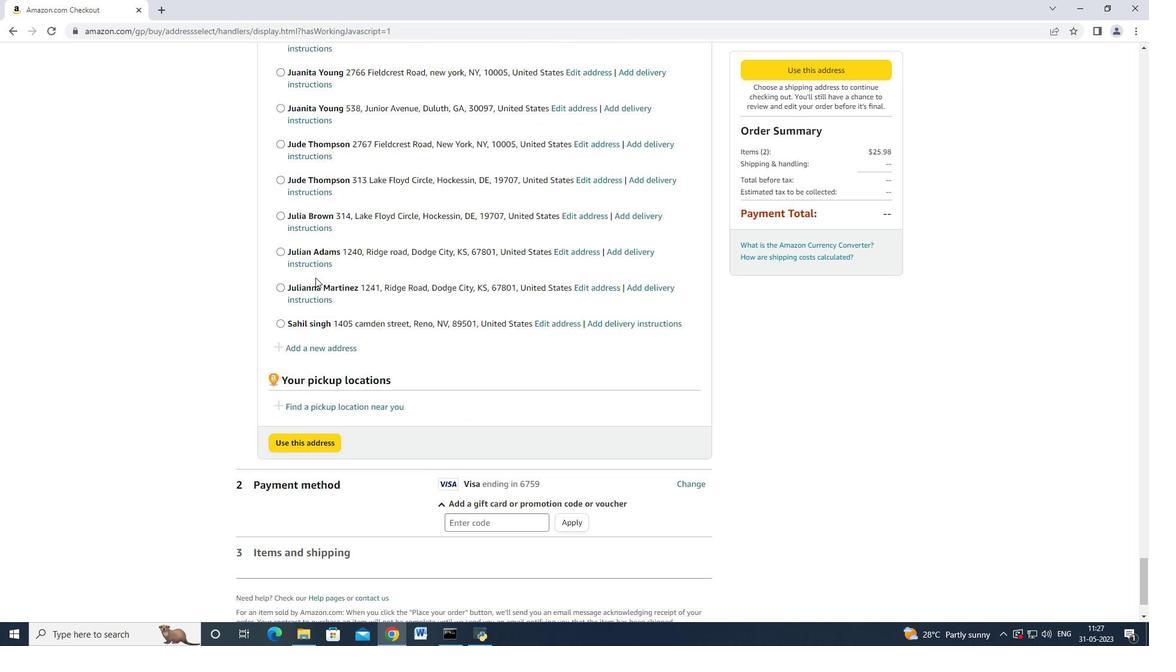 
Action: Mouse scrolled (315, 277) with delta (0, 0)
Screenshot: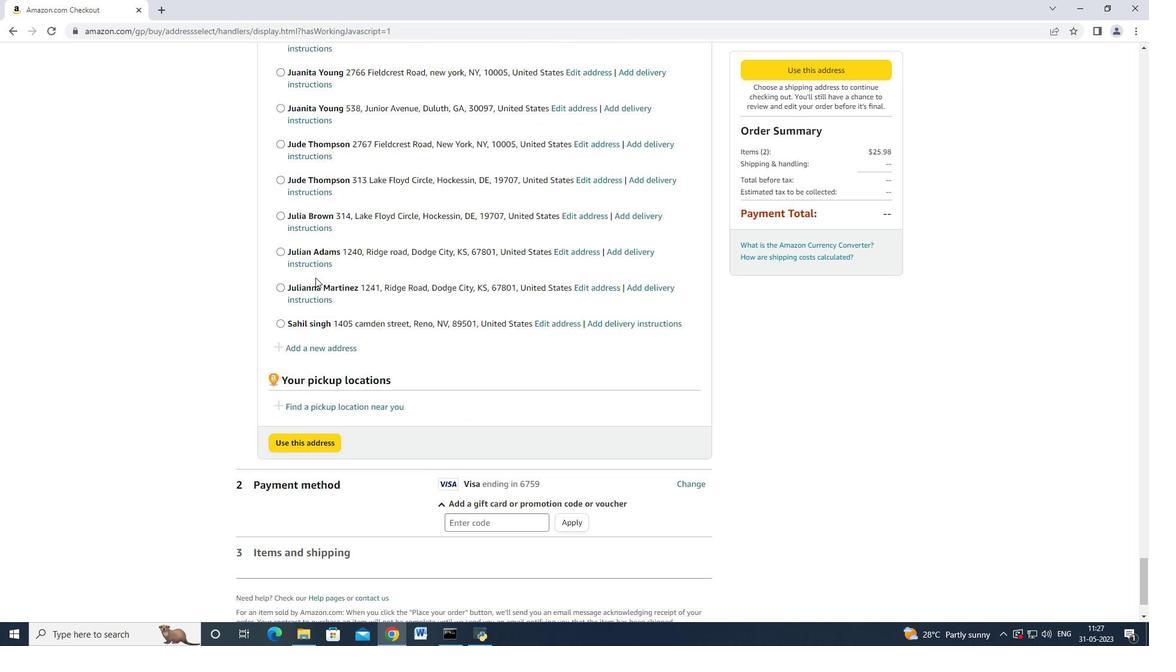 
Action: Mouse scrolled (315, 277) with delta (0, 0)
Screenshot: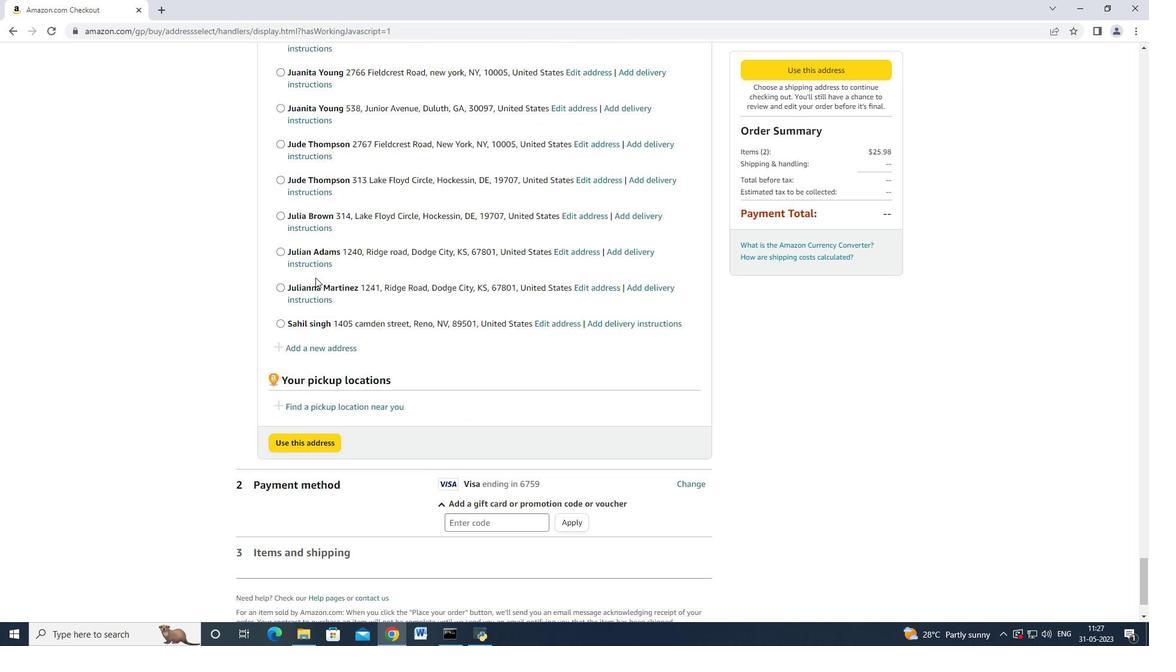 
Action: Mouse moved to (324, 263)
Screenshot: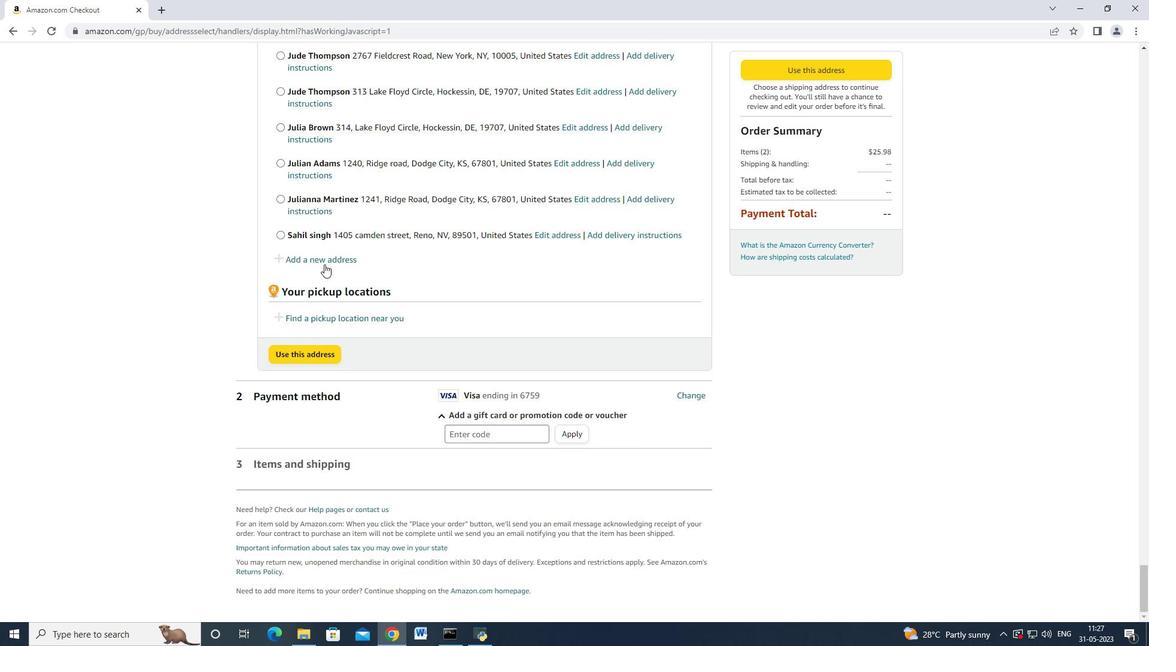 
Action: Mouse pressed left at (324, 263)
Screenshot: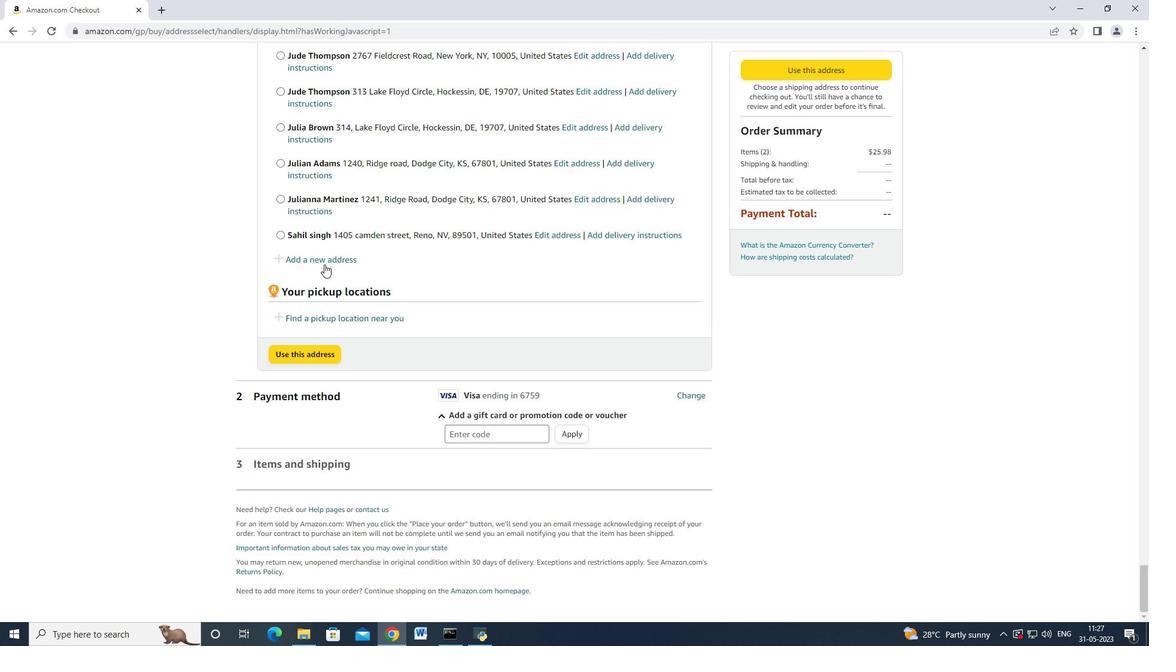 
Action: Mouse moved to (392, 286)
Screenshot: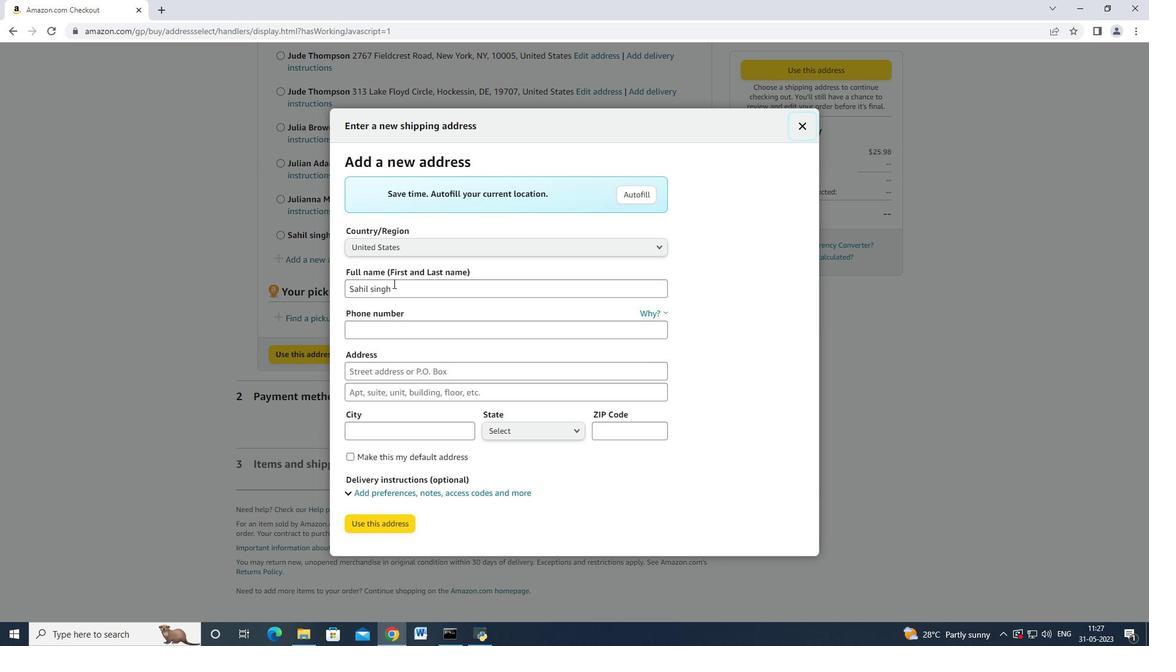 
Action: Mouse pressed left at (392, 286)
Screenshot: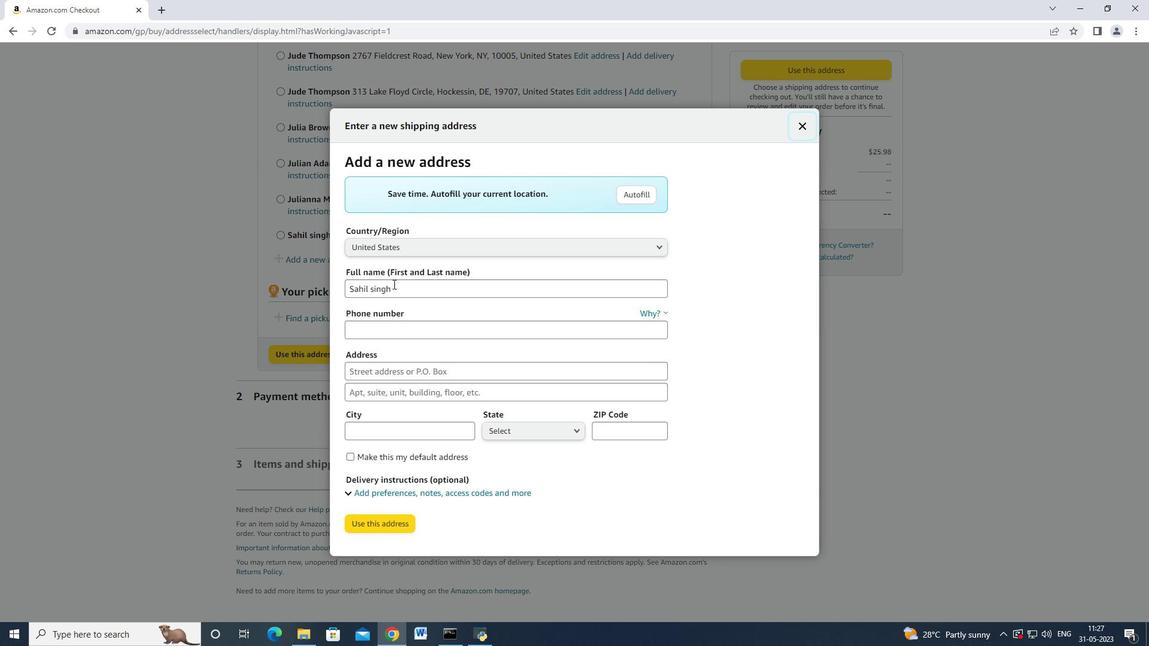 
Action: Mouse moved to (350, 291)
Screenshot: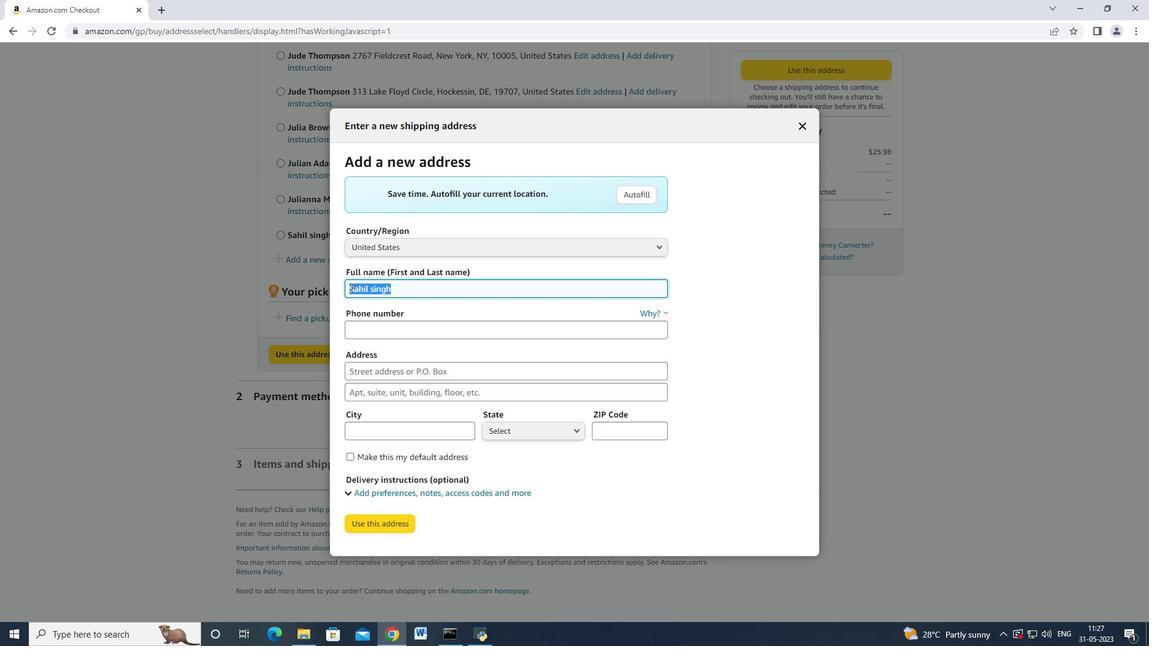 
Action: Key pressed <Key.backspace><Key.shift>Julia<Key.space><Key.shift>Brown<Key.space><Key.tab><Key.tab>6318992398<Key.tab><Key.shift><Key.shift><Key.shift><Key.shift><Key.shift>Julia<Key.space><Key.shift>Brown<Key.backspace><Key.backspace><Key.backspace><Key.backspace><Key.backspace><Key.backspace><Key.backspace><Key.backspace><Key.backspace><Key.backspace><Key.backspace>2768<Key.space><Key.shift>Fieldcrest<Key.space>road<Key.tab><Key.tab><Key.shift><Key.shift><Key.shift><Key.shift>New<Key.space><Key.shift>York
Screenshot: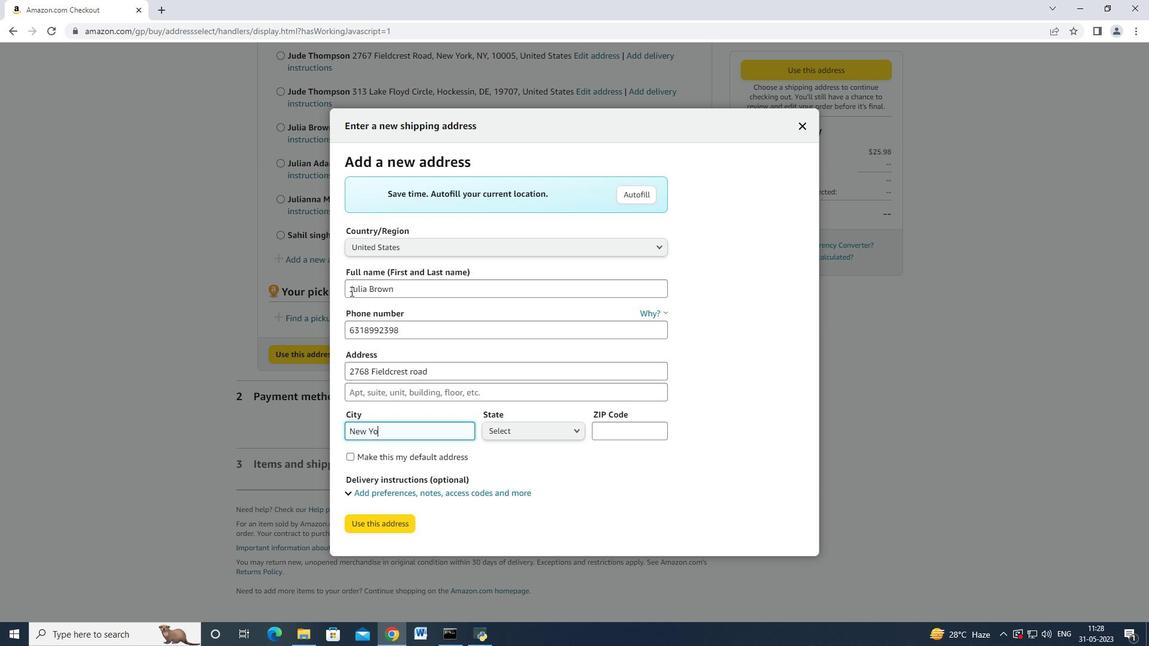 
Action: Mouse moved to (518, 437)
Screenshot: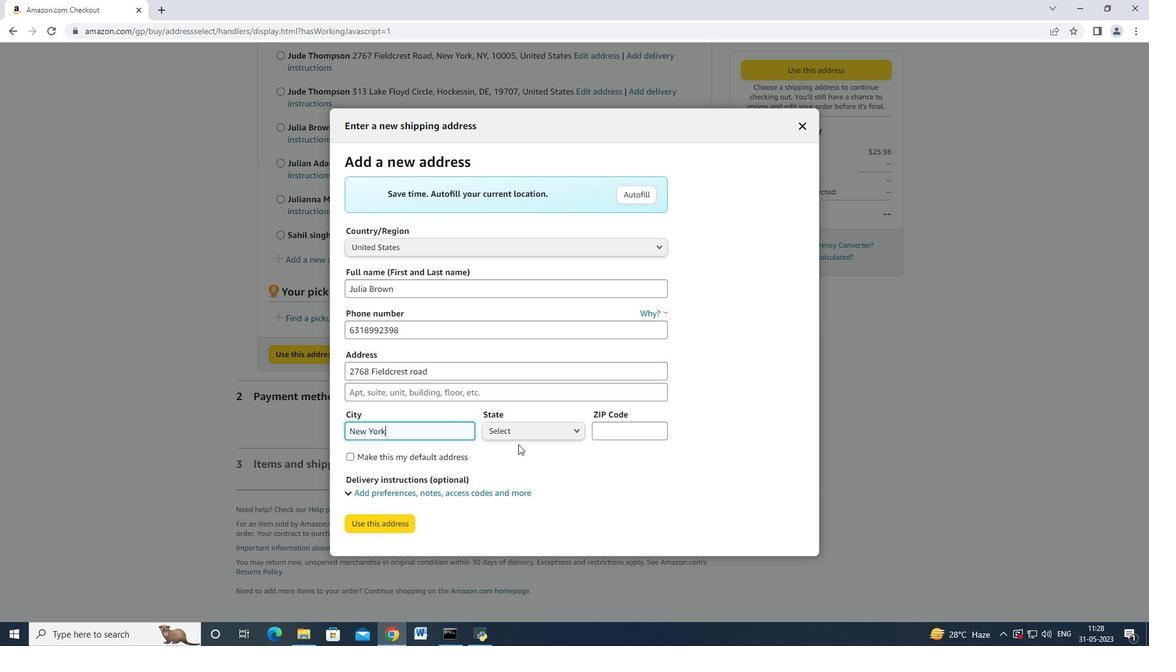
Action: Mouse pressed left at (518, 437)
Screenshot: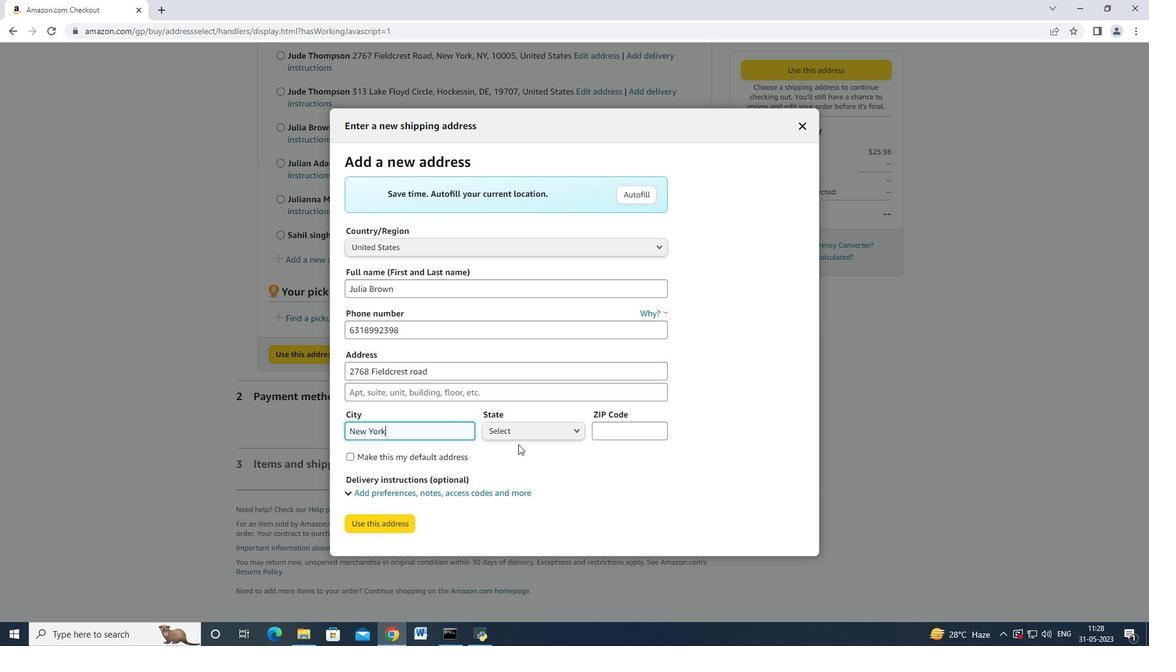 
Action: Mouse moved to (537, 364)
Screenshot: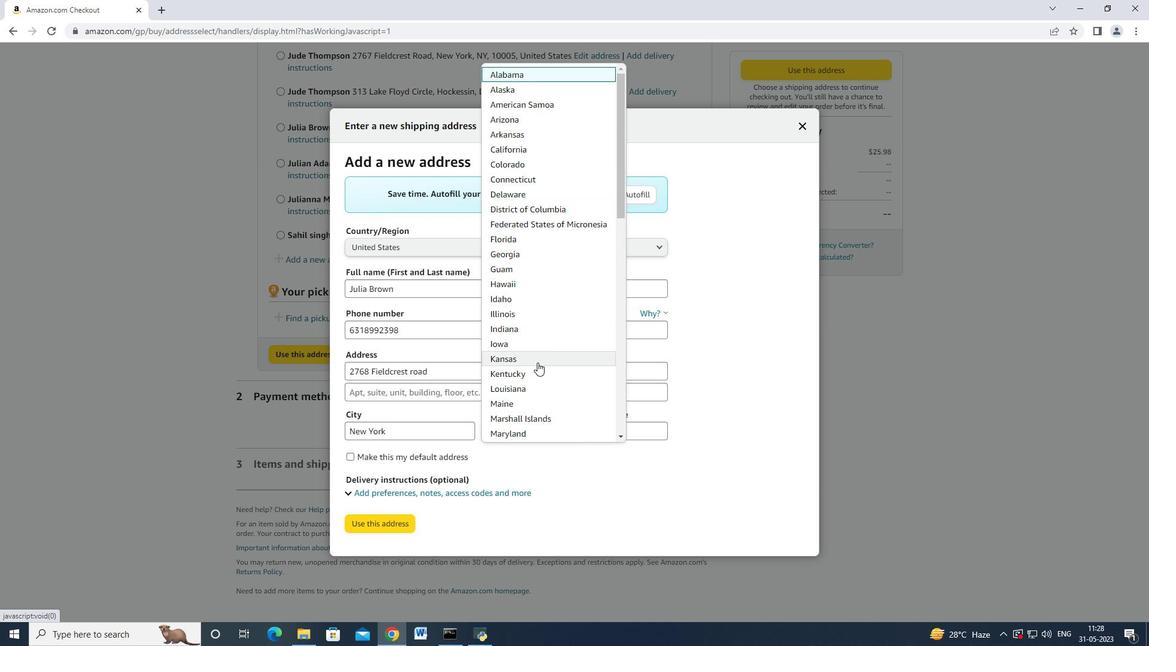 
Action: Mouse scrolled (537, 363) with delta (0, 0)
Screenshot: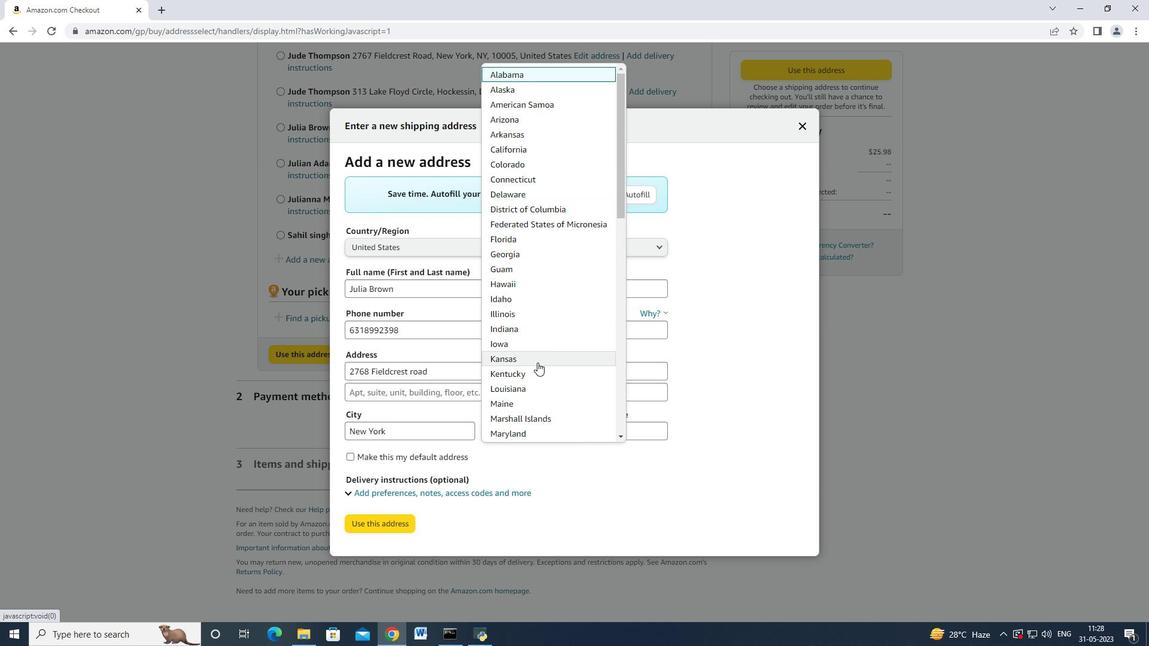 
Action: Mouse scrolled (537, 363) with delta (0, 0)
Screenshot: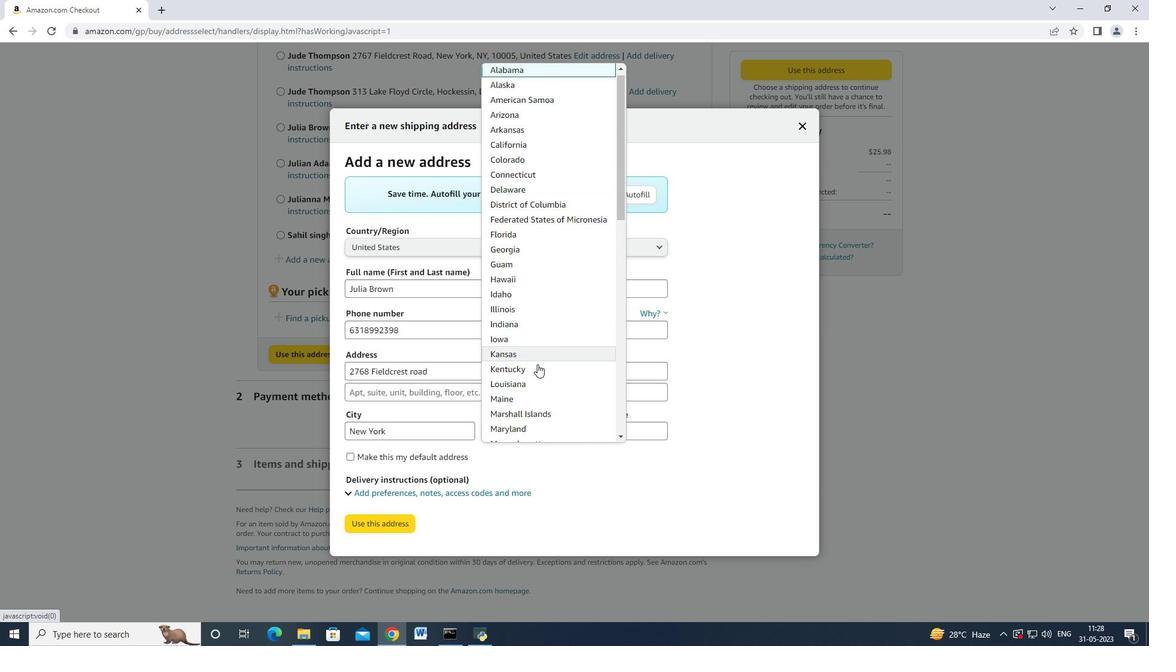 
Action: Mouse moved to (536, 368)
Screenshot: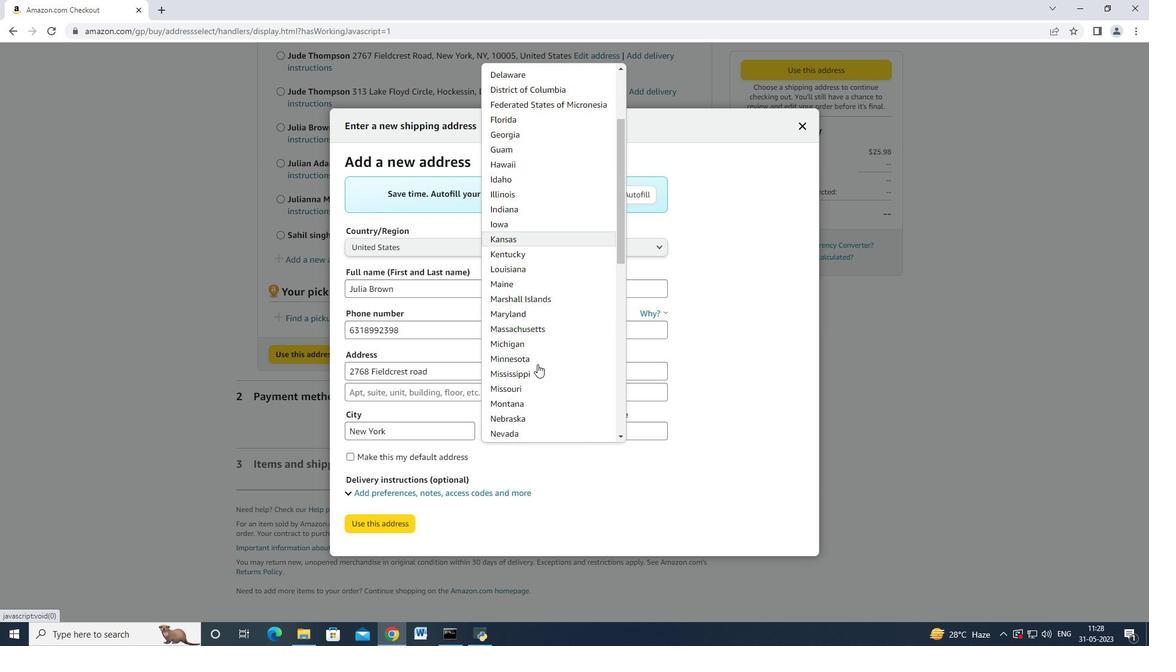 
Action: Mouse scrolled (536, 368) with delta (0, 0)
Screenshot: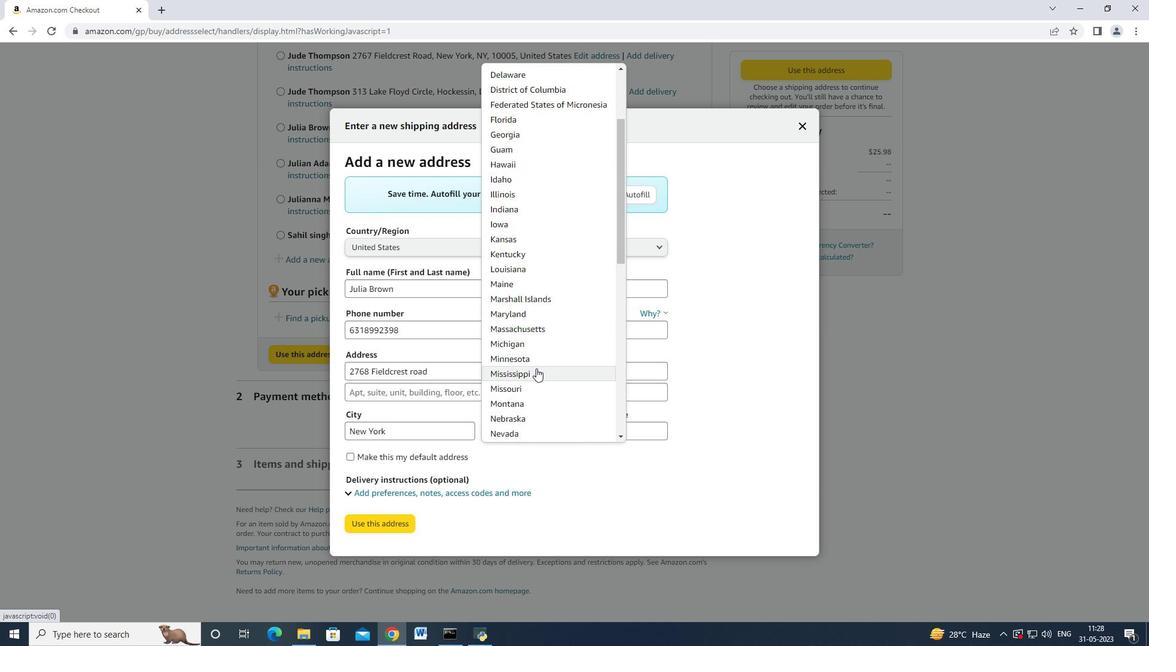 
Action: Mouse moved to (524, 430)
Screenshot: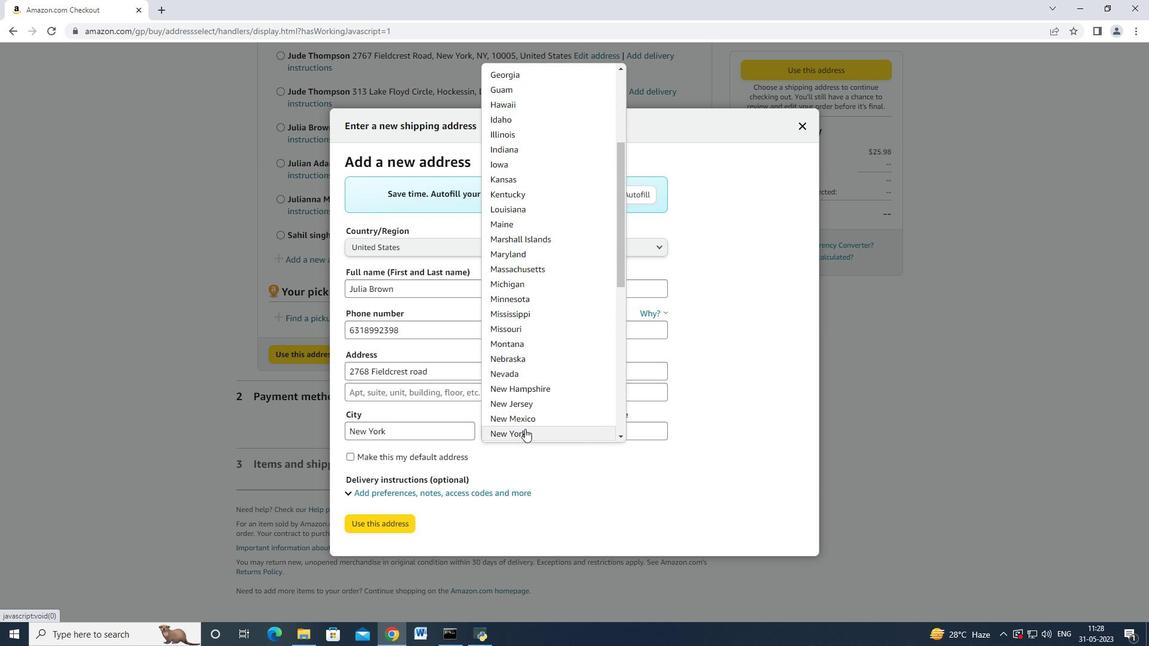 
Action: Mouse pressed left at (524, 430)
Screenshot: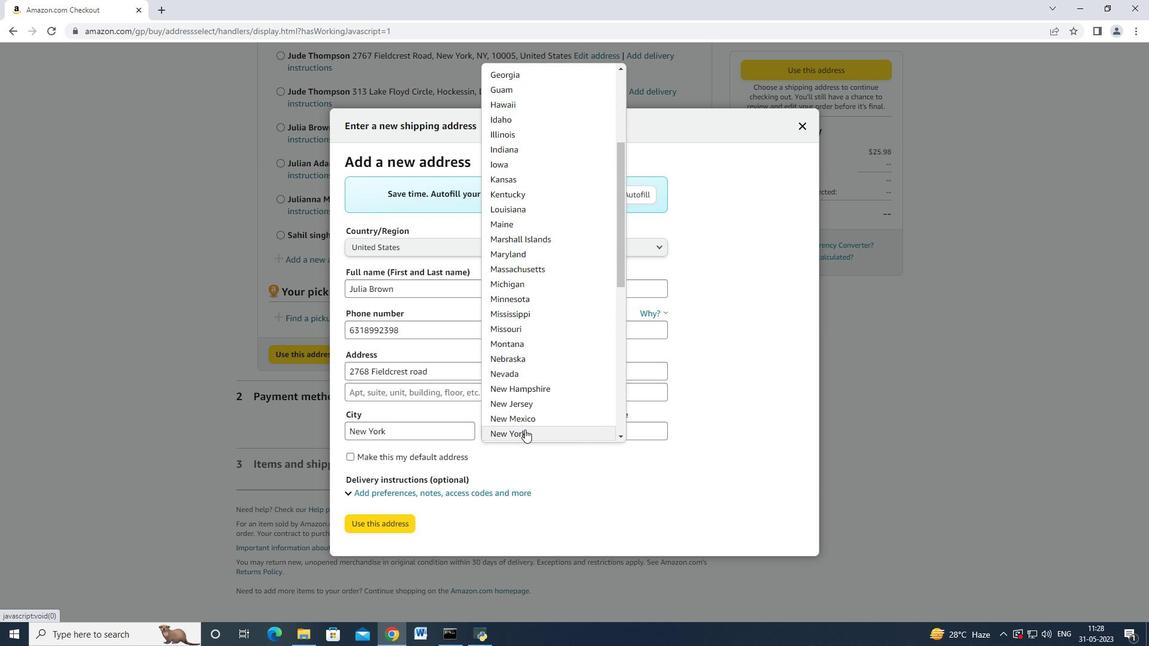 
Action: Mouse moved to (643, 433)
Screenshot: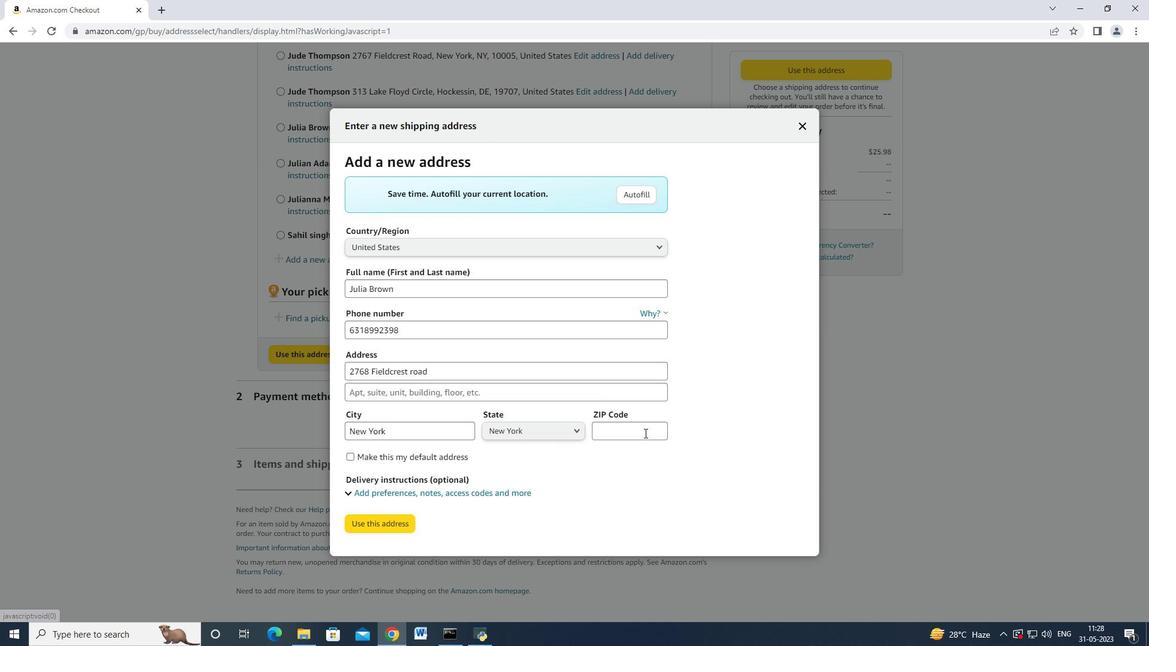 
Action: Mouse pressed left at (643, 433)
Screenshot: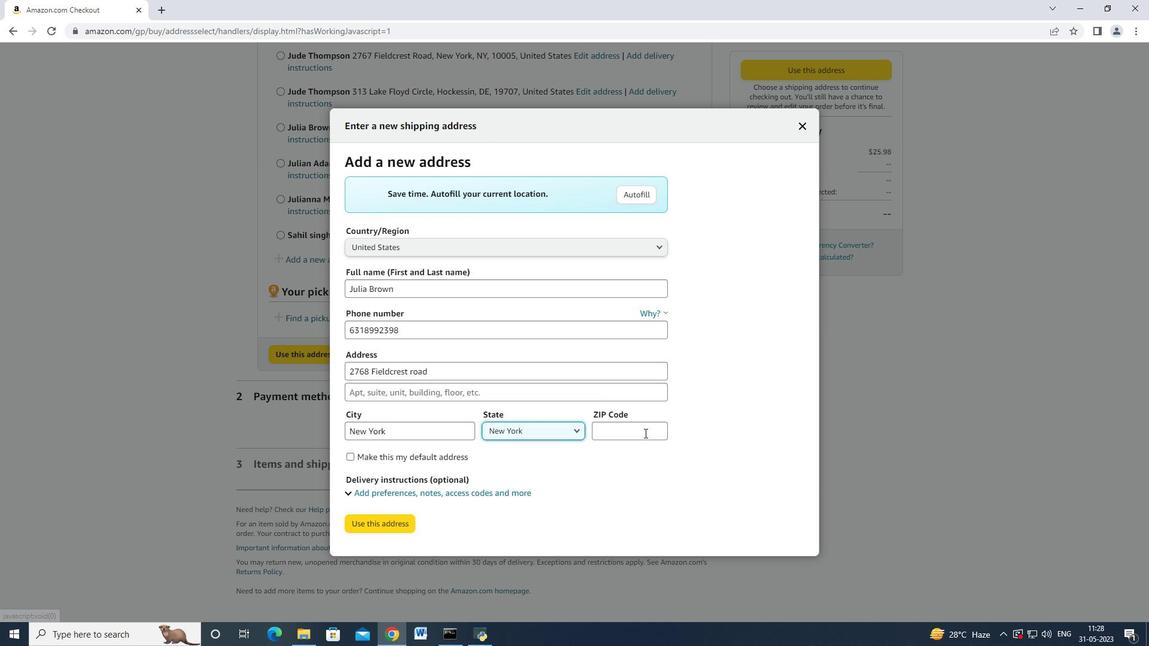 
Action: Mouse moved to (643, 433)
Screenshot: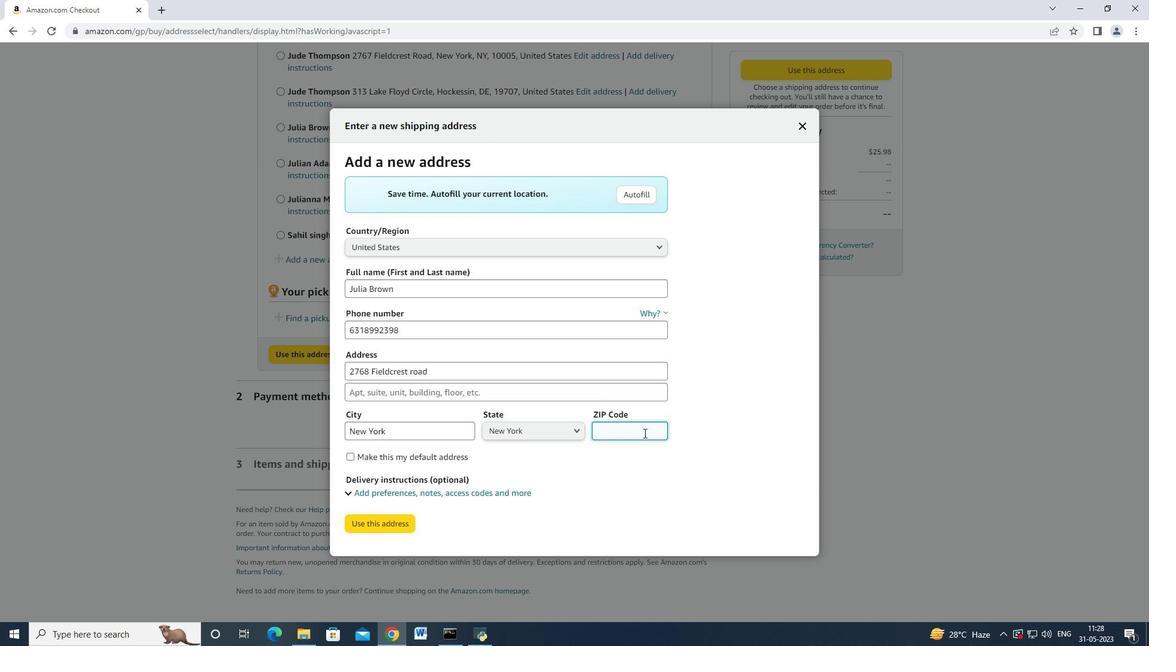 
Action: Key pressed 10005
Screenshot: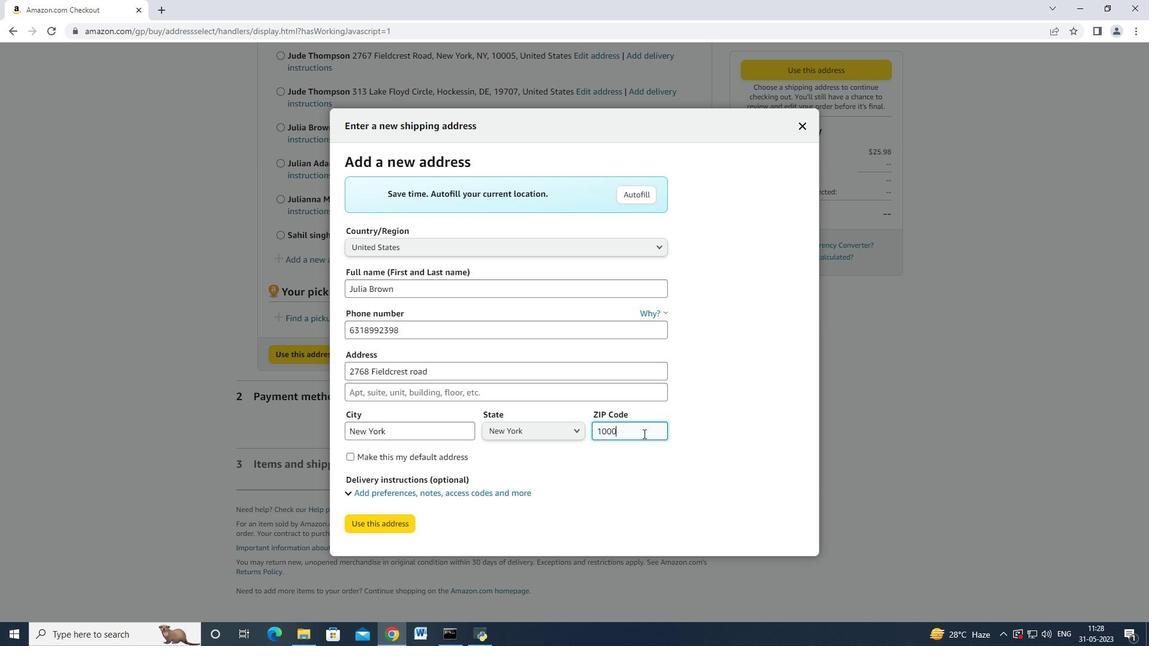
Action: Mouse moved to (400, 518)
Screenshot: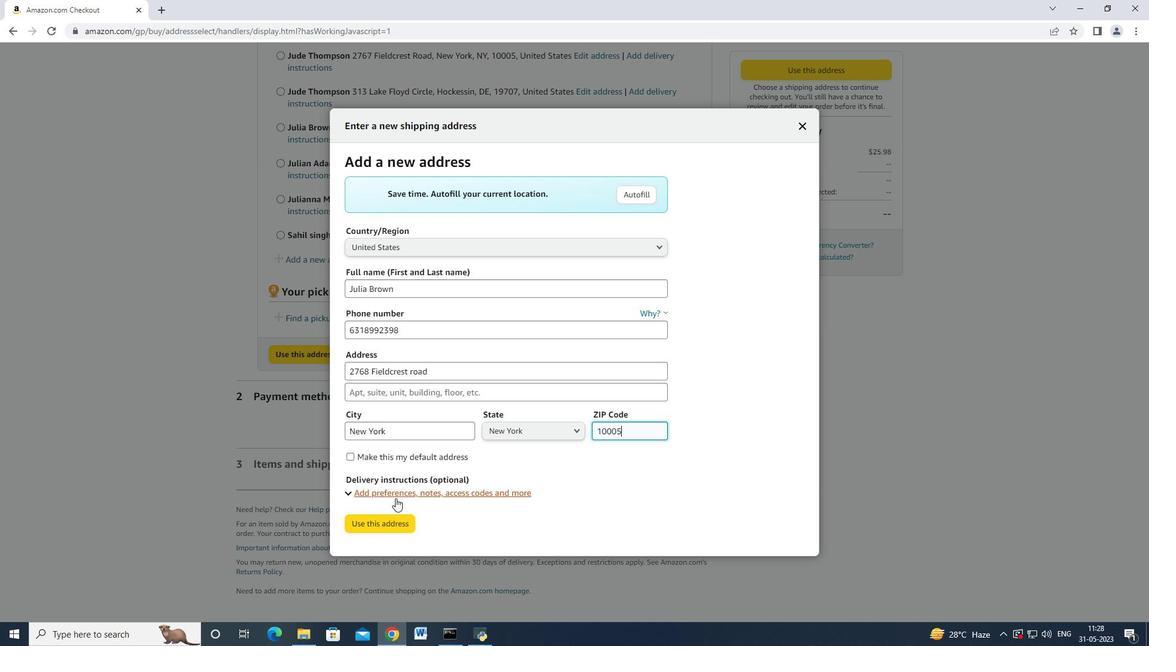 
Action: Mouse pressed left at (400, 518)
Screenshot: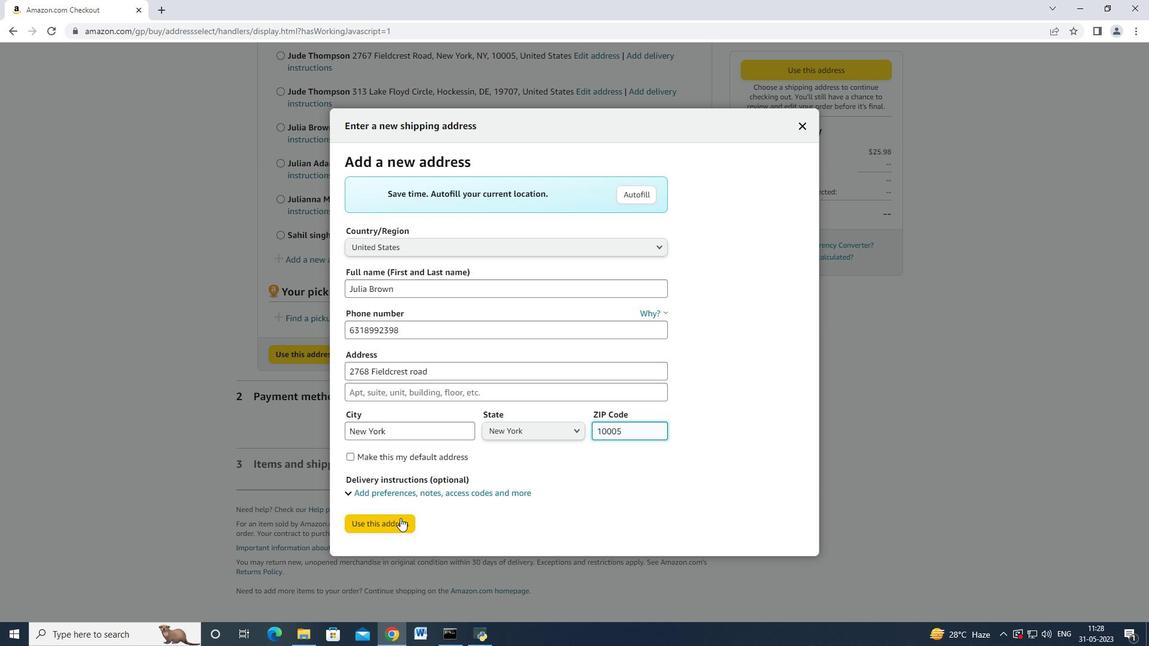 
Action: Mouse moved to (545, 469)
Screenshot: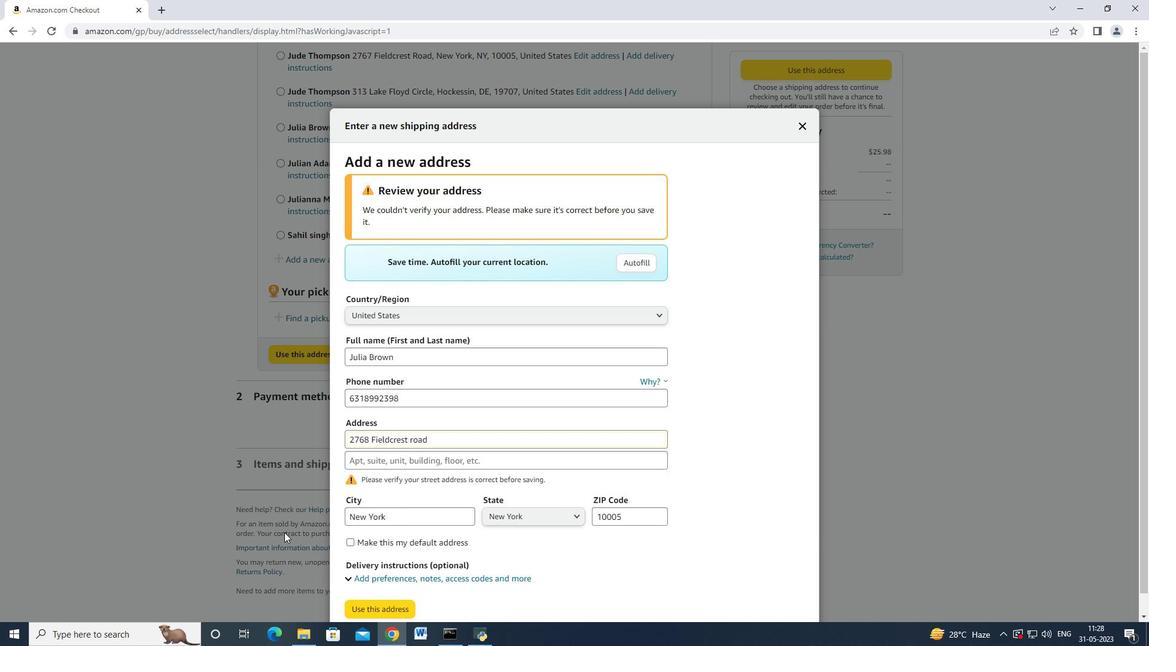 
Action: Mouse scrolled (540, 469) with delta (0, 0)
Screenshot: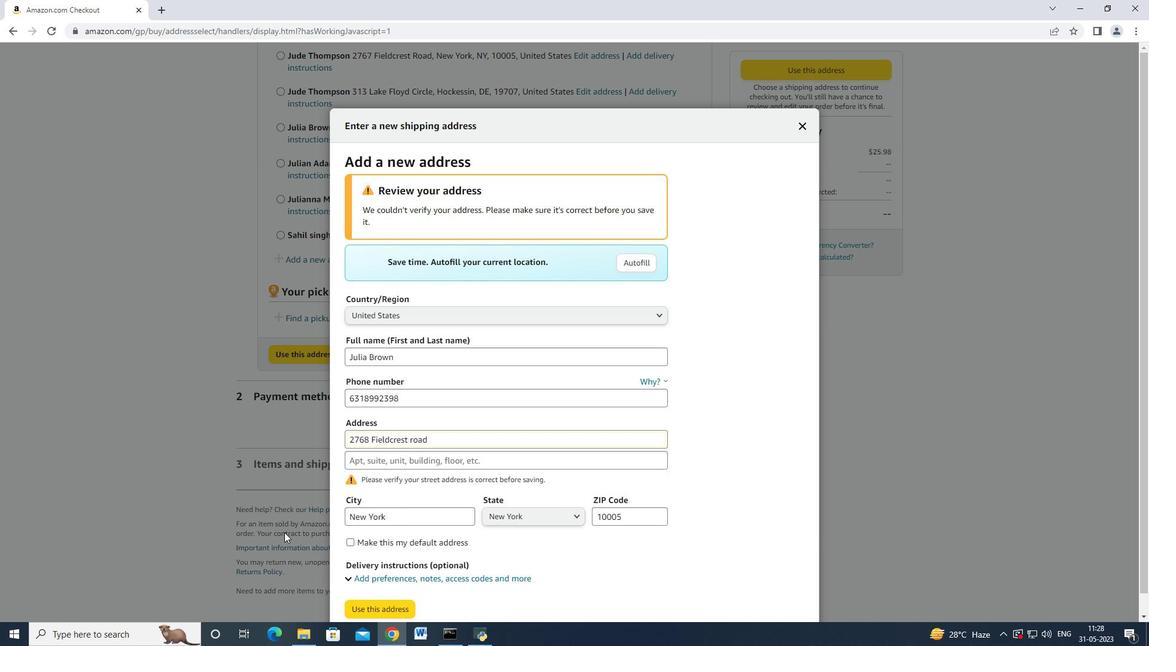 
Action: Mouse moved to (547, 448)
Screenshot: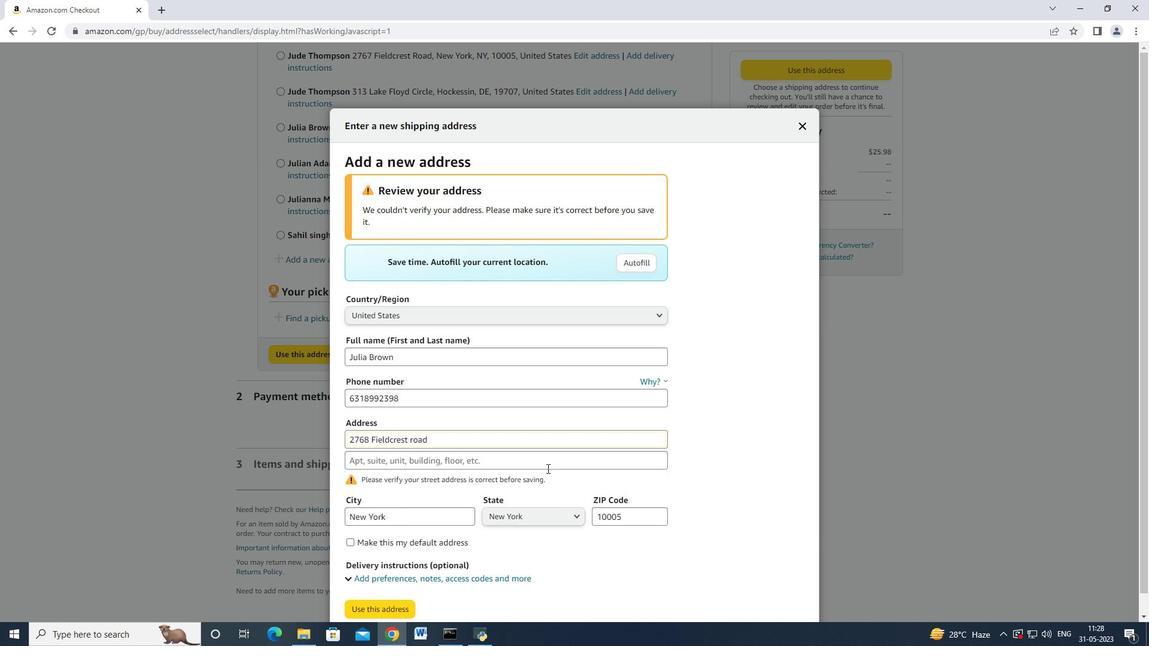 
Action: Mouse scrolled (547, 447) with delta (0, 0)
Screenshot: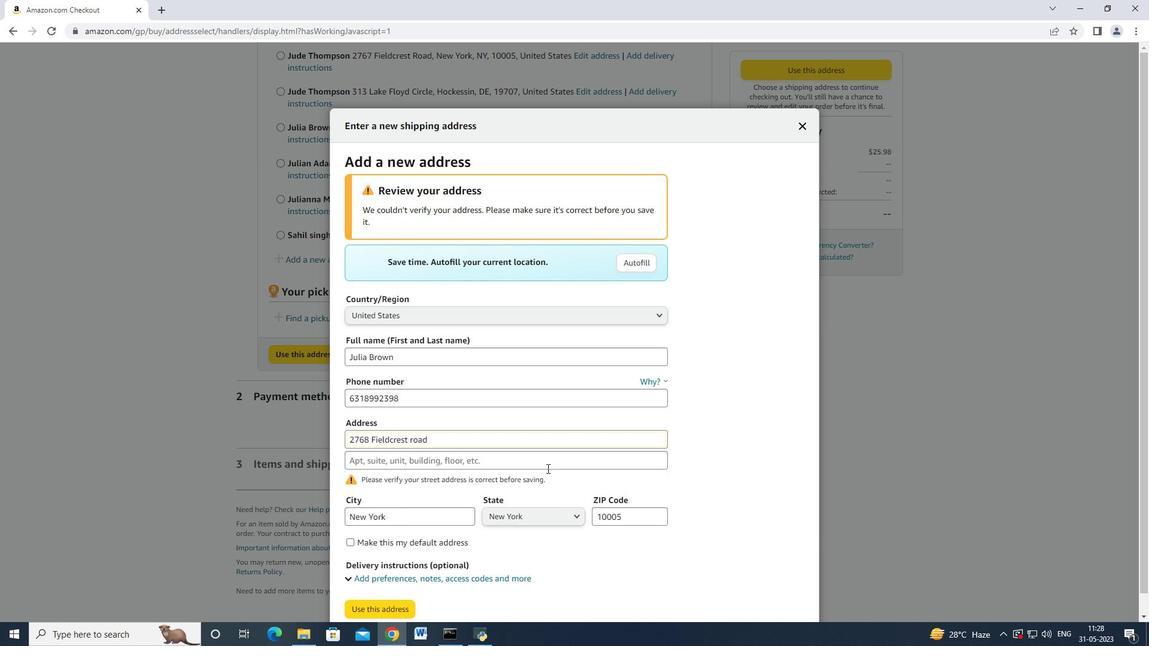 
Action: Mouse moved to (380, 591)
Screenshot: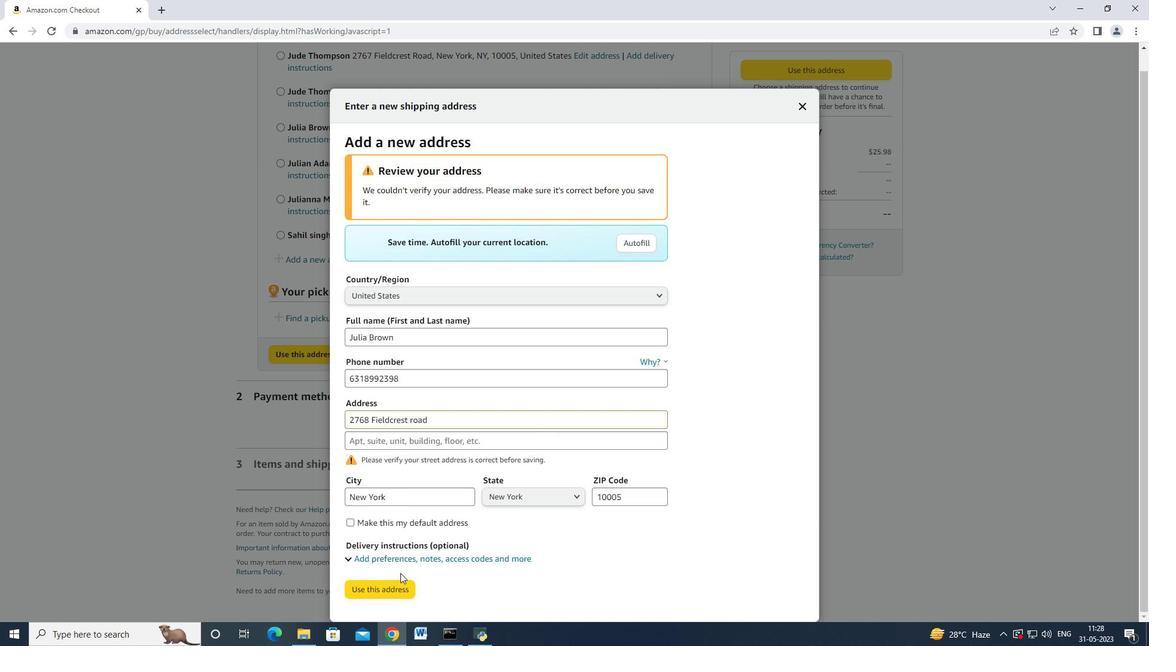 
Action: Mouse pressed left at (380, 591)
Screenshot: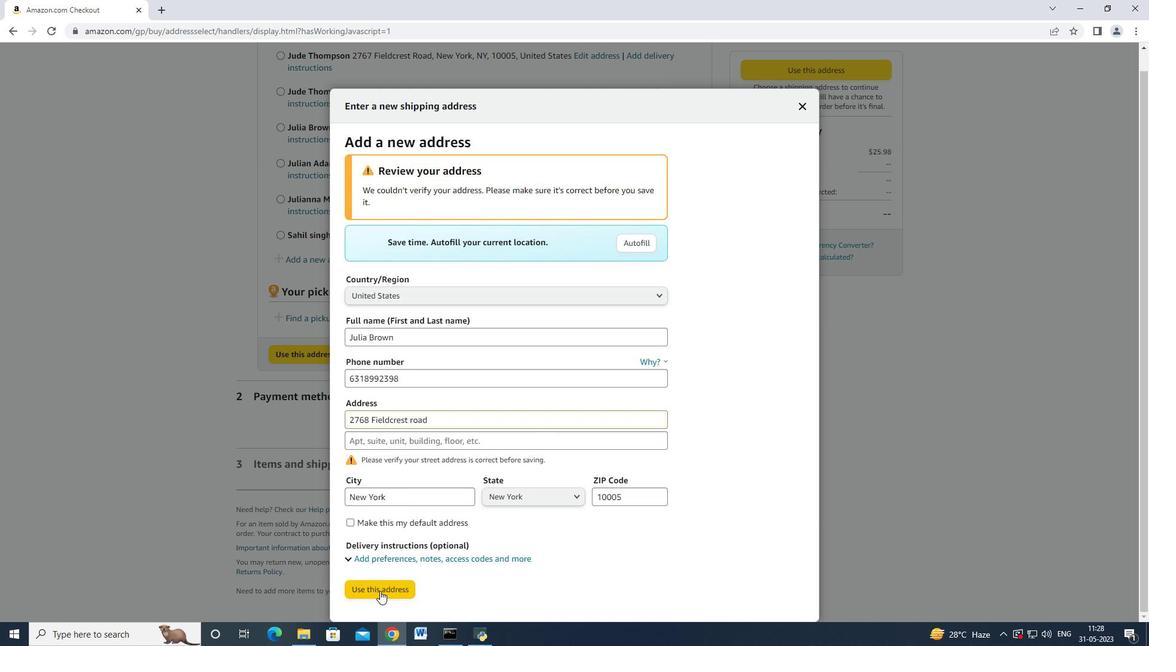
Action: Mouse moved to (463, 326)
Screenshot: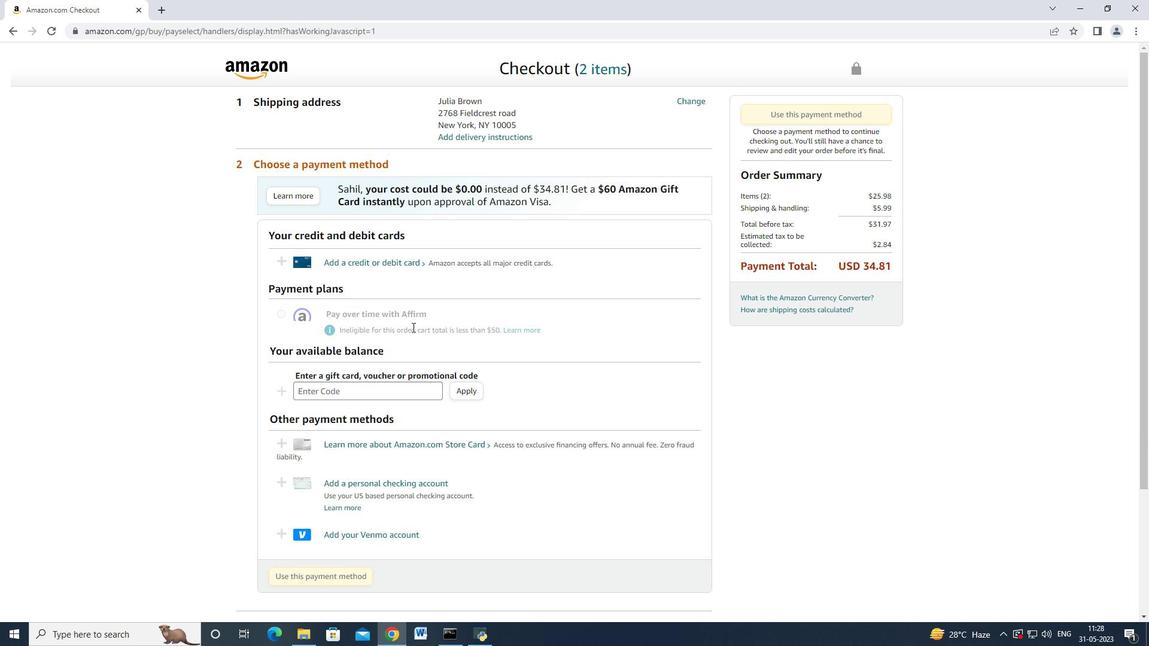 
Action: Mouse scrolled (463, 326) with delta (0, 0)
Screenshot: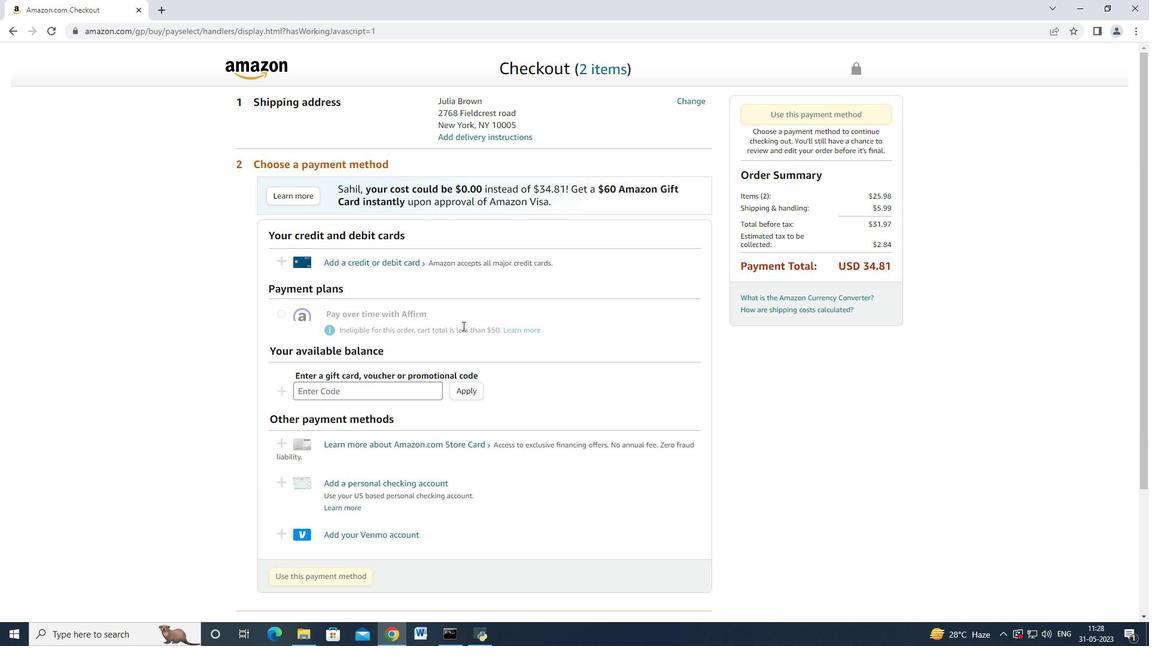 
Action: Mouse moved to (511, 305)
Screenshot: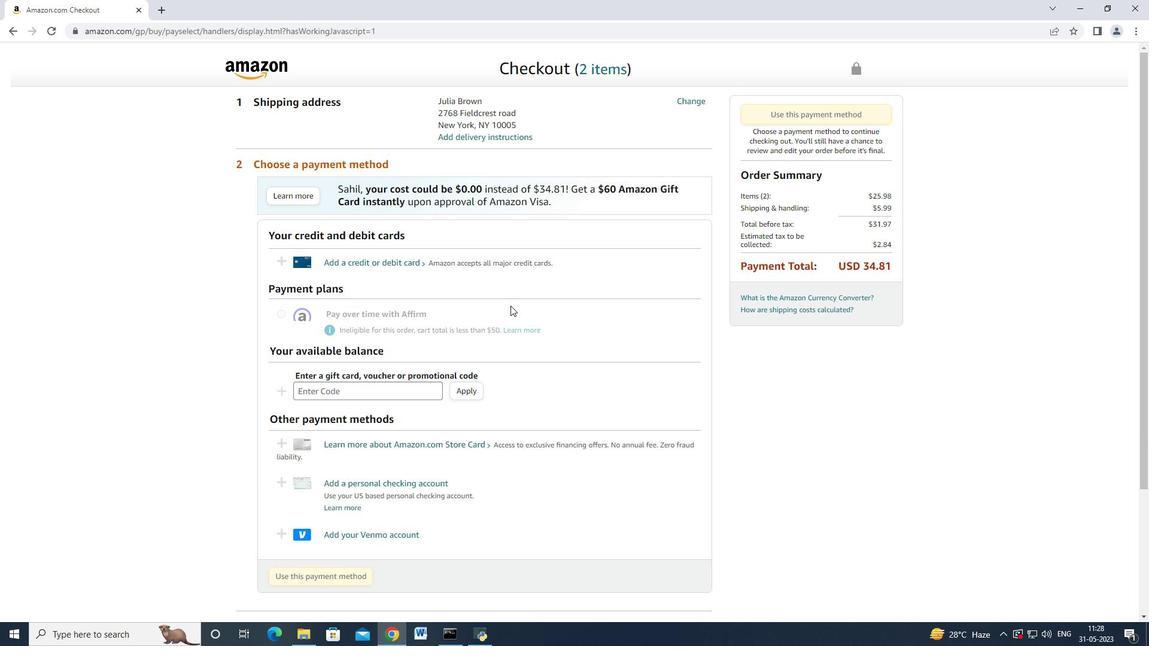
Action: Mouse scrolled (511, 306) with delta (0, 0)
Screenshot: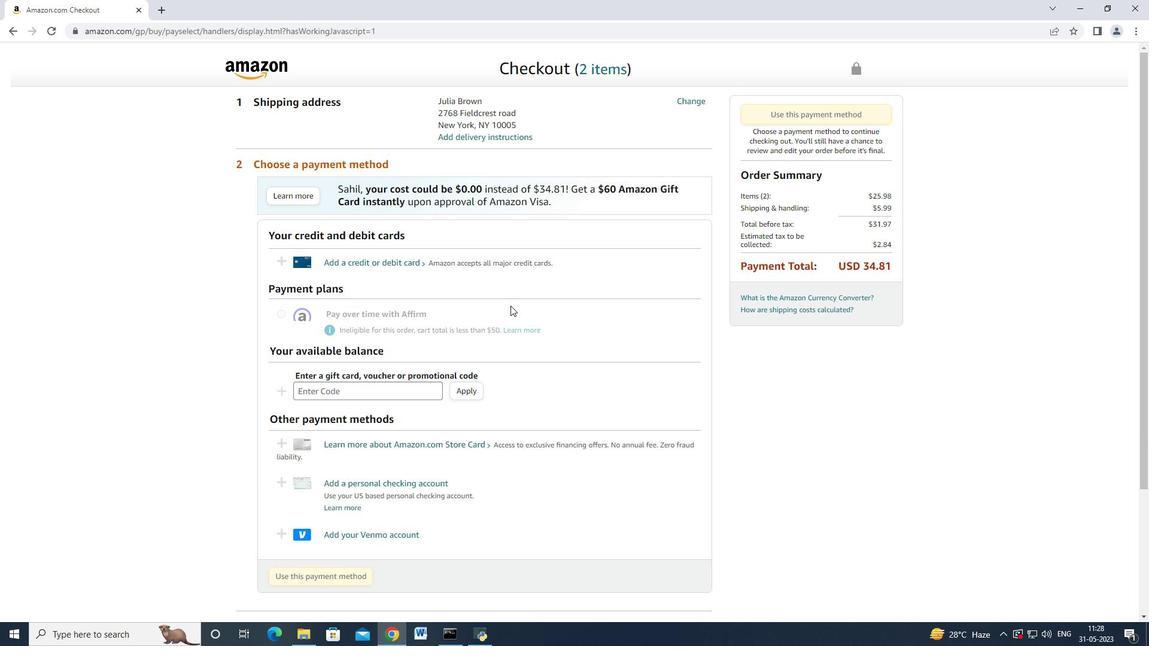 
Action: Mouse moved to (542, 211)
Screenshot: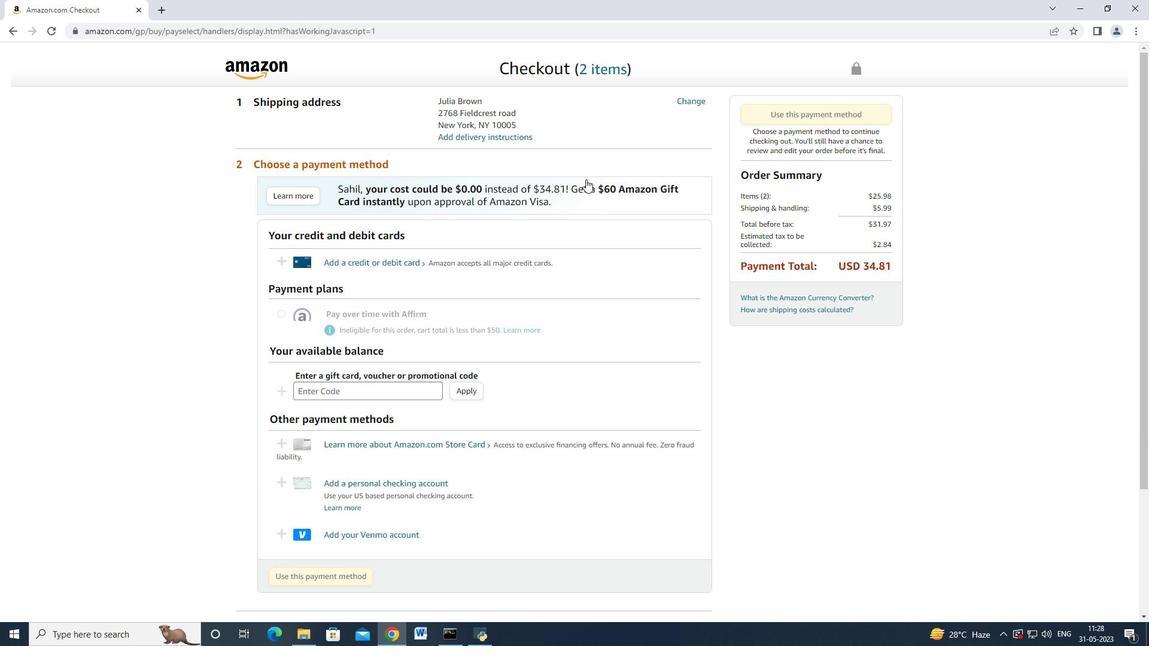
Action: Mouse scrolled (542, 210) with delta (0, 0)
Screenshot: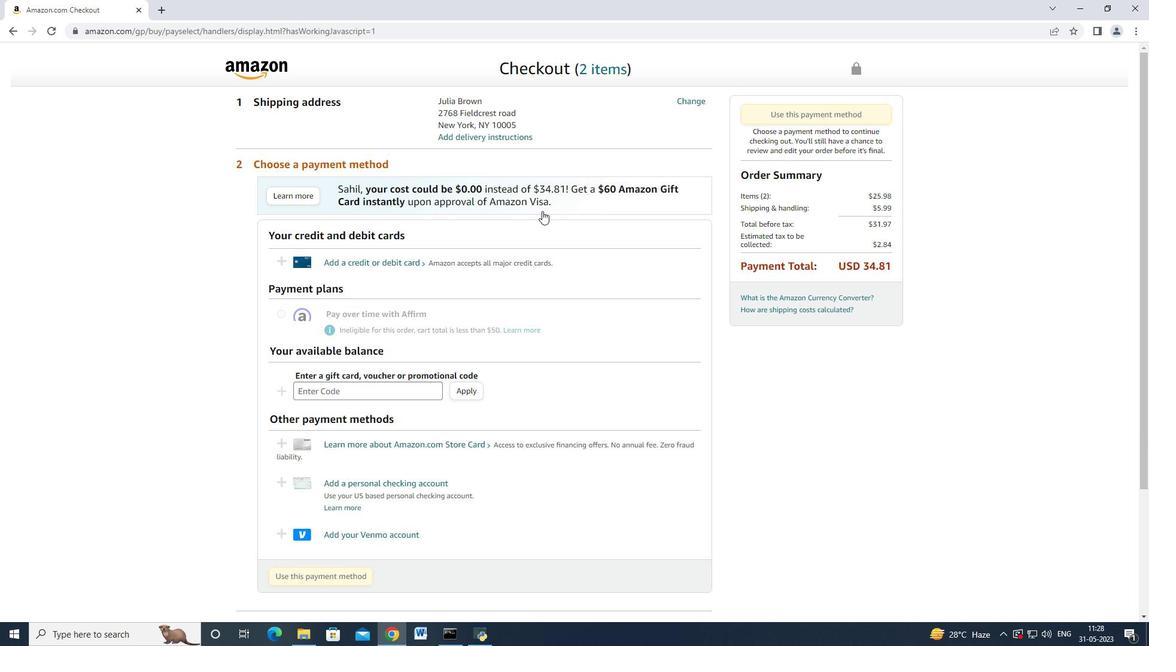 
Action: Mouse moved to (369, 204)
Screenshot: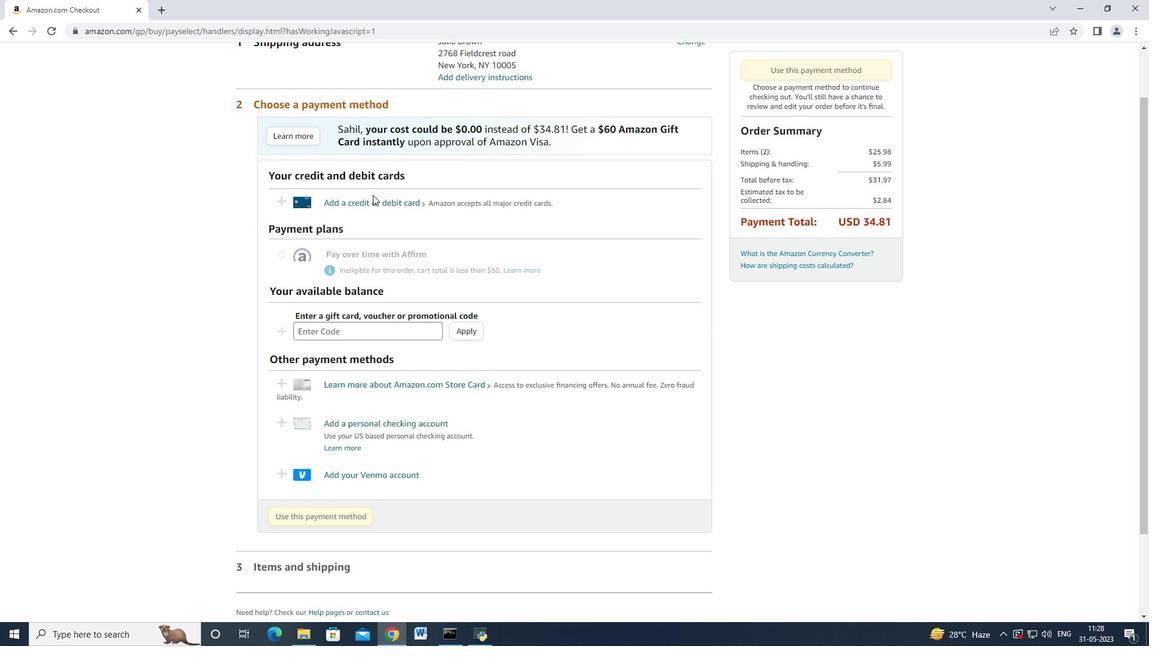 
Action: Mouse pressed left at (369, 204)
Screenshot: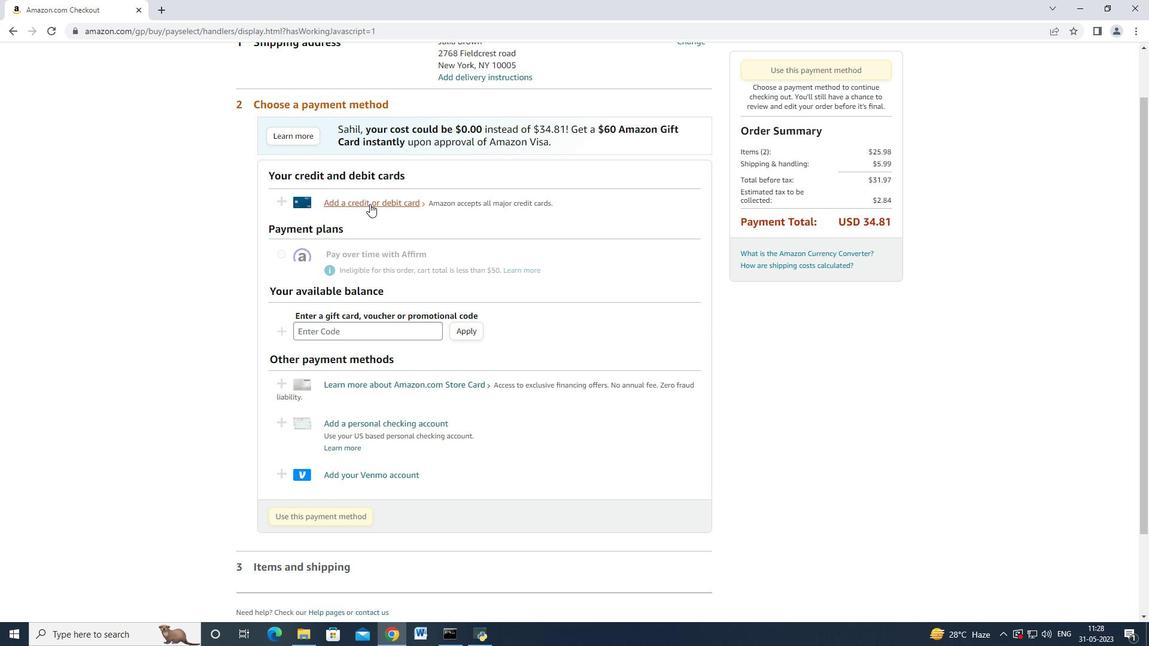 
Action: Mouse moved to (487, 276)
Screenshot: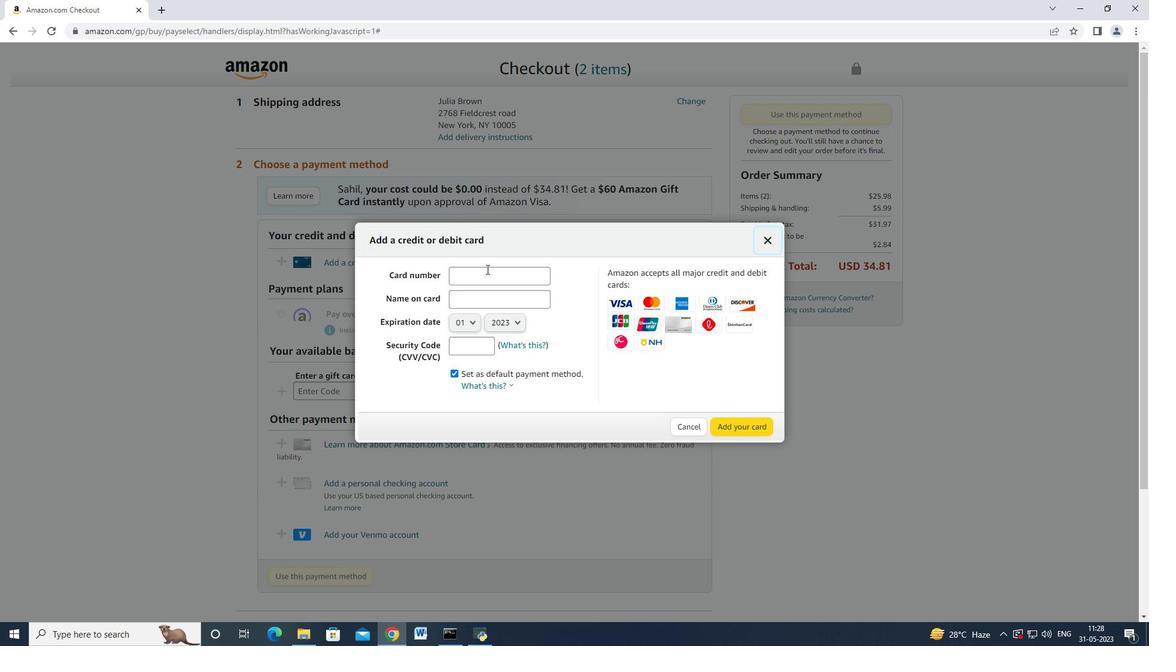 
Action: Mouse pressed left at (487, 276)
Screenshot: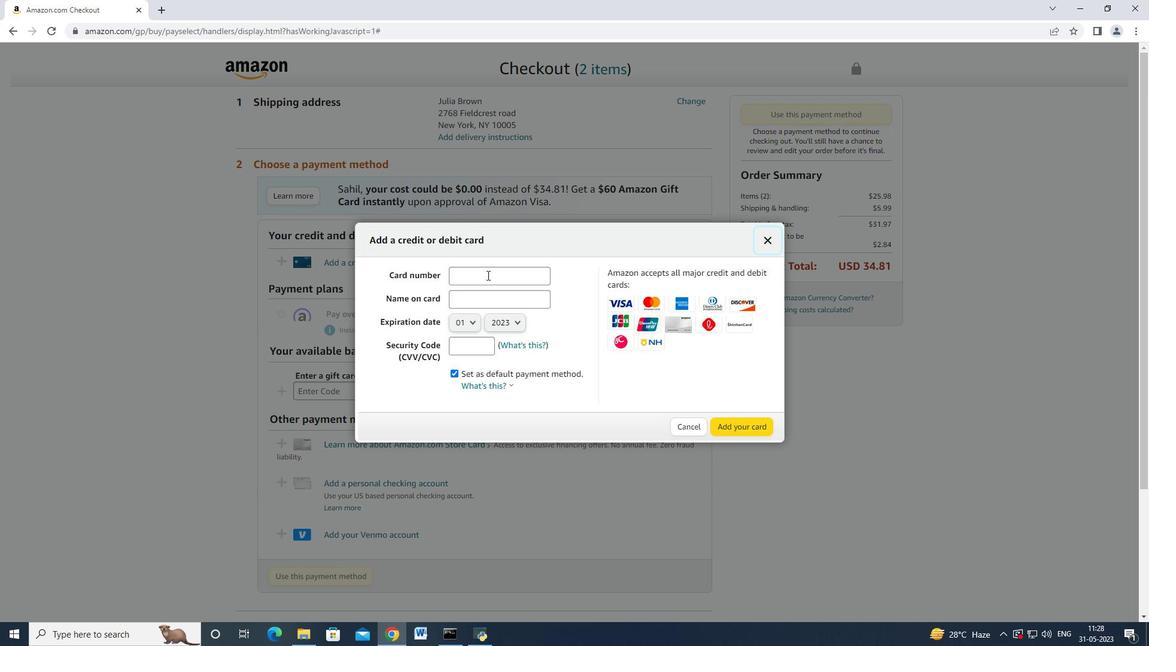 
Action: Mouse moved to (486, 275)
Screenshot: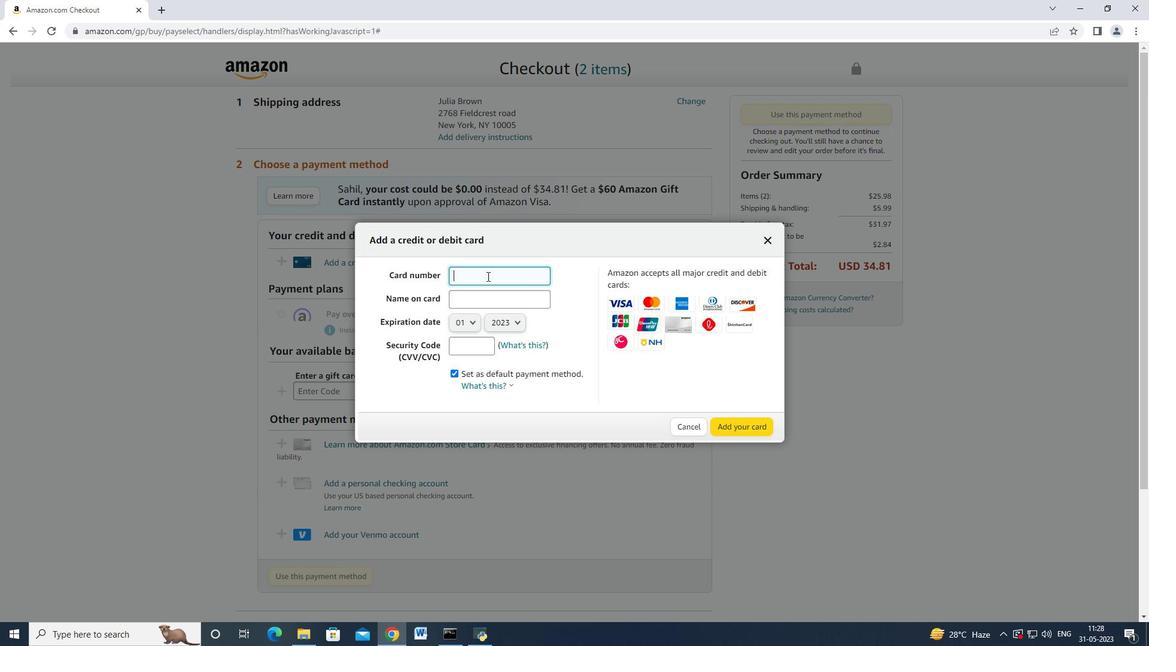 
Action: Key pressed 4893754559587965<Key.tab><Key.shift>John<Key.space><Key.shift>Baker
Screenshot: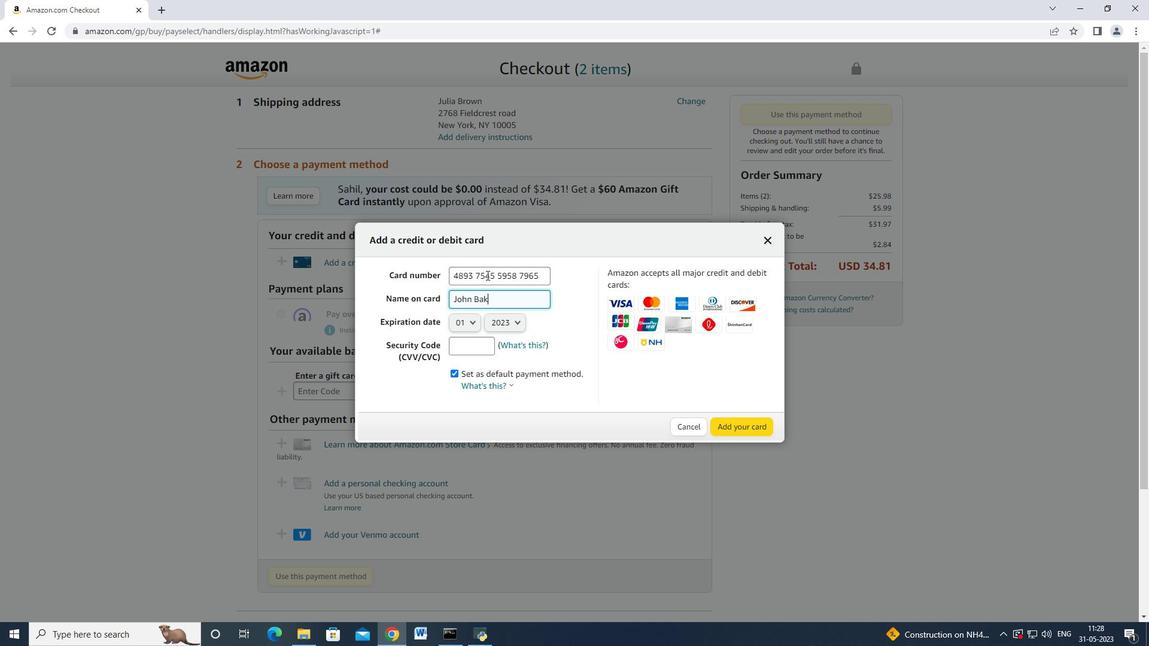 
Action: Mouse moved to (478, 315)
Screenshot: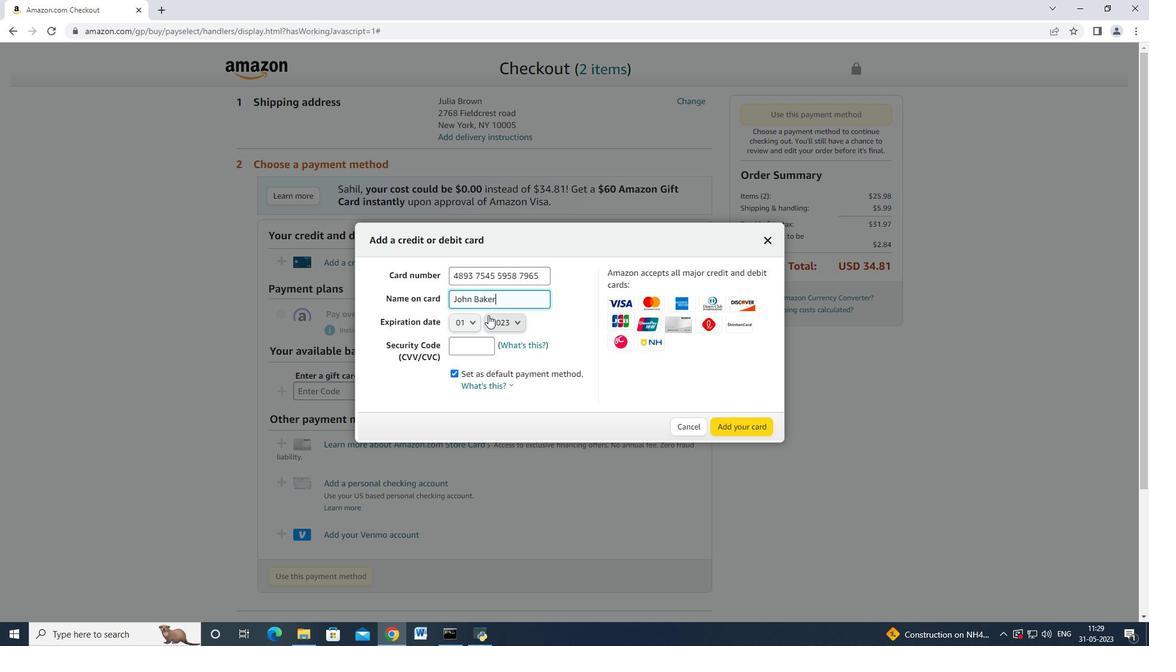 
Action: Mouse pressed left at (478, 315)
Screenshot: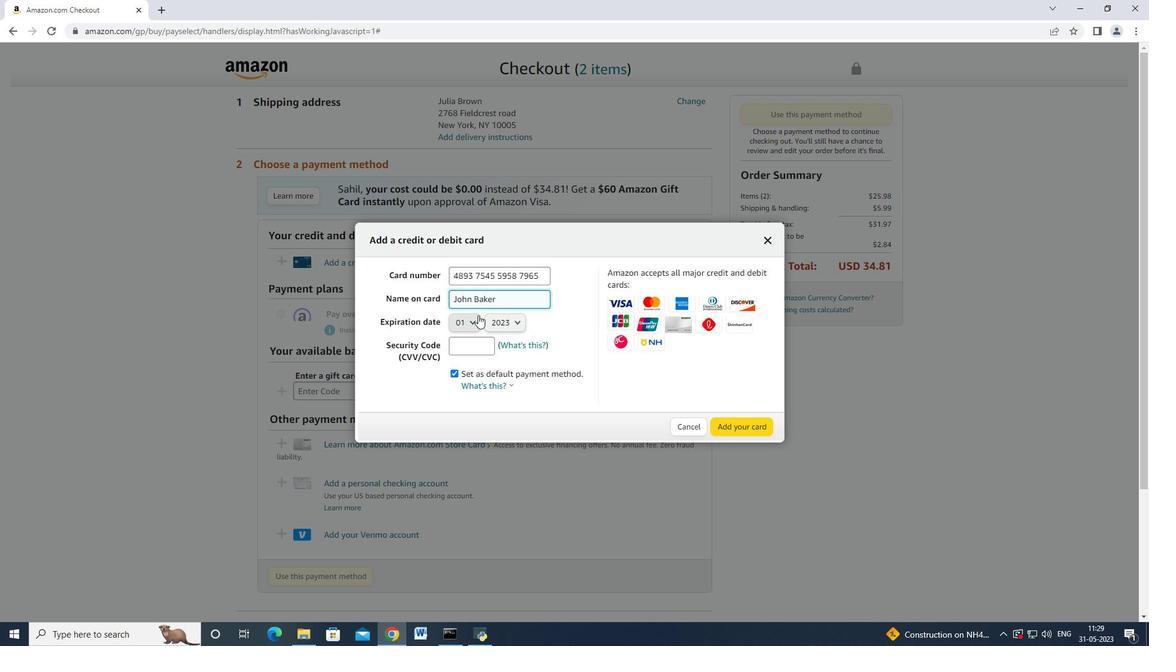 
Action: Mouse moved to (468, 366)
Screenshot: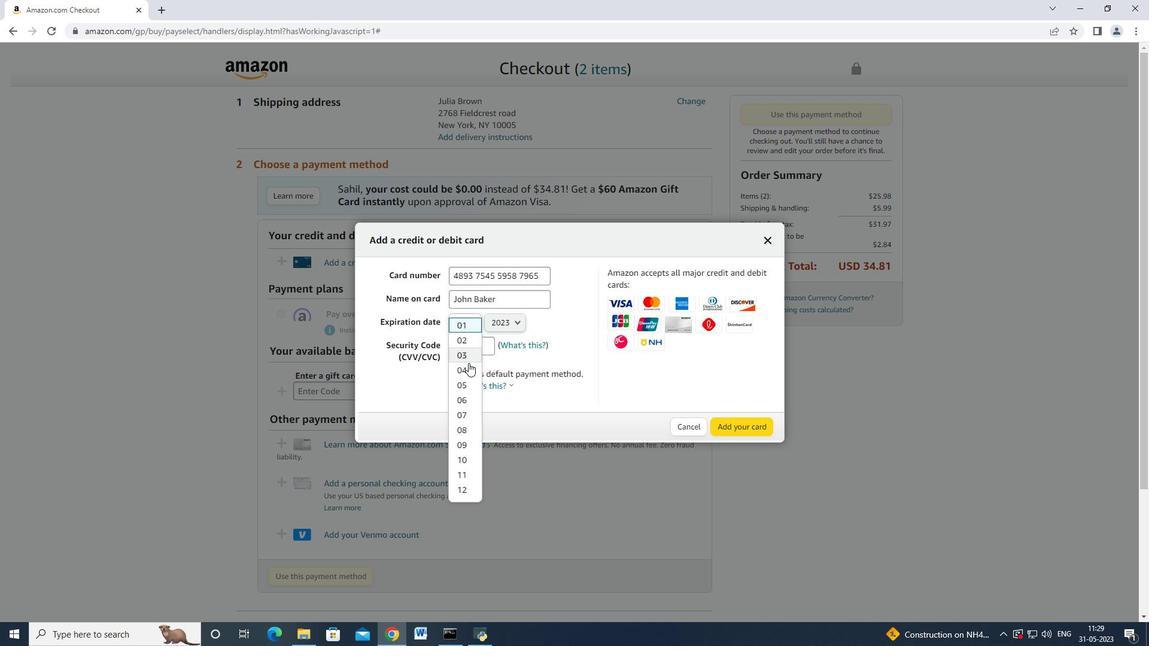 
Action: Mouse pressed left at (468, 366)
Screenshot: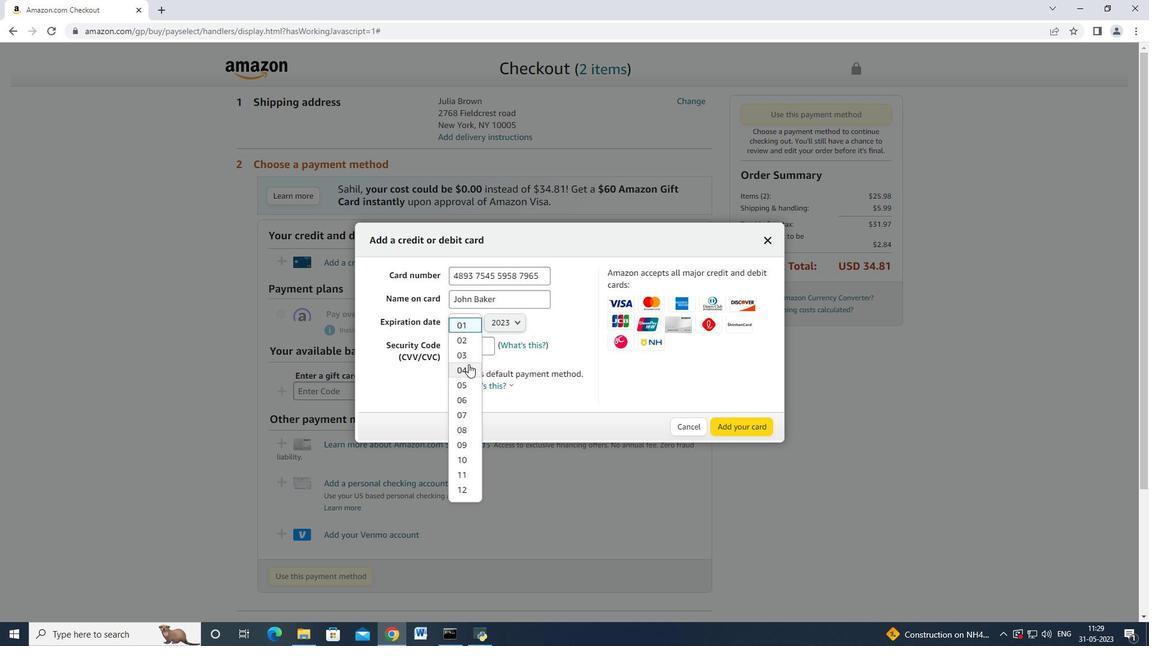 
Action: Mouse moved to (508, 317)
Screenshot: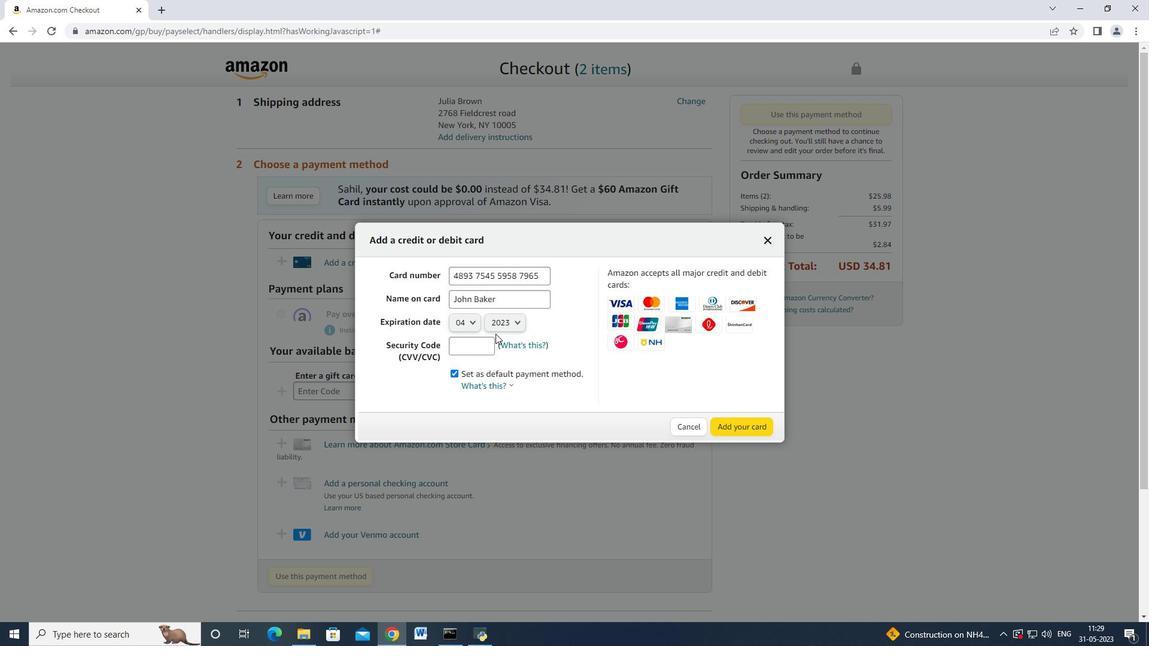 
Action: Mouse pressed left at (508, 317)
Screenshot: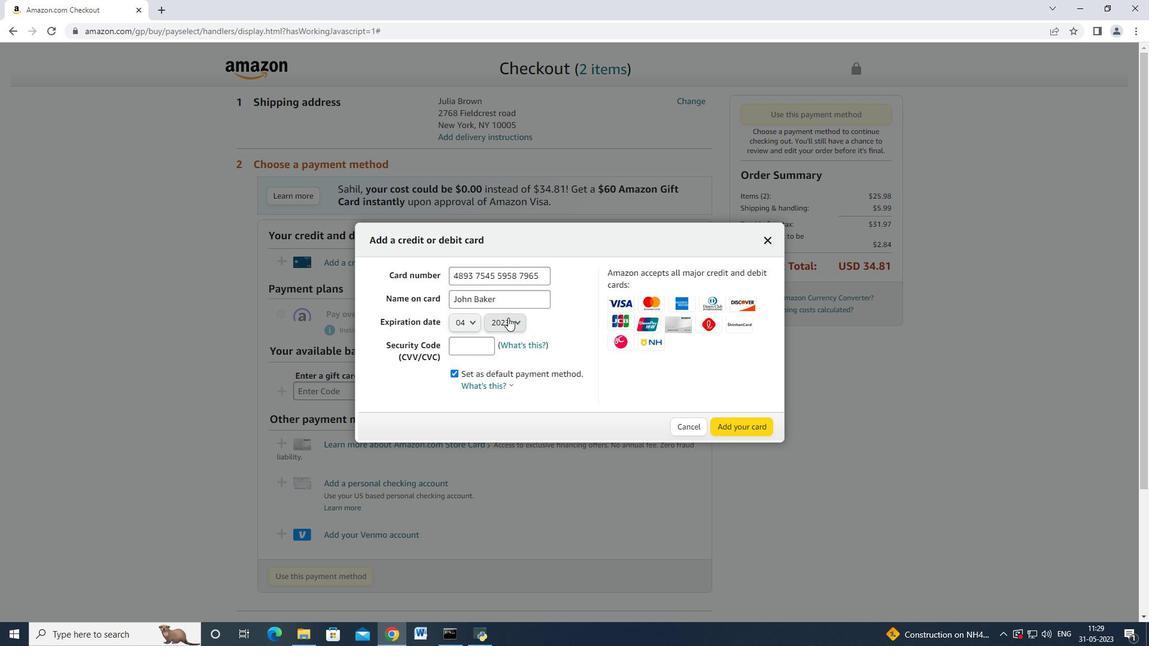 
Action: Mouse moved to (507, 351)
Screenshot: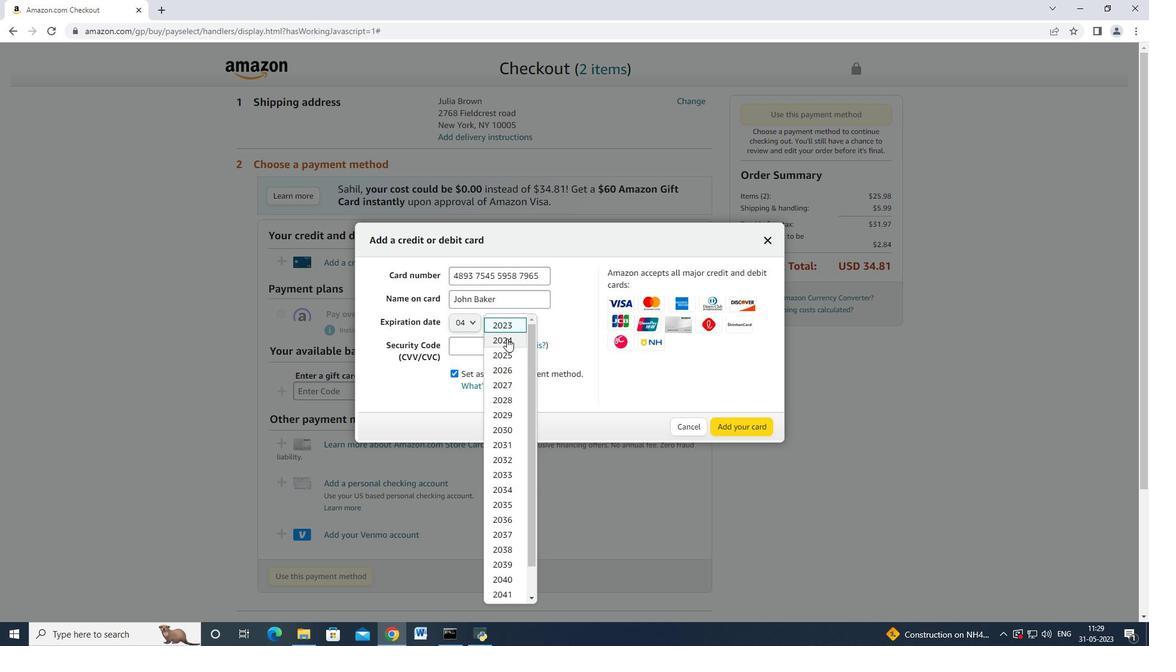 
Action: Mouse pressed left at (507, 351)
Screenshot: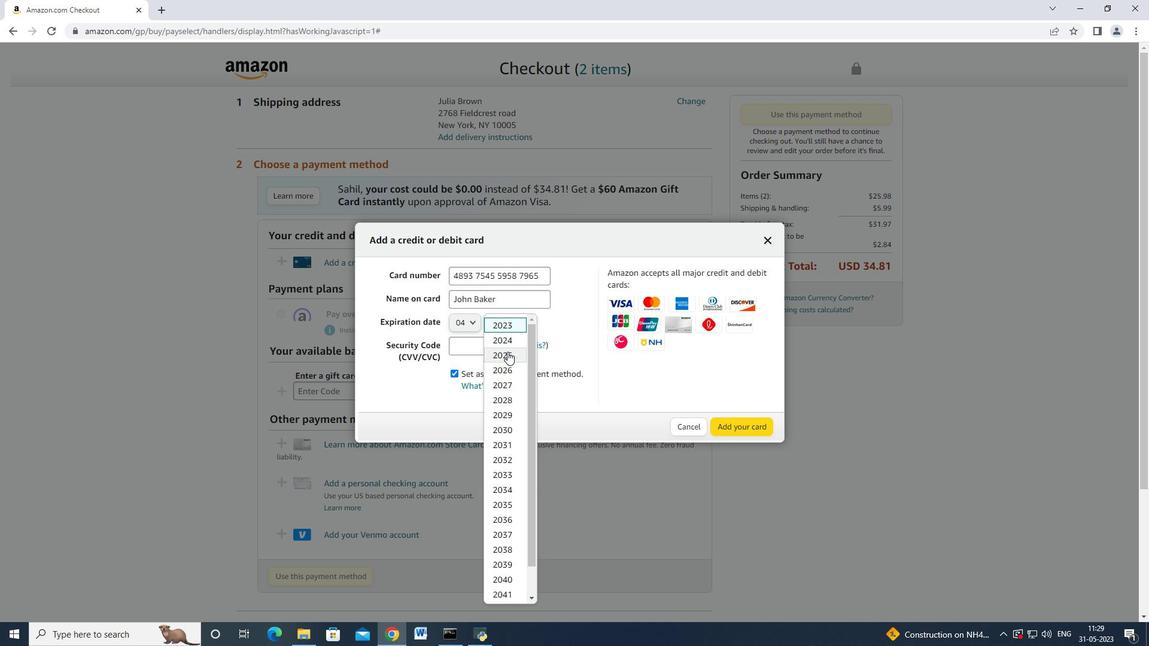 
Action: Mouse moved to (483, 345)
Screenshot: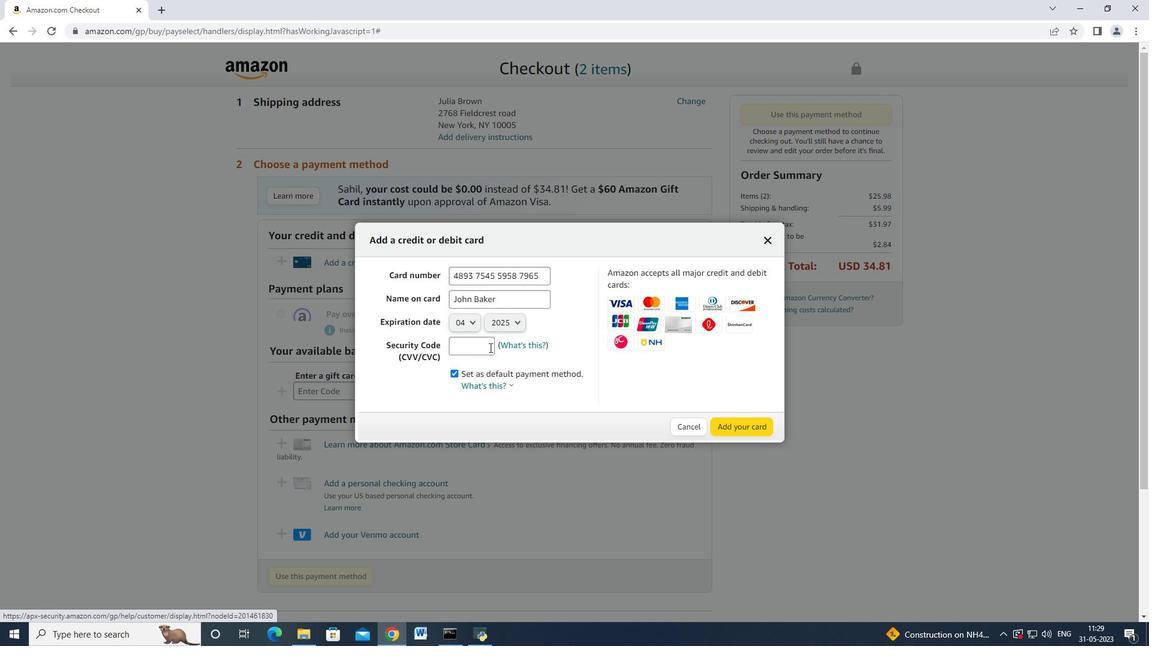 
Action: Mouse pressed left at (483, 345)
Screenshot: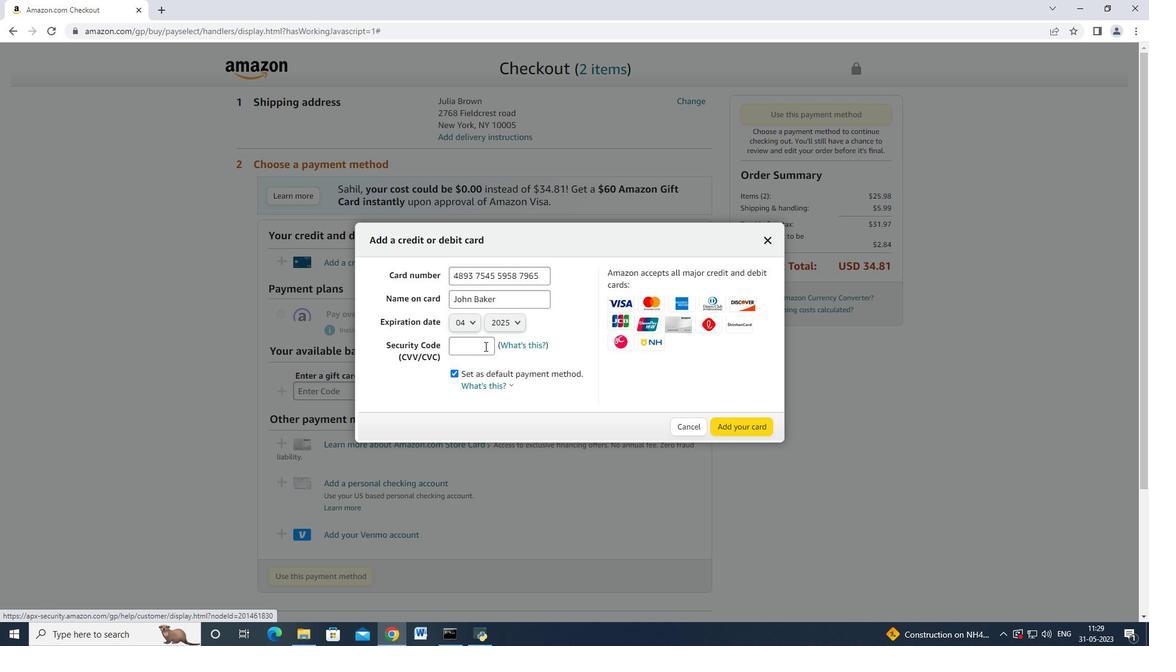 
Action: Mouse pressed left at (483, 345)
Screenshot: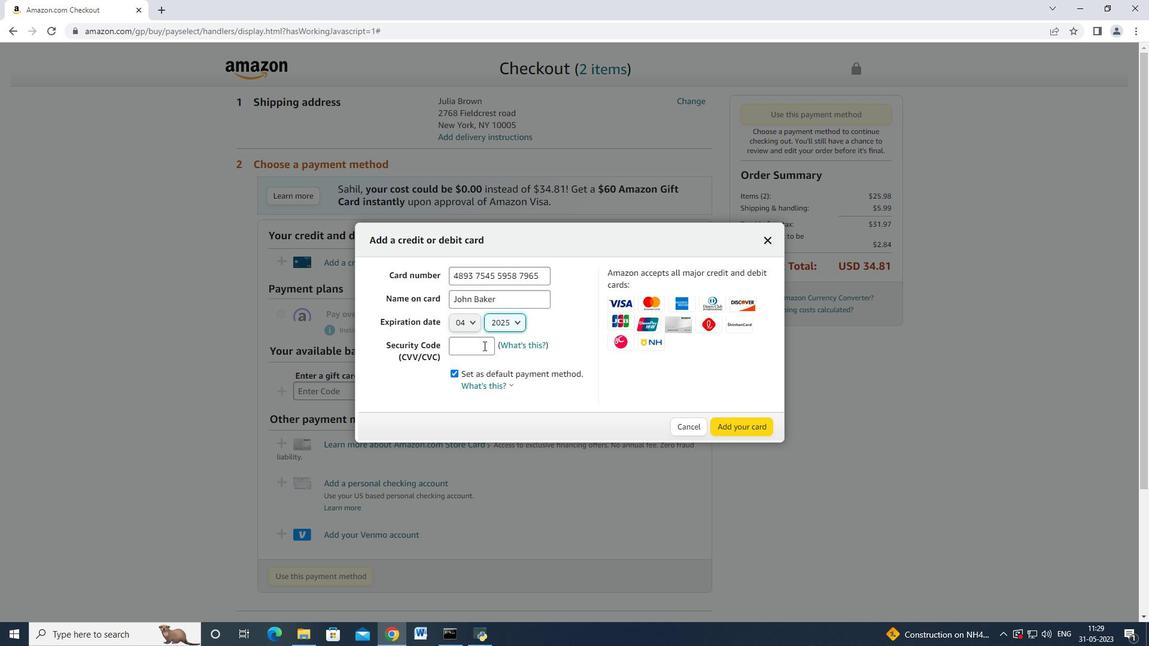 
Action: Mouse moved to (484, 344)
Screenshot: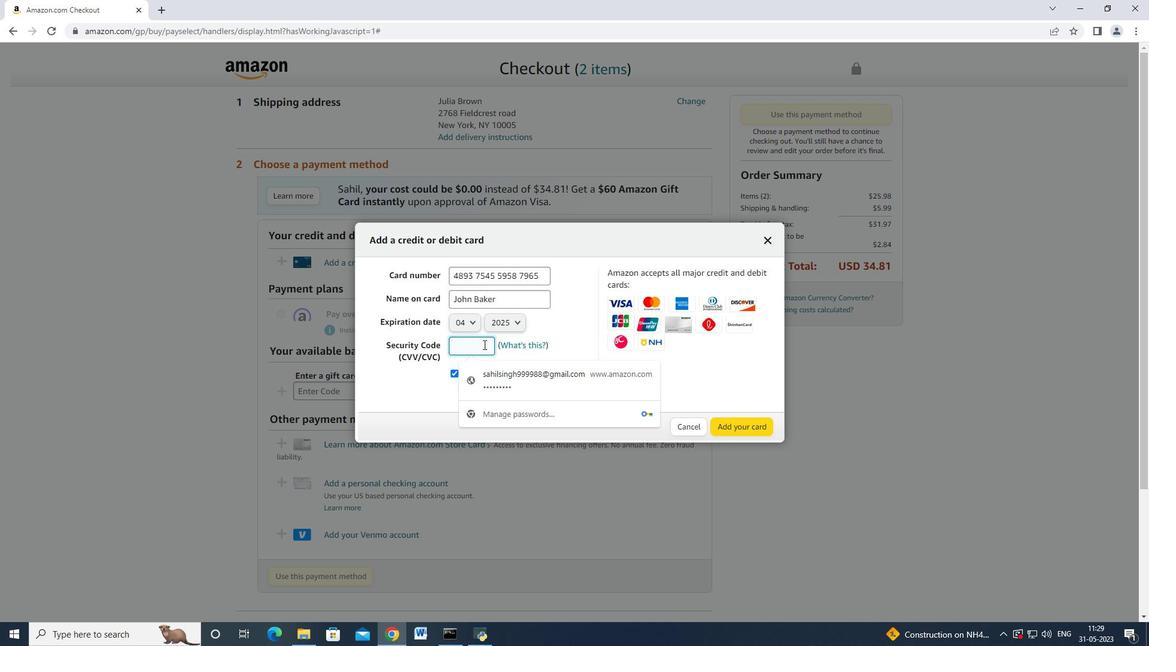 
Action: Key pressed 549
Screenshot: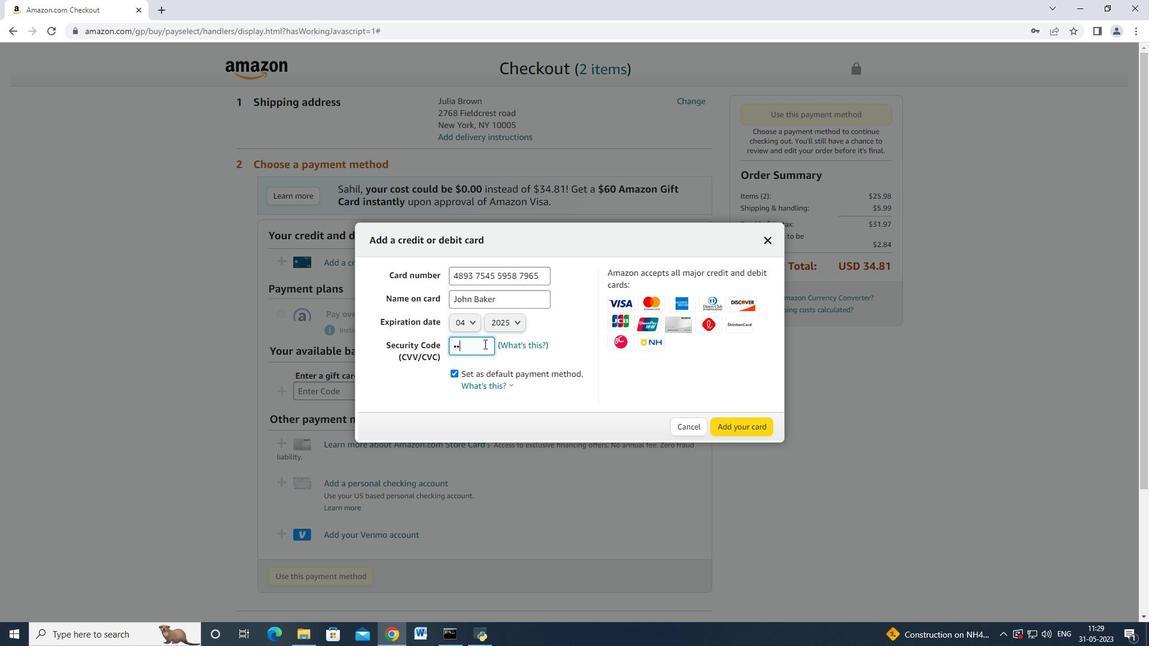 
Action: Mouse moved to (735, 425)
Screenshot: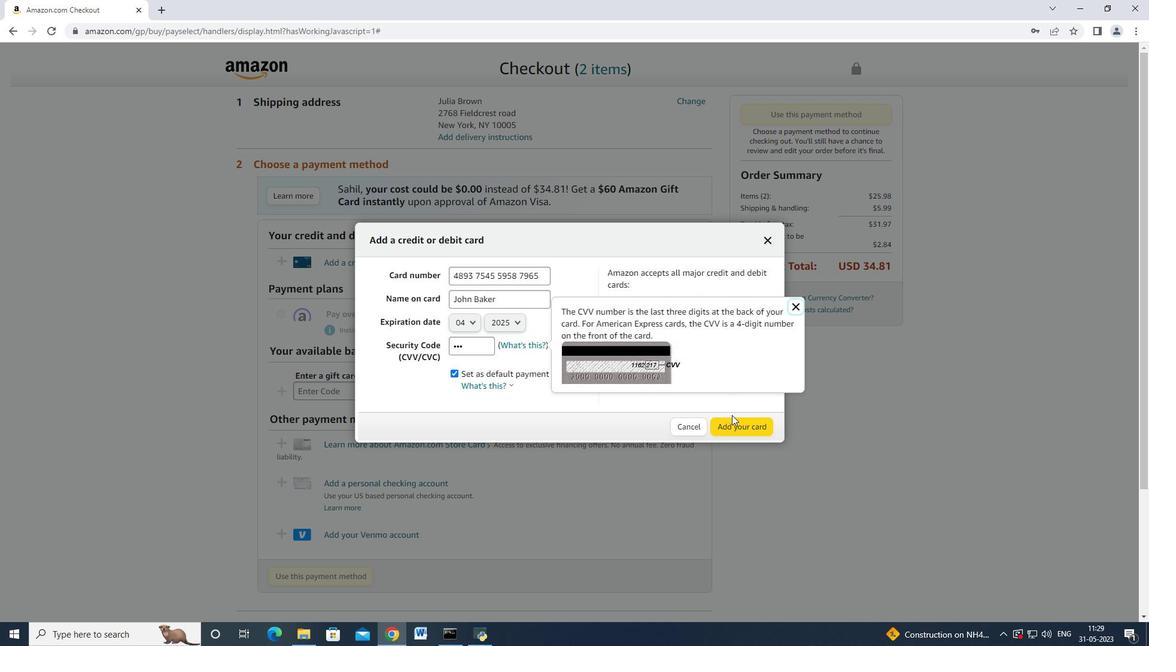 
